 Task: Research Airbnb properties in Al Jubayl, Saudi Arabia from 7th December, 2023 to 14th December, 2023 for 1 adult. Place can be shared room with 1  bedroom having 1 bed and 1 bathroom. Property type can be hotel. Amenities needed are: washing machine. Booking option can be shelf check-in. Look for 3 properties as per requirement.
Action: Mouse moved to (479, 196)
Screenshot: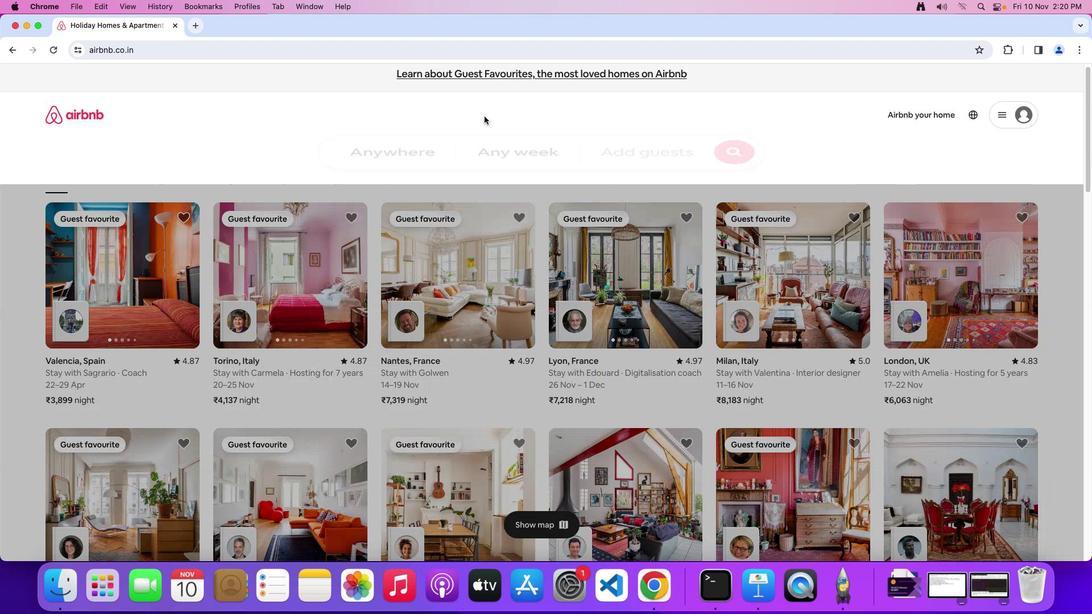 
Action: Mouse pressed left at (479, 196)
Screenshot: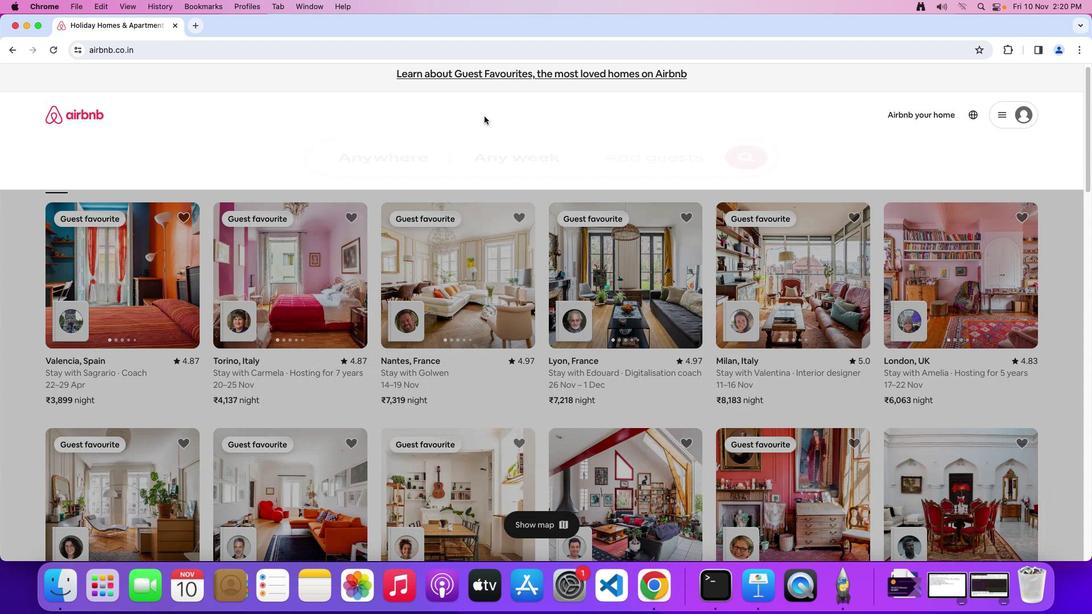 
Action: Mouse moved to (411, 223)
Screenshot: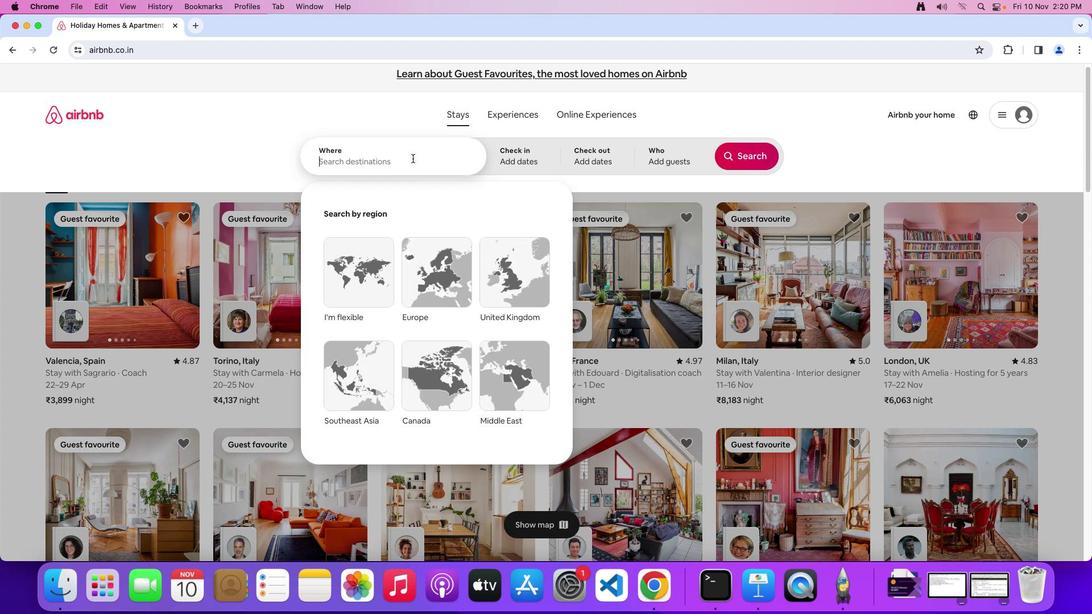 
Action: Mouse pressed left at (411, 223)
Screenshot: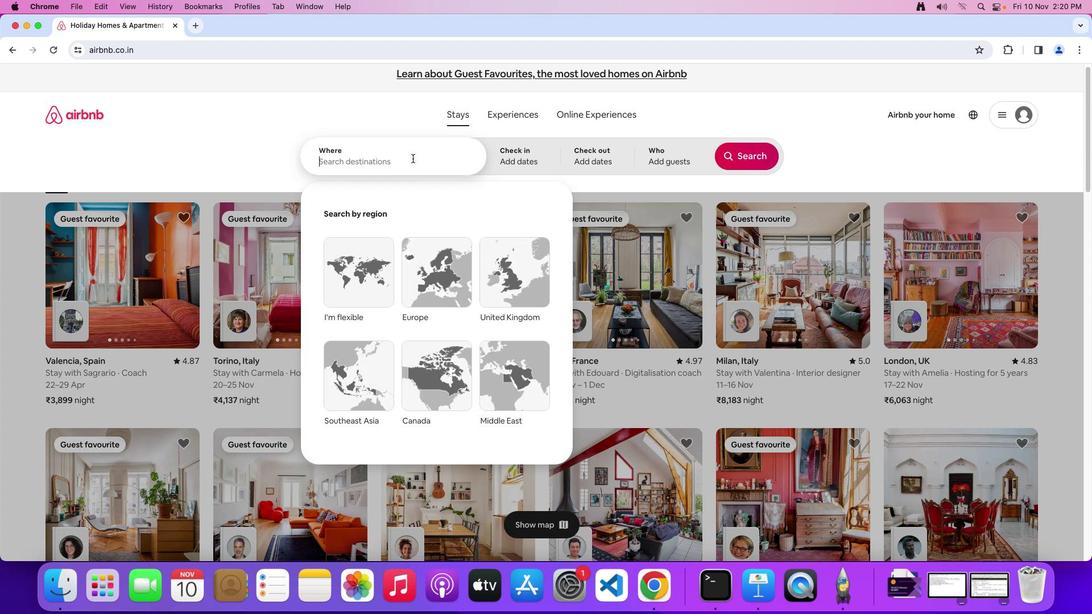 
Action: Mouse moved to (401, 226)
Screenshot: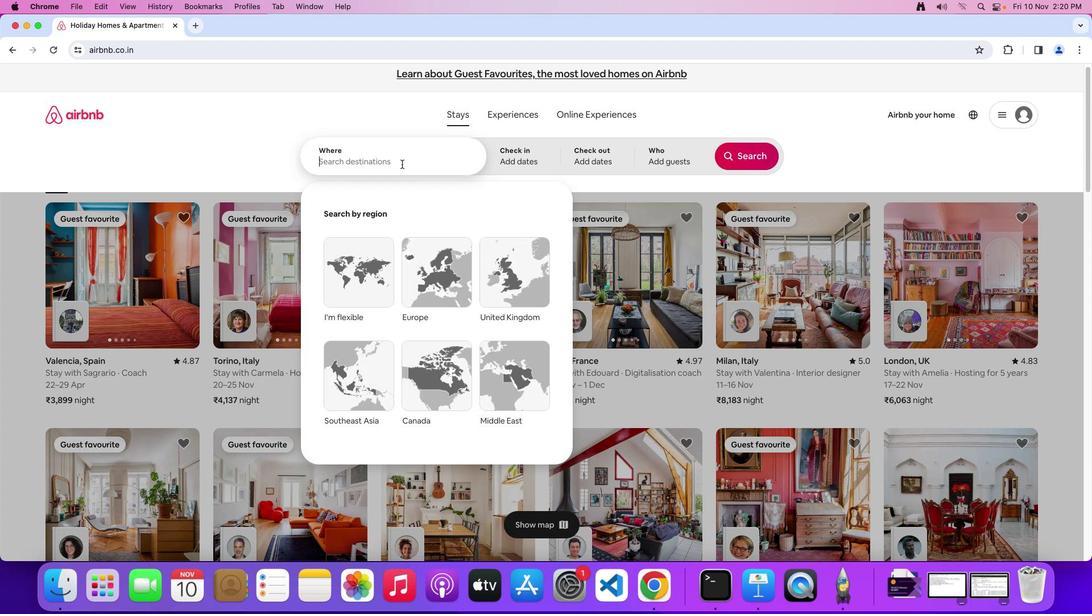 
Action: Key pressed Key.shift'A'Key.shift'I'
Screenshot: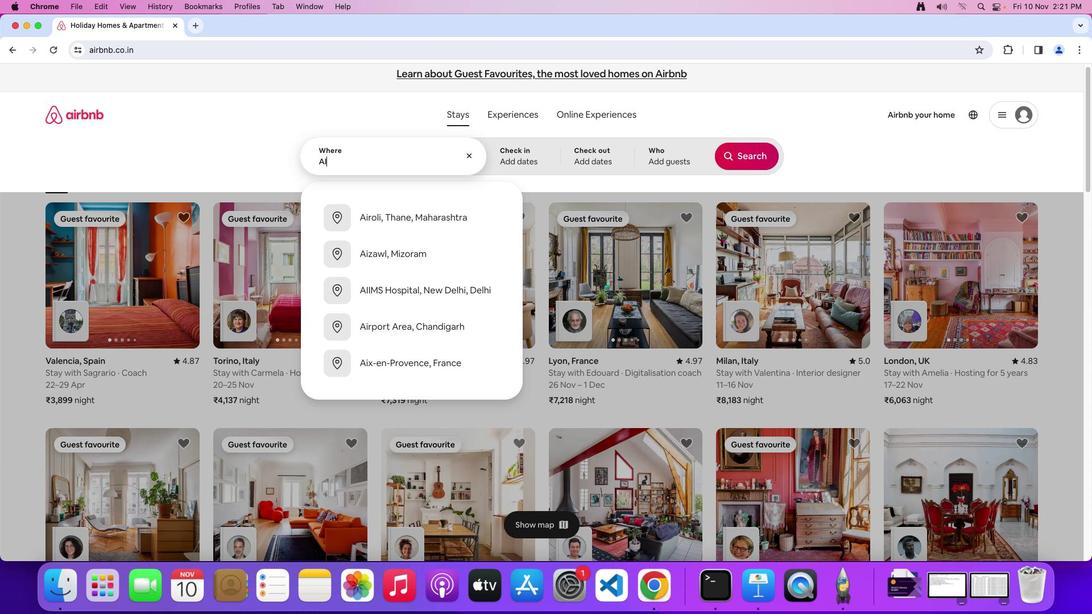 
Action: Mouse moved to (427, 218)
Screenshot: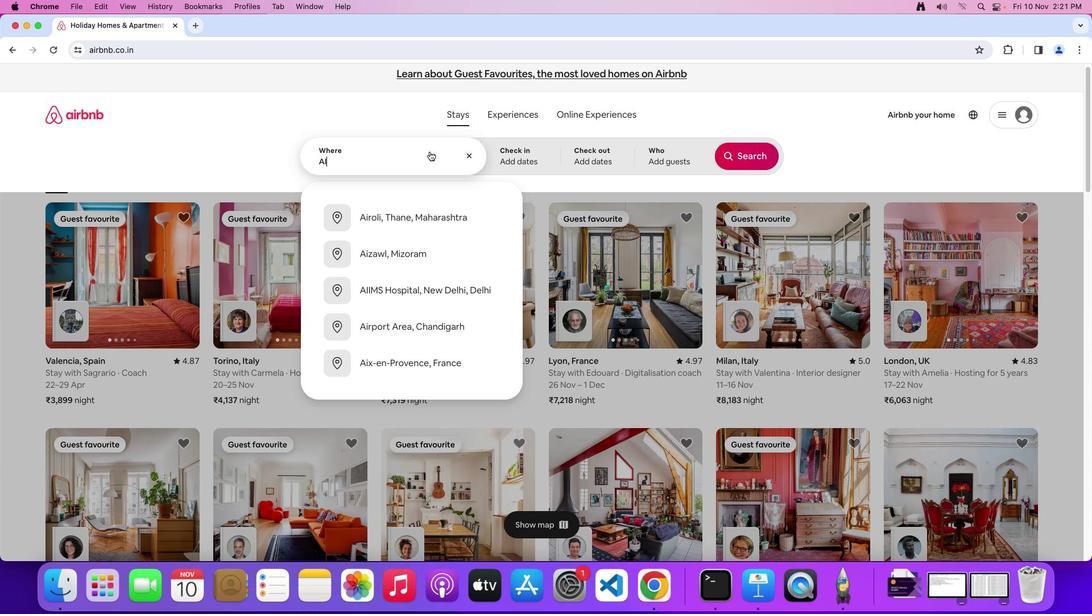 
Action: Key pressed Key.spaceKey.shift'J''u''b''a''y'
Screenshot: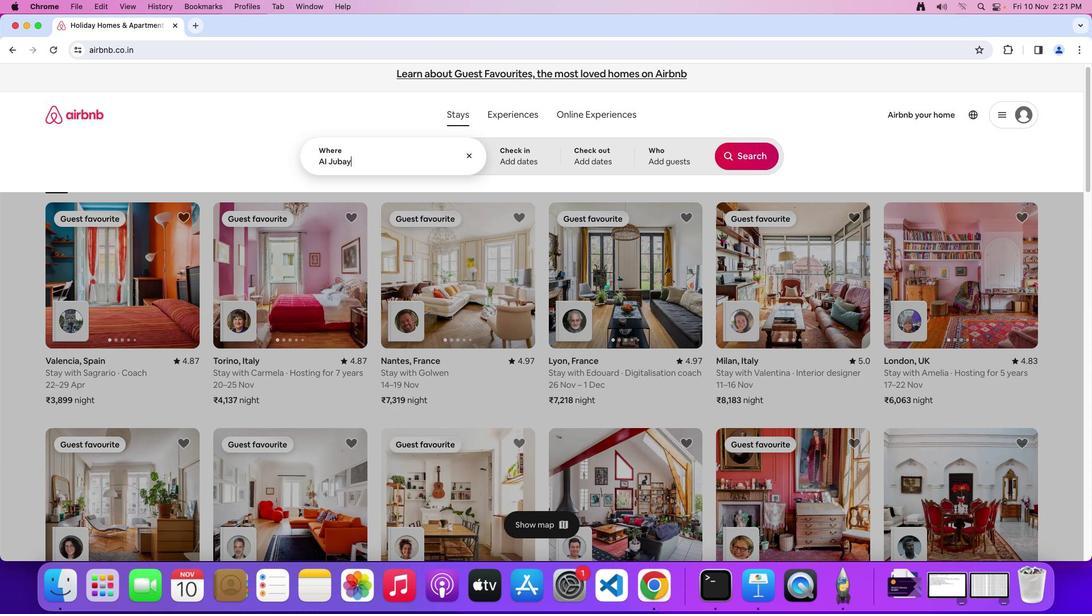 
Action: Mouse moved to (429, 217)
Screenshot: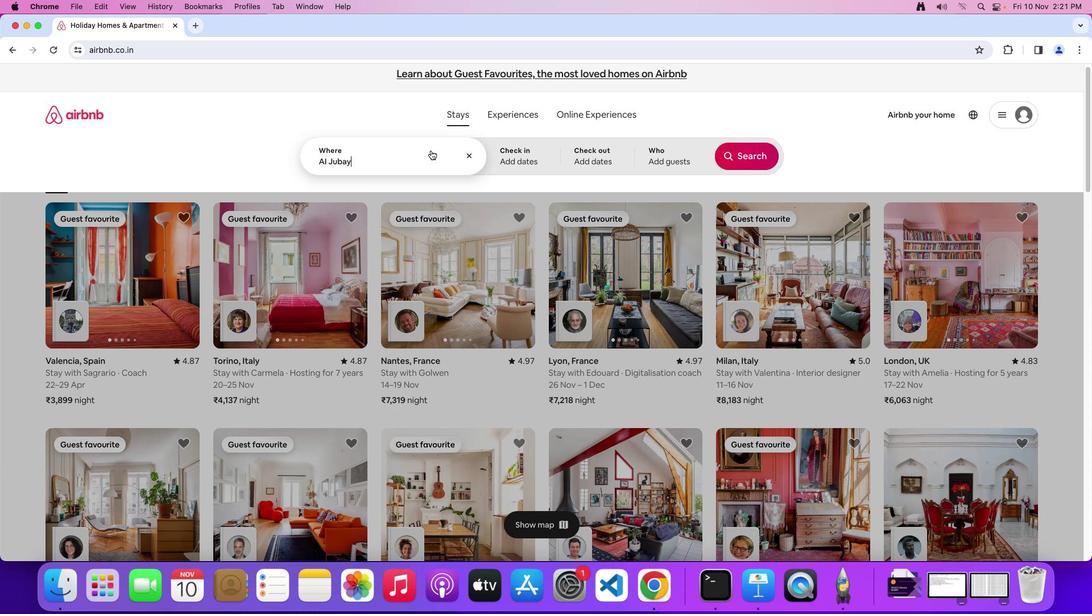
Action: Key pressed 'l'
Screenshot: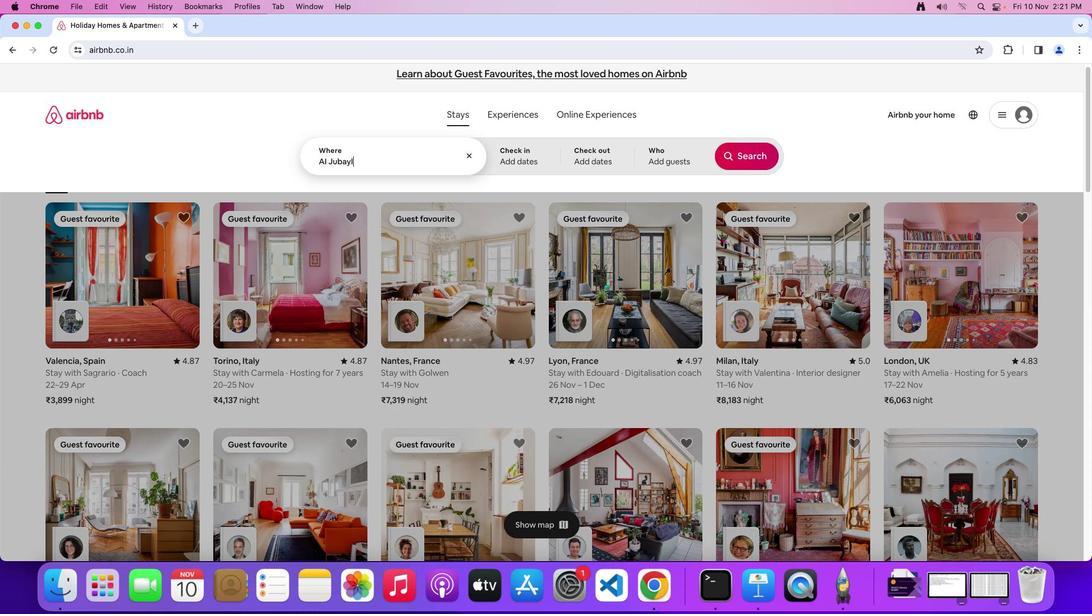 
Action: Mouse moved to (438, 215)
Screenshot: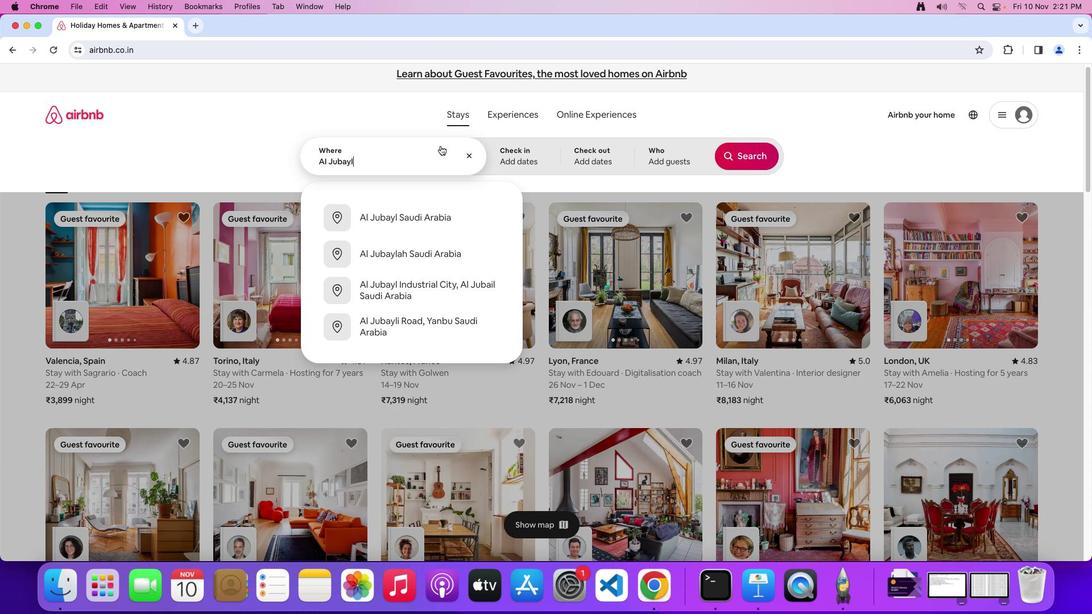 
Action: Key pressed ','Key.spaceKey.shift_r'S''a''u''d''i'Key.spaceKey.shift_r'A''r''a''b''i''a'
Screenshot: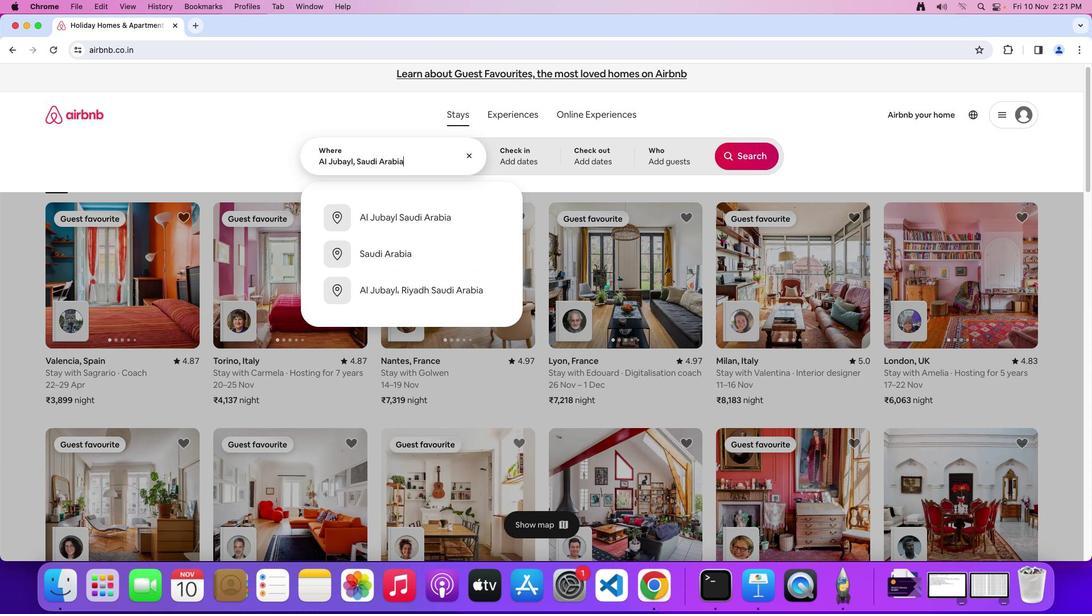 
Action: Mouse moved to (519, 219)
Screenshot: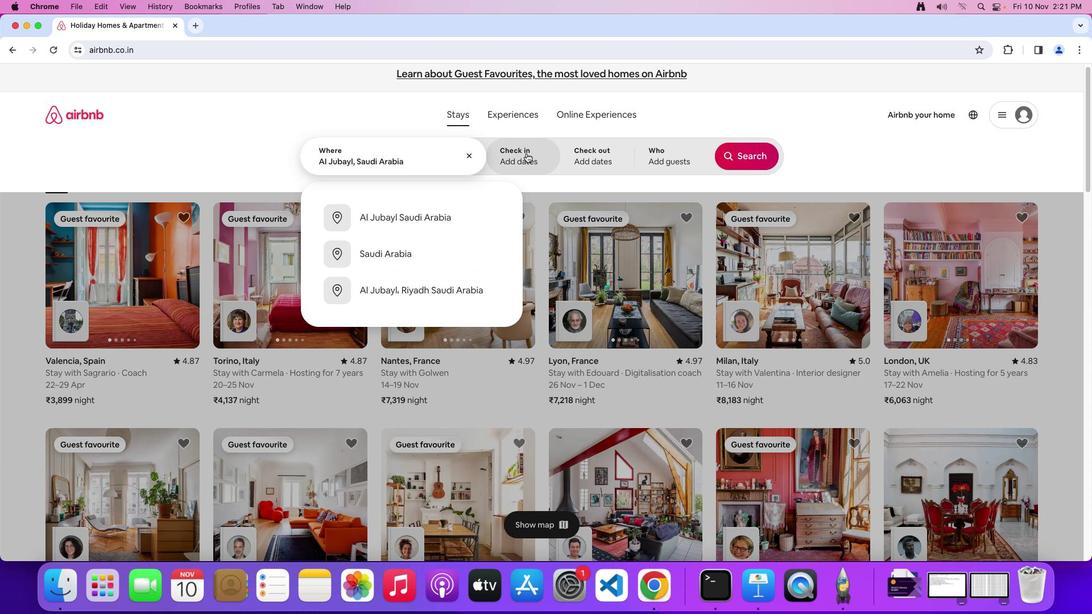
Action: Mouse pressed left at (519, 219)
Screenshot: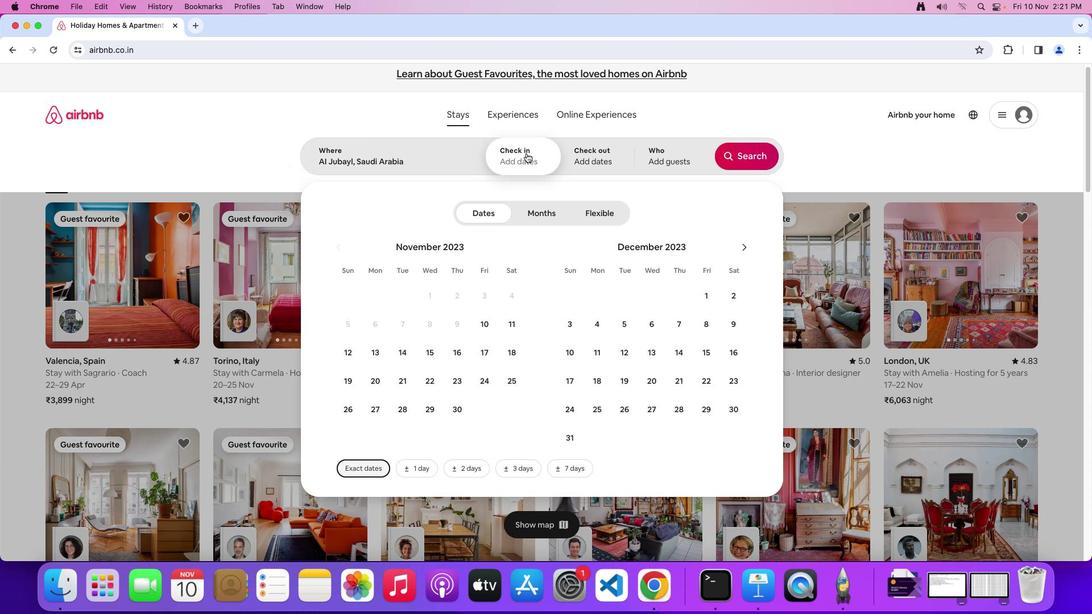 
Action: Mouse moved to (660, 330)
Screenshot: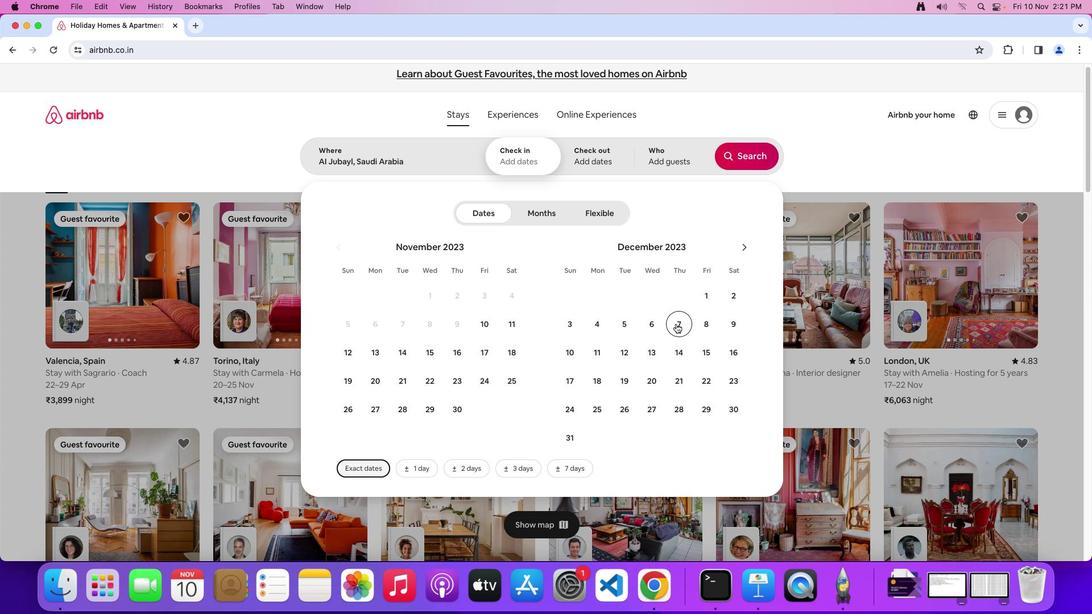 
Action: Mouse pressed left at (660, 330)
Screenshot: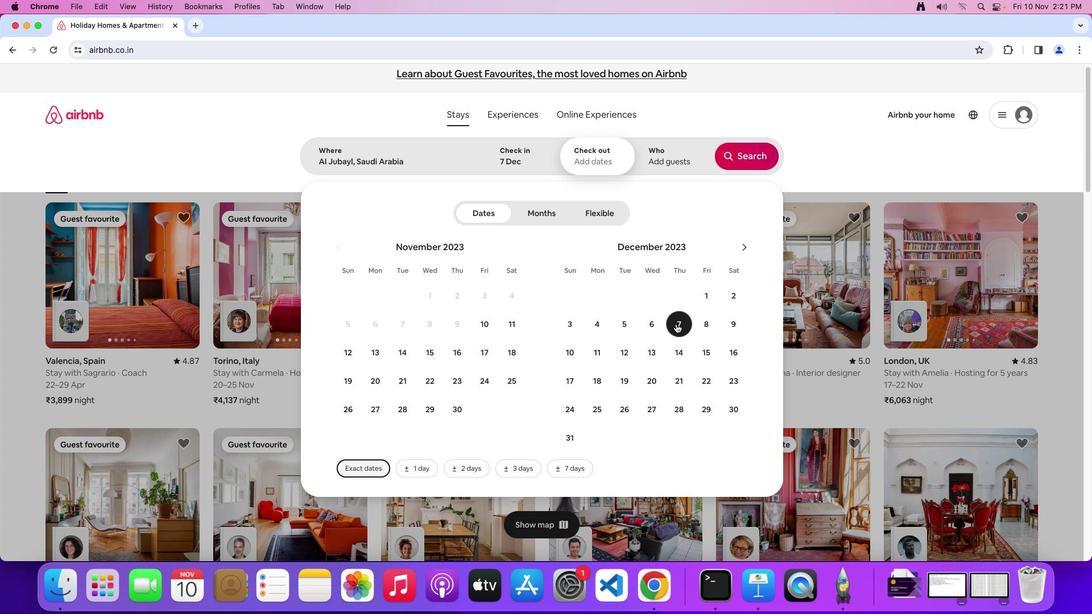 
Action: Mouse moved to (656, 351)
Screenshot: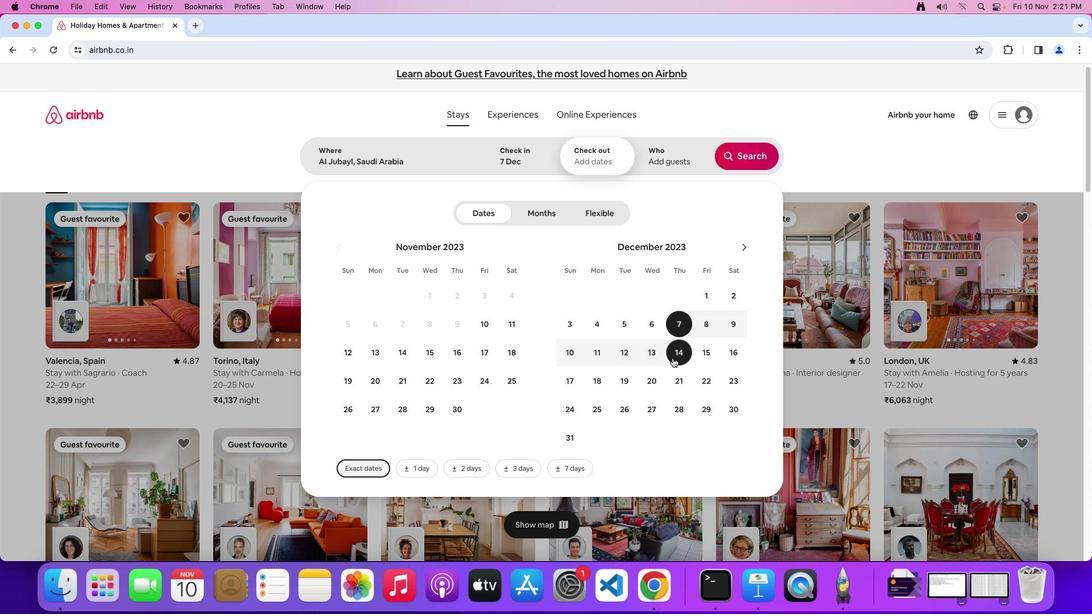 
Action: Mouse pressed left at (656, 351)
Screenshot: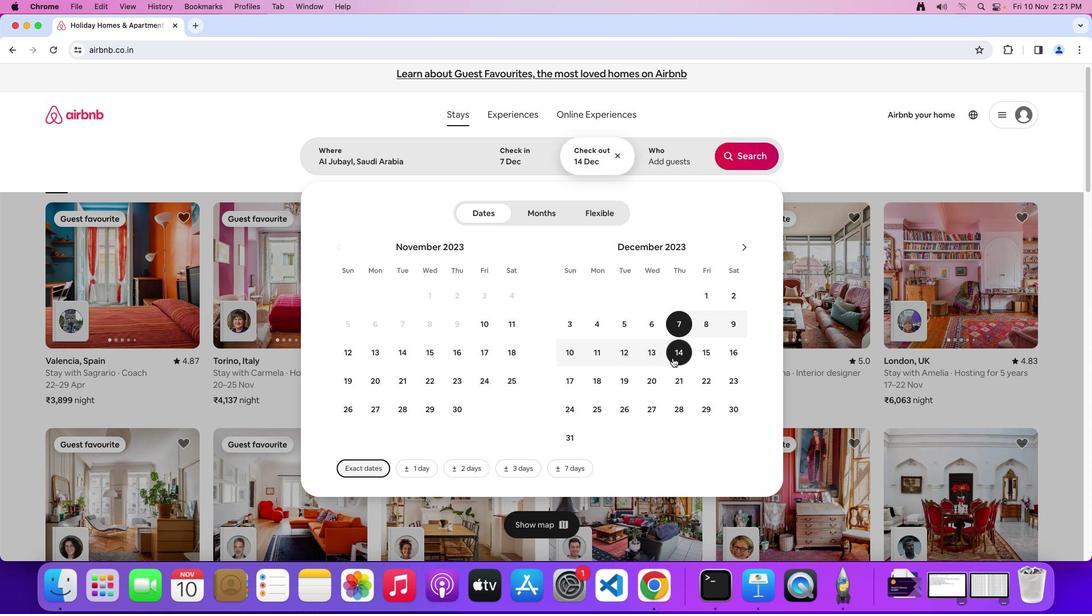 
Action: Mouse moved to (653, 221)
Screenshot: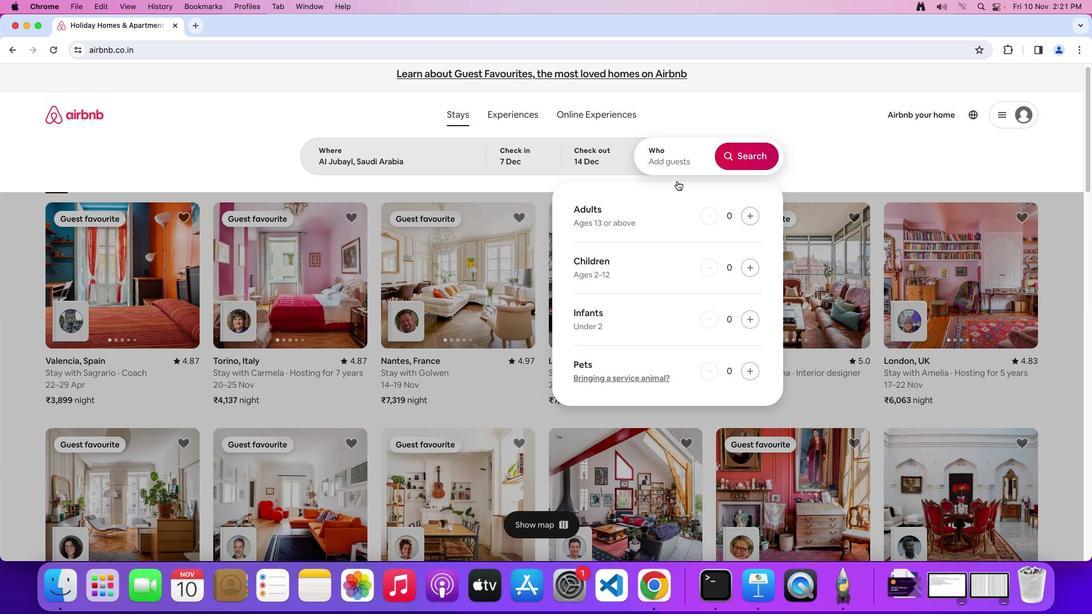 
Action: Mouse pressed left at (653, 221)
Screenshot: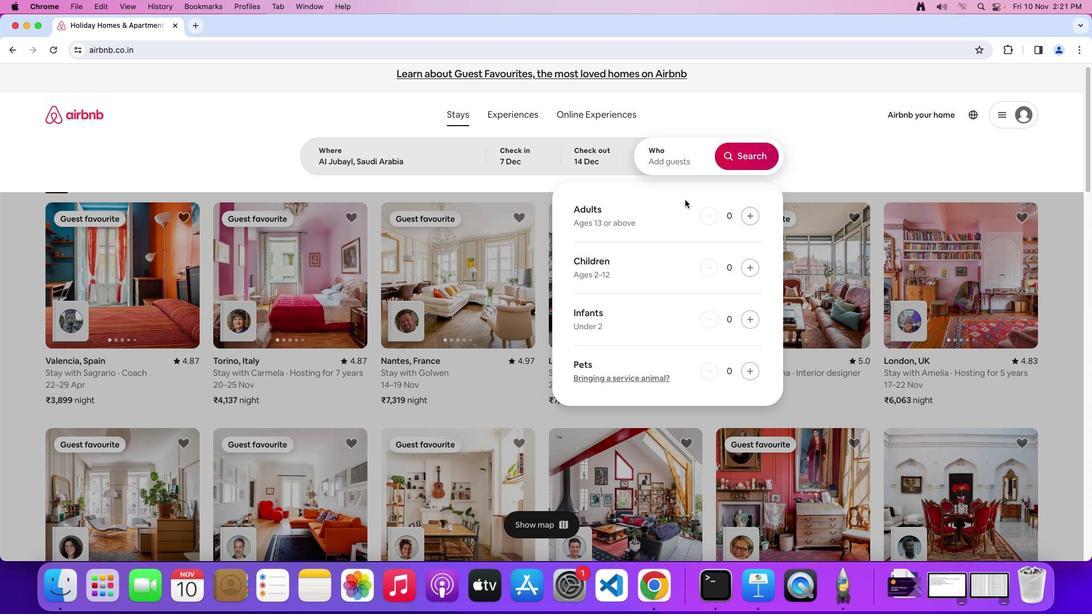 
Action: Mouse moved to (728, 260)
Screenshot: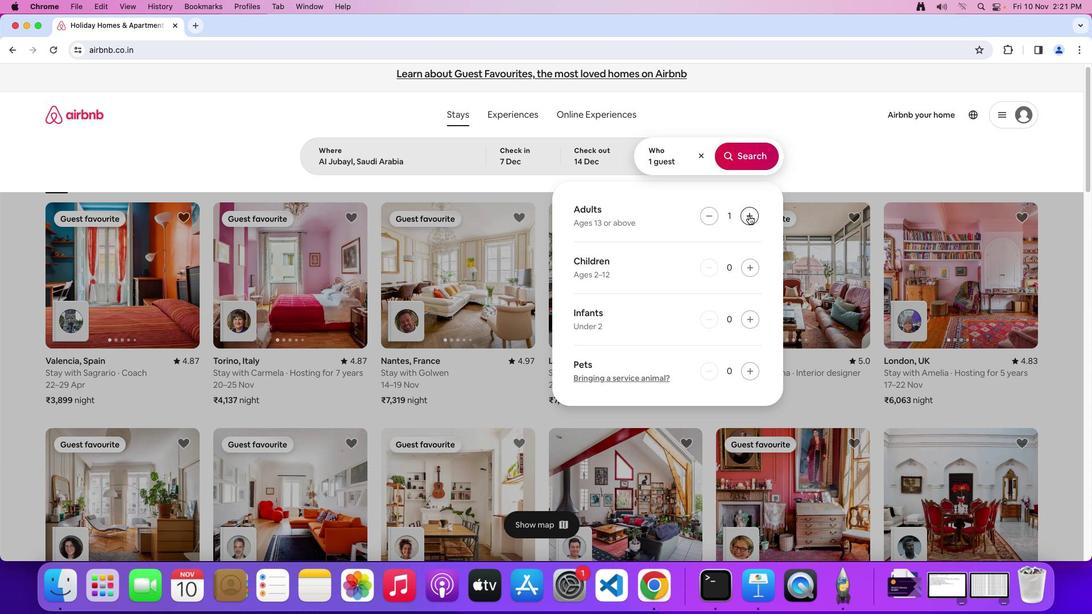 
Action: Mouse pressed left at (728, 260)
Screenshot: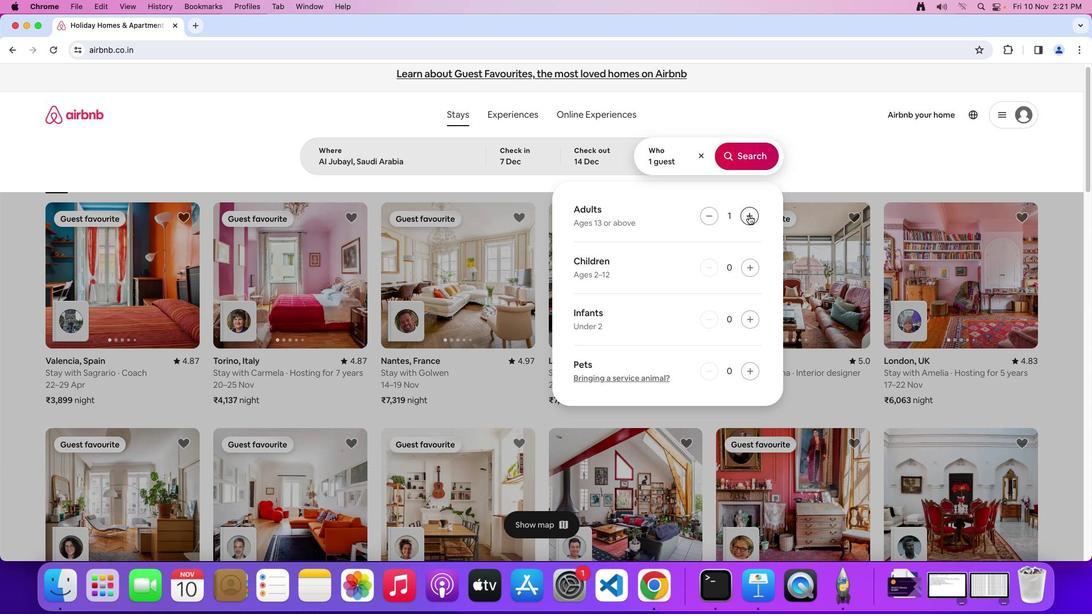 
Action: Mouse moved to (722, 221)
Screenshot: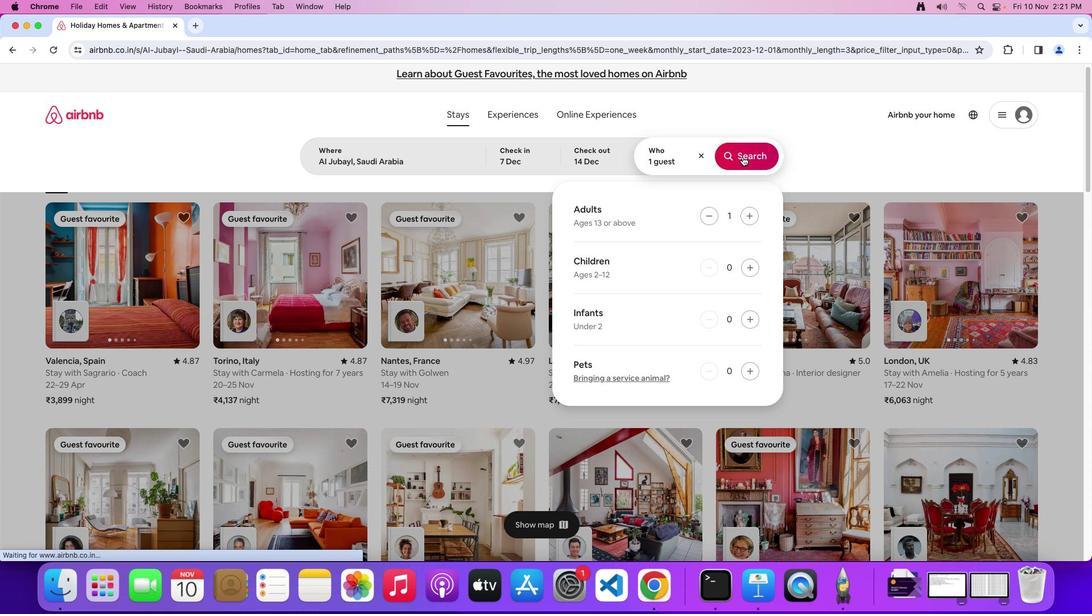 
Action: Mouse pressed left at (722, 221)
Screenshot: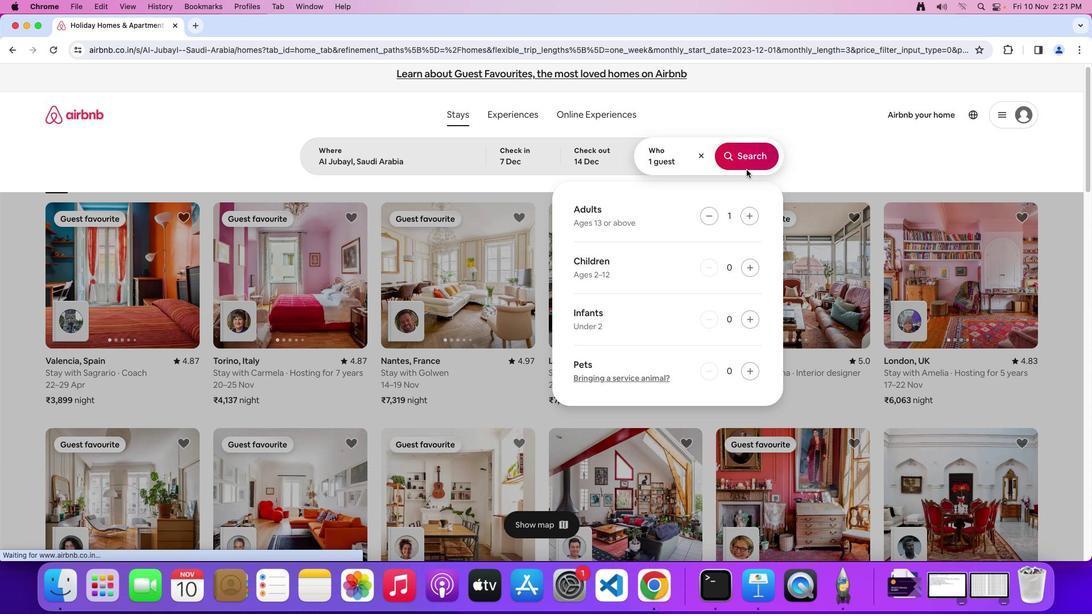 
Action: Mouse moved to (875, 207)
Screenshot: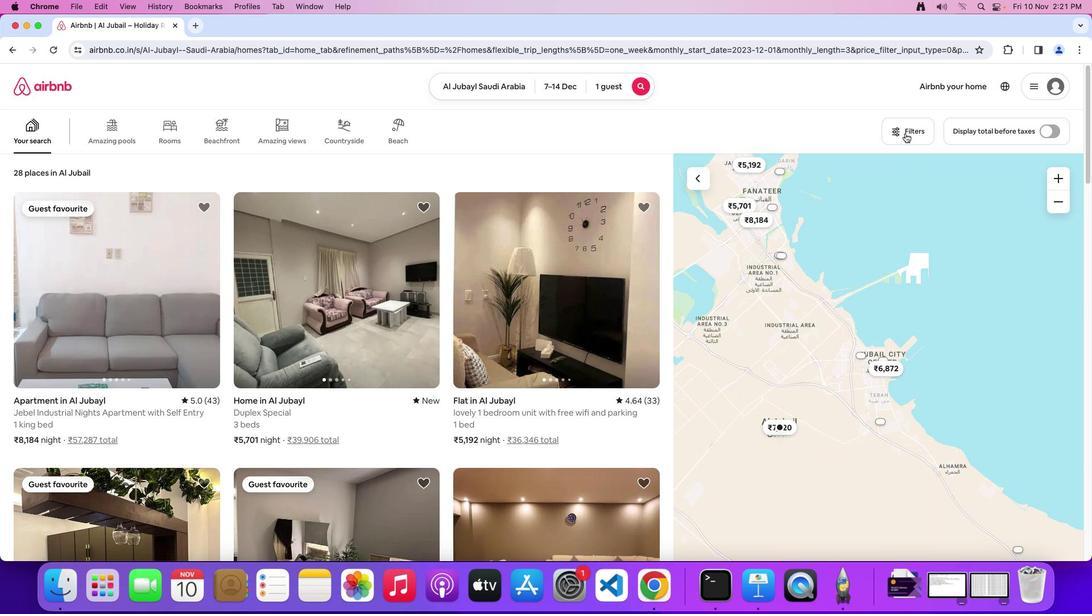 
Action: Mouse pressed left at (875, 207)
Screenshot: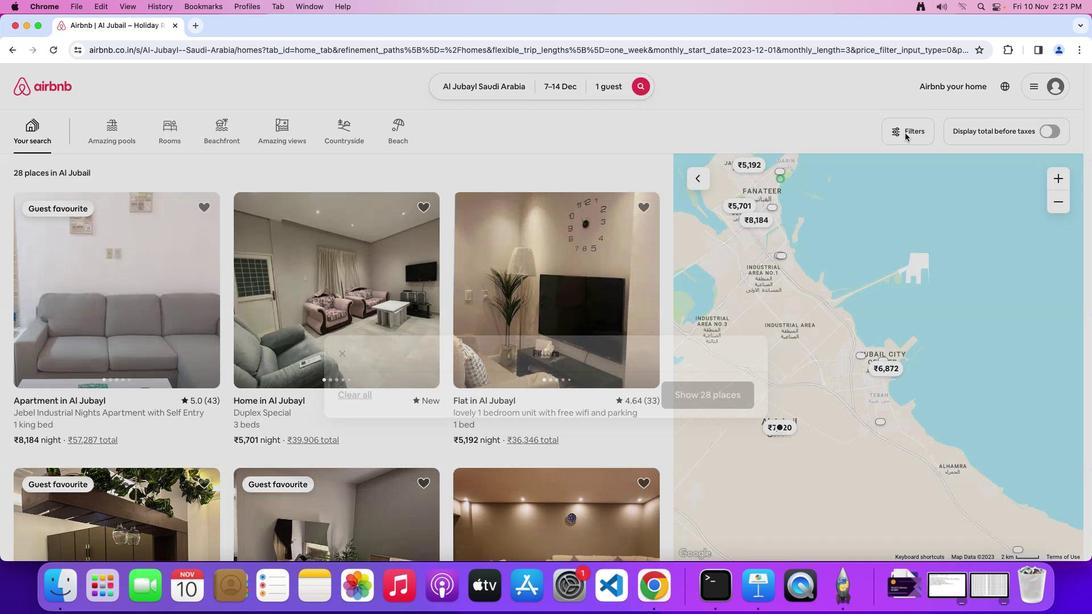 
Action: Mouse moved to (472, 313)
Screenshot: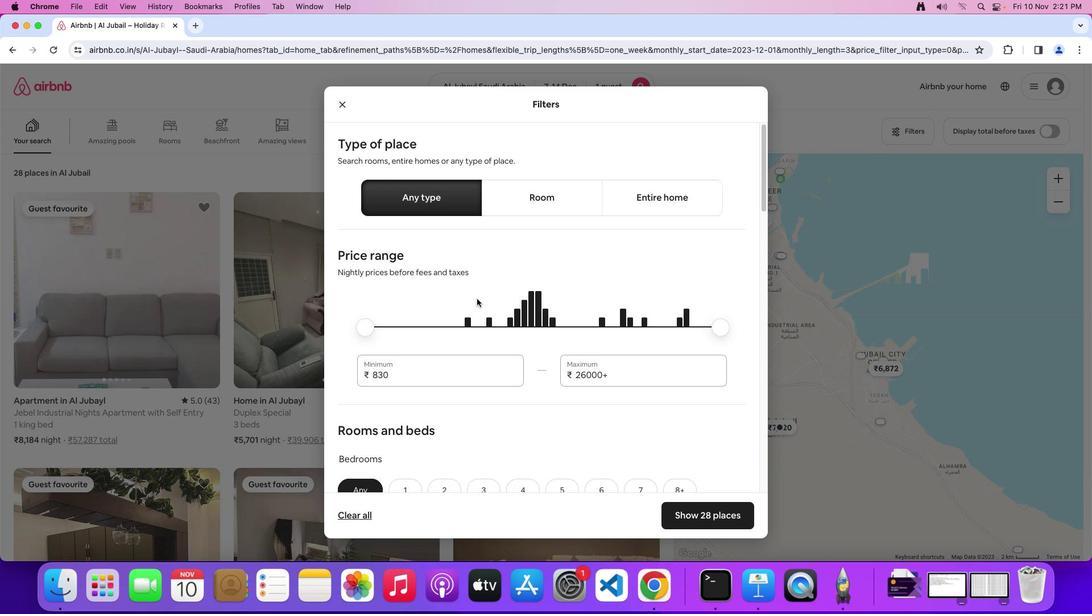 
Action: Mouse scrolled (472, 313) with delta (24, 120)
Screenshot: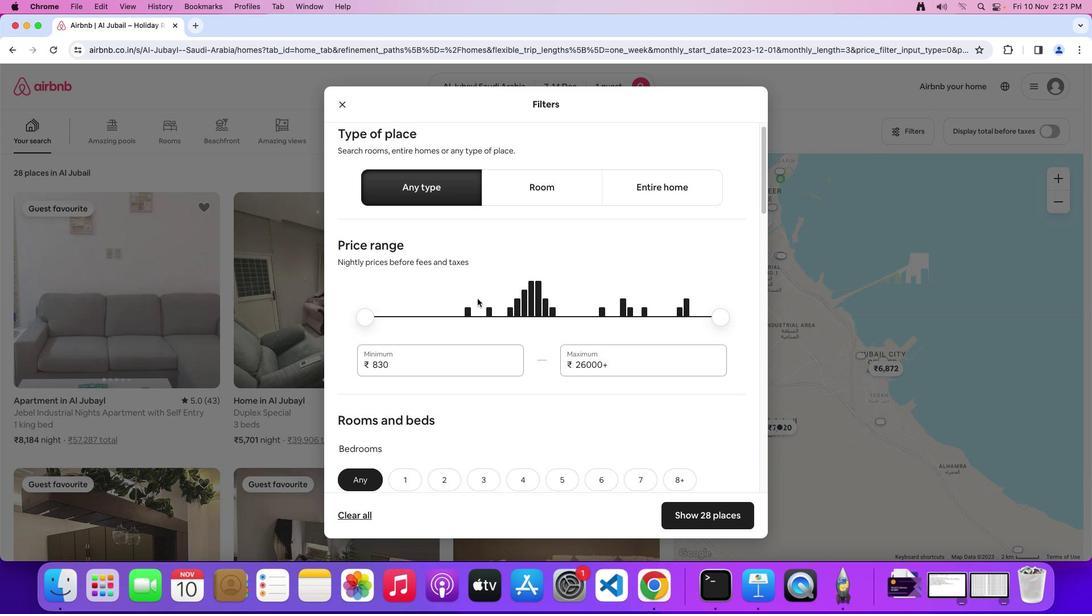 
Action: Mouse moved to (472, 313)
Screenshot: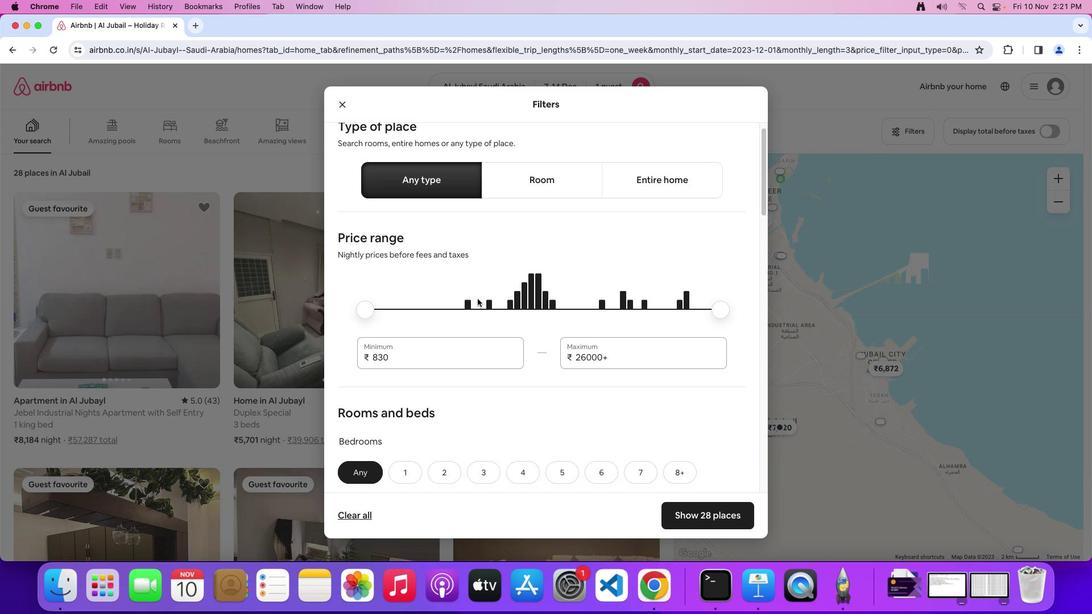 
Action: Mouse scrolled (472, 313) with delta (24, 120)
Screenshot: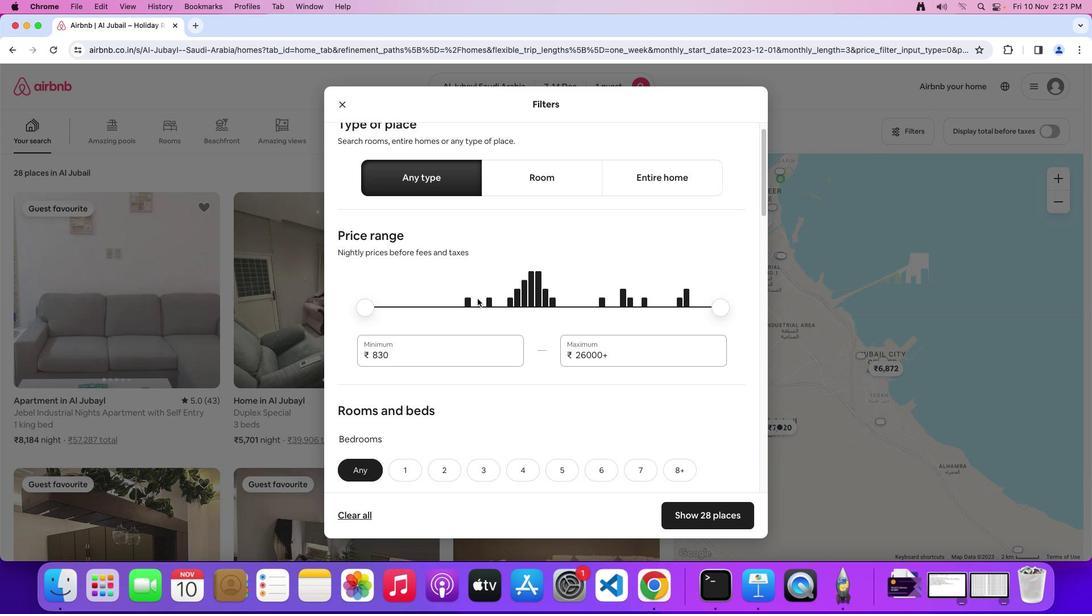 
Action: Mouse moved to (473, 313)
Screenshot: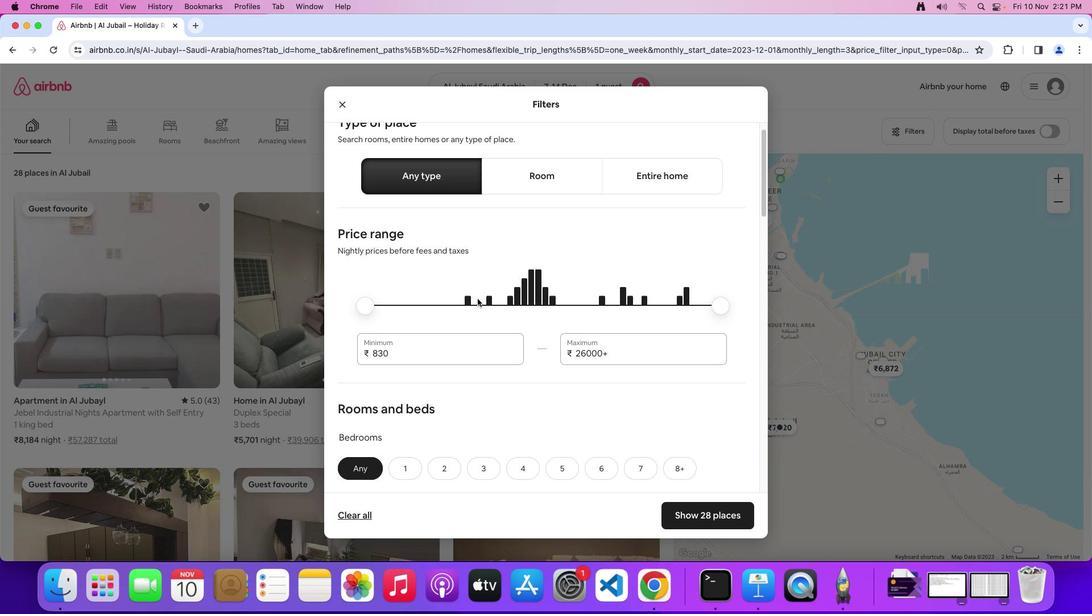 
Action: Mouse scrolled (473, 313) with delta (24, 120)
Screenshot: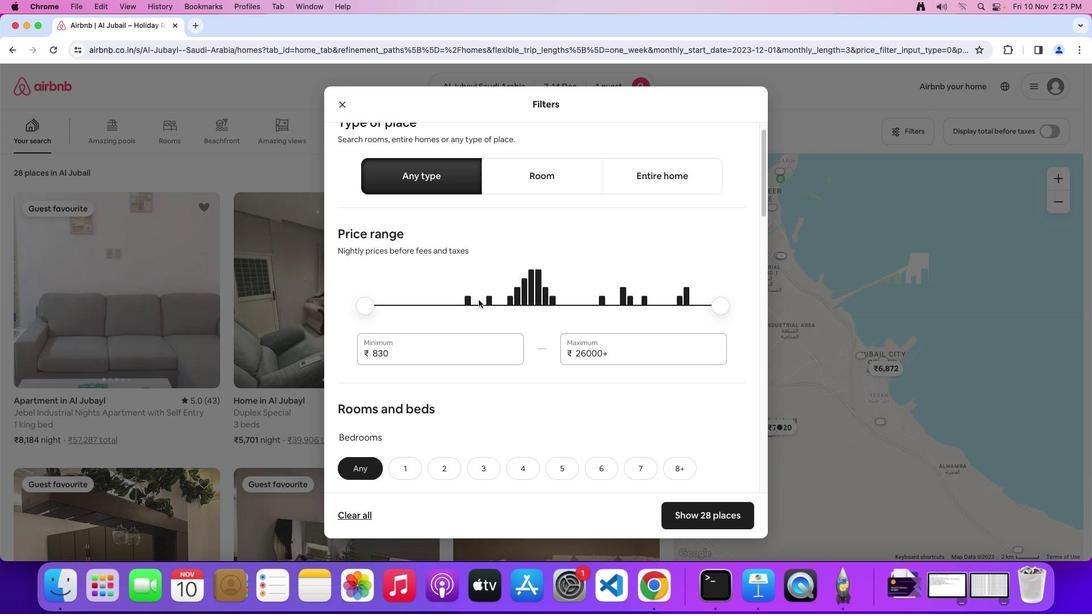 
Action: Mouse moved to (474, 314)
Screenshot: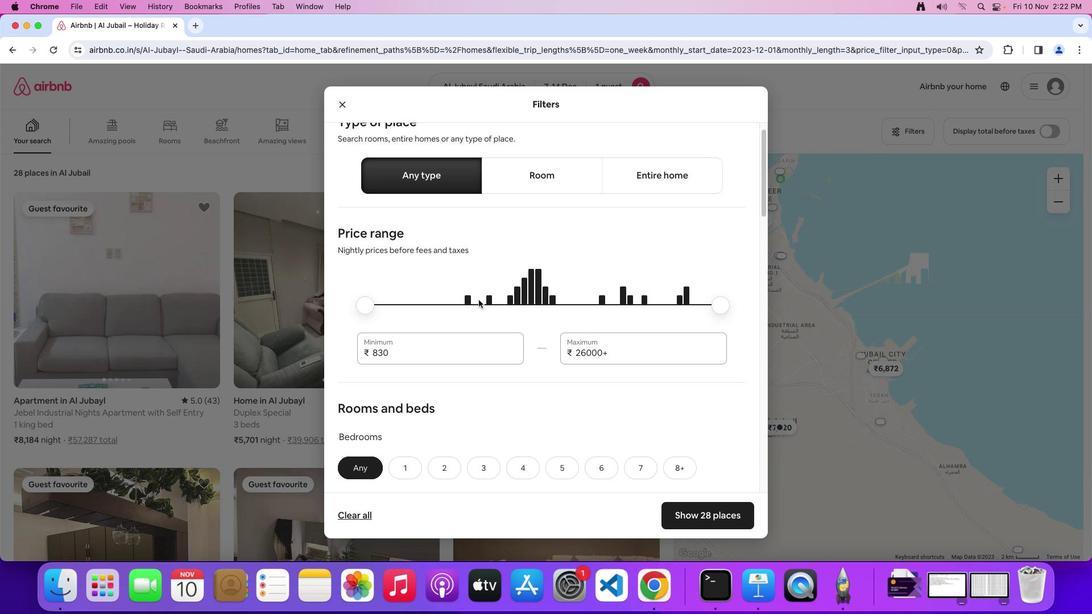 
Action: Mouse scrolled (474, 314) with delta (24, 120)
Screenshot: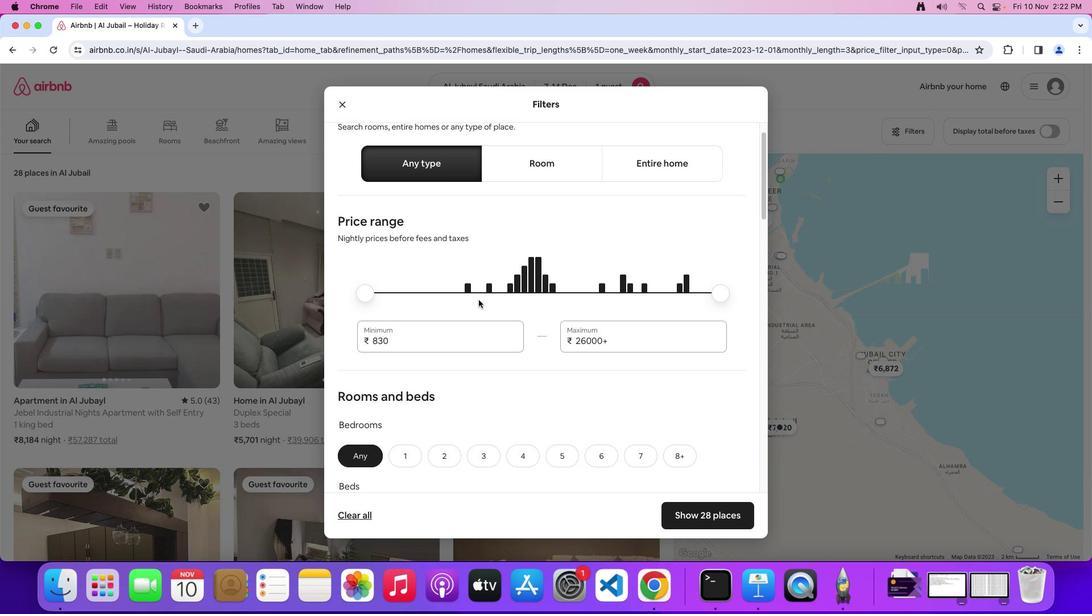 
Action: Mouse moved to (474, 314)
Screenshot: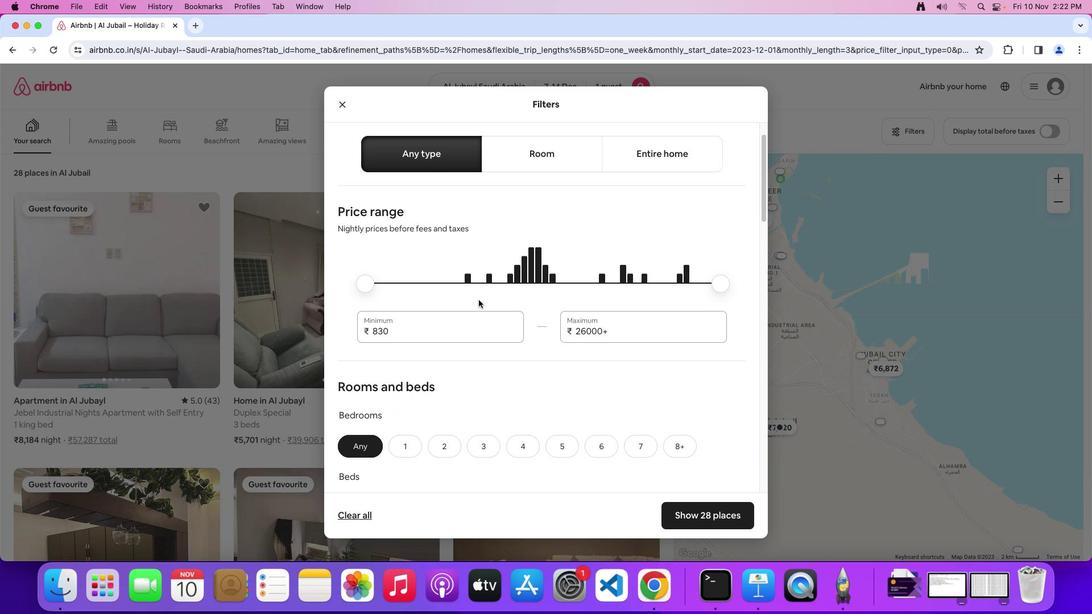 
Action: Mouse scrolled (474, 314) with delta (24, 120)
Screenshot: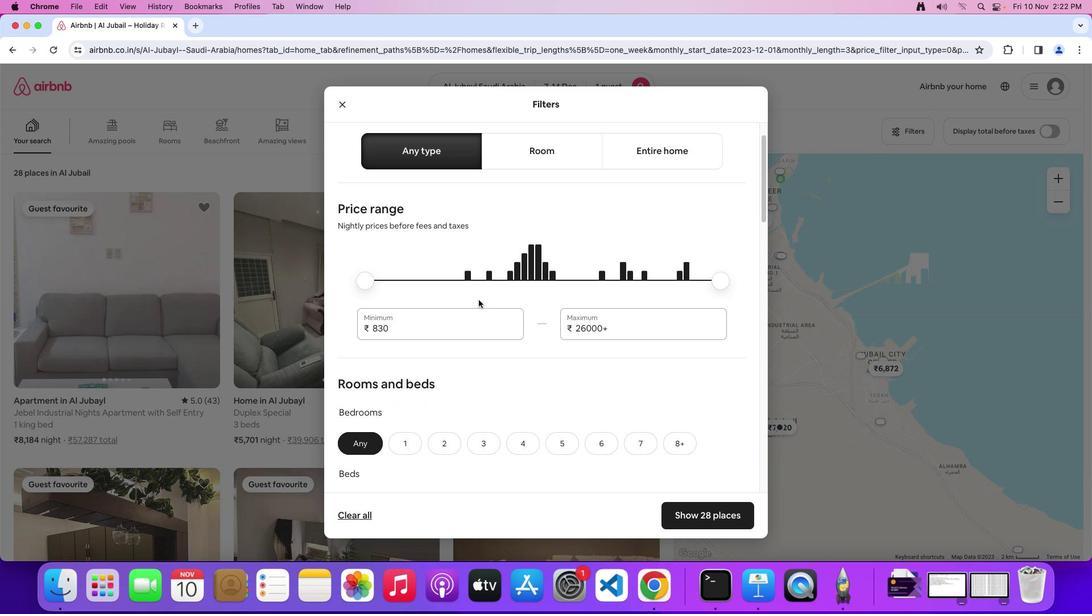 
Action: Mouse scrolled (474, 314) with delta (24, 120)
Screenshot: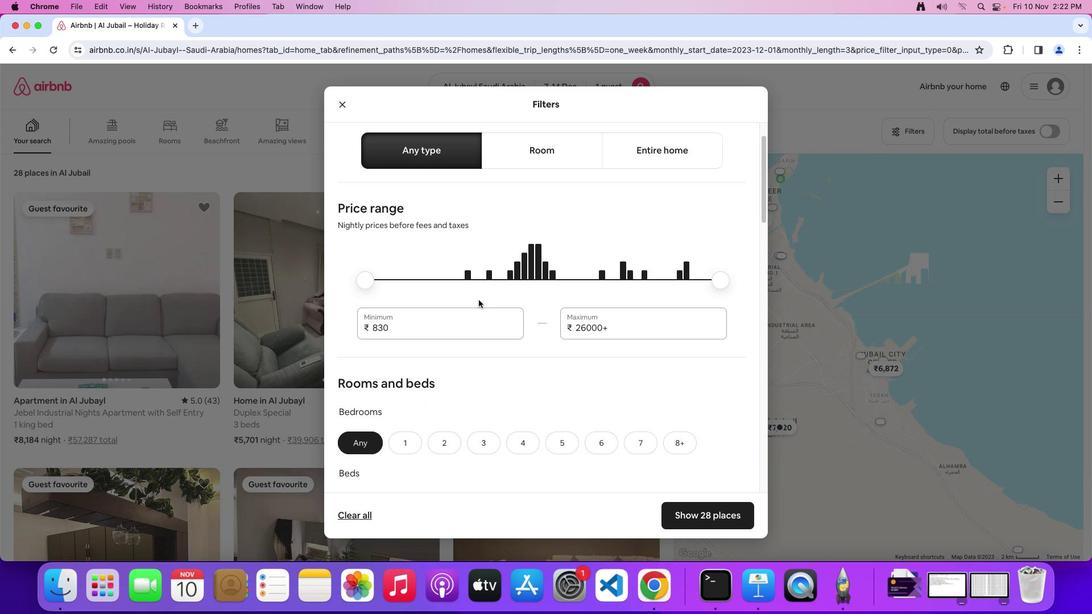
Action: Mouse moved to (475, 314)
Screenshot: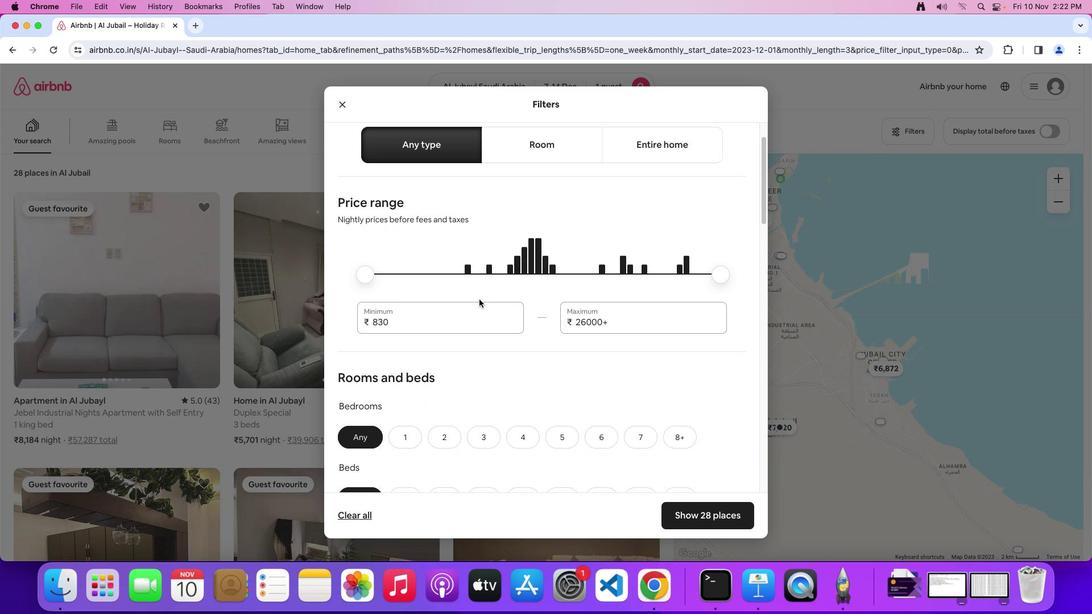 
Action: Mouse scrolled (475, 314) with delta (24, 120)
Screenshot: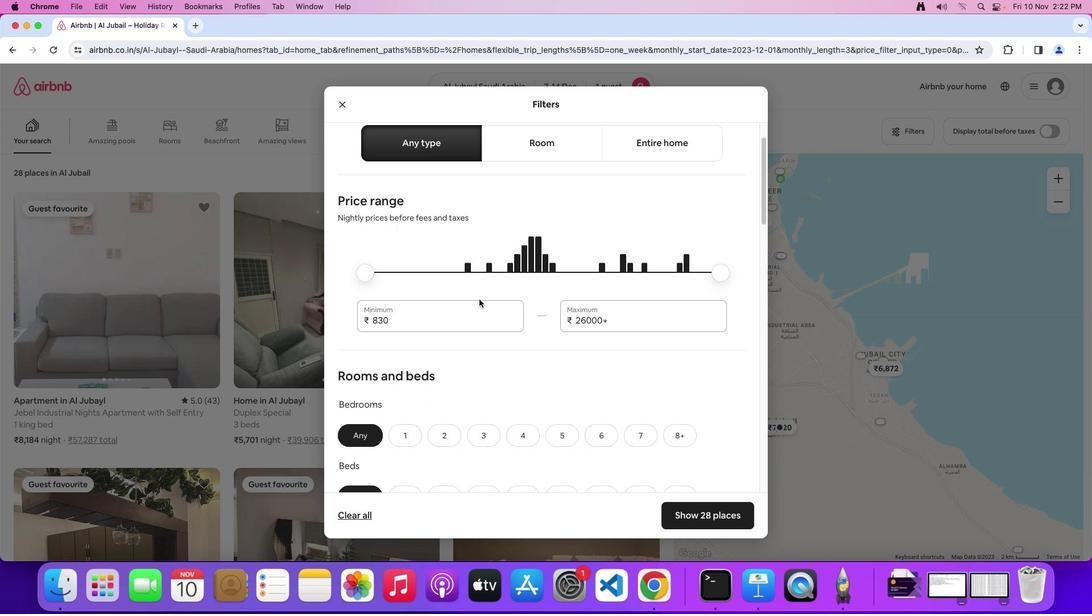 
Action: Mouse scrolled (475, 314) with delta (24, 120)
Screenshot: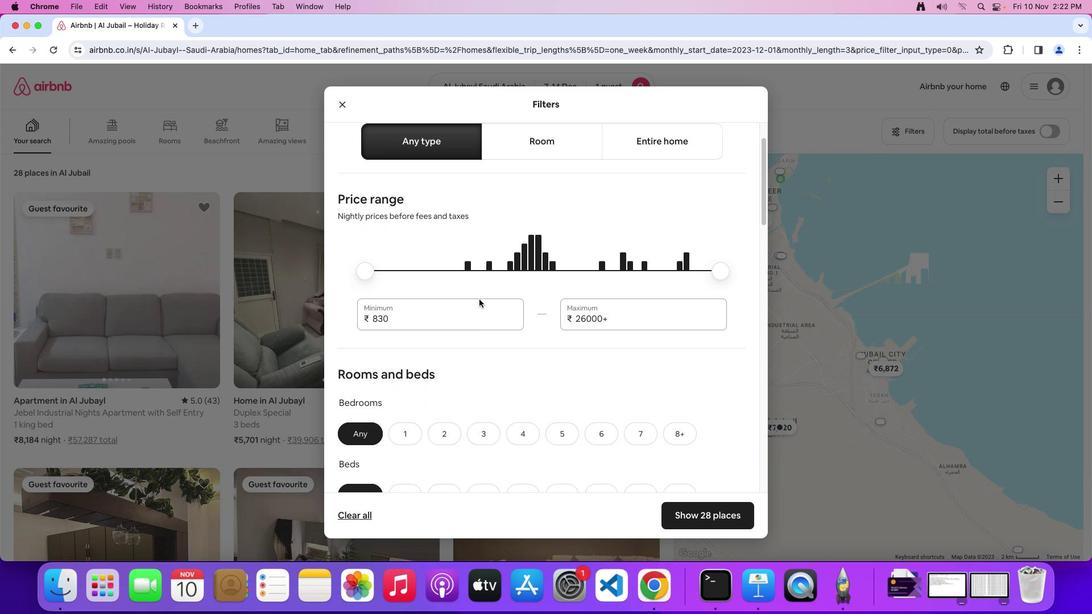 
Action: Mouse scrolled (475, 314) with delta (24, 120)
Screenshot: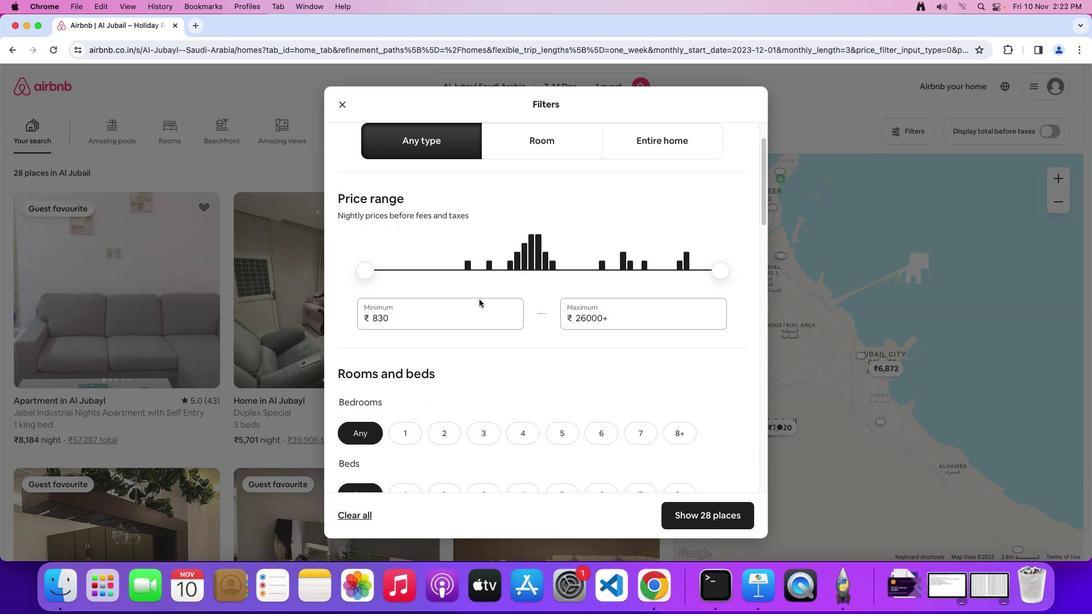 
Action: Mouse moved to (392, 348)
Screenshot: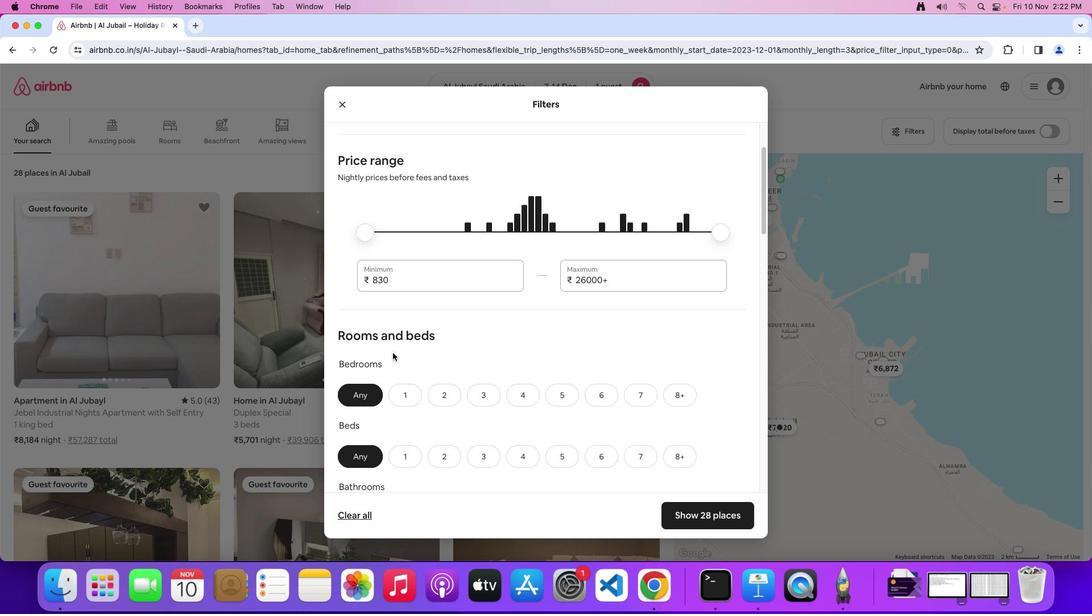 
Action: Mouse scrolled (392, 348) with delta (24, 120)
Screenshot: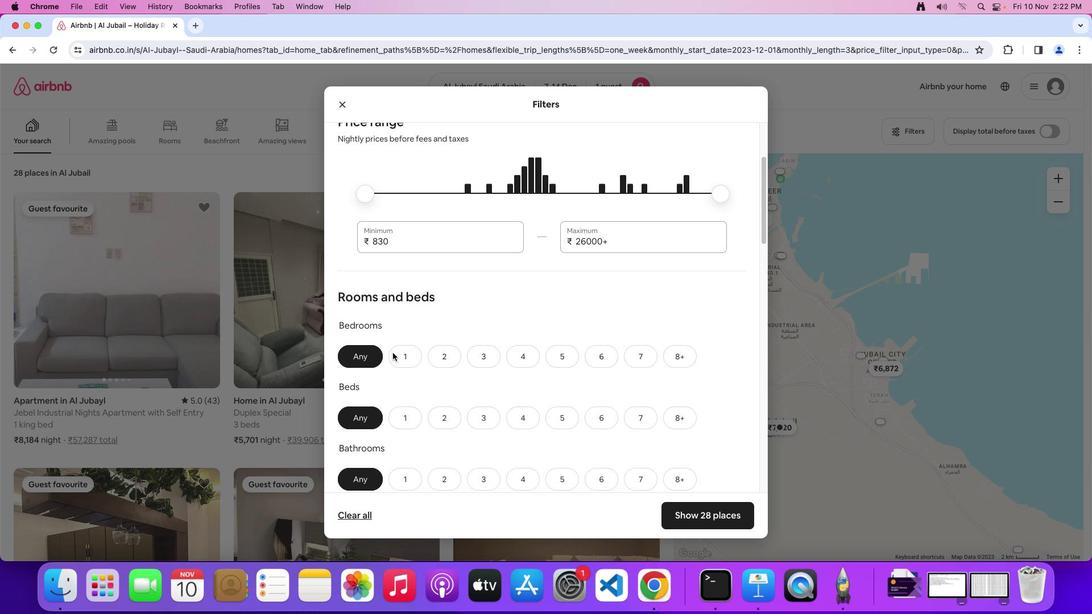 
Action: Mouse moved to (392, 348)
Screenshot: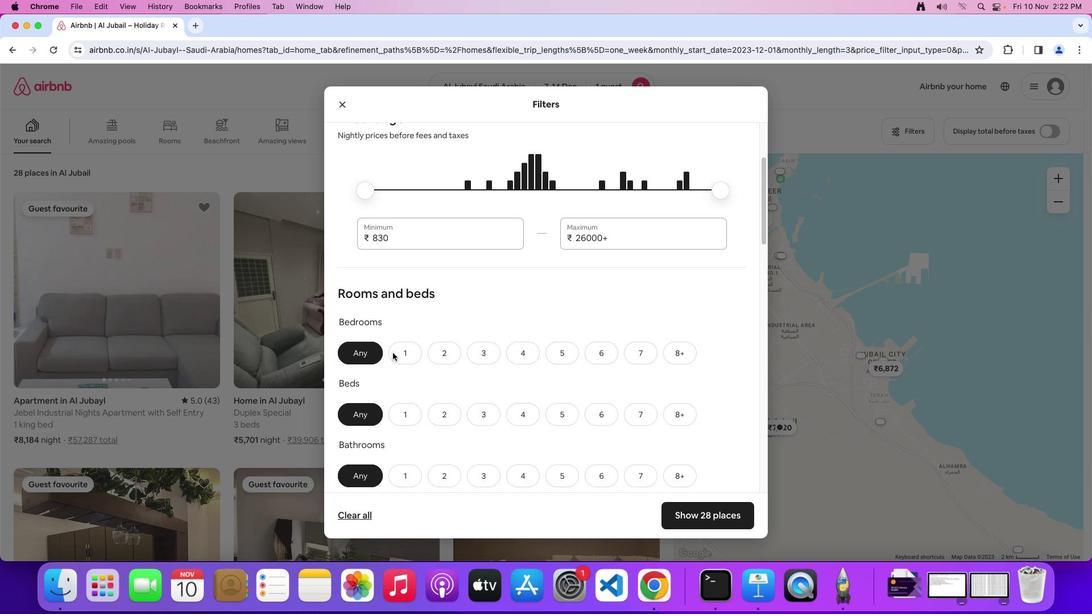 
Action: Mouse scrolled (392, 348) with delta (24, 120)
Screenshot: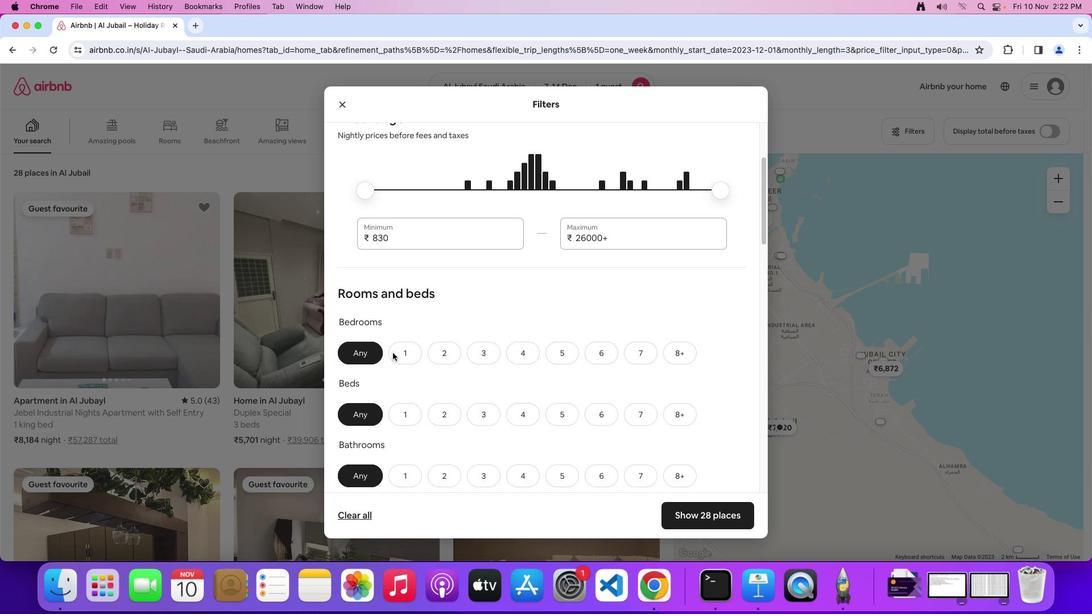 
Action: Mouse moved to (393, 348)
Screenshot: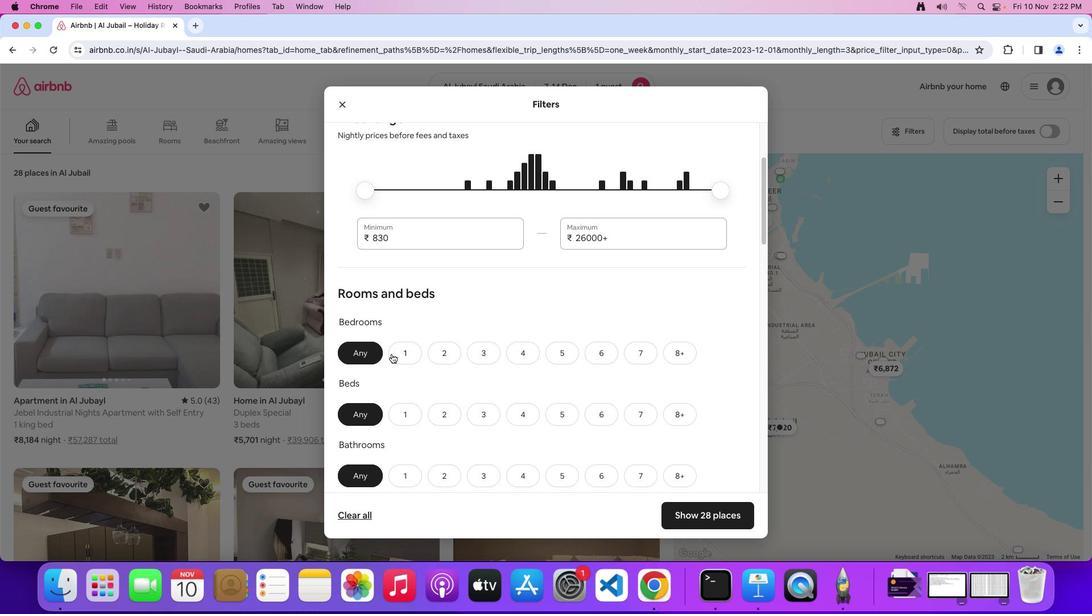 
Action: Mouse scrolled (393, 348) with delta (24, 120)
Screenshot: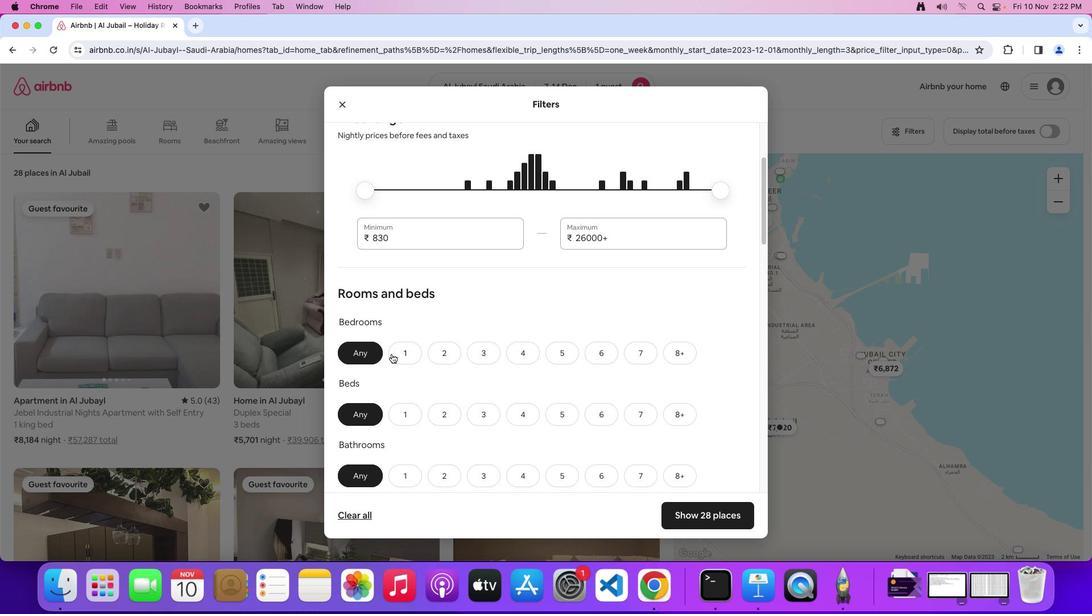 
Action: Mouse moved to (403, 348)
Screenshot: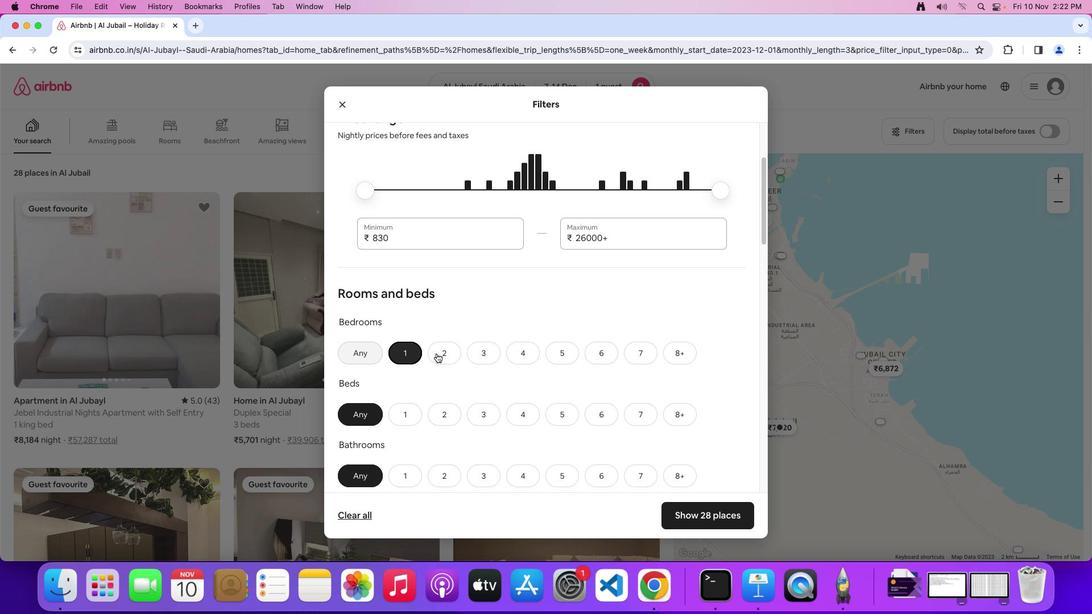 
Action: Mouse pressed left at (403, 348)
Screenshot: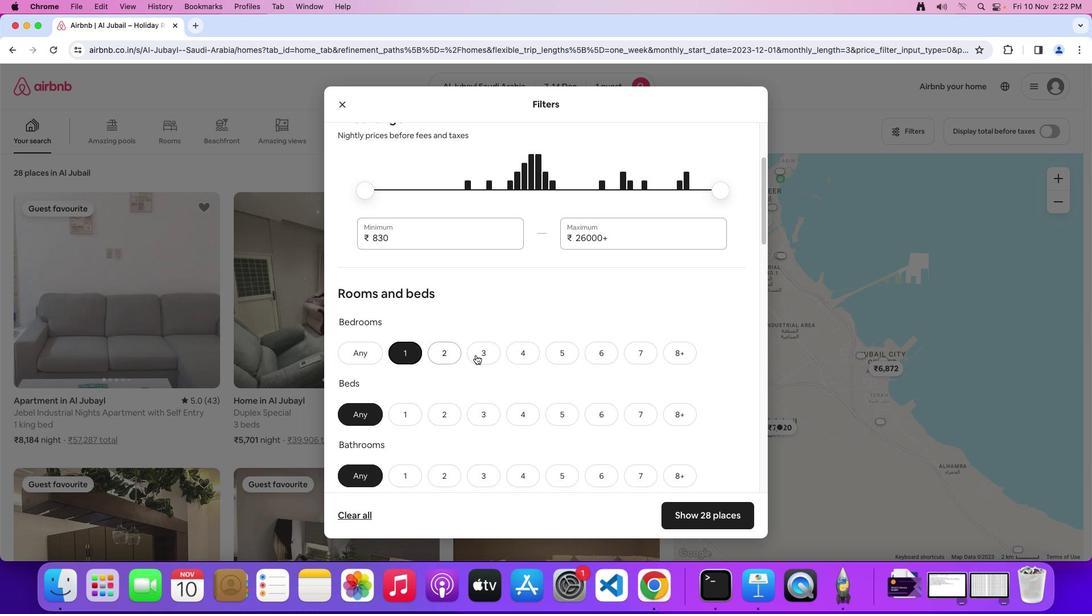 
Action: Mouse moved to (482, 350)
Screenshot: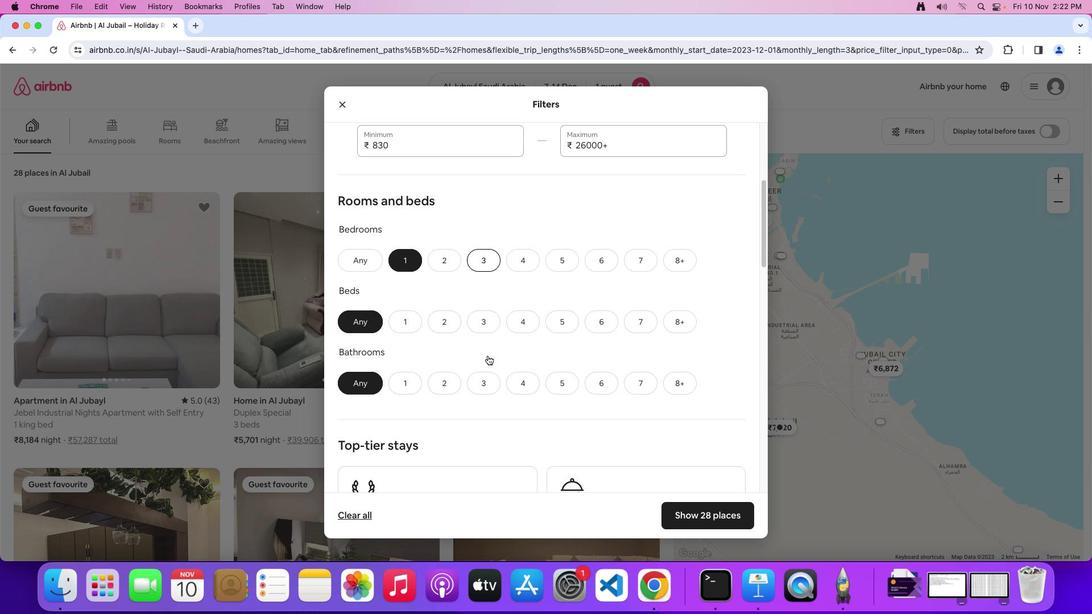
Action: Mouse scrolled (482, 350) with delta (24, 120)
Screenshot: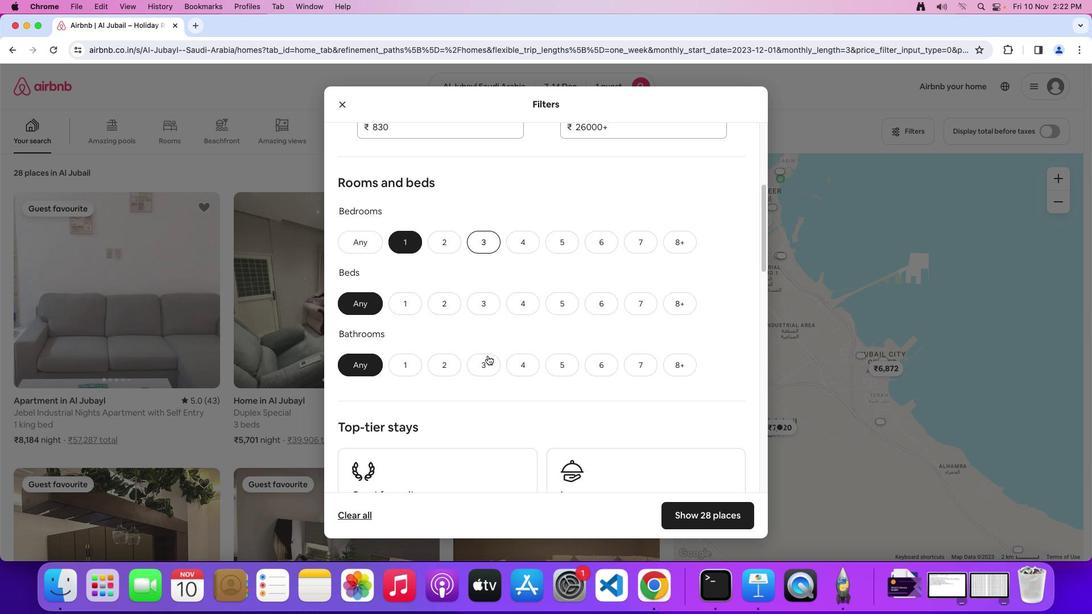 
Action: Mouse scrolled (482, 350) with delta (24, 120)
Screenshot: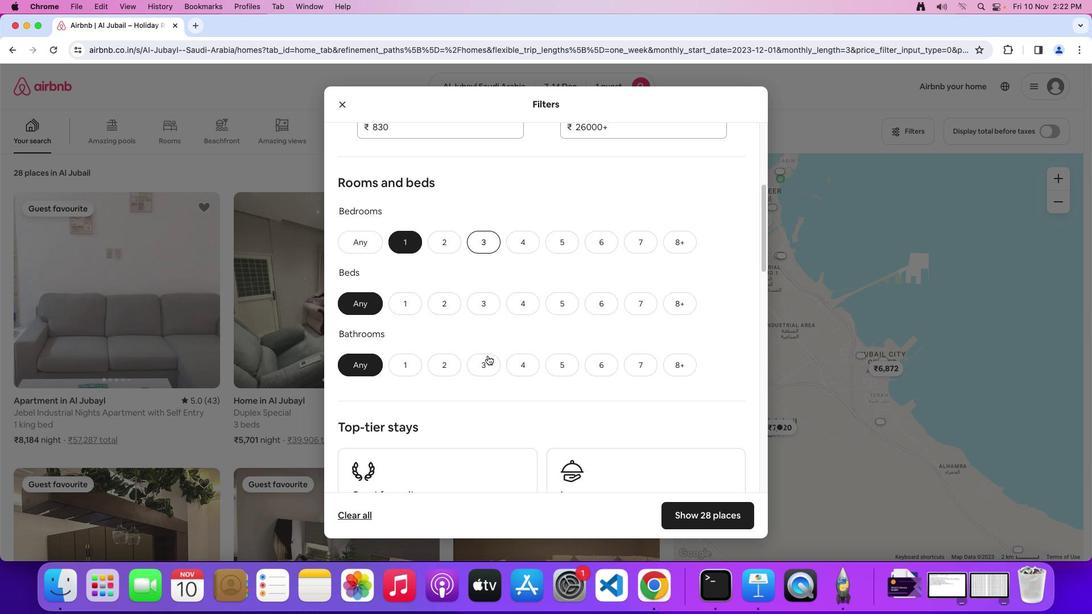 
Action: Mouse scrolled (482, 350) with delta (24, 119)
Screenshot: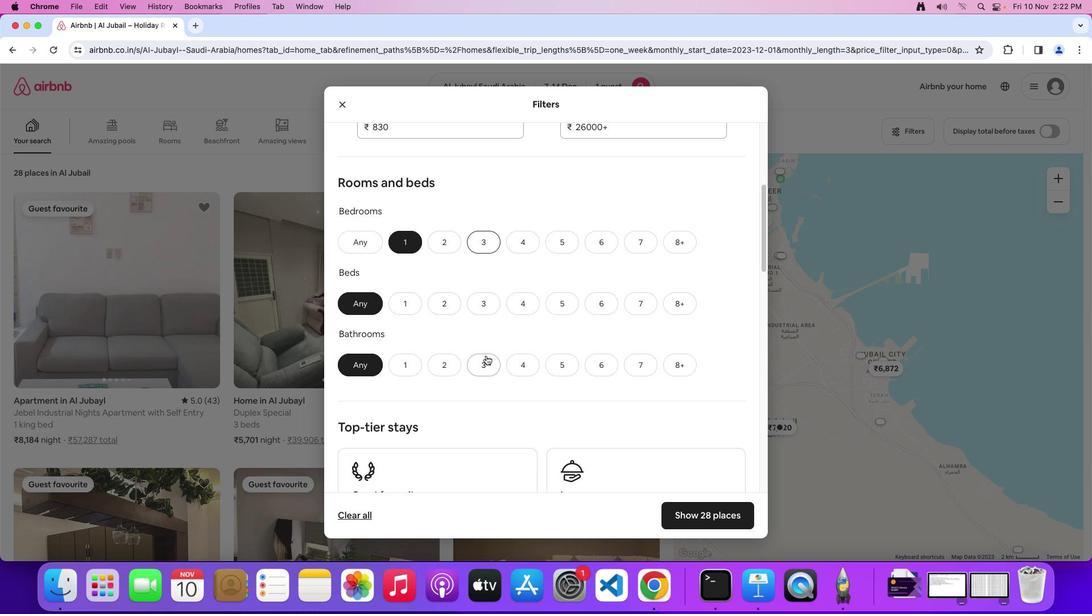 
Action: Mouse moved to (400, 354)
Screenshot: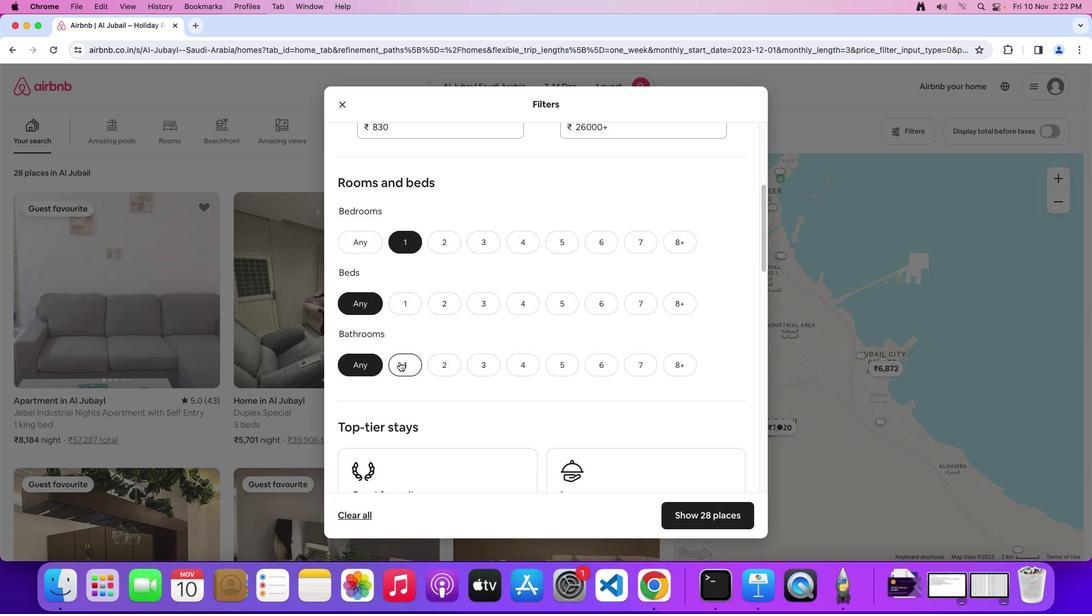 
Action: Mouse pressed left at (400, 354)
Screenshot: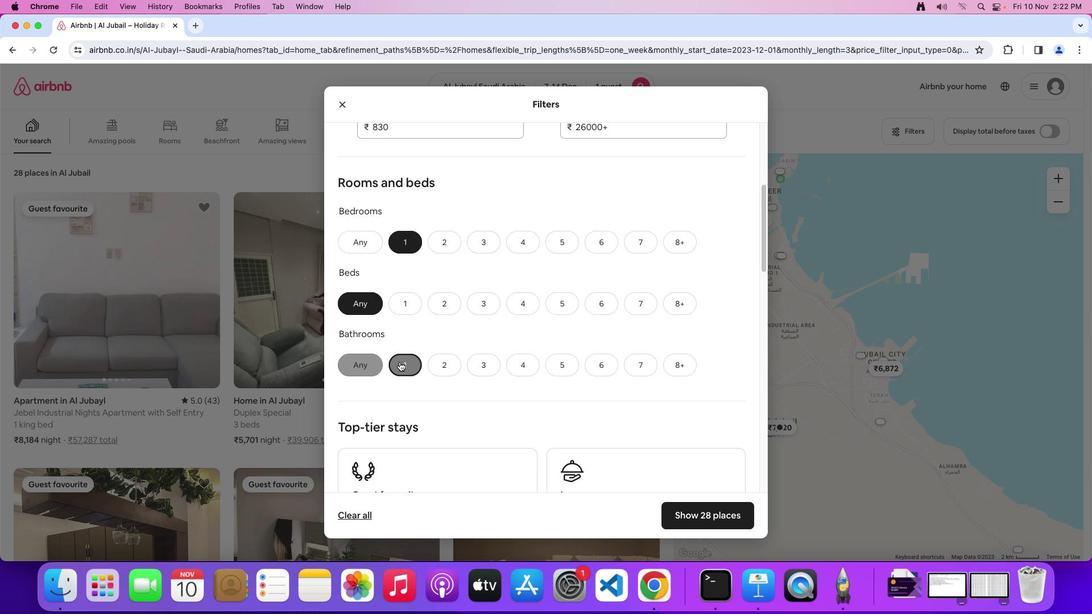 
Action: Mouse moved to (412, 314)
Screenshot: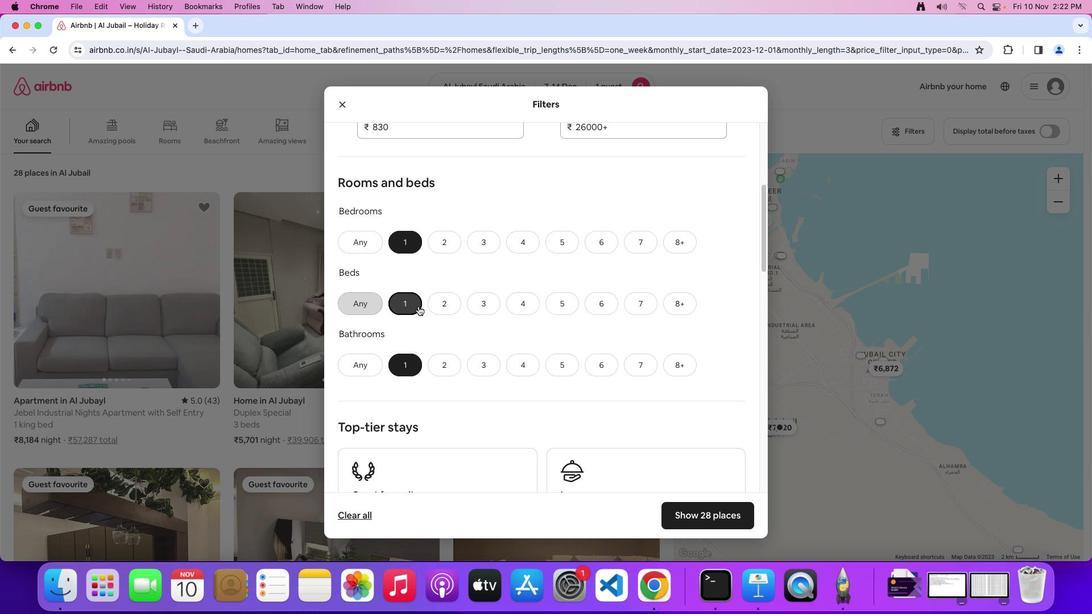
Action: Mouse pressed left at (412, 314)
Screenshot: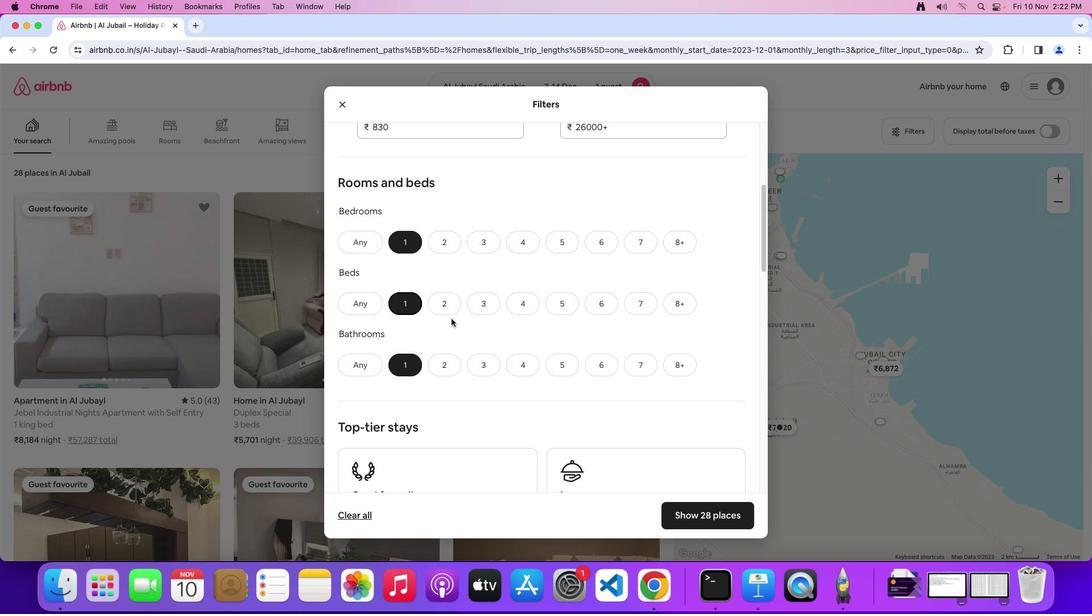 
Action: Mouse moved to (575, 368)
Screenshot: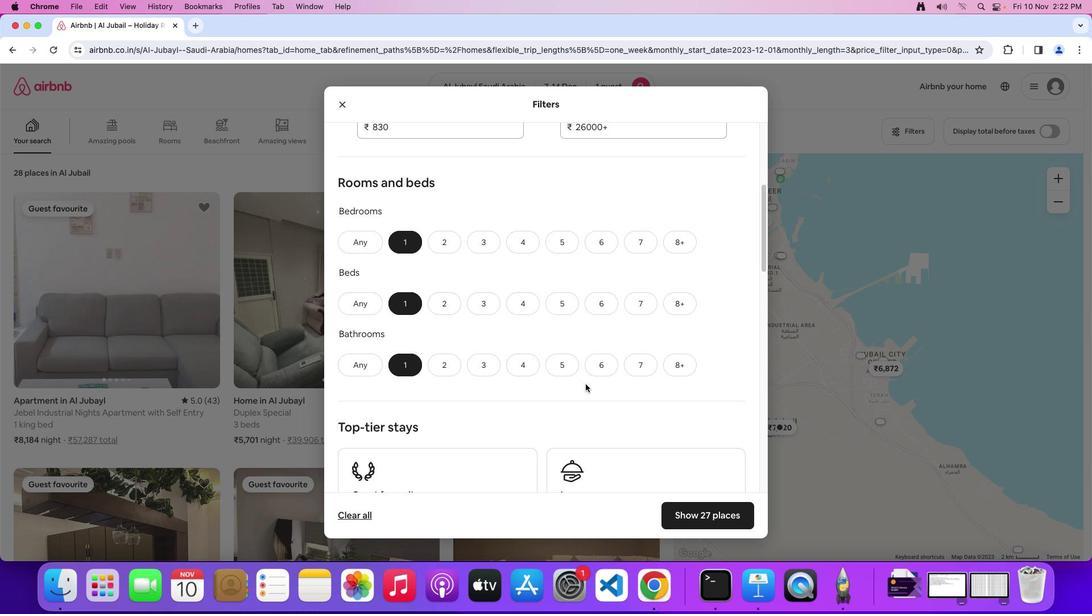 
Action: Mouse scrolled (575, 368) with delta (24, 120)
Screenshot: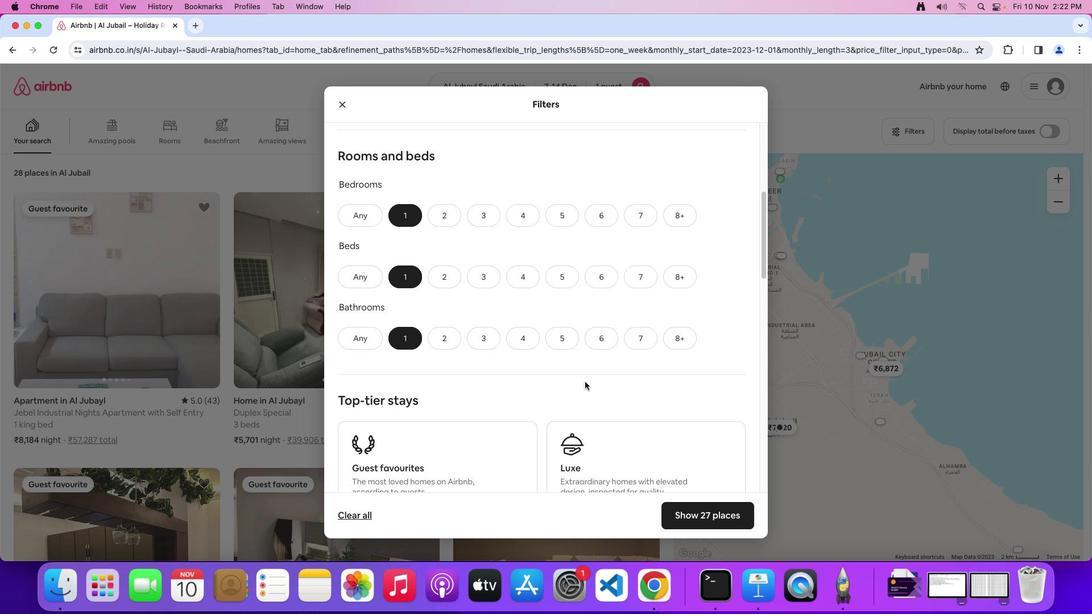 
Action: Mouse moved to (575, 367)
Screenshot: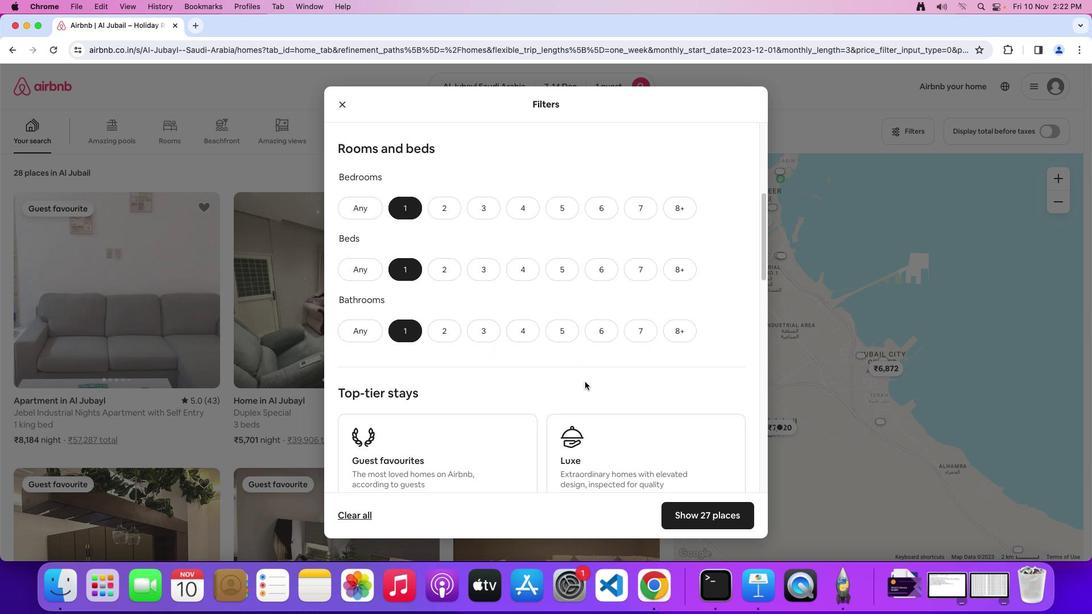 
Action: Mouse scrolled (575, 367) with delta (24, 120)
Screenshot: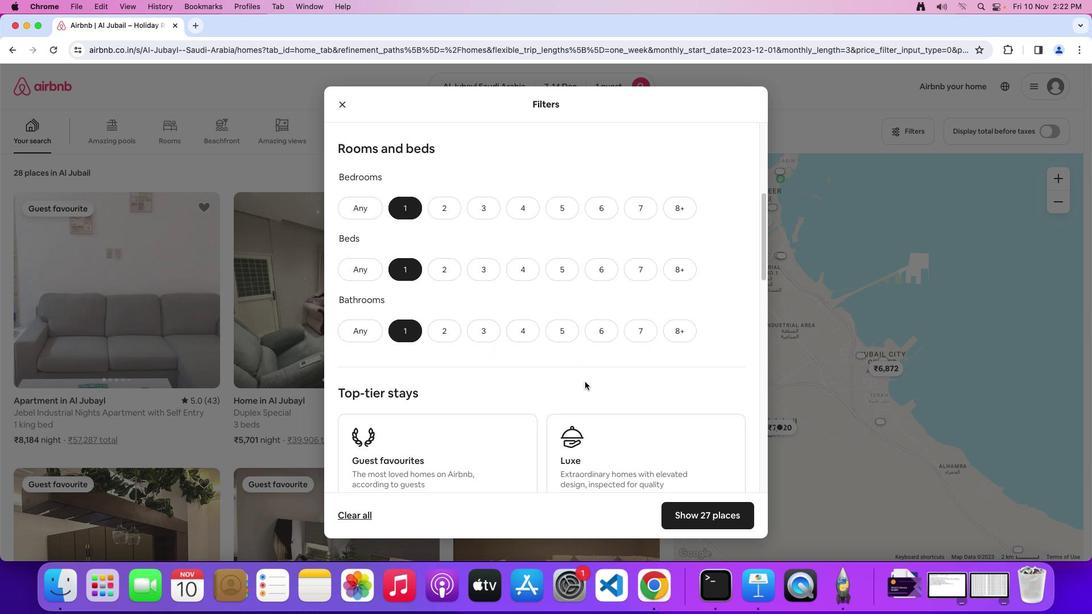 
Action: Mouse moved to (574, 367)
Screenshot: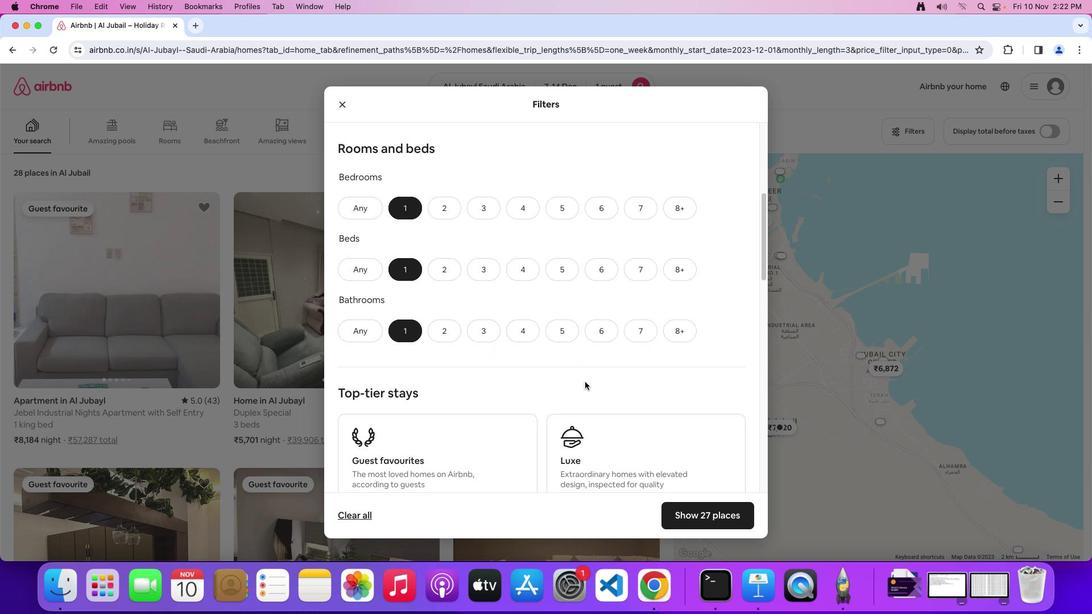 
Action: Mouse scrolled (574, 367) with delta (24, 120)
Screenshot: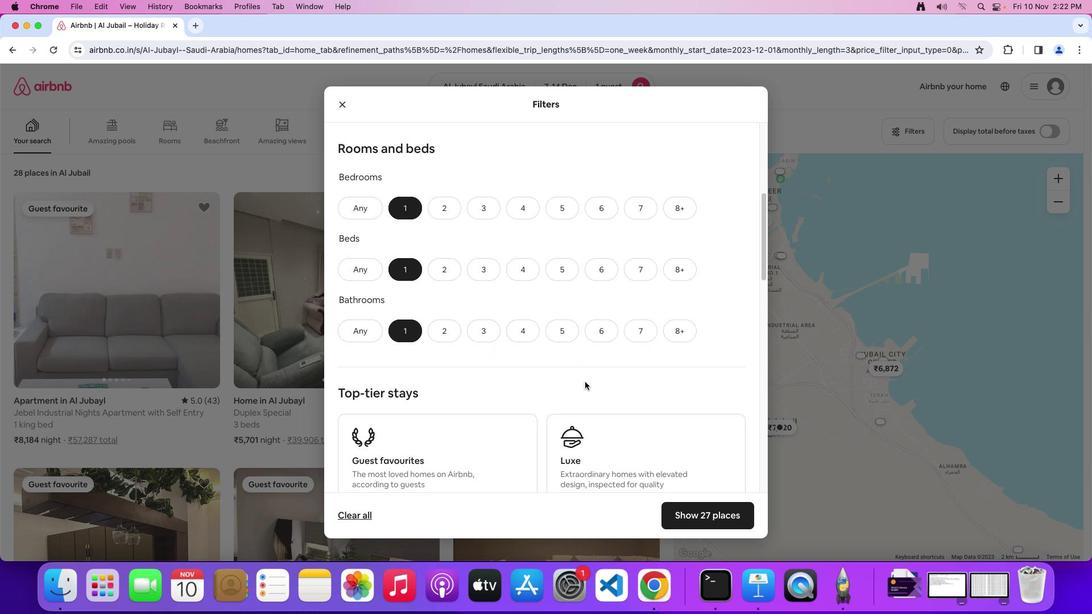 
Action: Mouse scrolled (574, 367) with delta (24, 120)
Screenshot: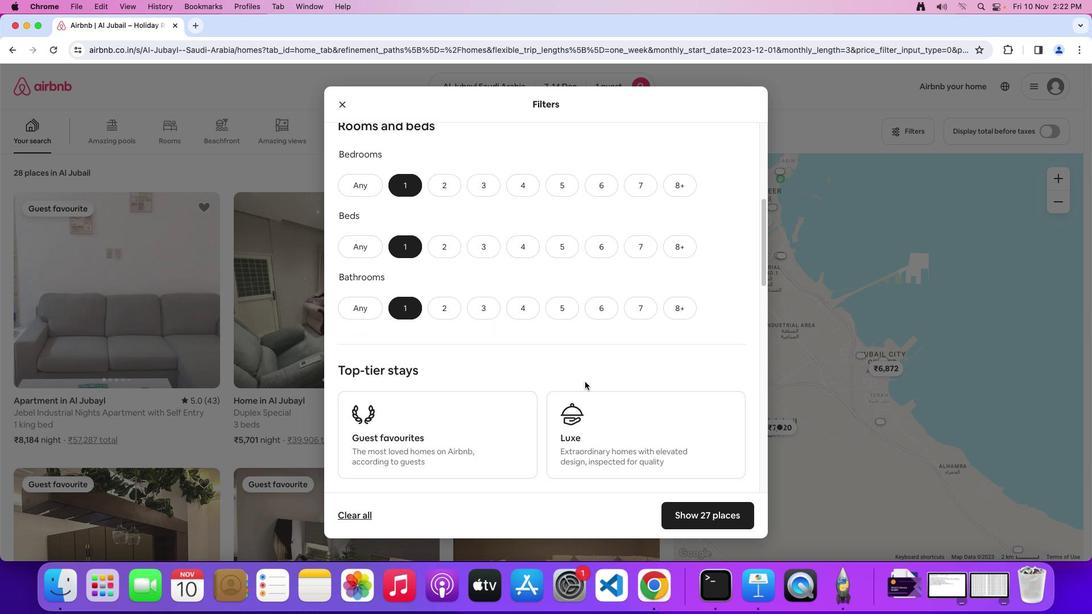 
Action: Mouse scrolled (574, 367) with delta (24, 120)
Screenshot: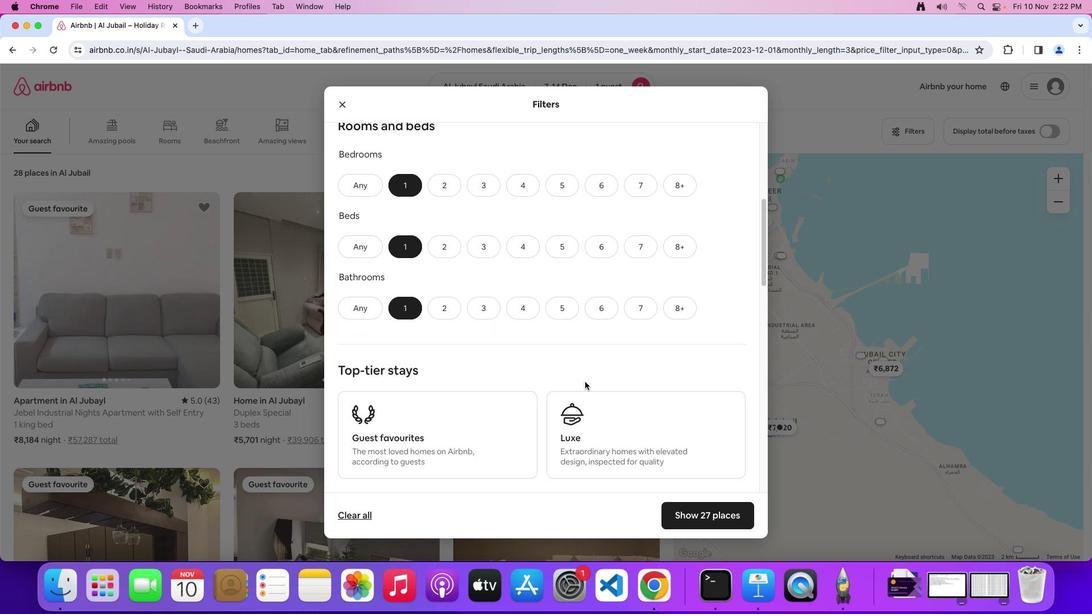 
Action: Mouse scrolled (574, 367) with delta (24, 120)
Screenshot: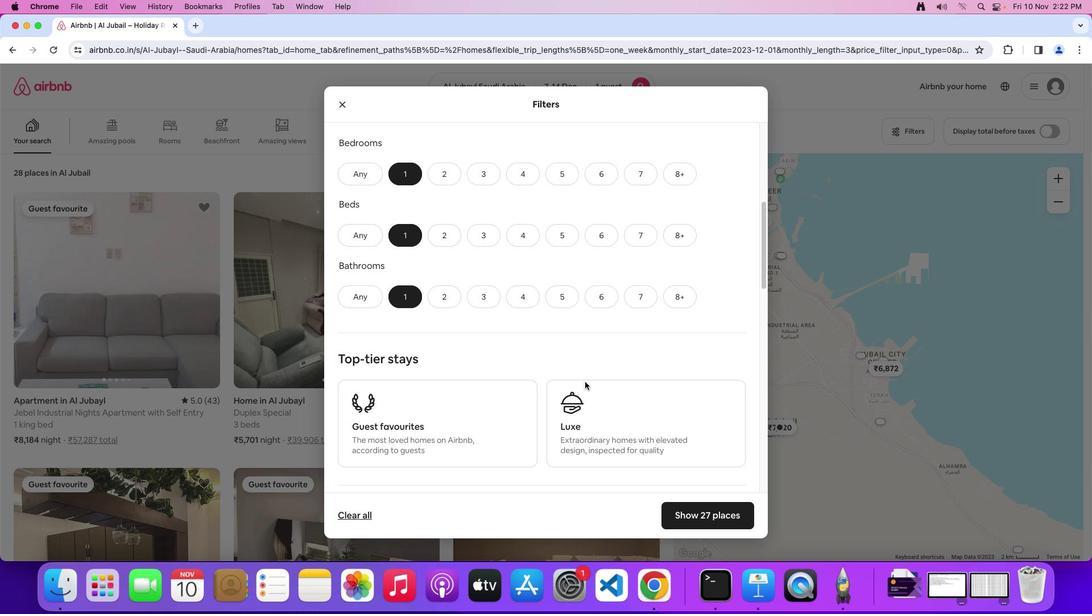 
Action: Mouse scrolled (574, 367) with delta (24, 120)
Screenshot: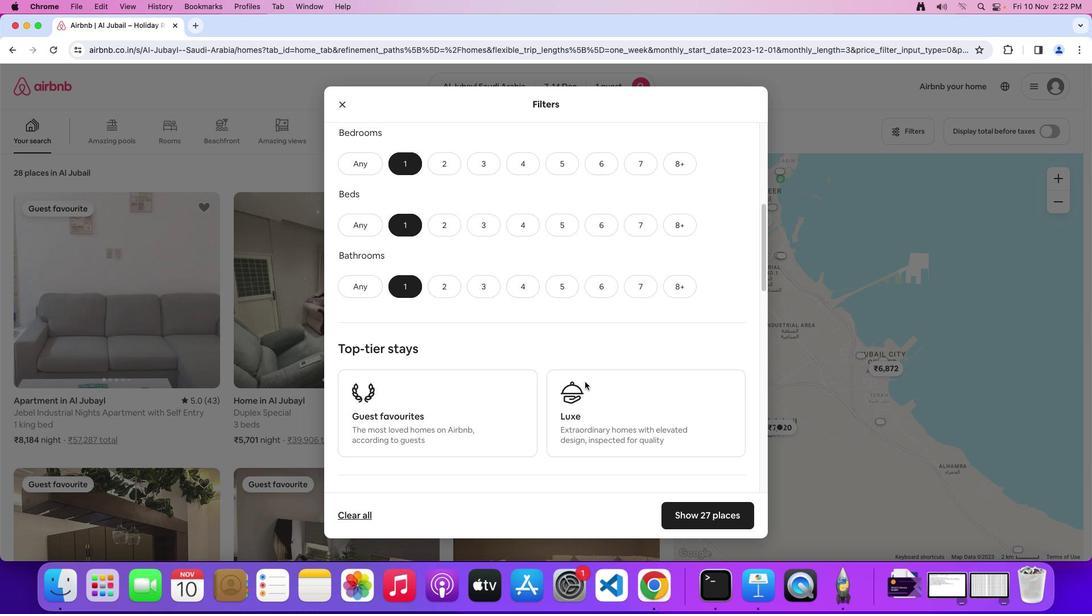 
Action: Mouse scrolled (574, 367) with delta (24, 120)
Screenshot: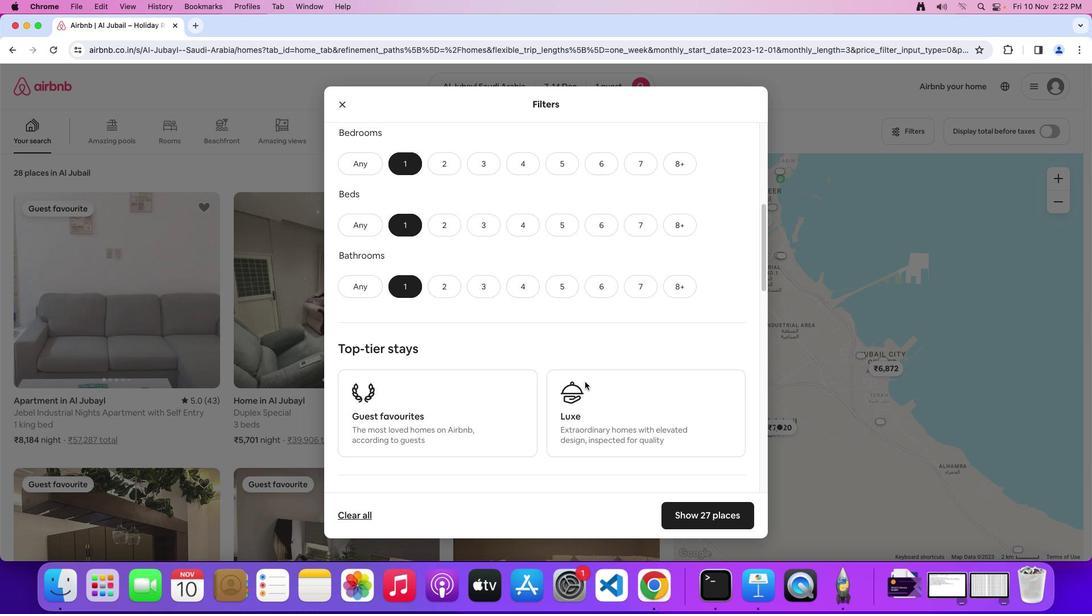 
Action: Mouse scrolled (574, 367) with delta (24, 120)
Screenshot: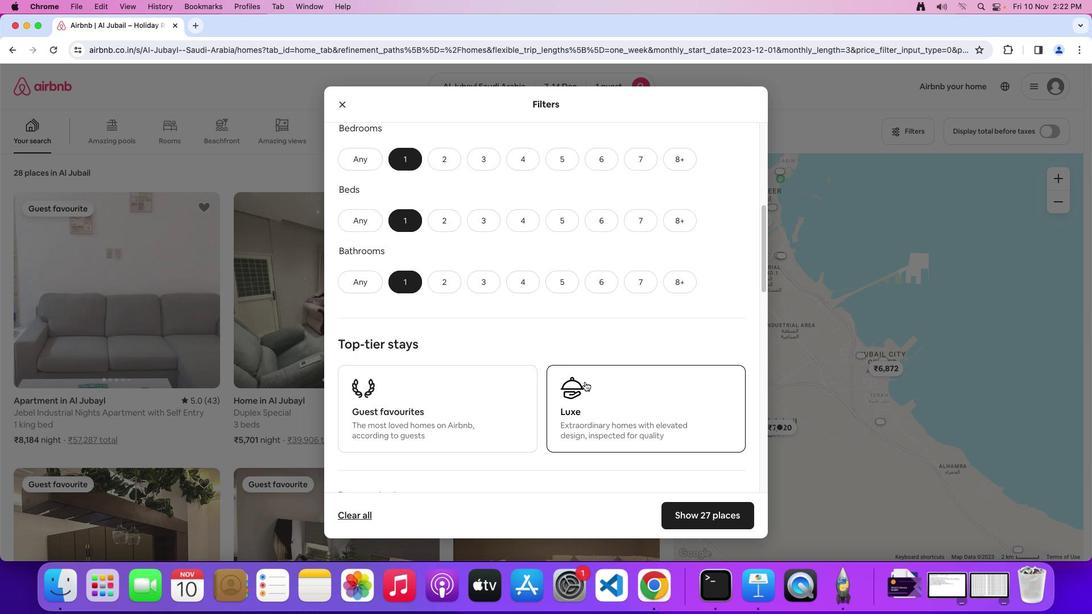 
Action: Mouse scrolled (574, 367) with delta (24, 120)
Screenshot: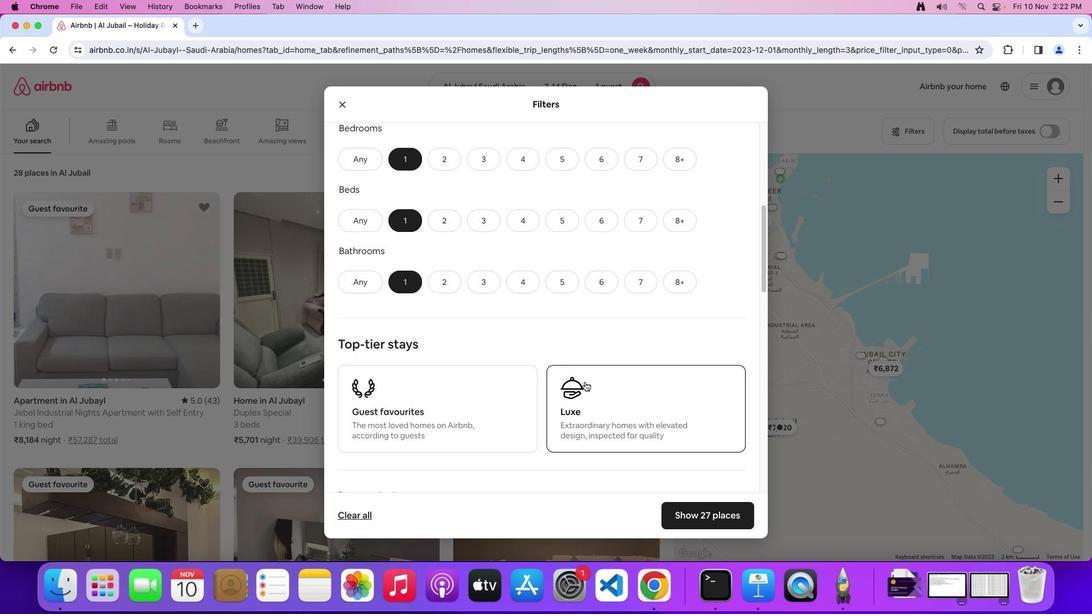 
Action: Mouse scrolled (574, 367) with delta (24, 120)
Screenshot: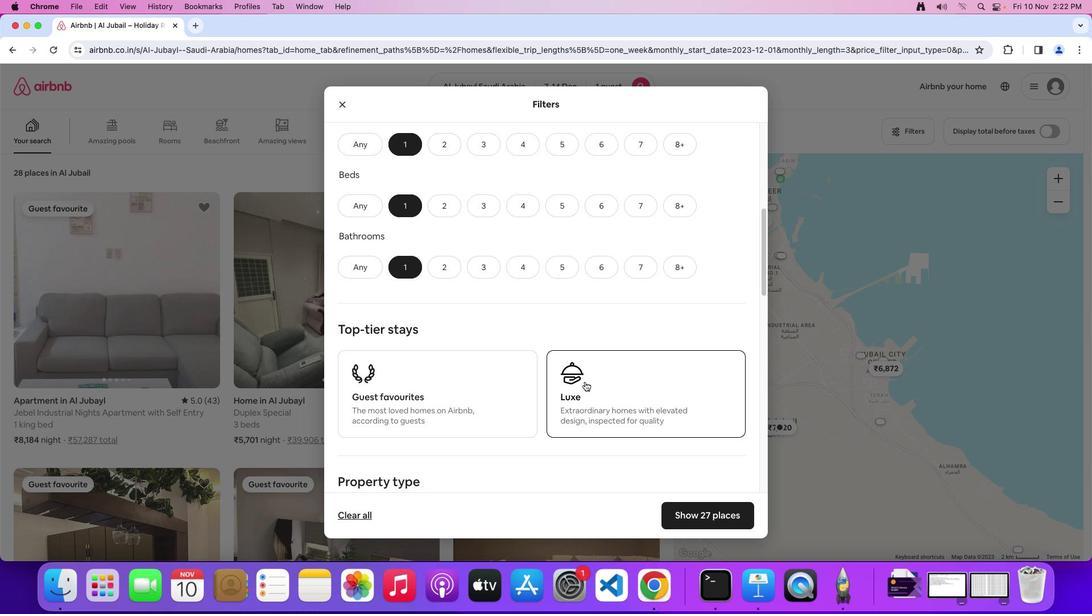 
Action: Mouse scrolled (574, 367) with delta (24, 120)
Screenshot: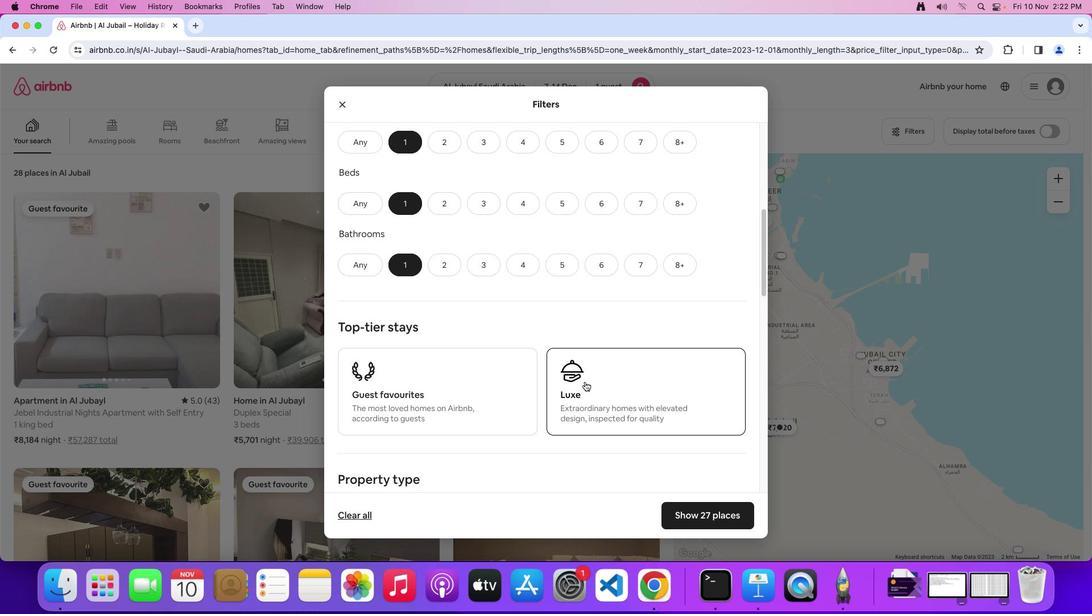 
Action: Mouse scrolled (574, 367) with delta (24, 120)
Screenshot: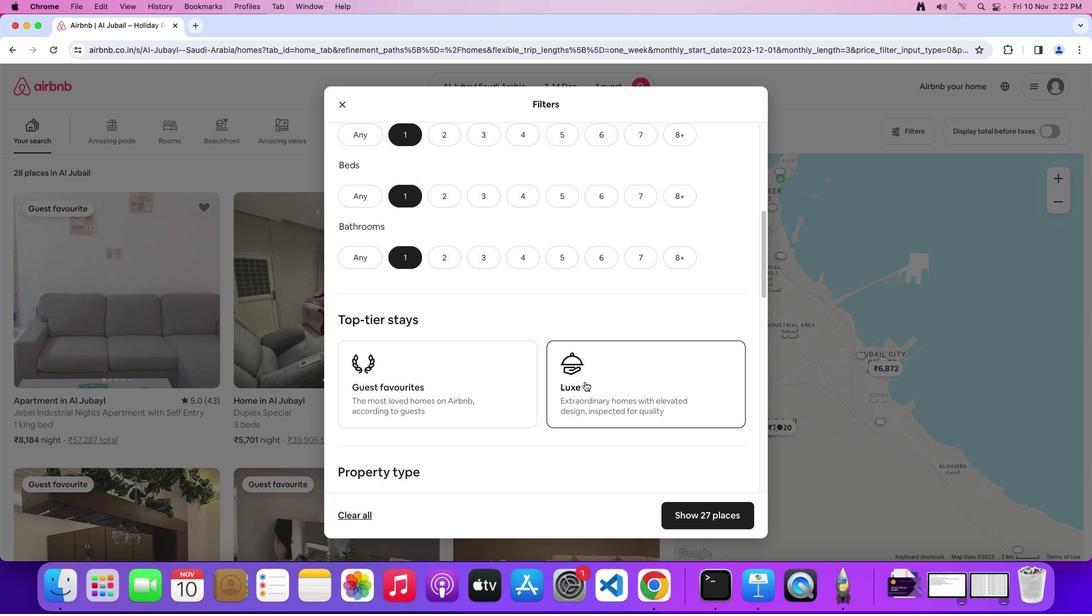 
Action: Mouse moved to (575, 363)
Screenshot: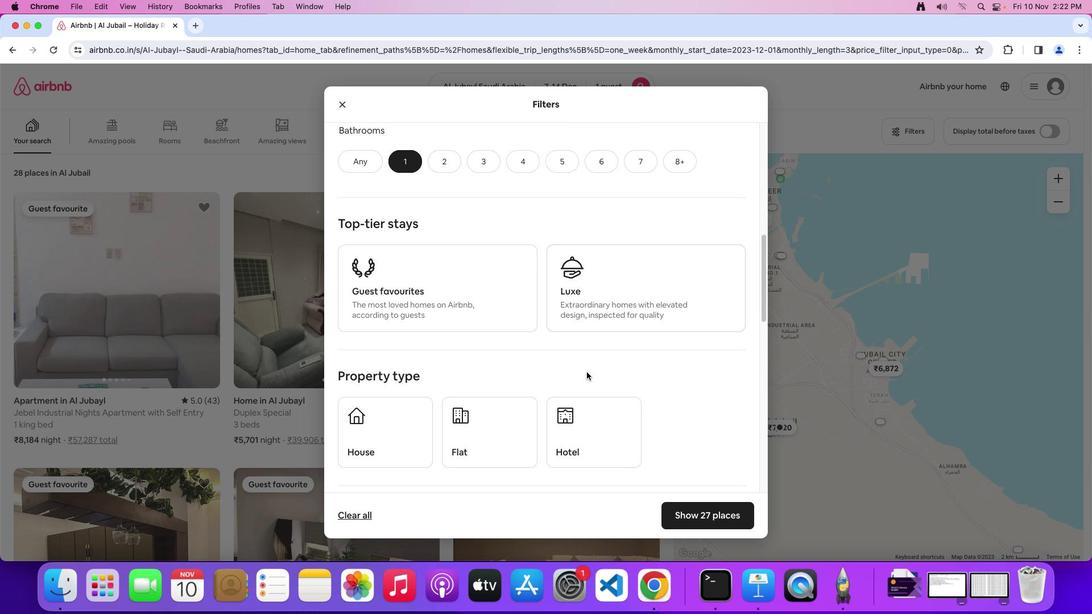 
Action: Mouse scrolled (575, 363) with delta (24, 120)
Screenshot: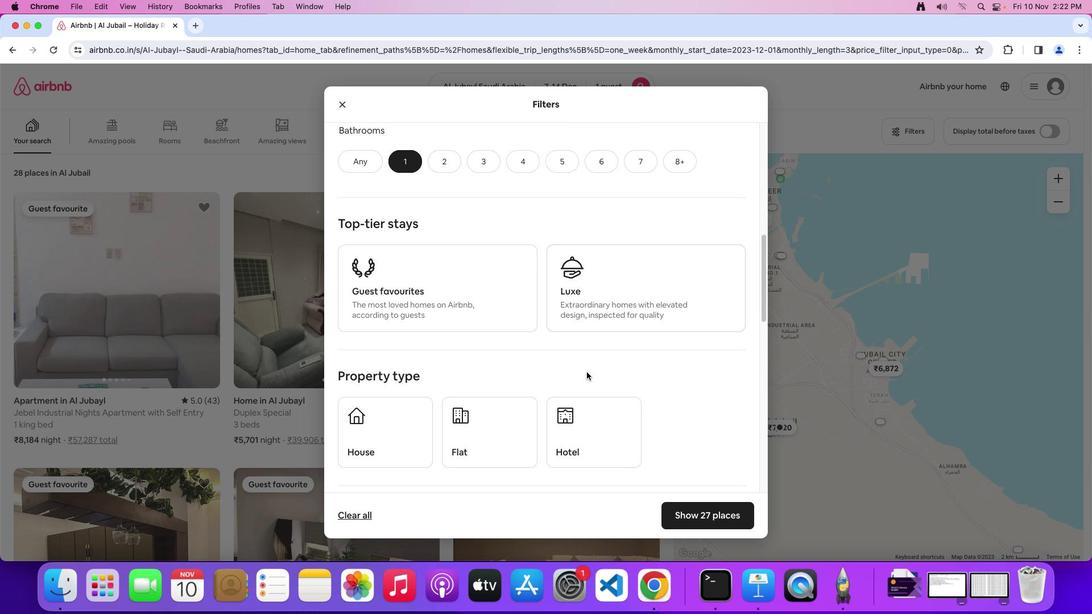 
Action: Mouse moved to (575, 362)
Screenshot: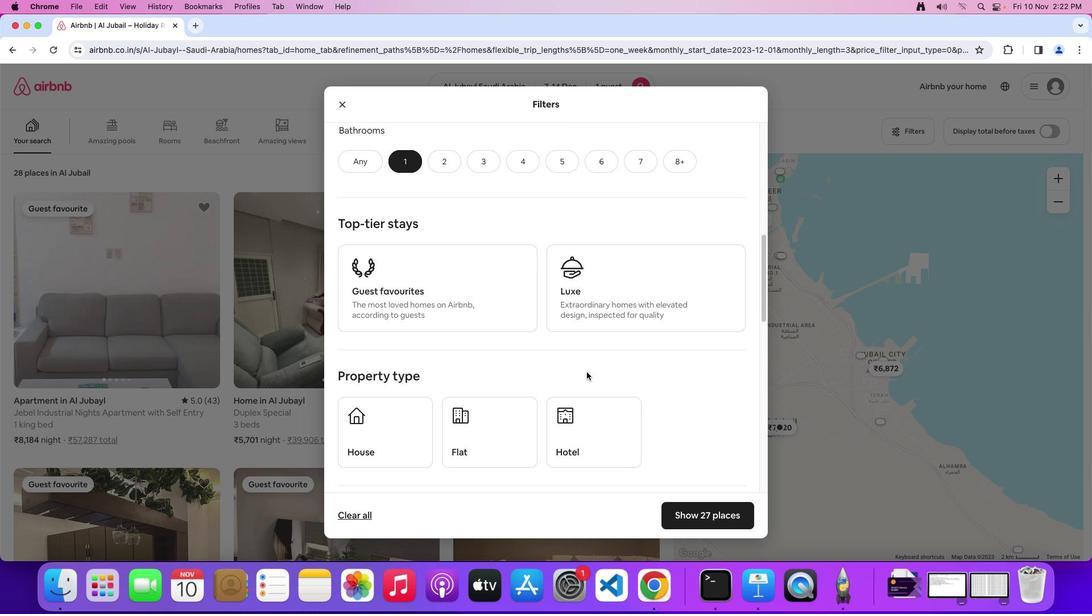
Action: Mouse scrolled (575, 362) with delta (24, 120)
Screenshot: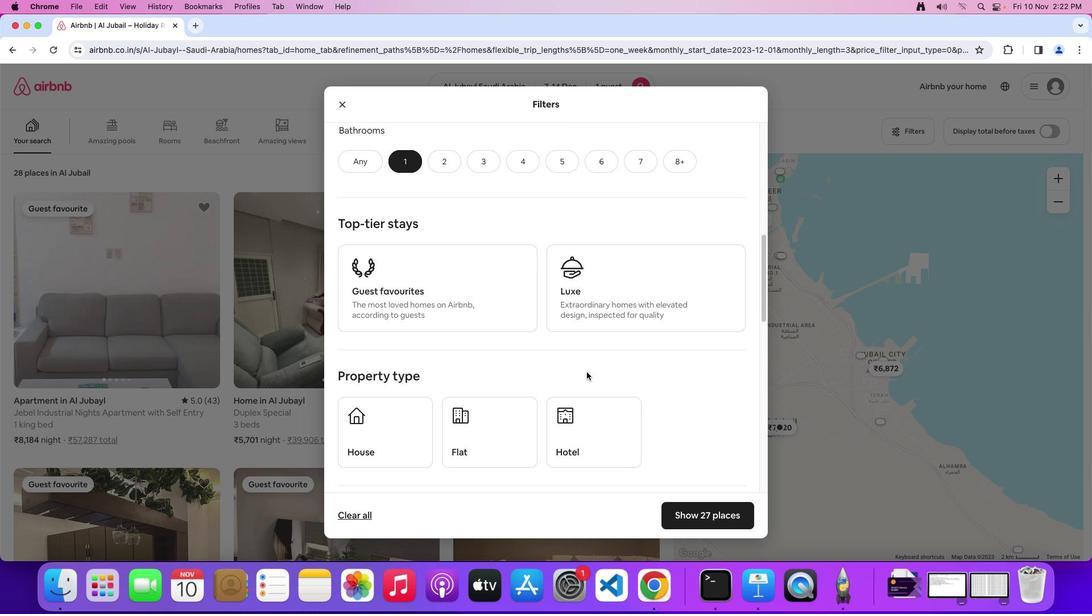 
Action: Mouse moved to (575, 362)
Screenshot: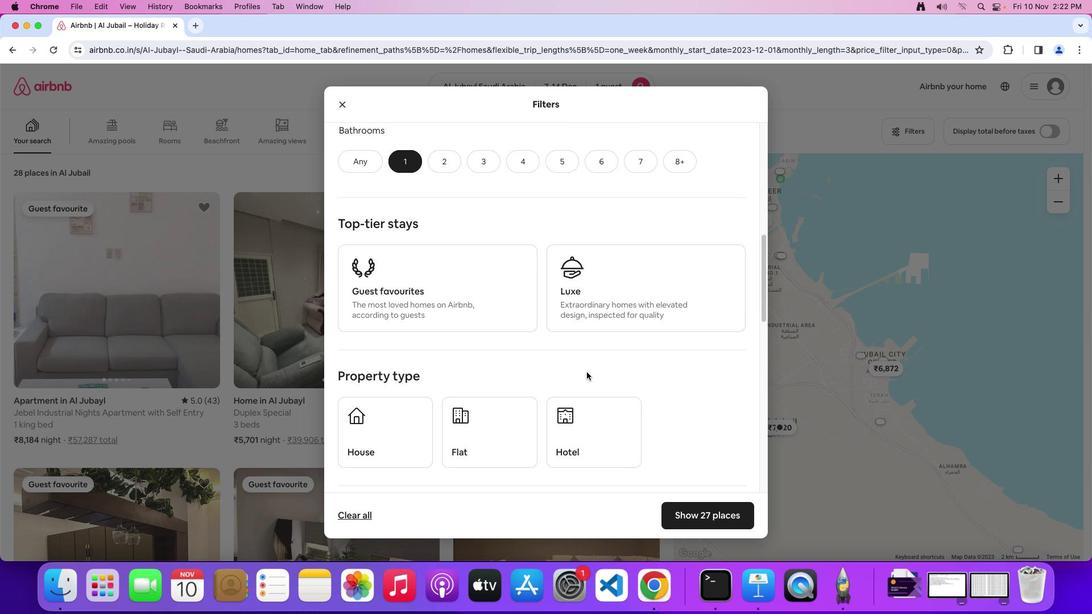 
Action: Mouse scrolled (575, 362) with delta (24, 119)
Screenshot: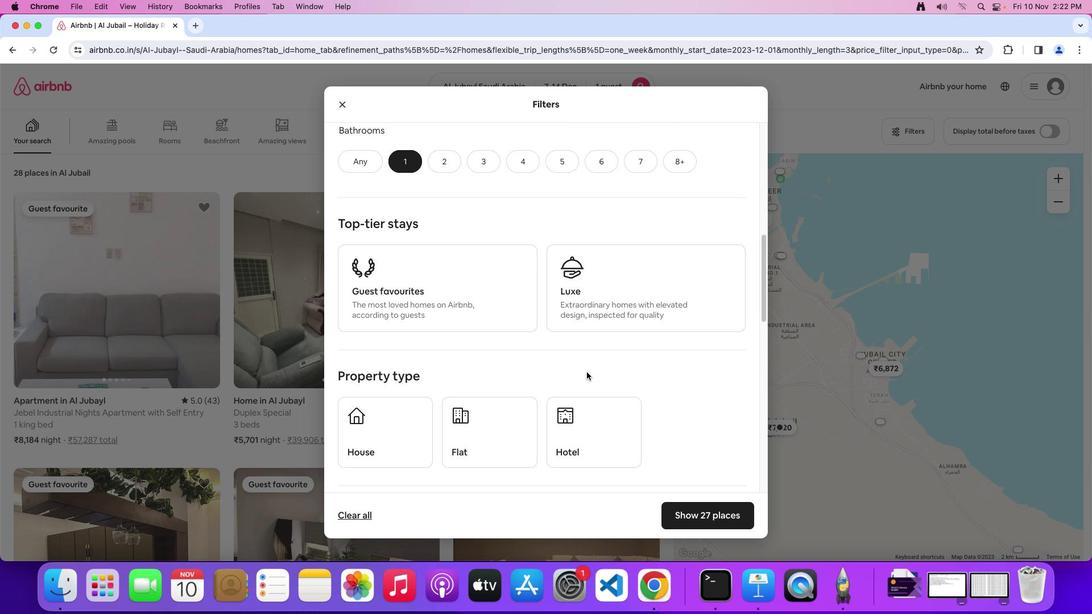 
Action: Mouse moved to (575, 361)
Screenshot: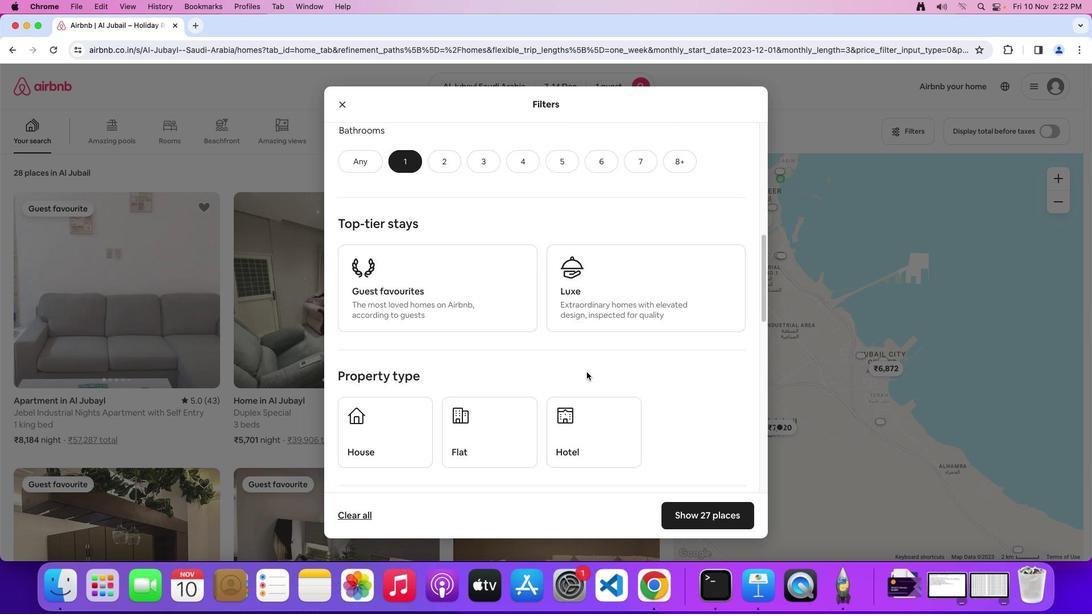 
Action: Mouse scrolled (575, 361) with delta (24, 120)
Screenshot: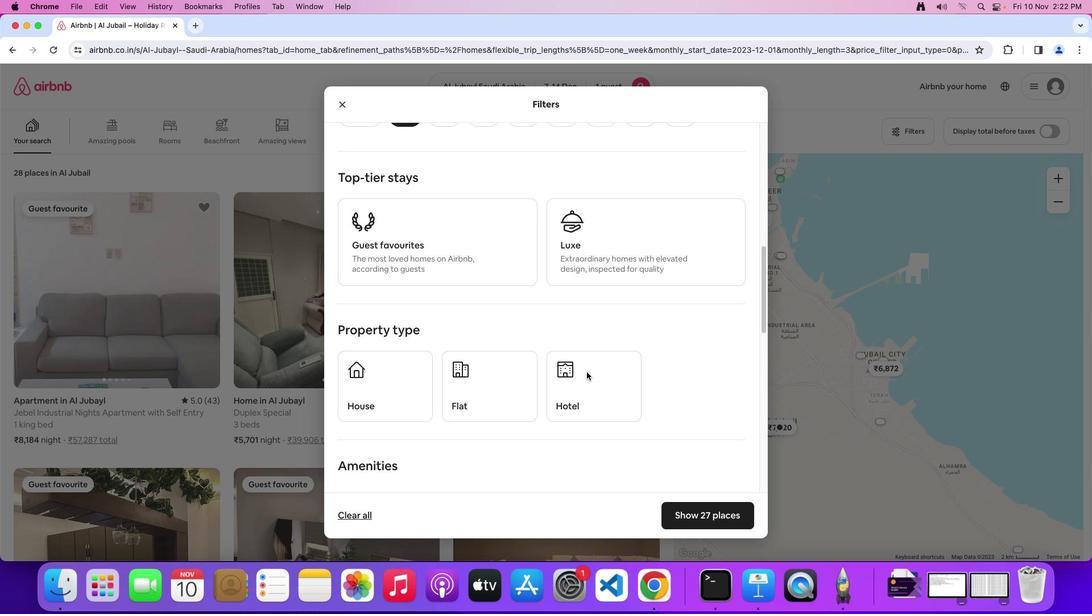 
Action: Mouse scrolled (575, 361) with delta (24, 120)
Screenshot: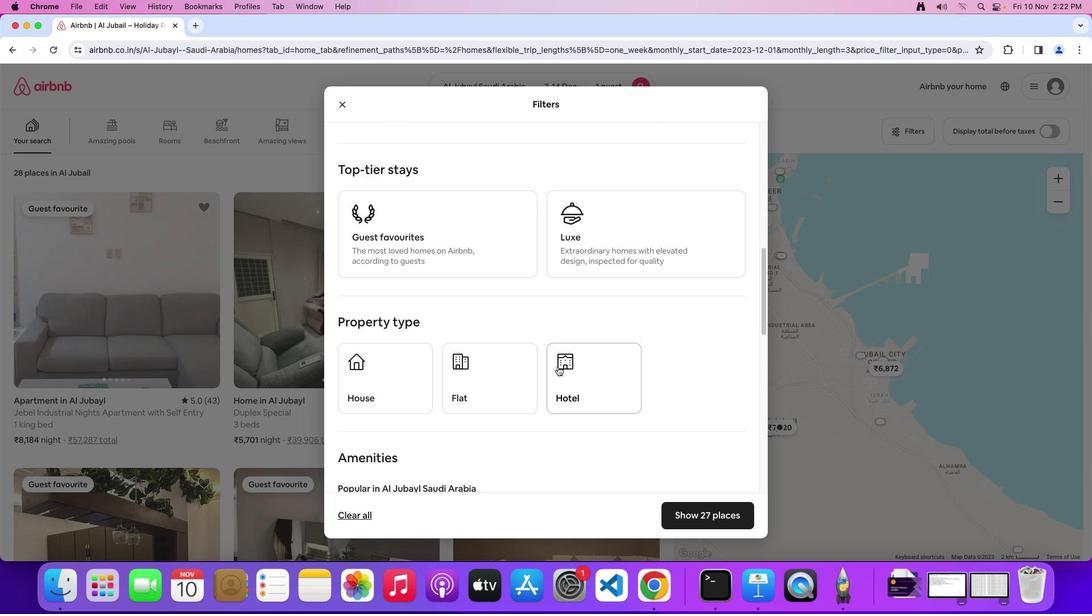 
Action: Mouse scrolled (575, 361) with delta (24, 120)
Screenshot: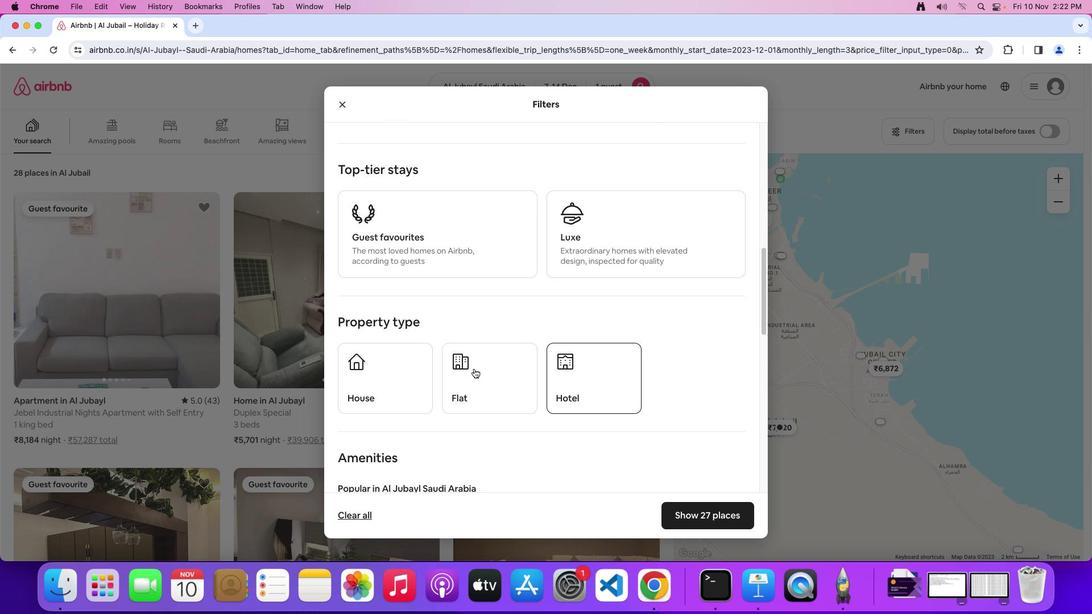 
Action: Mouse moved to (578, 363)
Screenshot: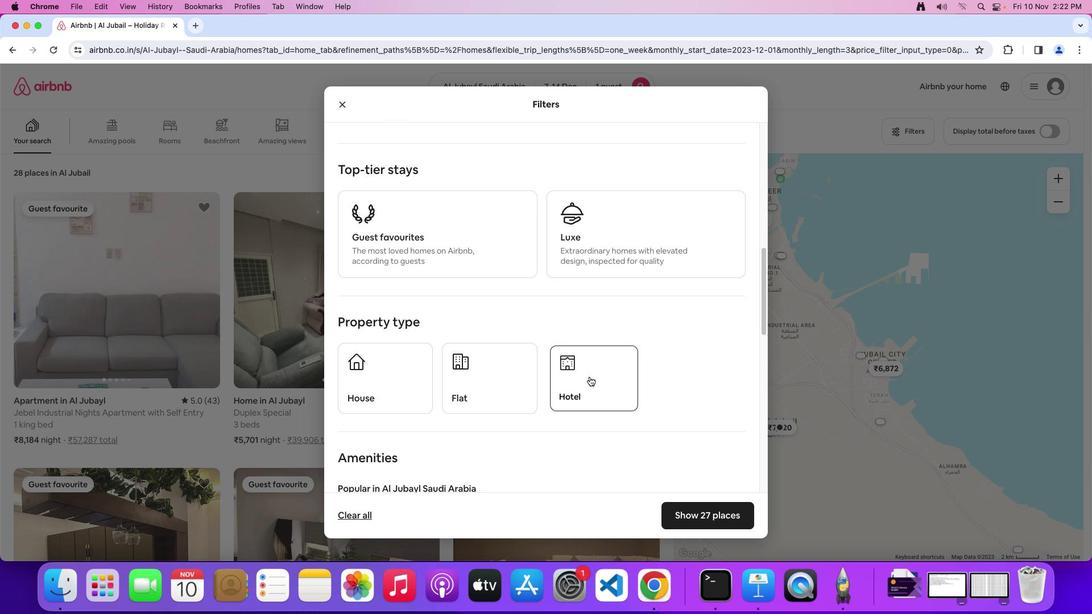 
Action: Mouse pressed left at (578, 363)
Screenshot: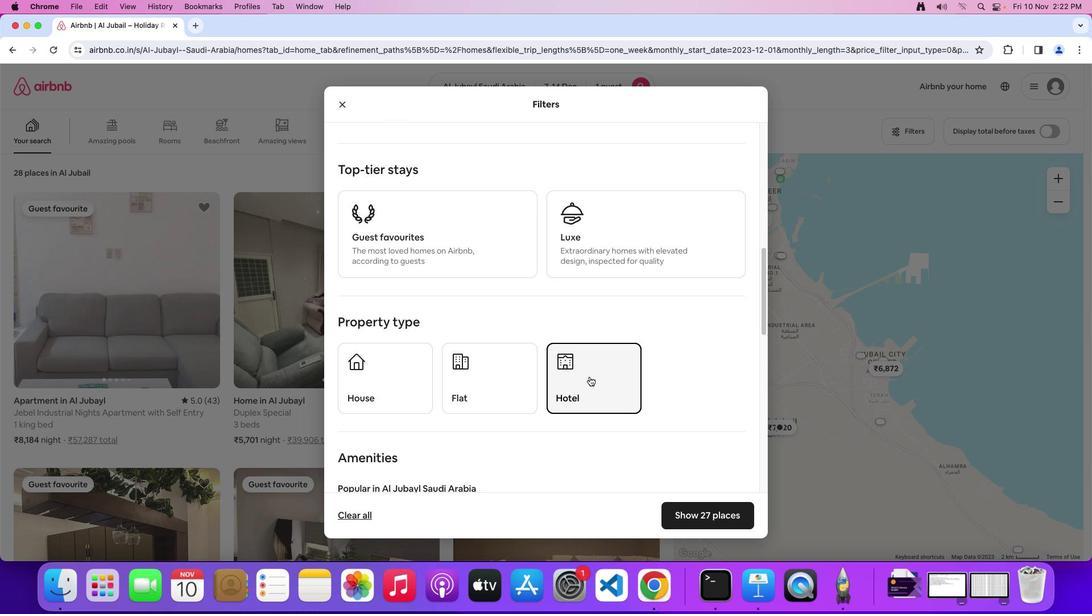 
Action: Mouse moved to (580, 363)
Screenshot: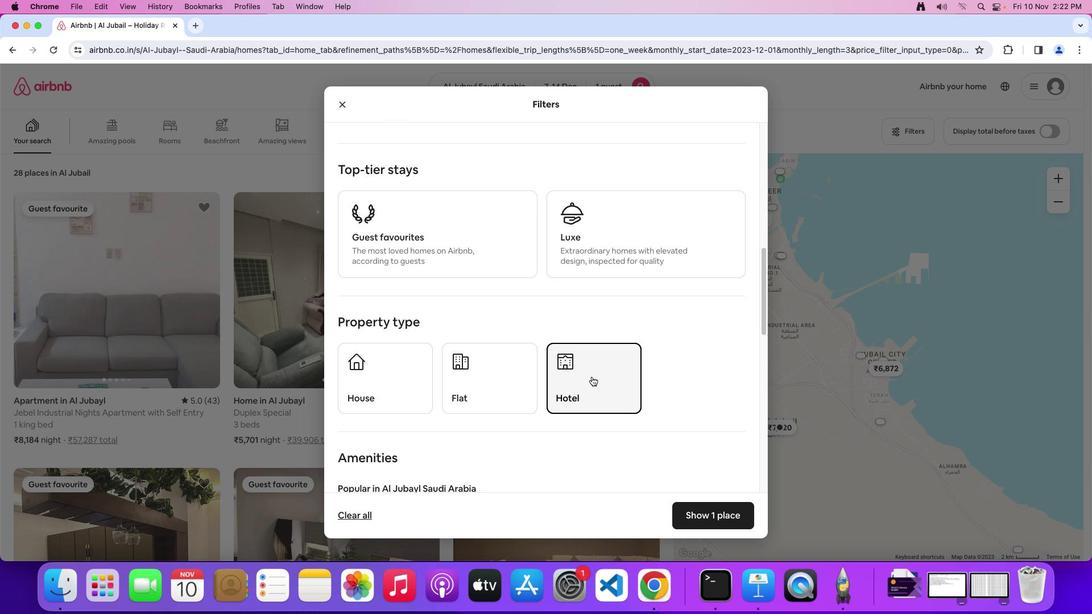 
Action: Mouse scrolled (580, 363) with delta (24, 120)
Screenshot: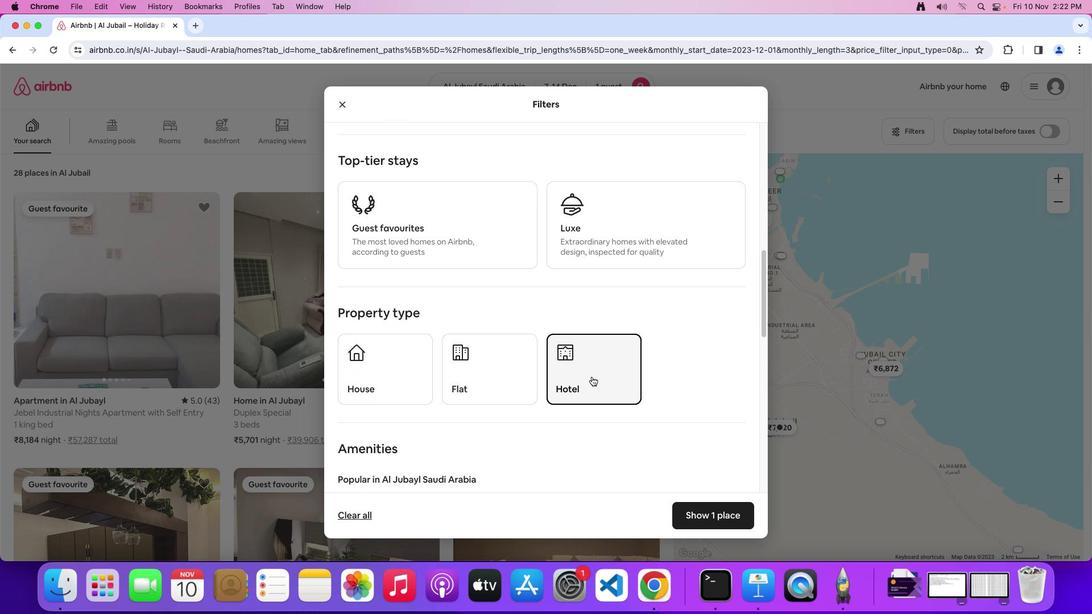 
Action: Mouse scrolled (580, 363) with delta (24, 120)
Screenshot: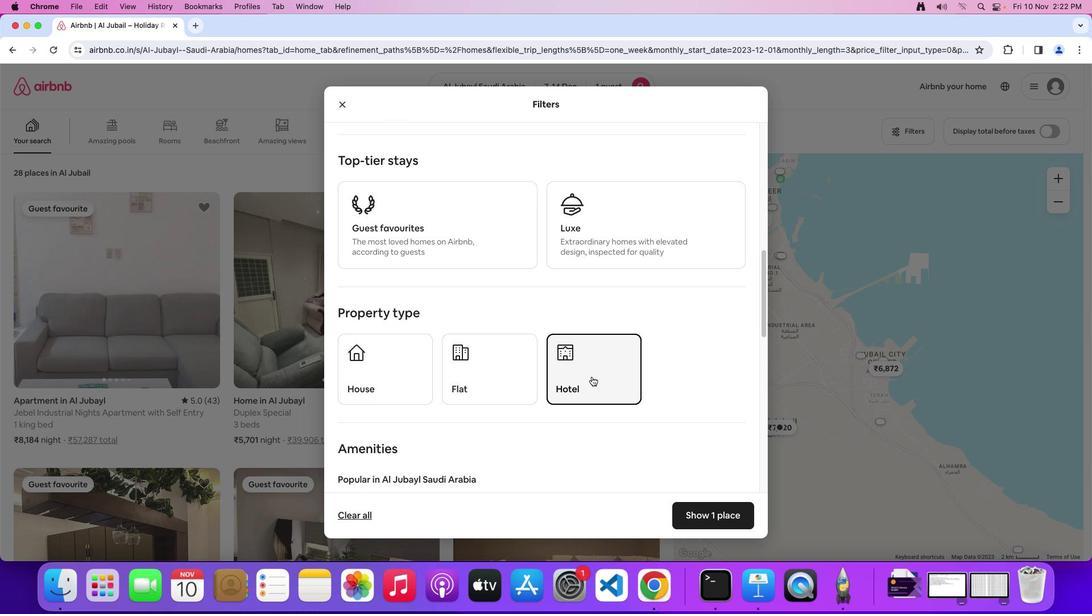 
Action: Mouse moved to (582, 364)
Screenshot: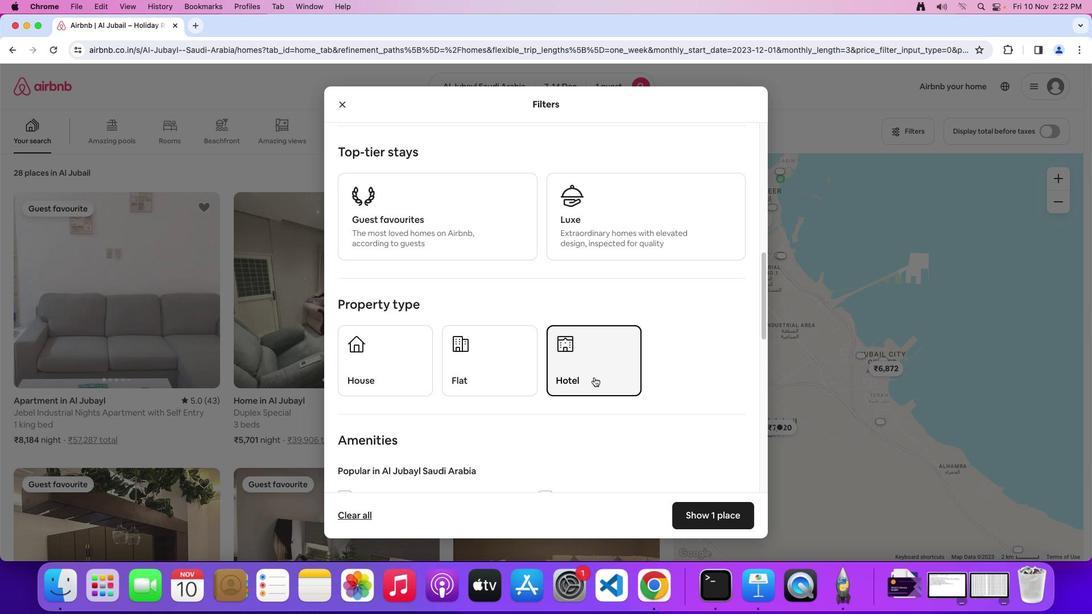 
Action: Mouse scrolled (582, 364) with delta (24, 120)
Screenshot: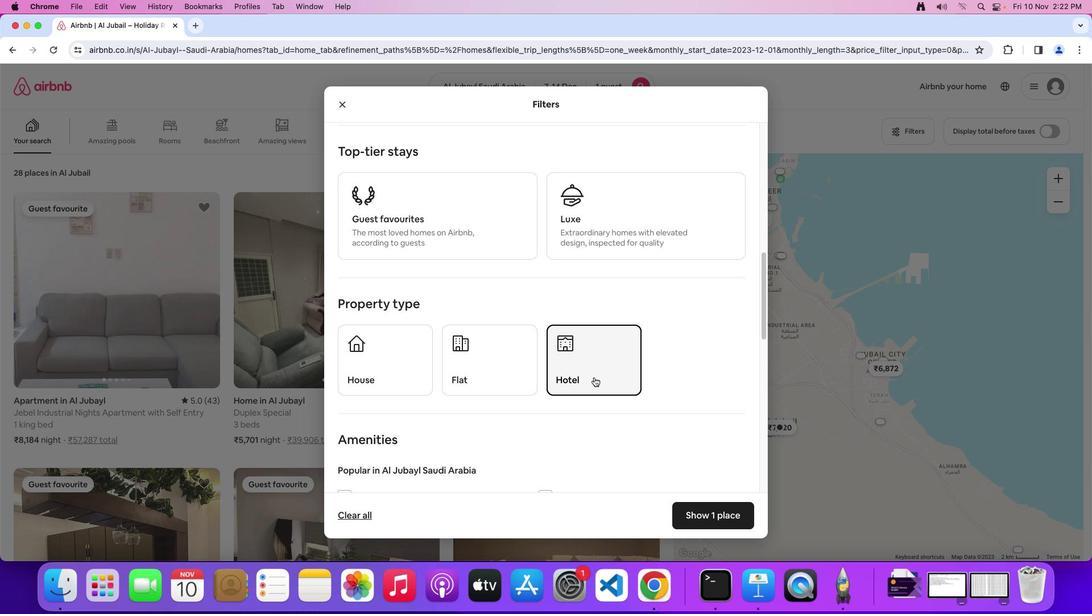 
Action: Mouse scrolled (582, 364) with delta (24, 120)
Screenshot: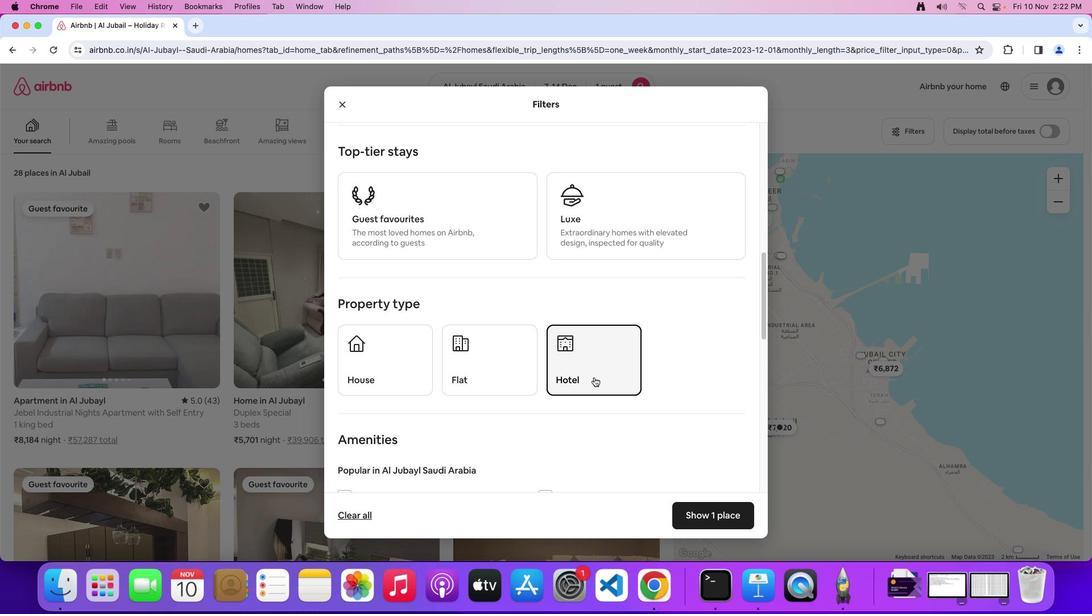 
Action: Mouse moved to (584, 364)
Screenshot: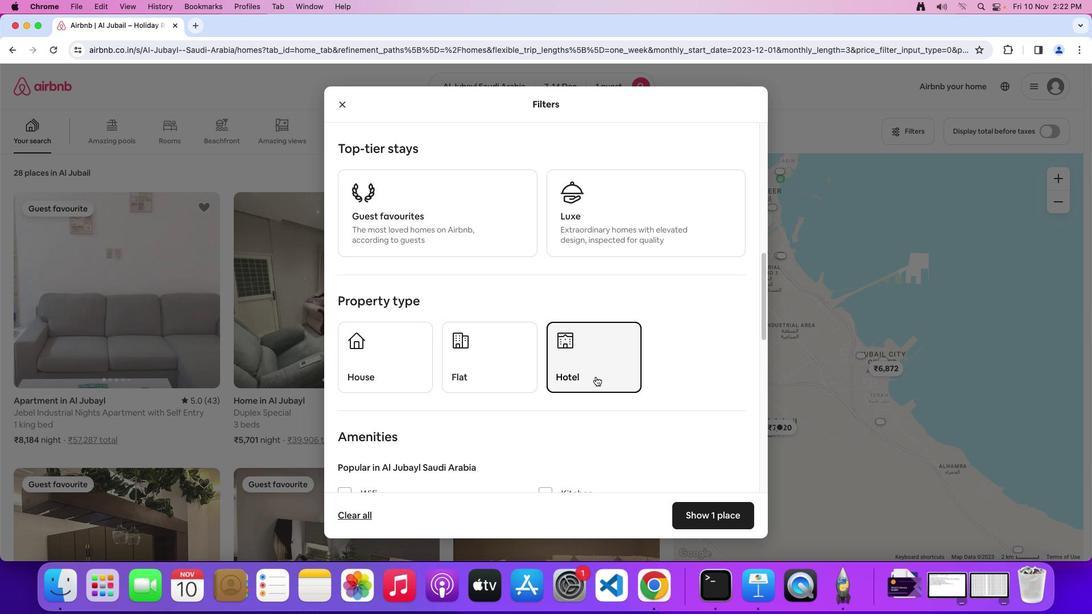 
Action: Mouse scrolled (584, 364) with delta (24, 120)
Screenshot: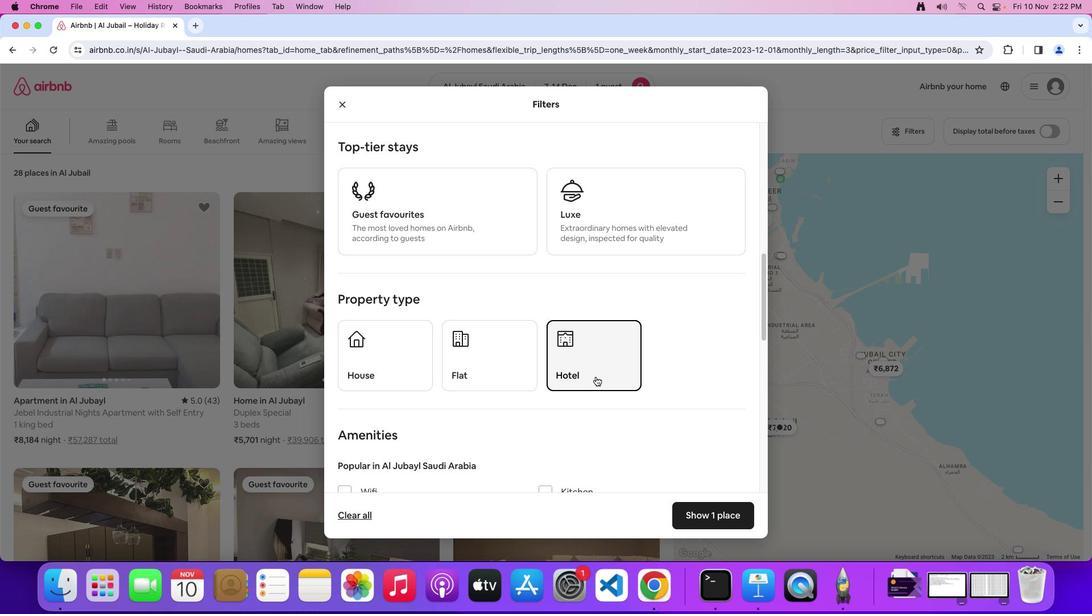 
Action: Mouse moved to (584, 364)
Screenshot: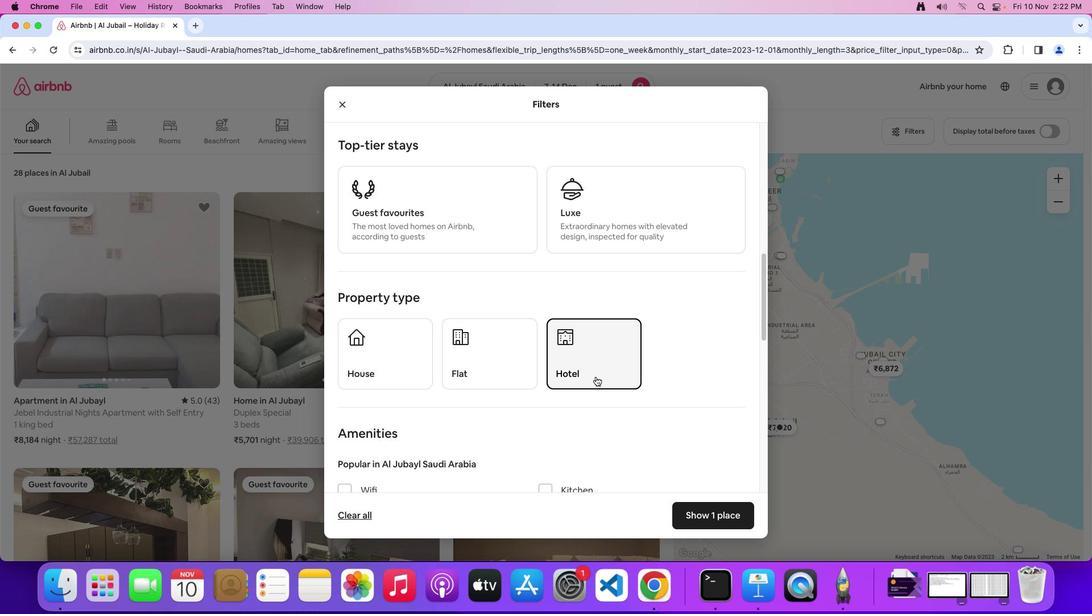 
Action: Mouse scrolled (584, 364) with delta (24, 120)
Screenshot: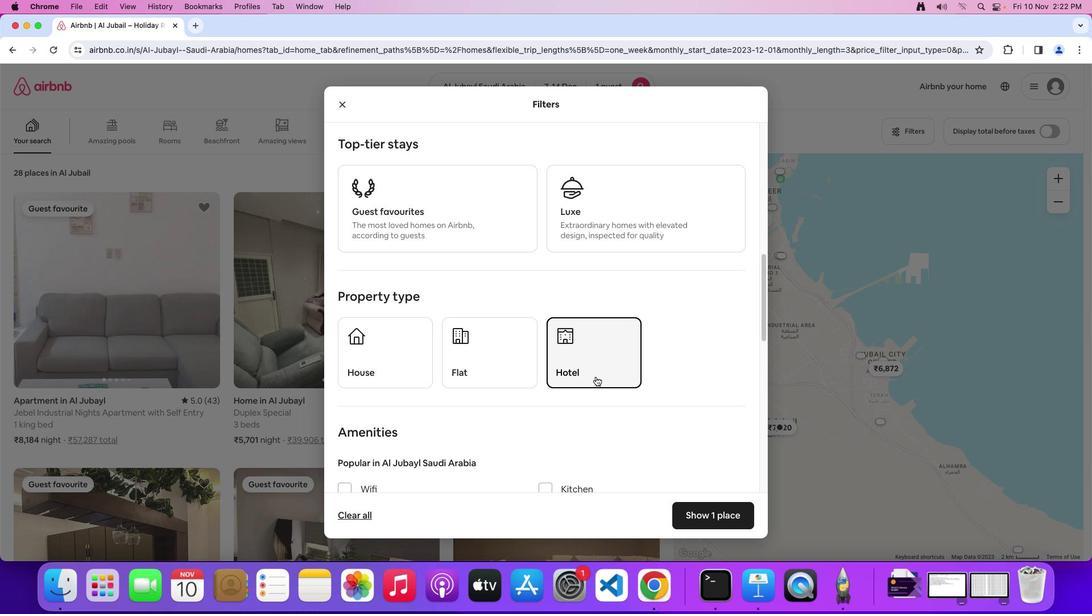 
Action: Mouse scrolled (584, 364) with delta (24, 120)
Screenshot: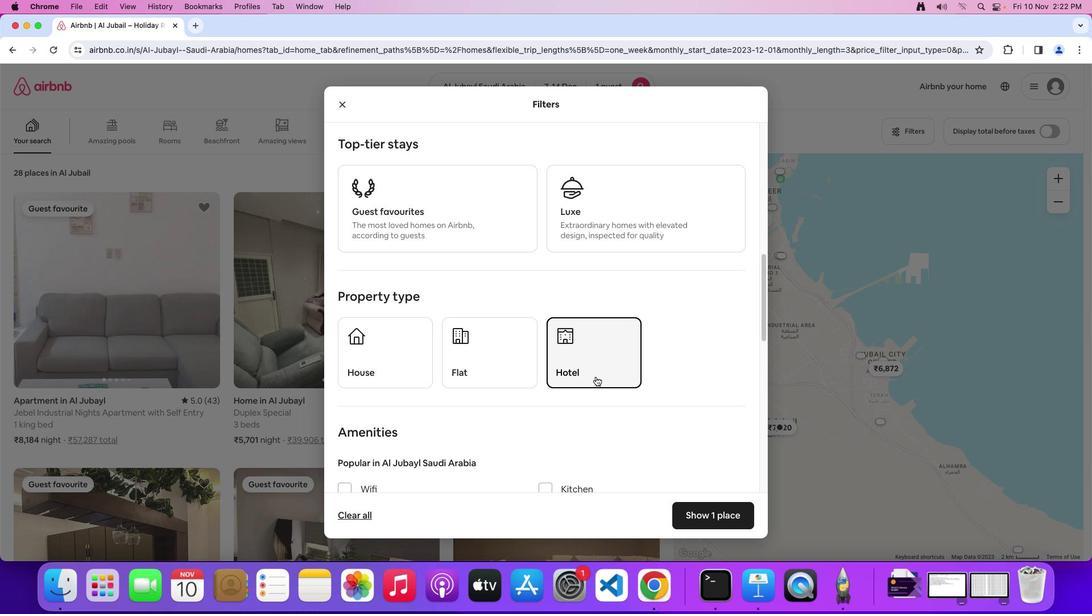 
Action: Mouse moved to (583, 364)
Screenshot: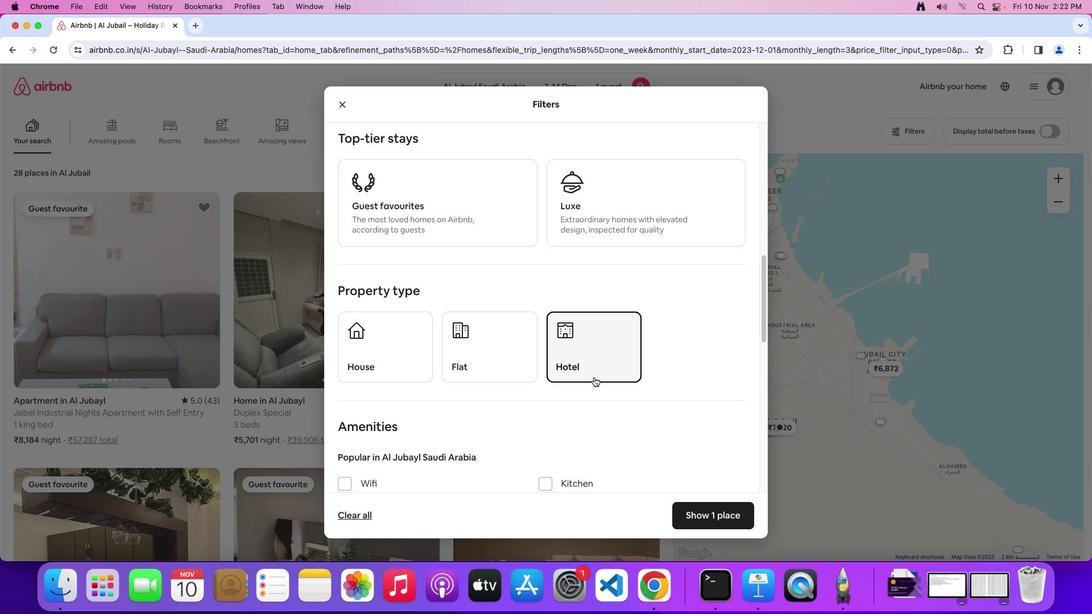 
Action: Mouse scrolled (583, 364) with delta (24, 120)
Screenshot: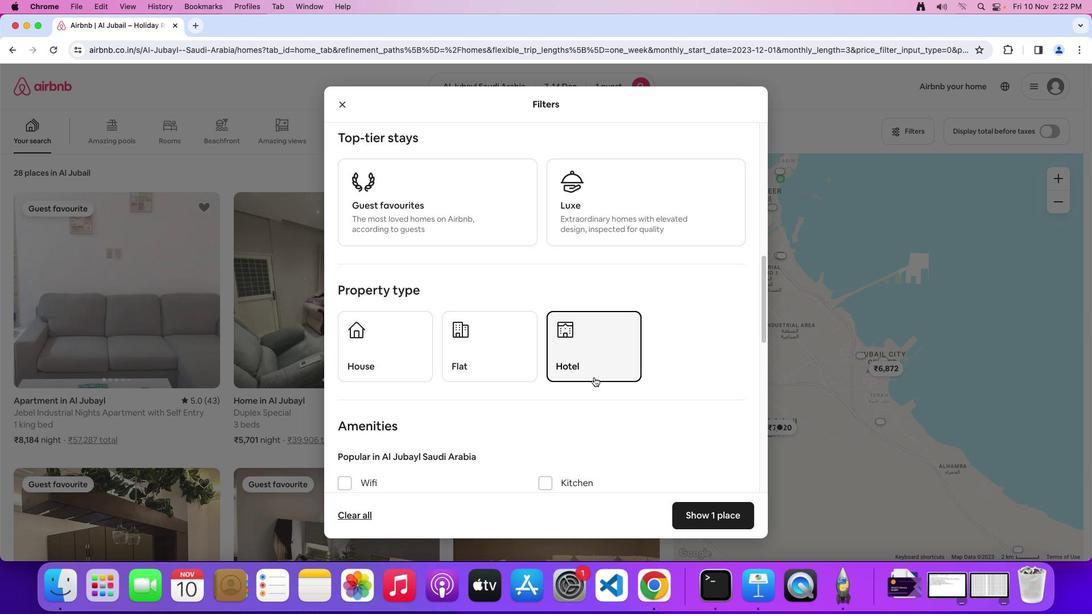 
Action: Mouse moved to (583, 364)
Screenshot: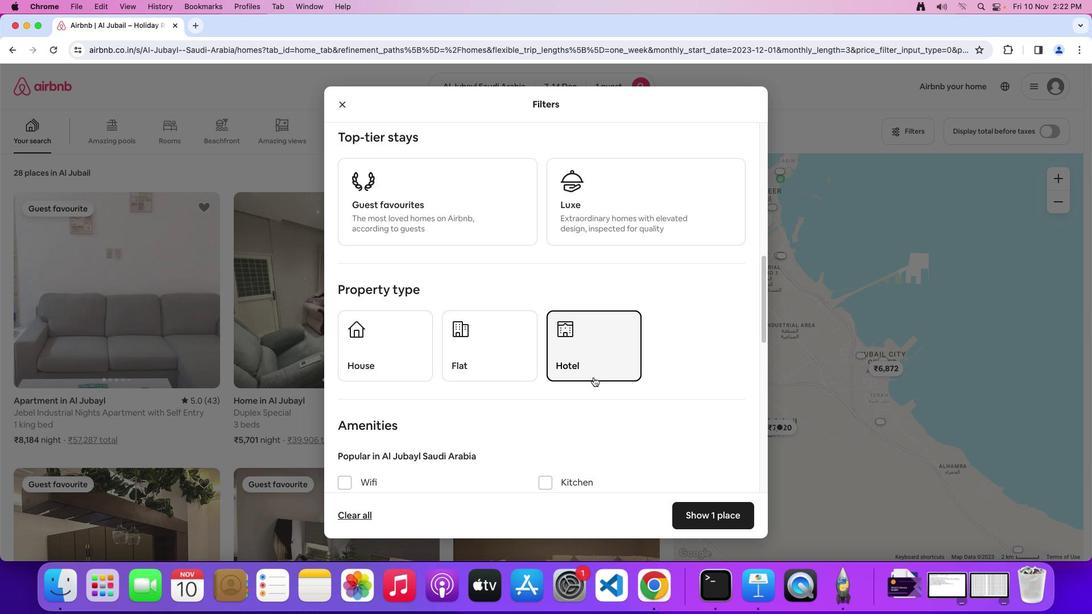 
Action: Mouse scrolled (583, 364) with delta (24, 120)
Screenshot: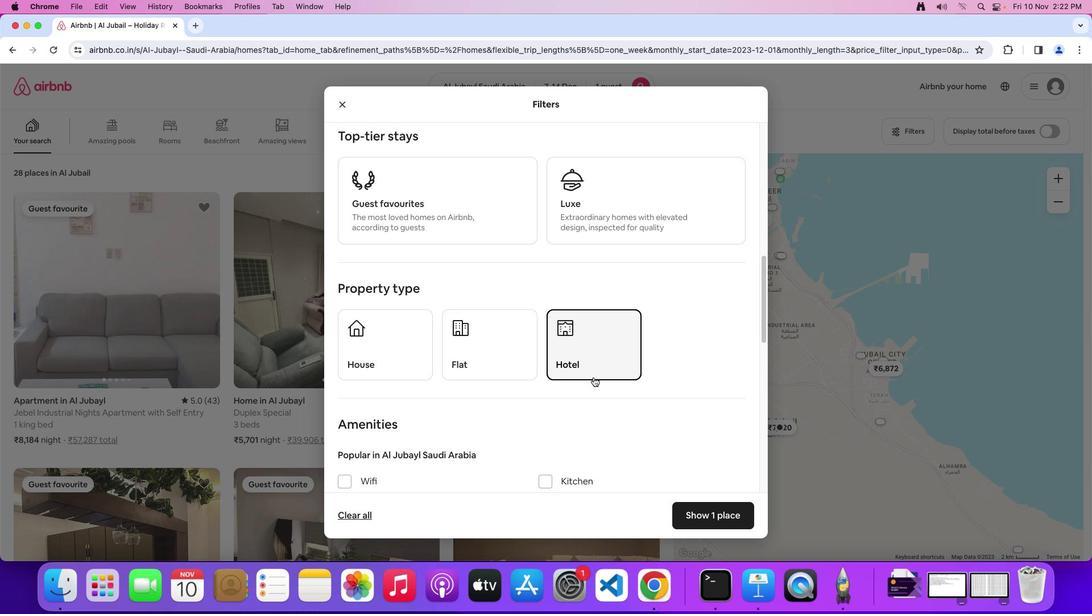 
Action: Mouse moved to (583, 364)
Screenshot: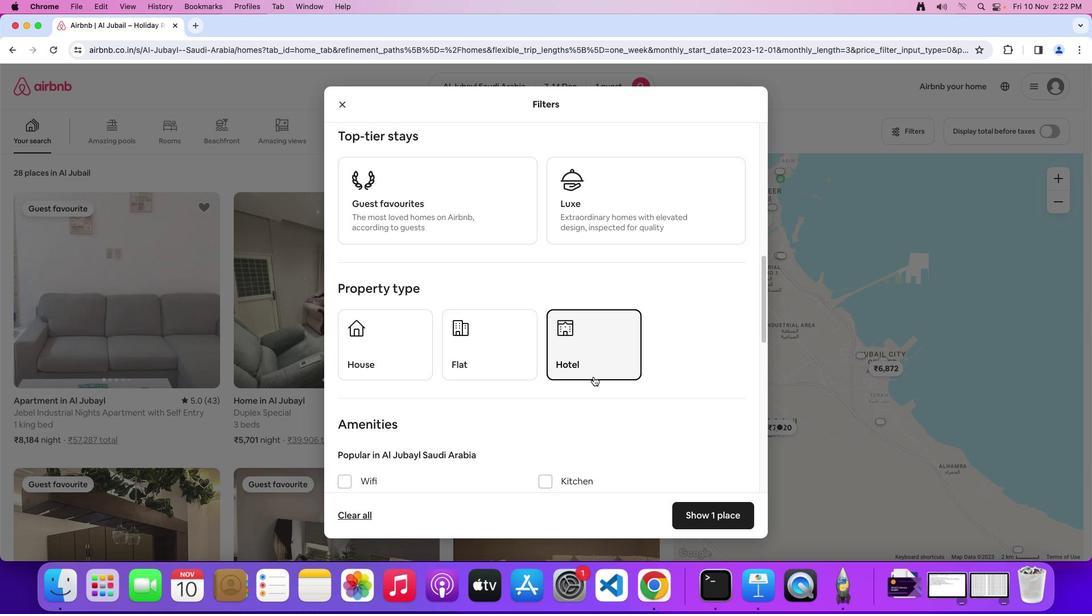 
Action: Mouse scrolled (583, 364) with delta (24, 120)
Screenshot: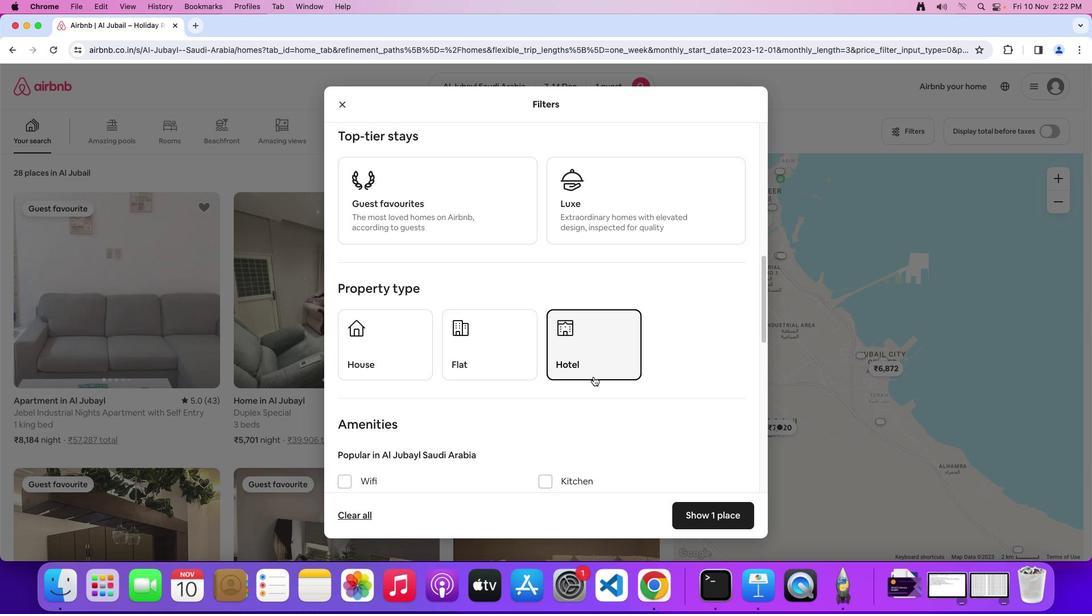 
Action: Mouse moved to (582, 364)
Screenshot: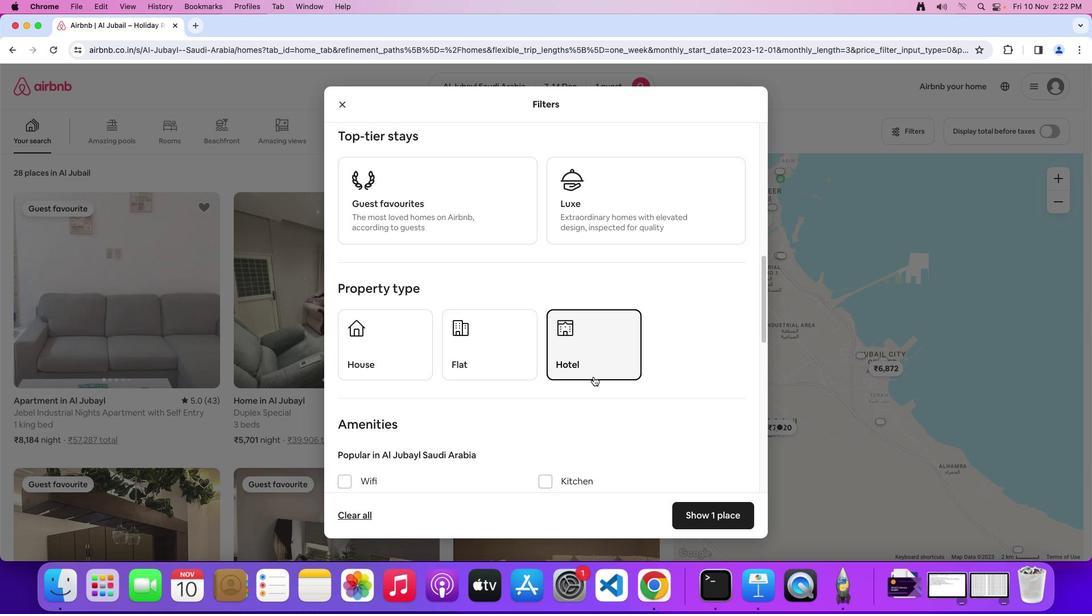 
Action: Mouse scrolled (582, 364) with delta (24, 120)
Screenshot: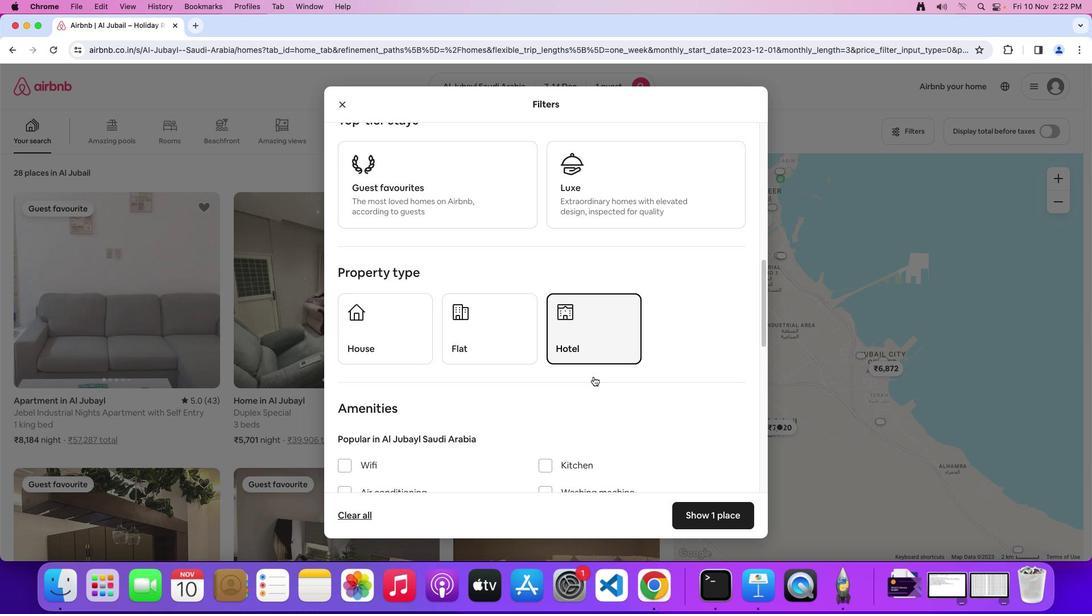
Action: Mouse scrolled (582, 364) with delta (24, 120)
Screenshot: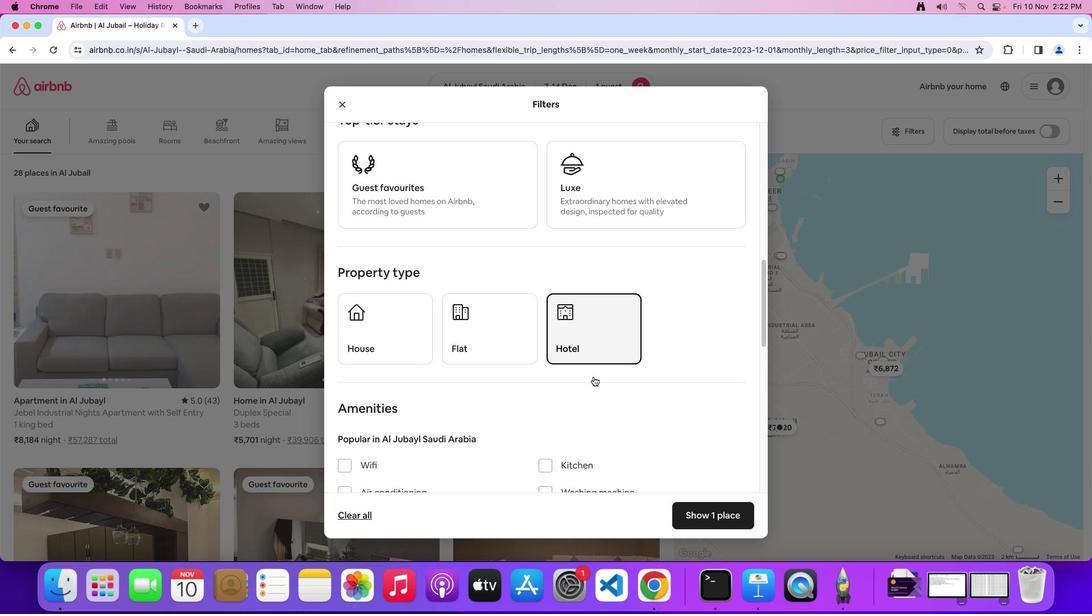 
Action: Mouse moved to (582, 363)
Screenshot: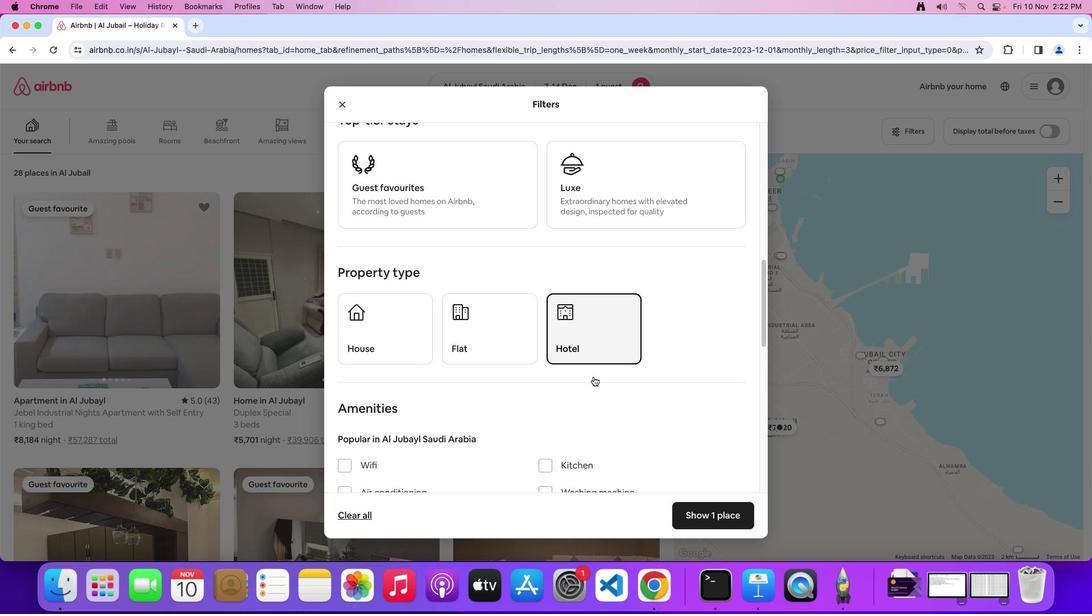 
Action: Mouse scrolled (582, 363) with delta (24, 120)
Screenshot: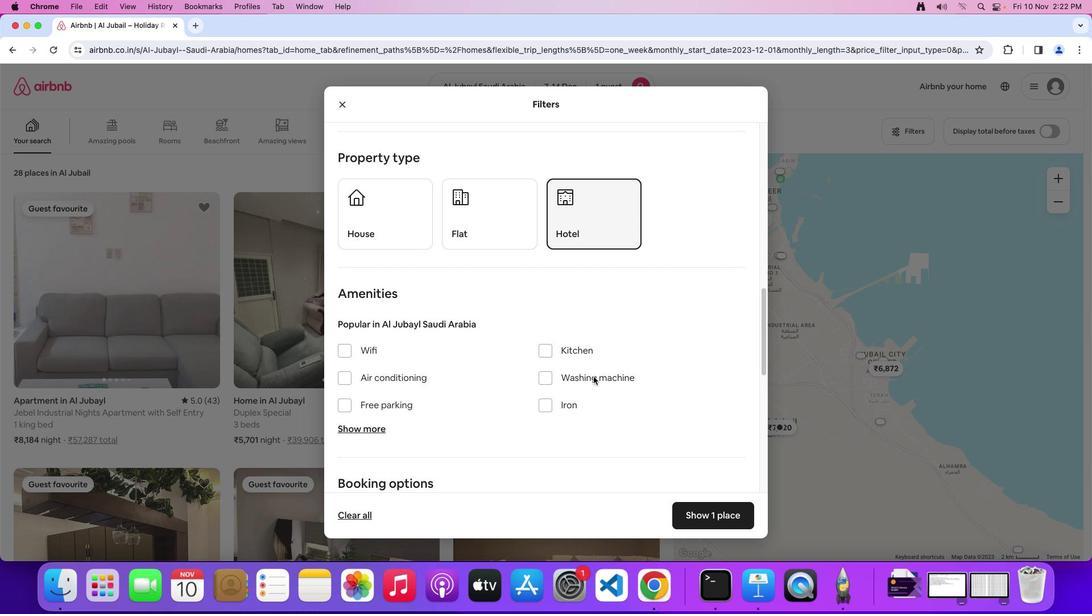 
Action: Mouse scrolled (582, 363) with delta (24, 120)
Screenshot: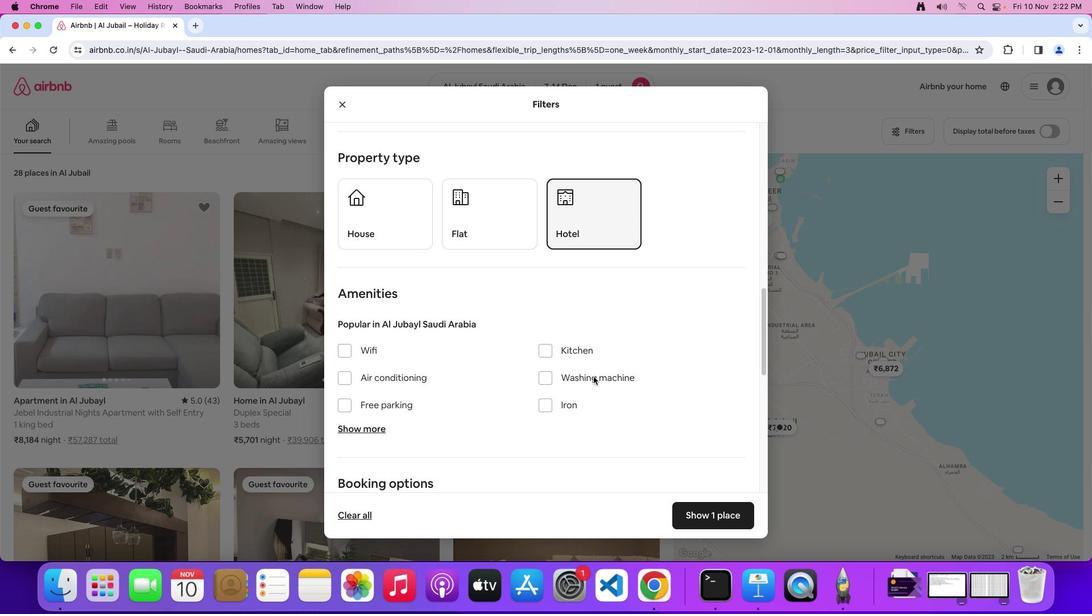 
Action: Mouse scrolled (582, 363) with delta (24, 119)
Screenshot: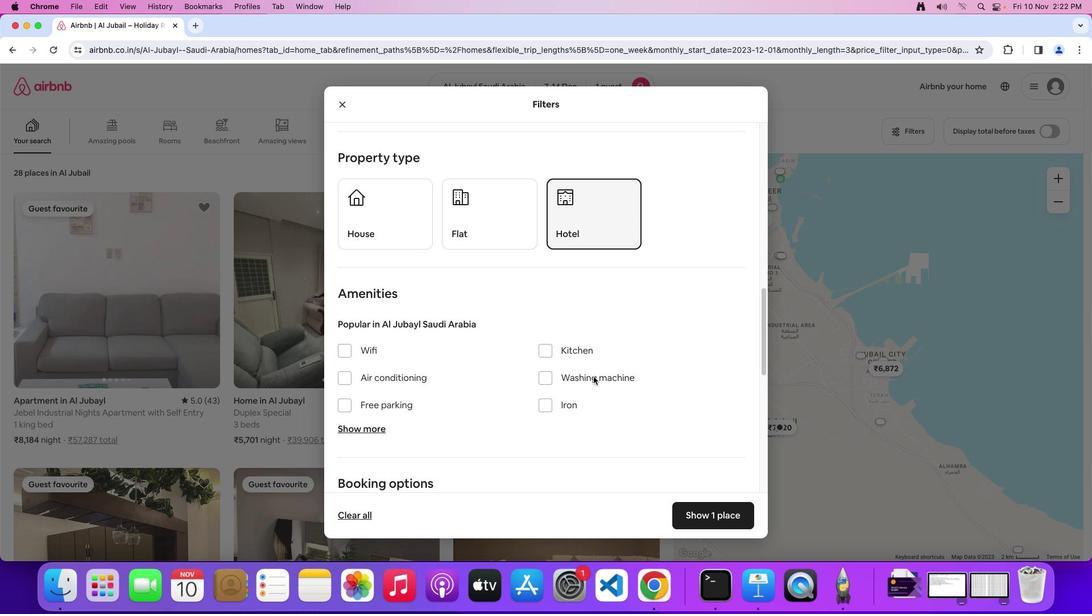 
Action: Mouse scrolled (582, 363) with delta (24, 120)
Screenshot: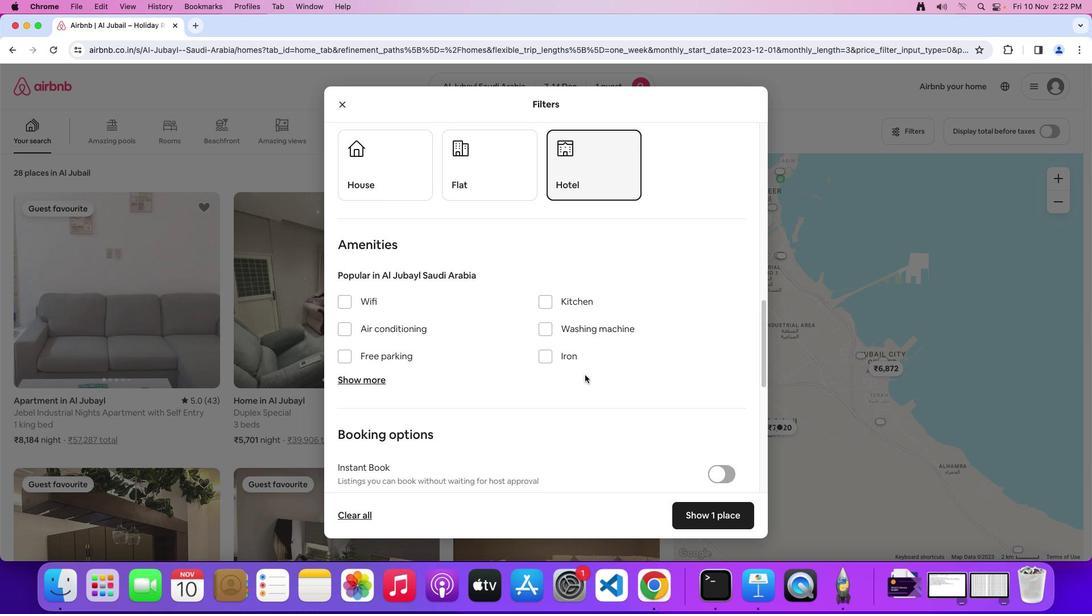 
Action: Mouse scrolled (582, 363) with delta (24, 120)
Screenshot: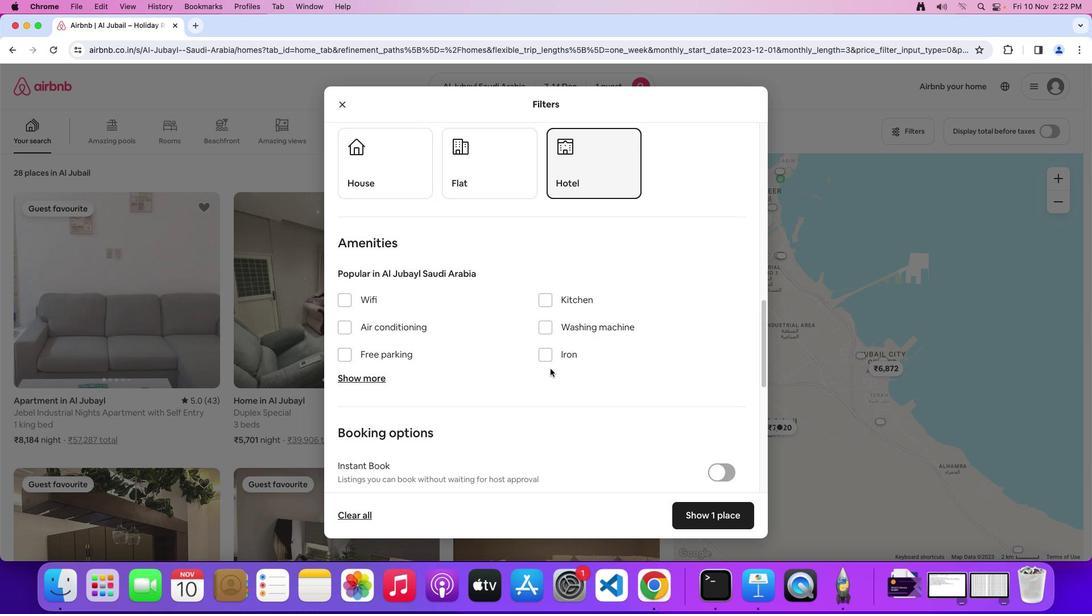 
Action: Mouse scrolled (582, 363) with delta (24, 120)
Screenshot: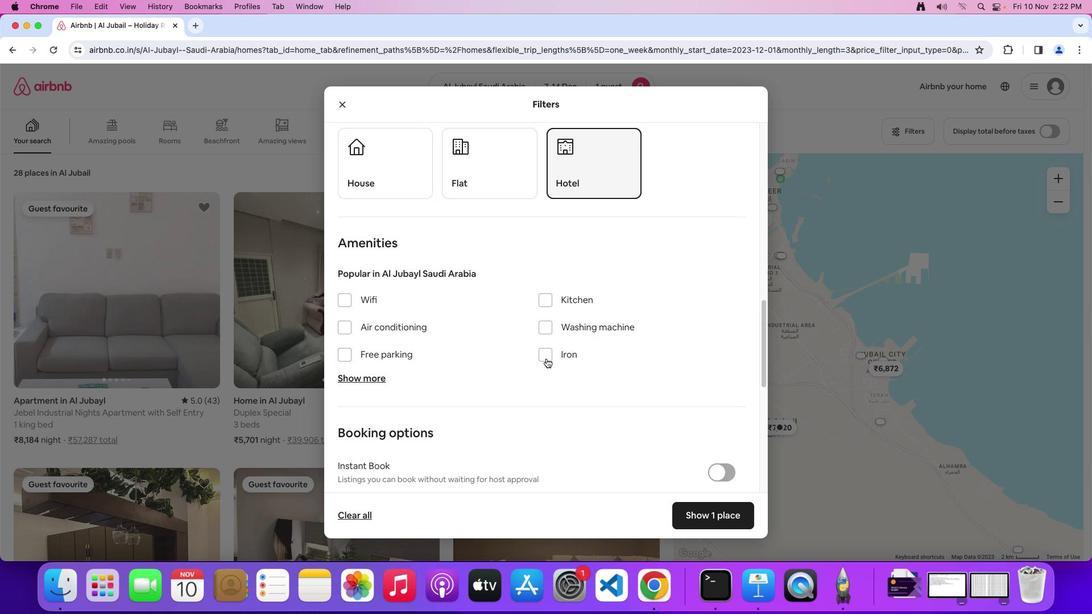 
Action: Mouse moved to (539, 332)
Screenshot: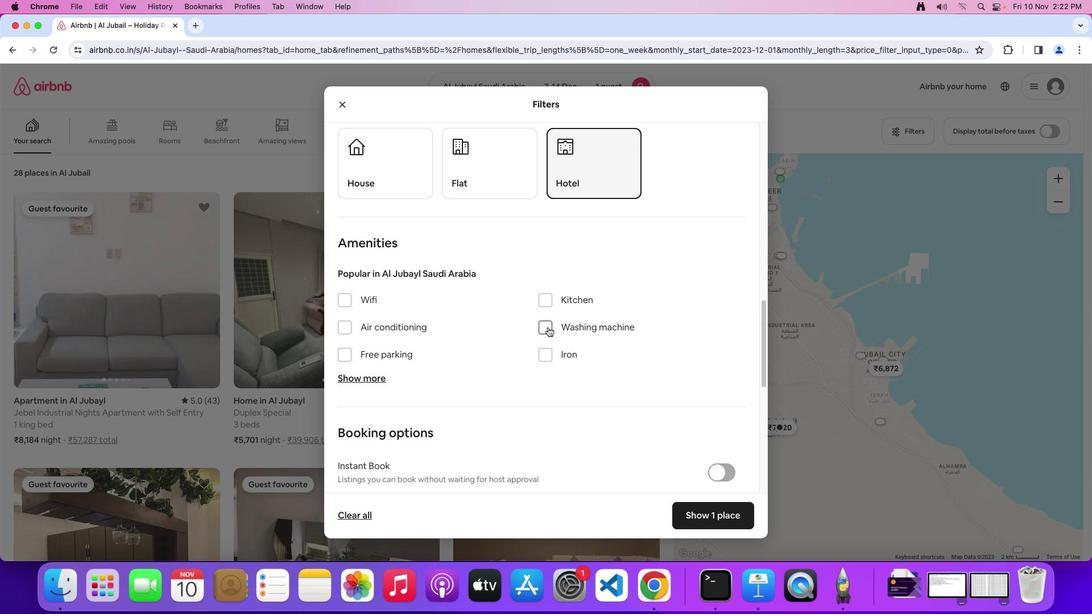
Action: Mouse pressed left at (539, 332)
Screenshot: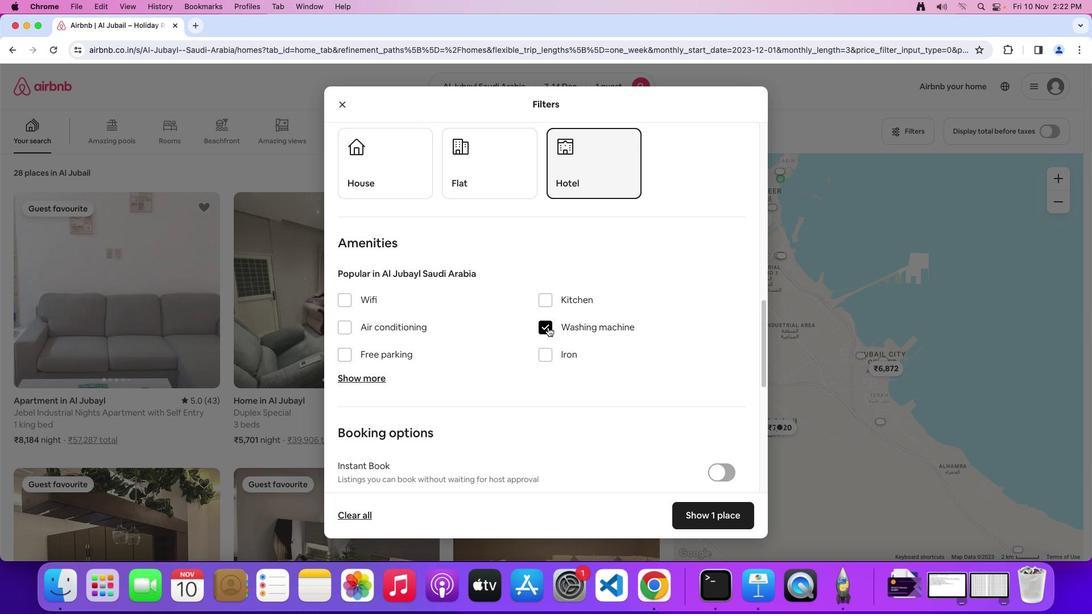 
Action: Mouse moved to (550, 341)
Screenshot: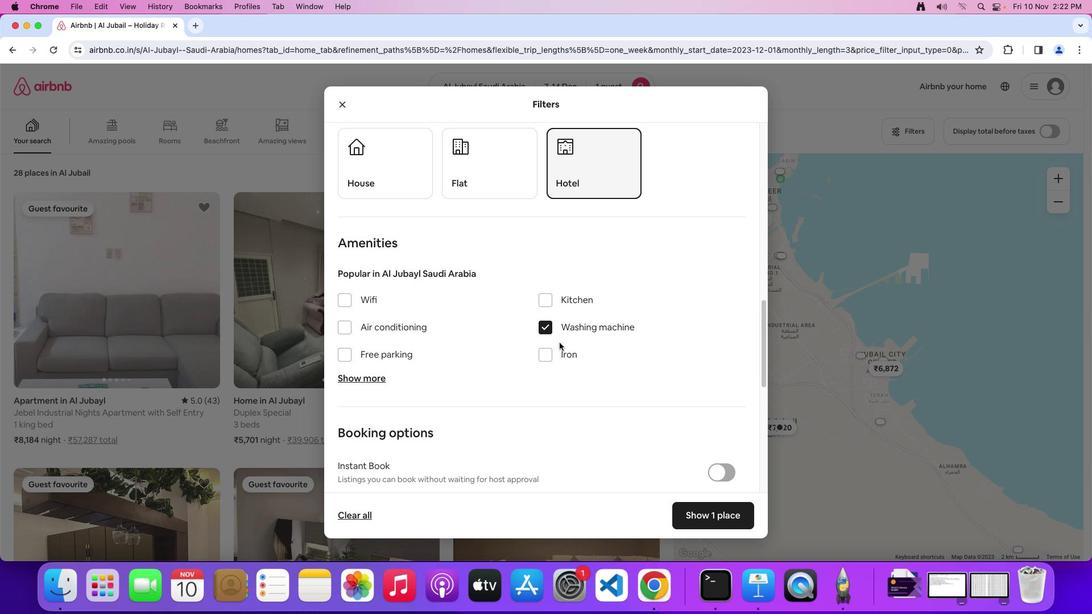 
Action: Mouse scrolled (550, 341) with delta (24, 120)
Screenshot: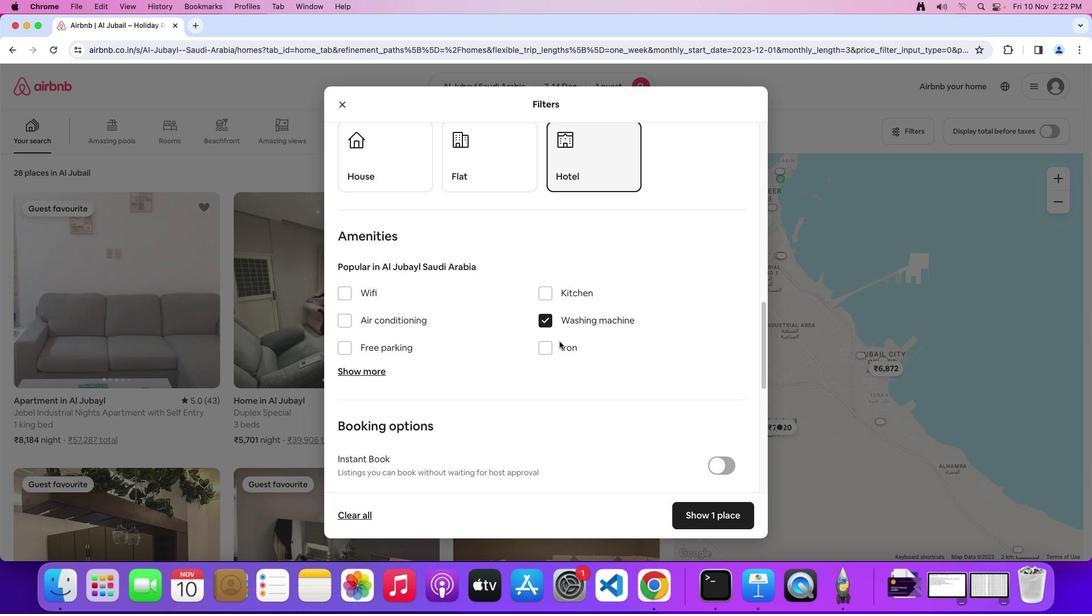 
Action: Mouse scrolled (550, 341) with delta (24, 120)
Screenshot: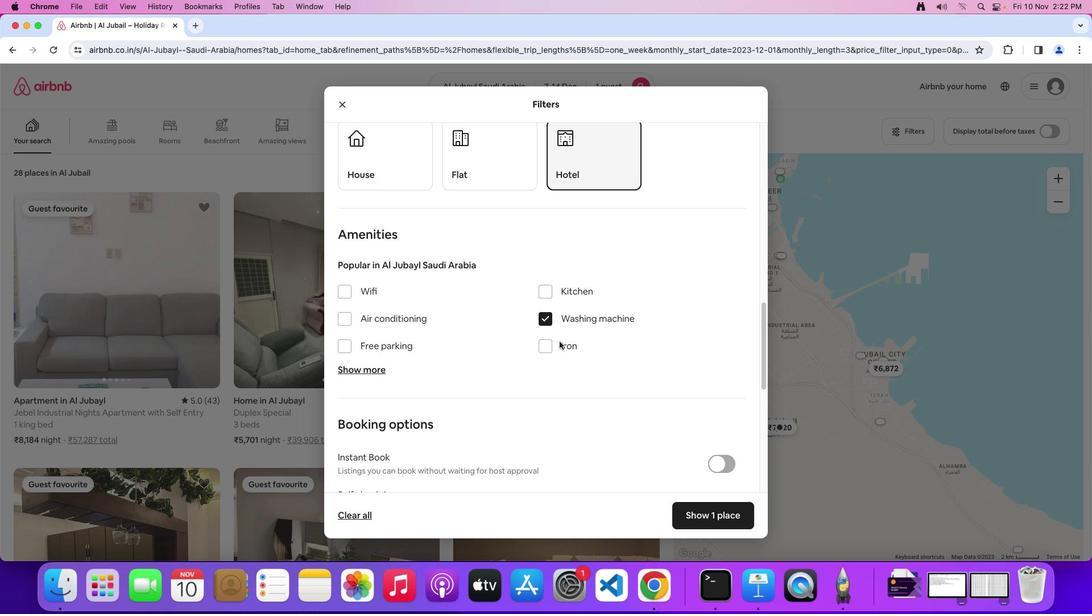 
Action: Mouse moved to (550, 341)
Screenshot: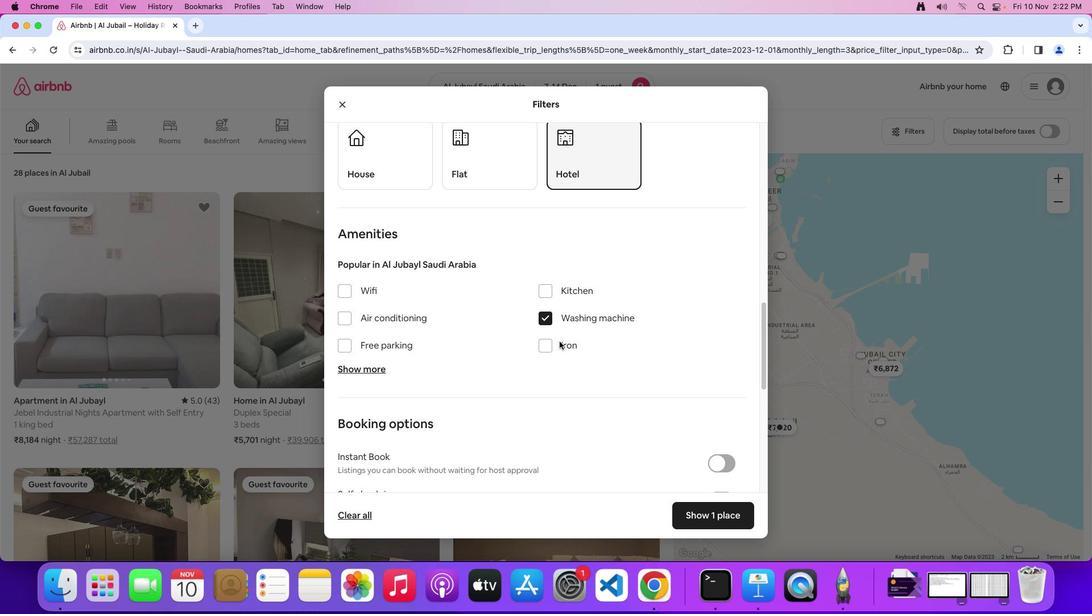 
Action: Mouse scrolled (550, 341) with delta (24, 120)
Screenshot: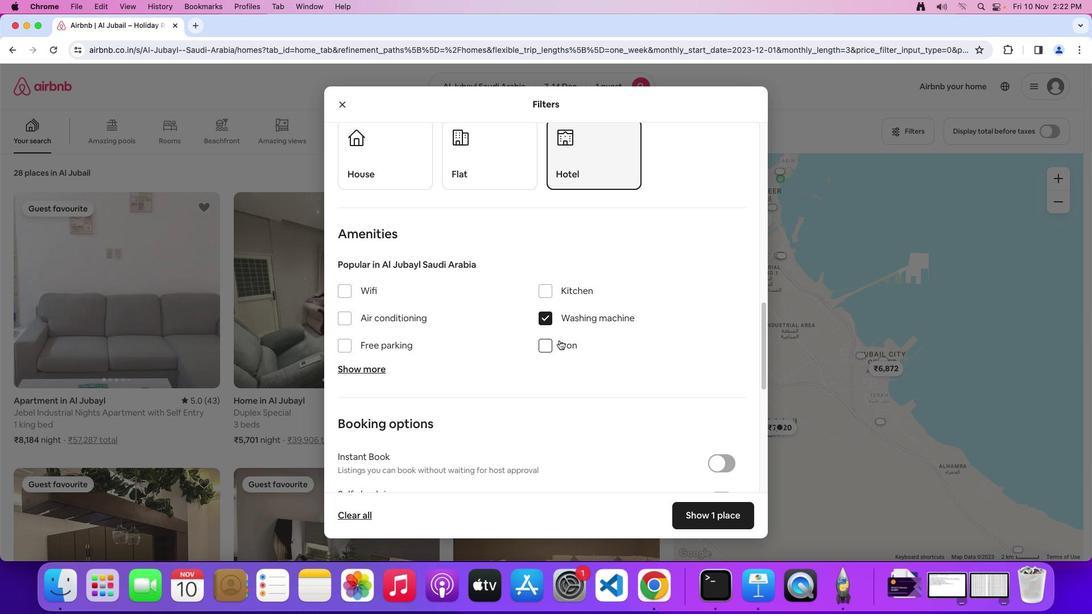 
Action: Mouse moved to (550, 339)
Screenshot: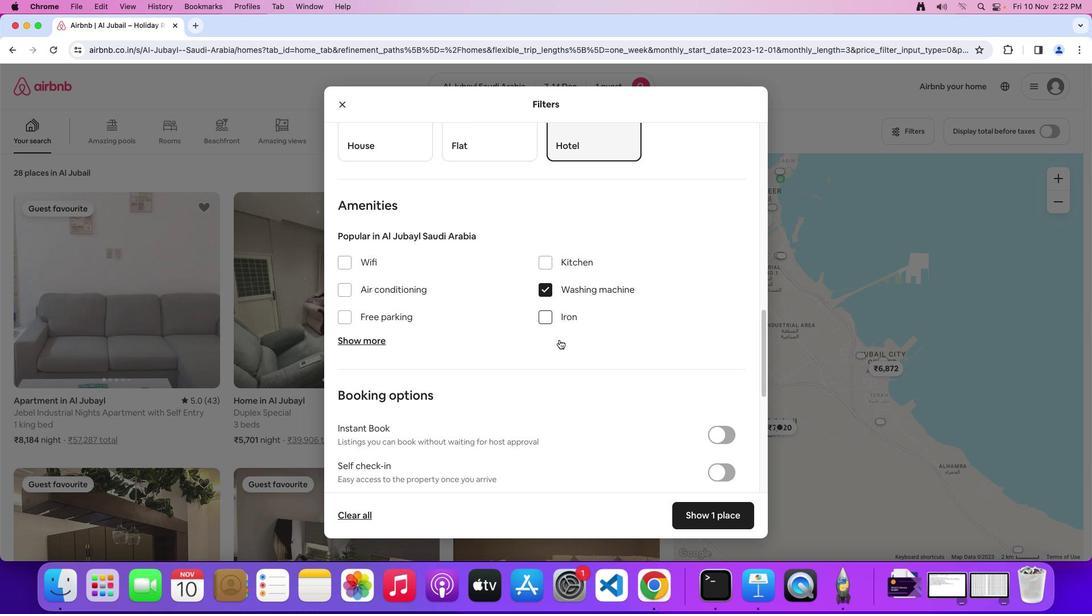 
Action: Mouse scrolled (550, 339) with delta (24, 120)
Screenshot: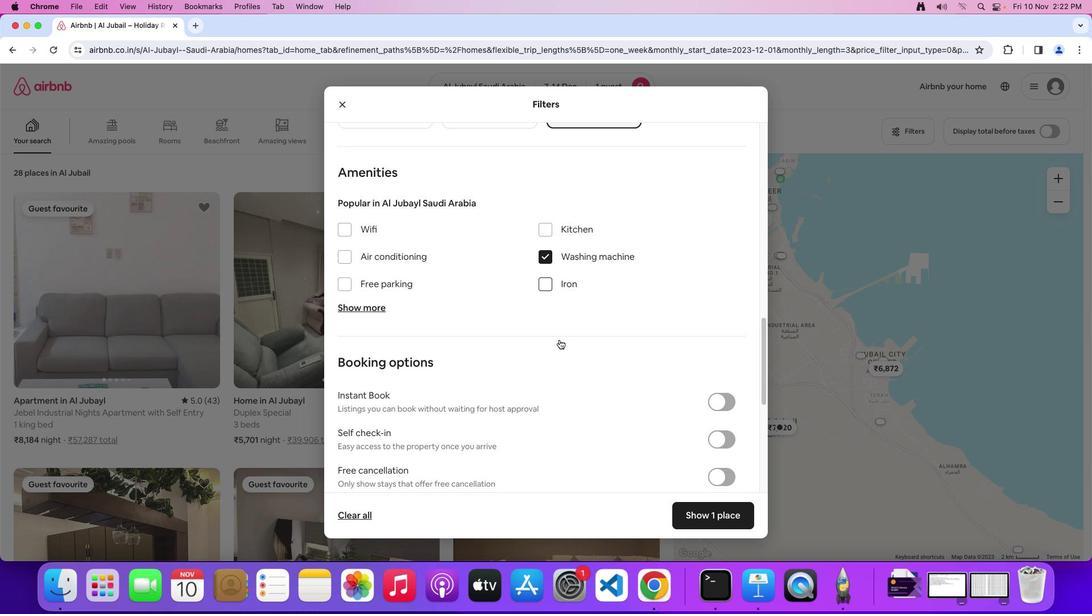 
Action: Mouse scrolled (550, 339) with delta (24, 120)
Screenshot: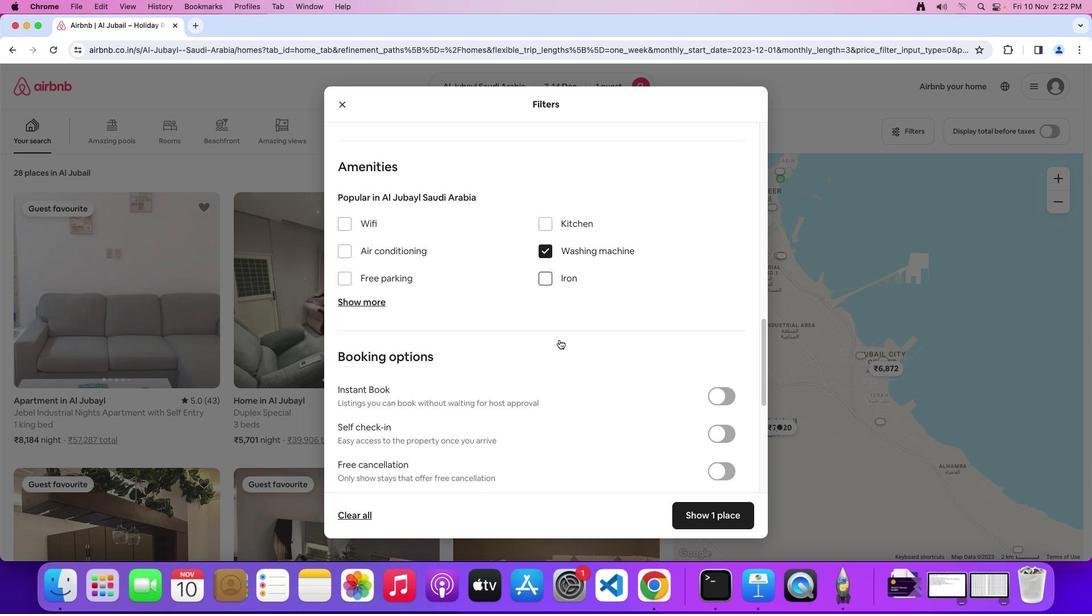 
Action: Mouse scrolled (550, 339) with delta (24, 120)
Screenshot: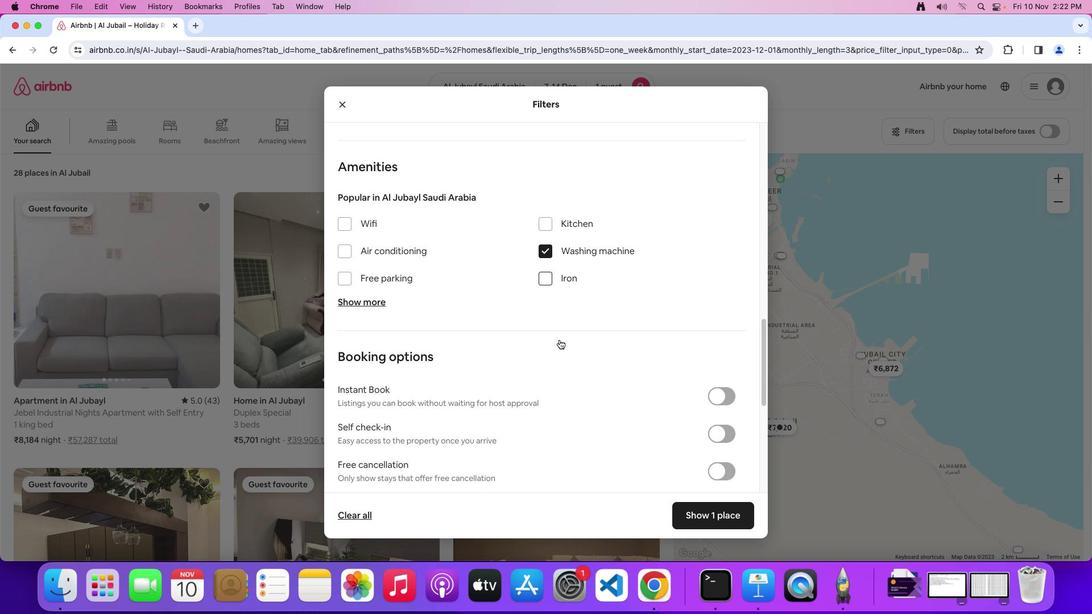 
Action: Mouse scrolled (550, 339) with delta (24, 120)
Screenshot: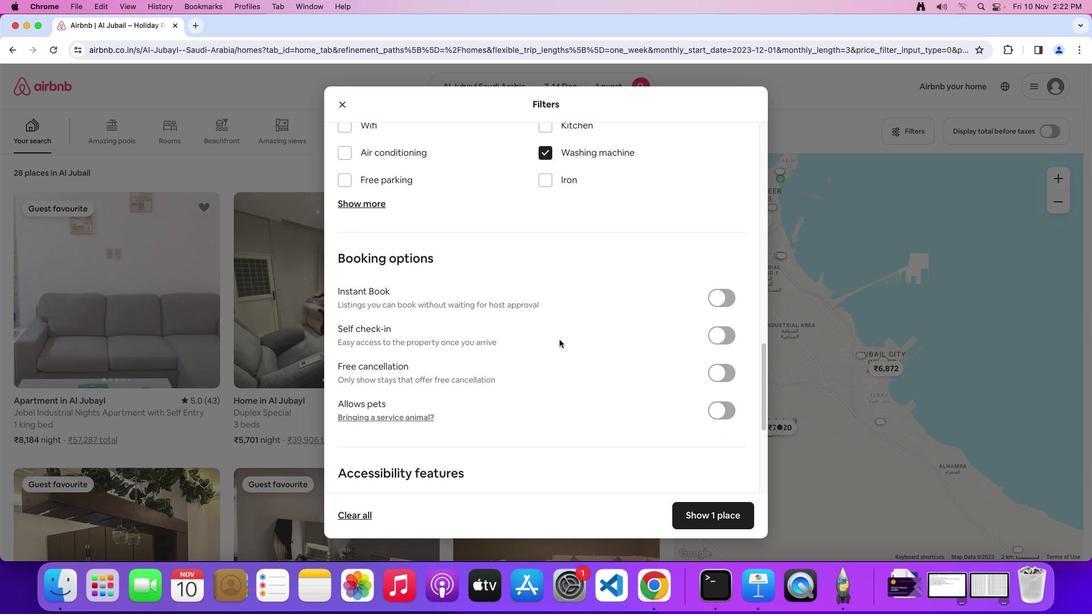 
Action: Mouse scrolled (550, 339) with delta (24, 120)
Screenshot: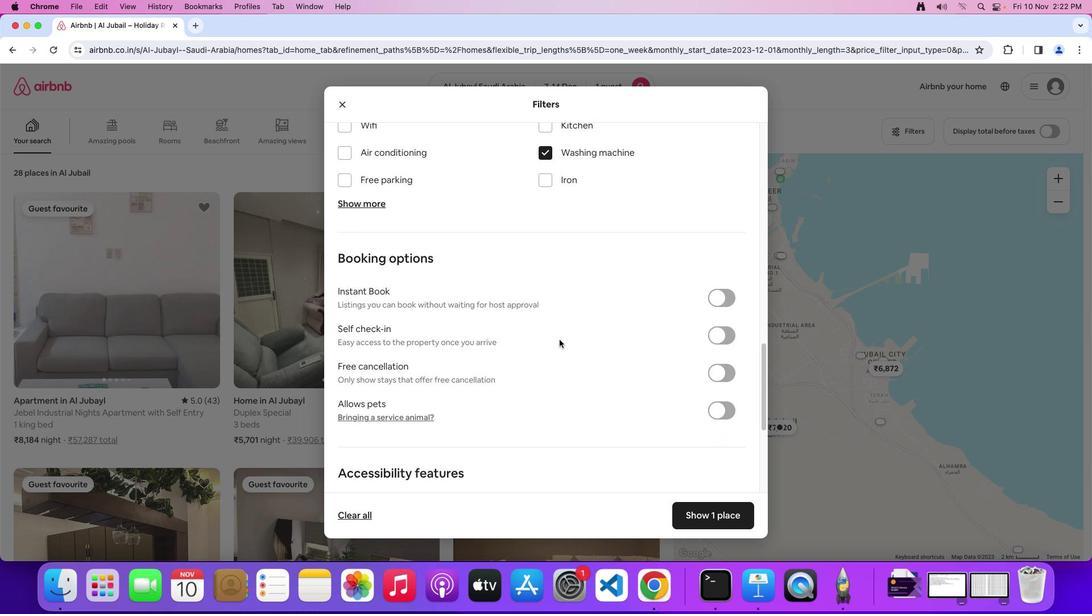 
Action: Mouse scrolled (550, 339) with delta (24, 119)
Screenshot: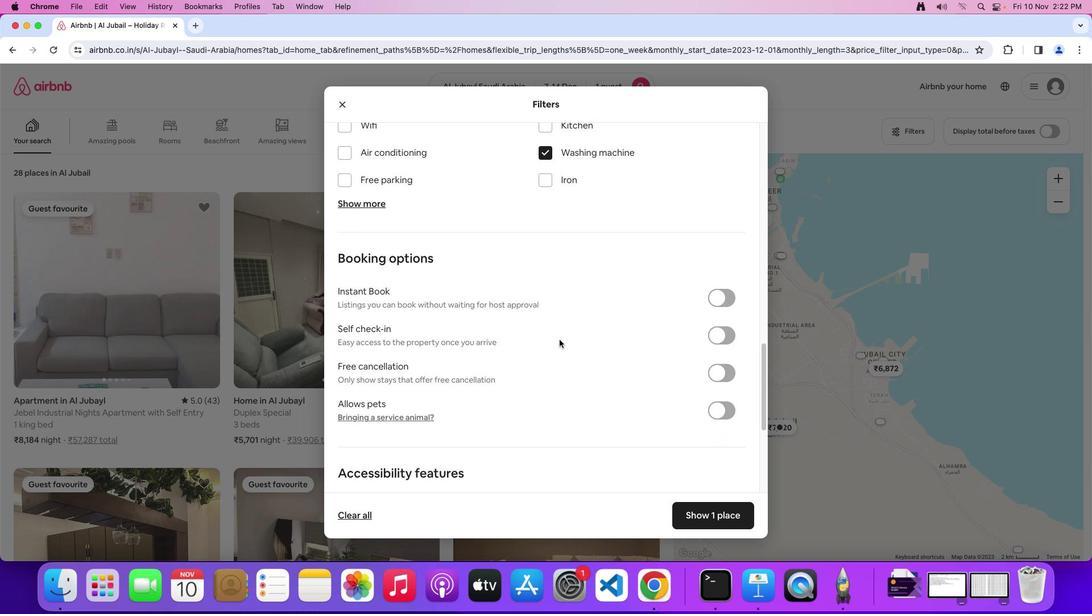 
Action: Mouse moved to (695, 339)
Screenshot: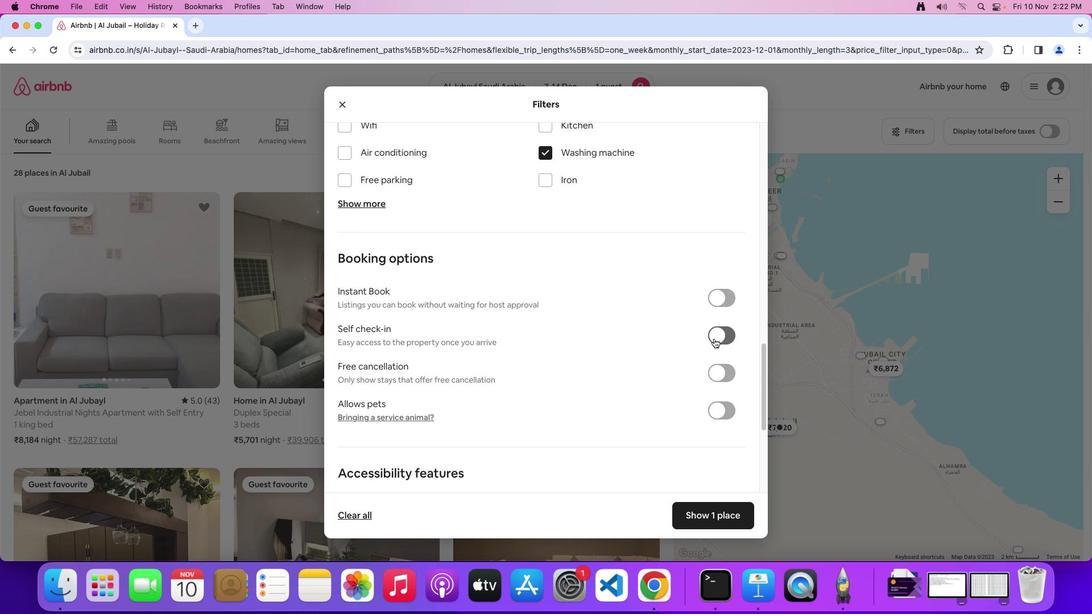 
Action: Mouse pressed left at (695, 339)
Screenshot: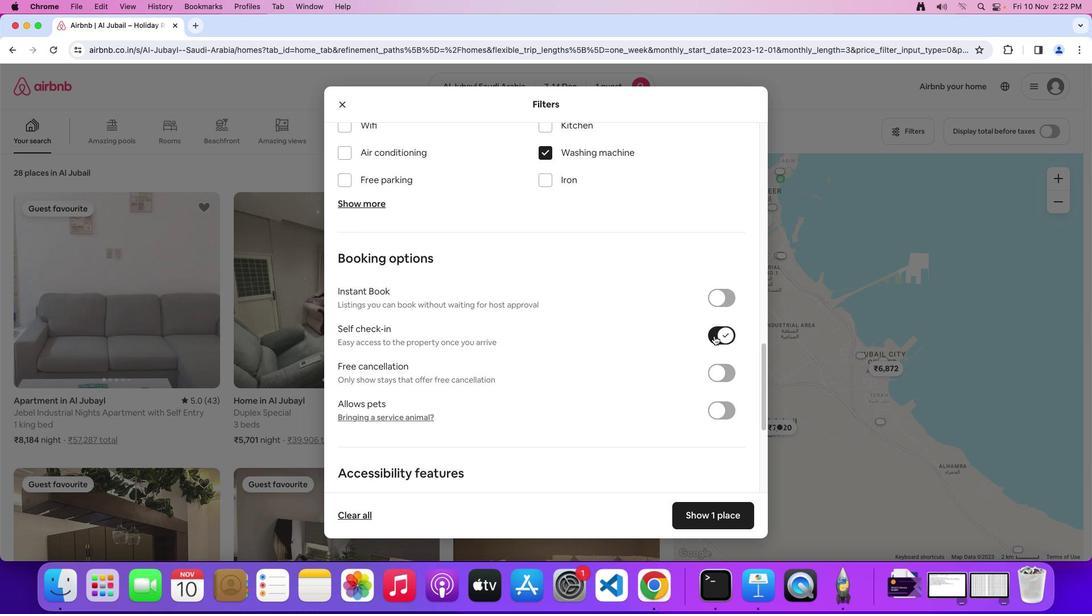 
Action: Mouse moved to (616, 345)
Screenshot: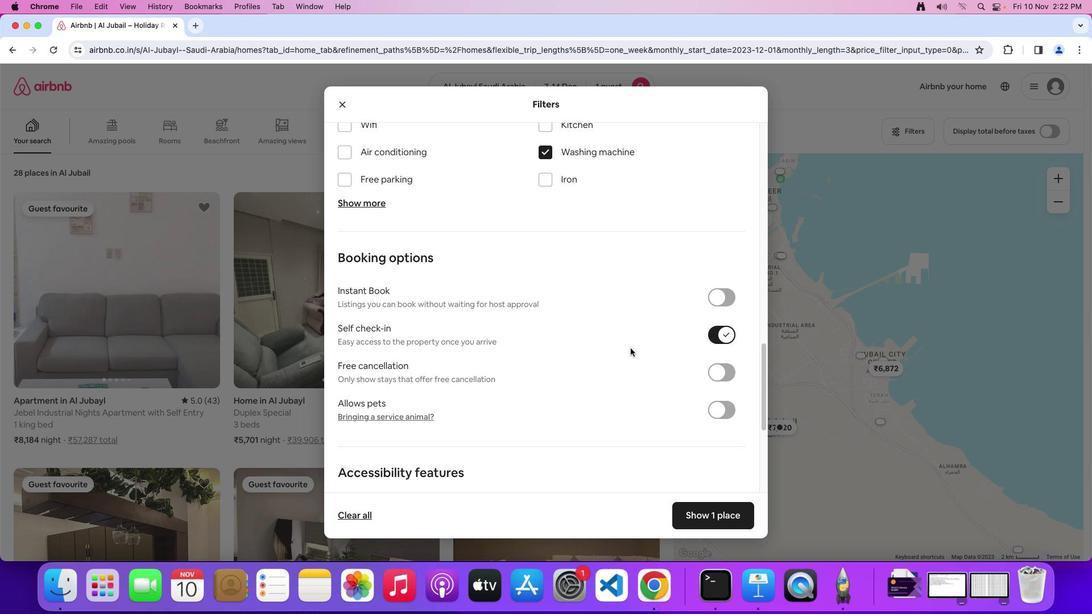 
Action: Mouse scrolled (616, 345) with delta (24, 120)
Screenshot: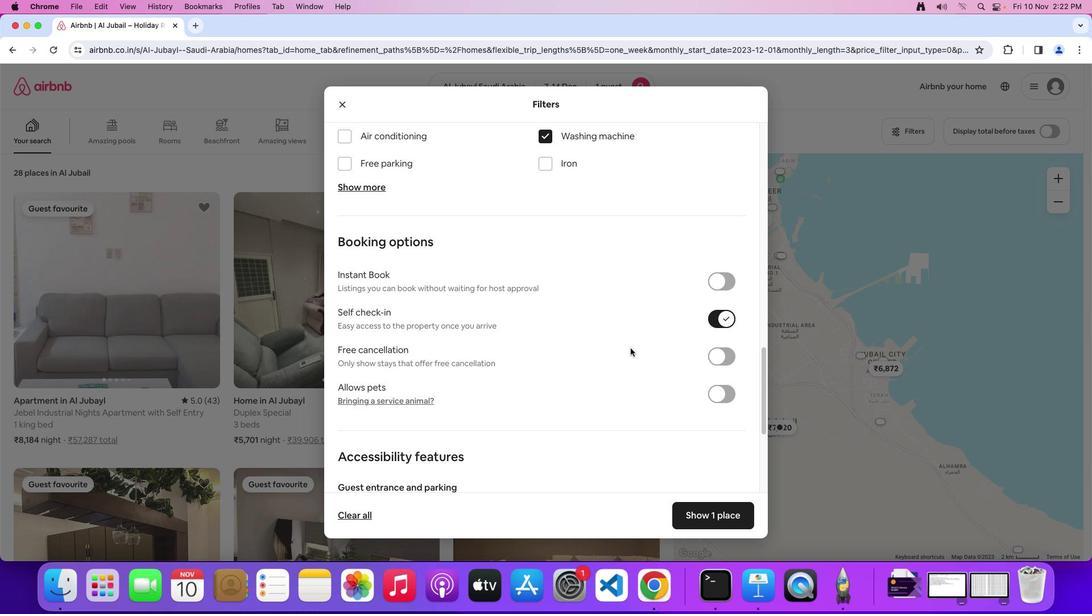 
Action: Mouse scrolled (616, 345) with delta (24, 120)
Screenshot: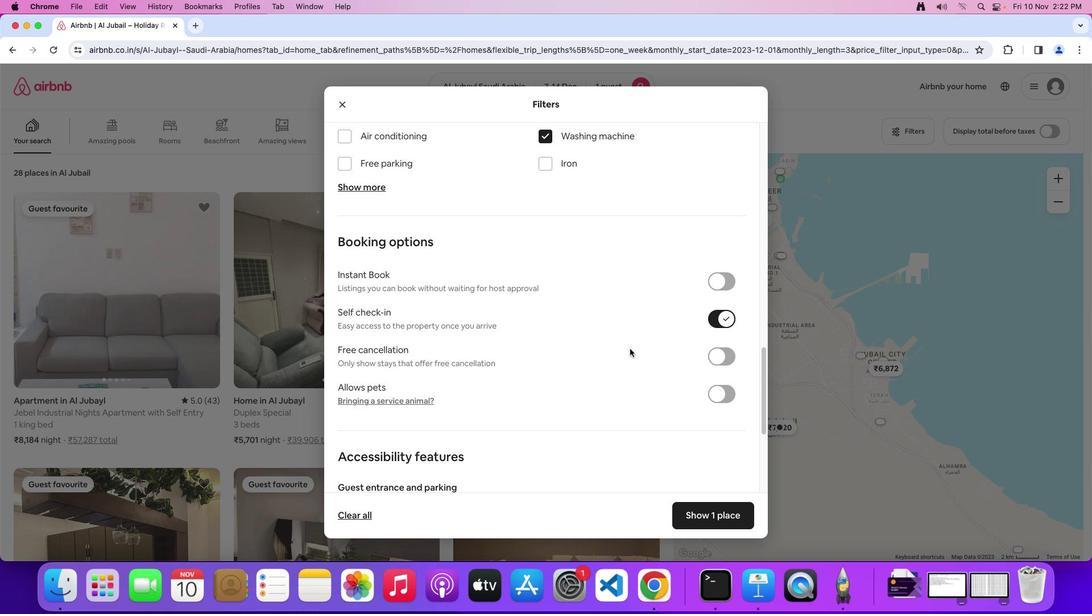 
Action: Mouse moved to (616, 347)
Screenshot: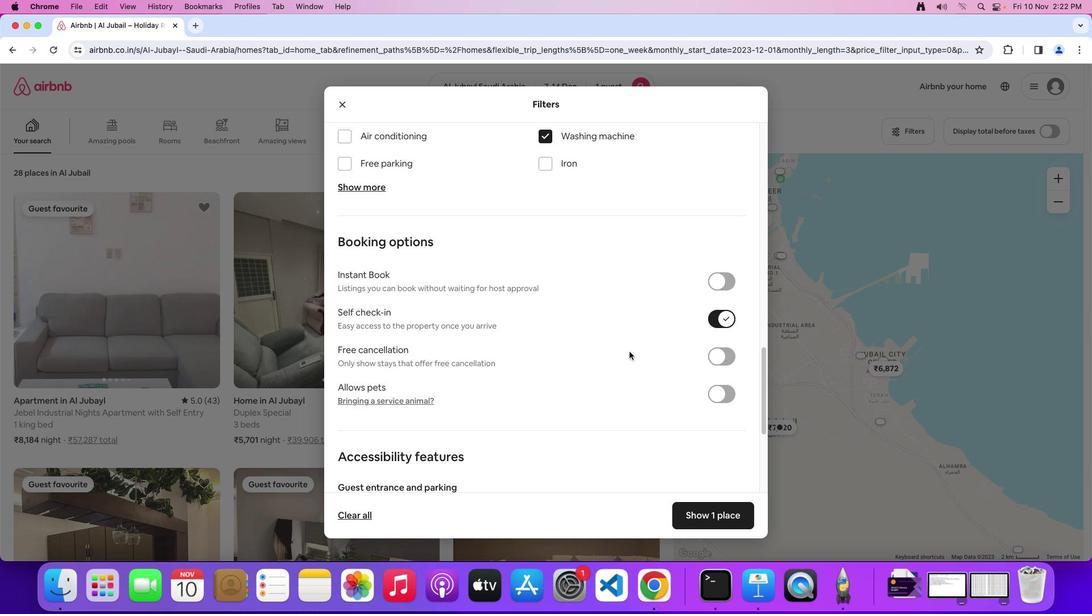 
Action: Mouse scrolled (616, 347) with delta (24, 120)
Screenshot: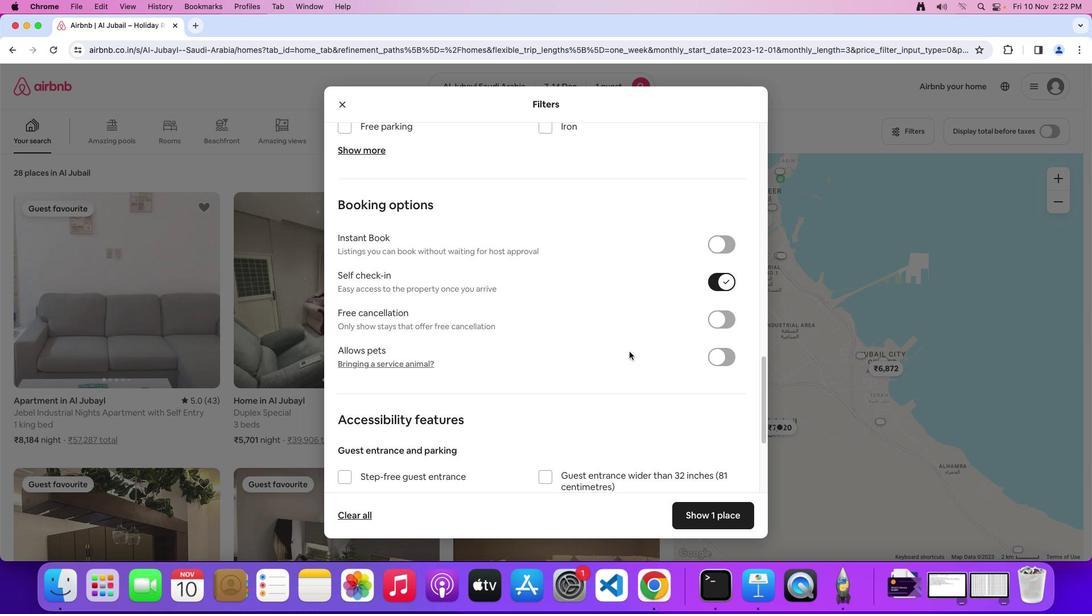 
Action: Mouse scrolled (616, 347) with delta (24, 120)
Screenshot: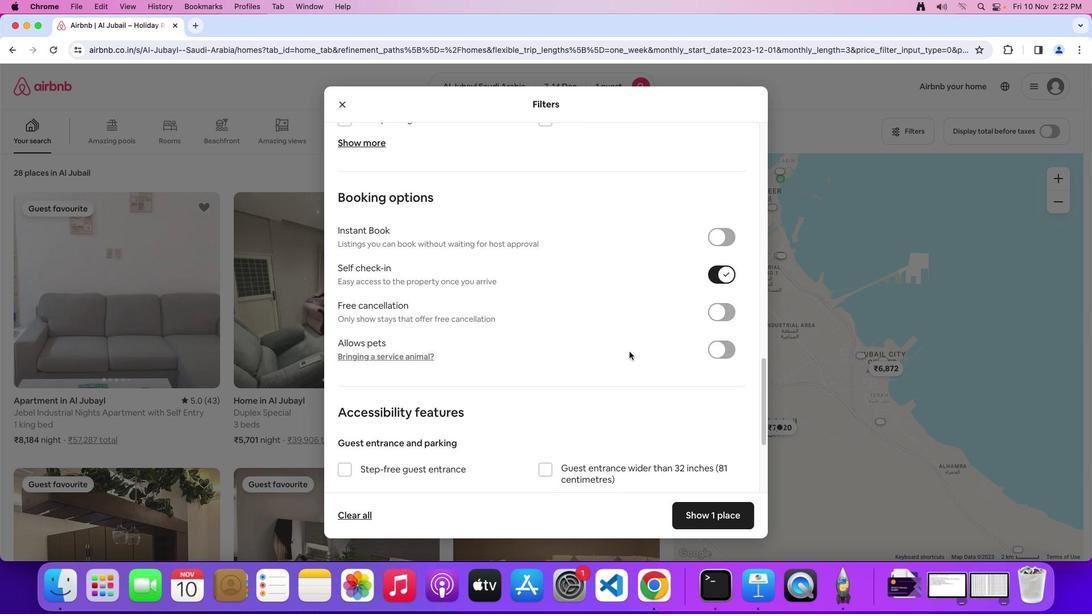 
Action: Mouse scrolled (616, 347) with delta (24, 120)
Screenshot: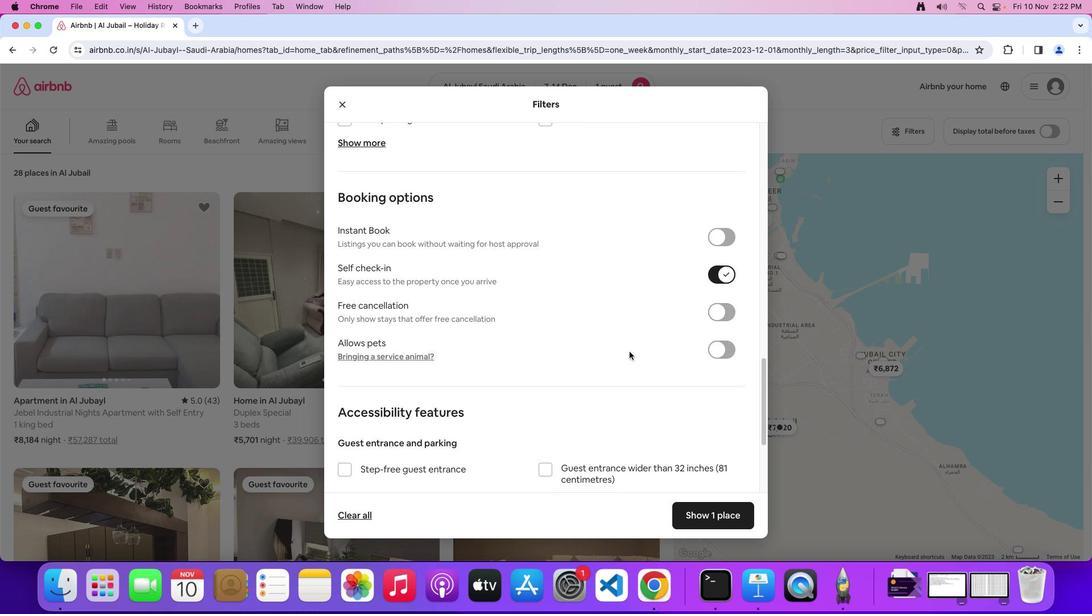 
Action: Mouse scrolled (616, 347) with delta (24, 120)
Screenshot: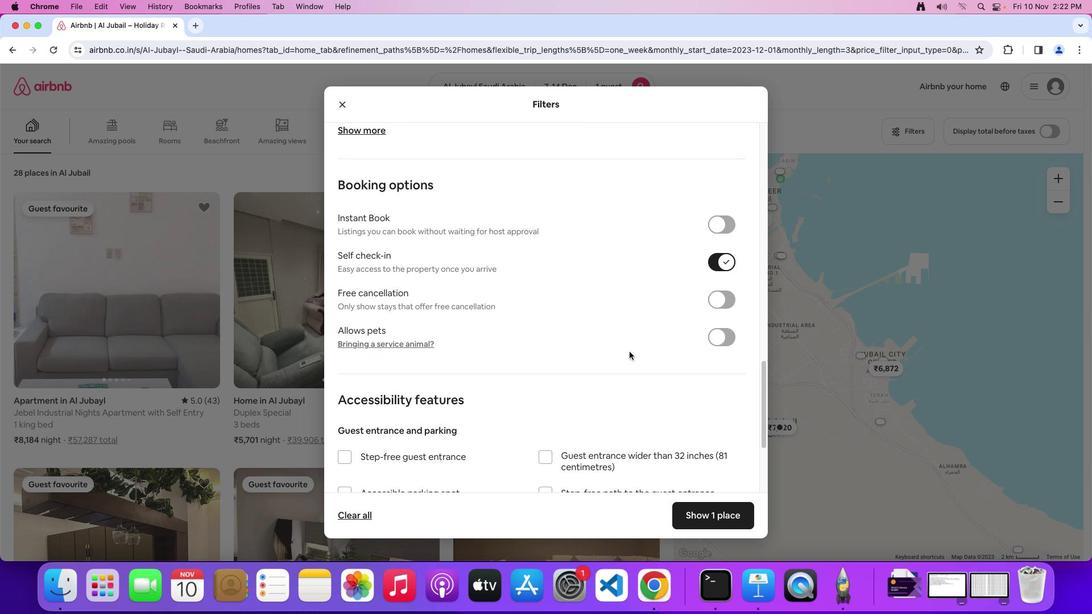 
Action: Mouse scrolled (616, 347) with delta (24, 120)
Screenshot: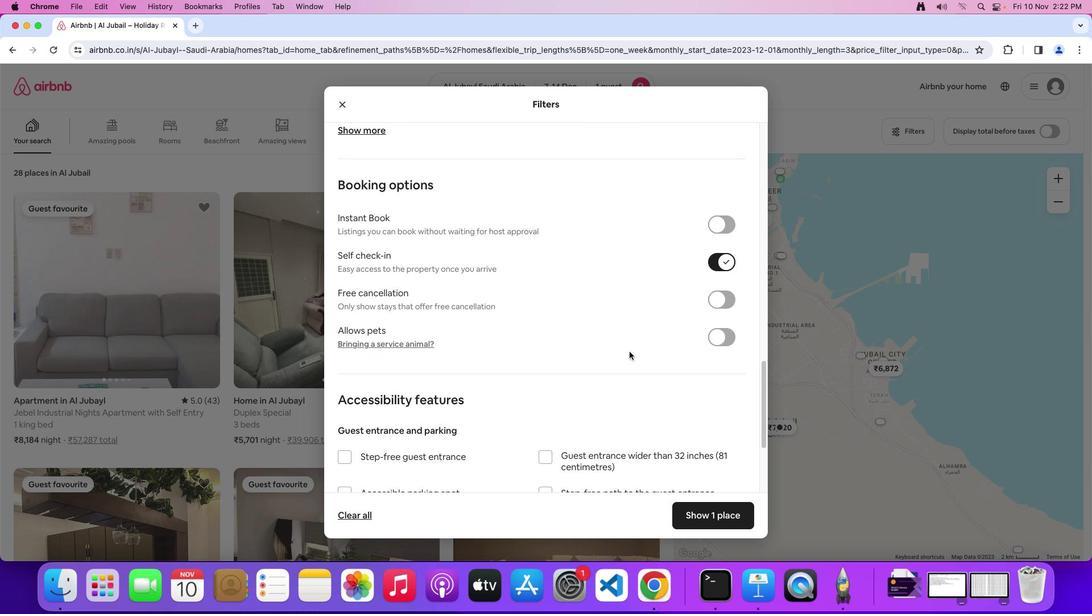 
Action: Mouse moved to (603, 348)
Screenshot: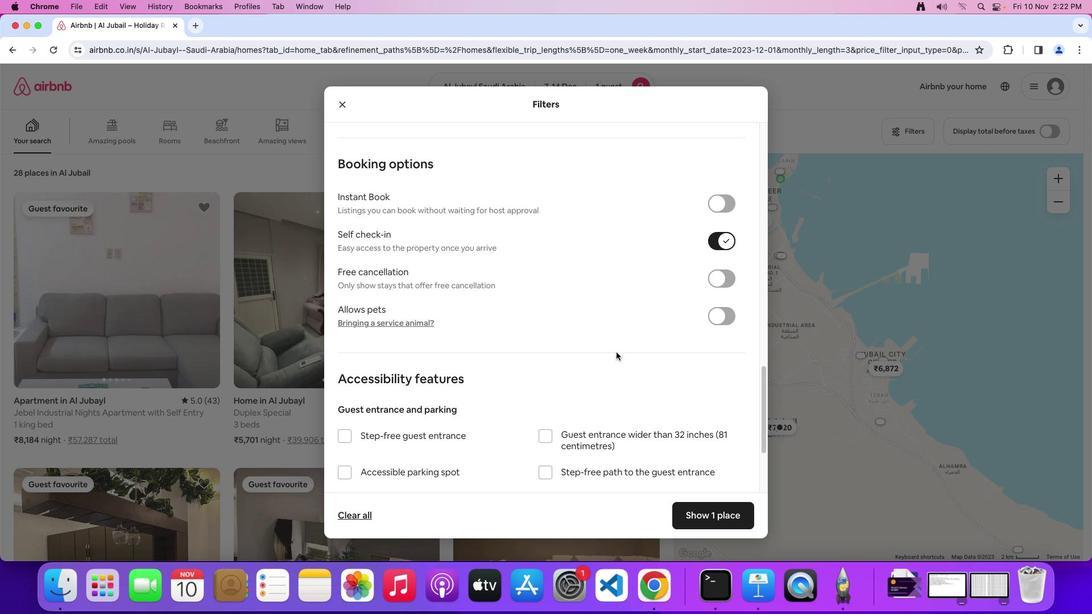 
Action: Mouse scrolled (603, 348) with delta (24, 120)
Screenshot: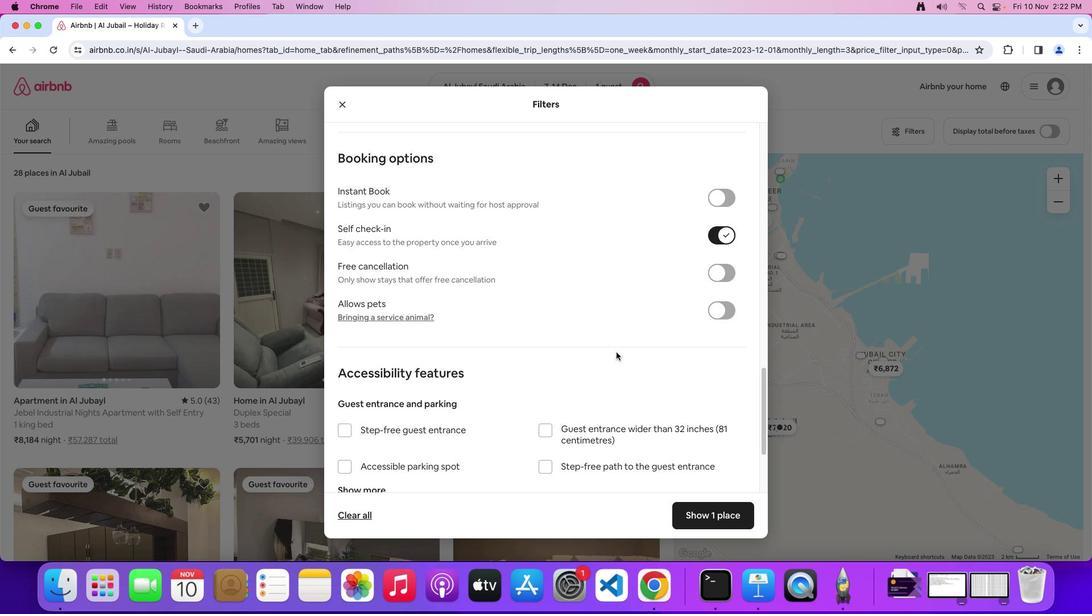 
Action: Mouse scrolled (603, 348) with delta (24, 120)
Screenshot: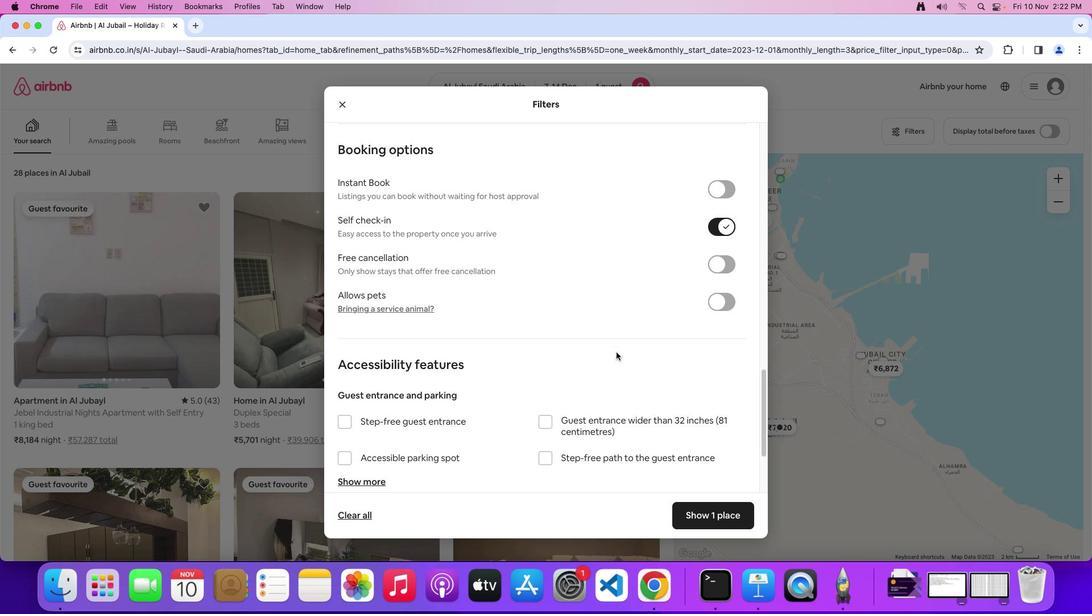 
Action: Mouse moved to (603, 348)
Screenshot: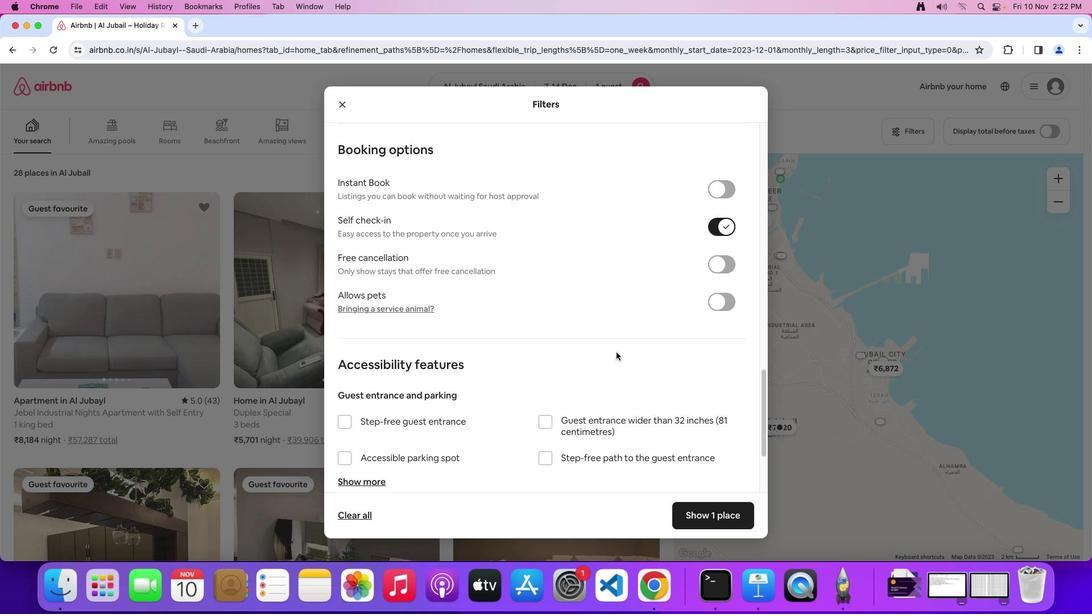 
Action: Mouse scrolled (603, 348) with delta (24, 120)
Screenshot: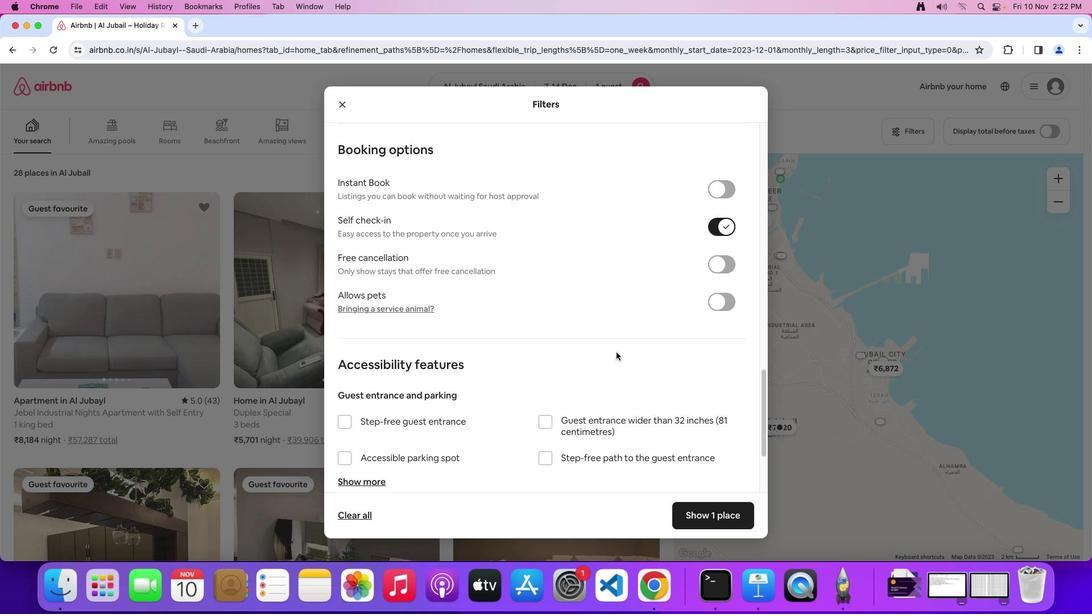 
Action: Mouse moved to (603, 348)
Screenshot: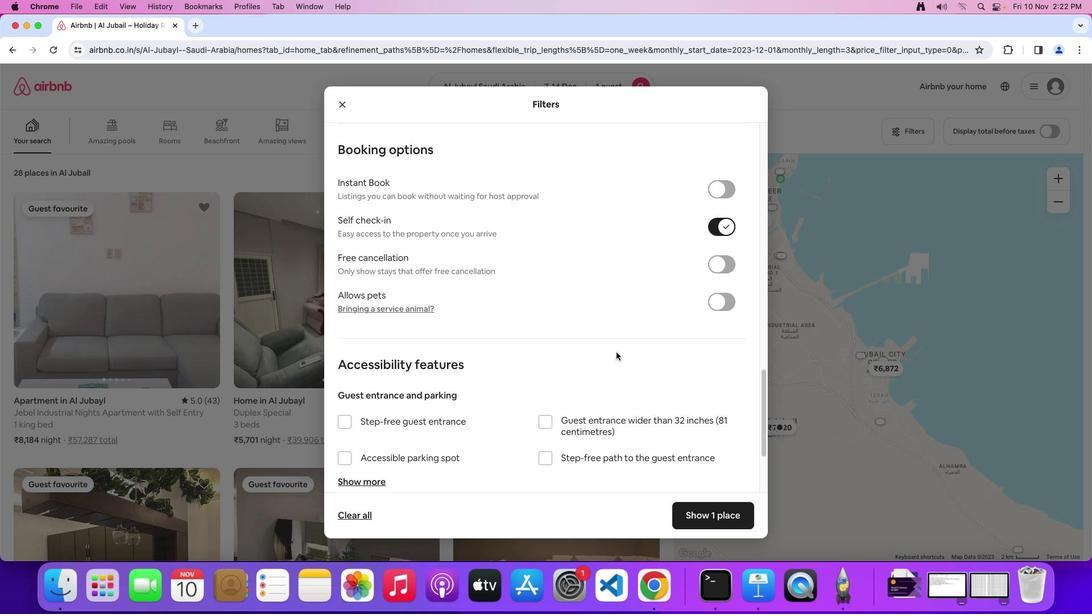 
Action: Mouse scrolled (603, 348) with delta (24, 120)
Screenshot: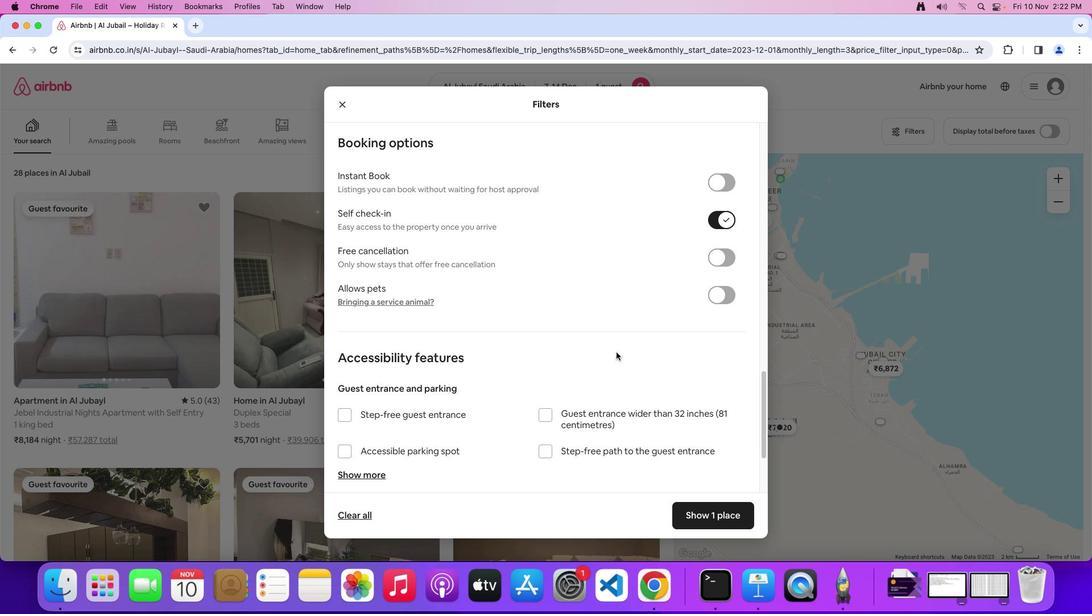 
Action: Mouse scrolled (603, 348) with delta (24, 120)
Screenshot: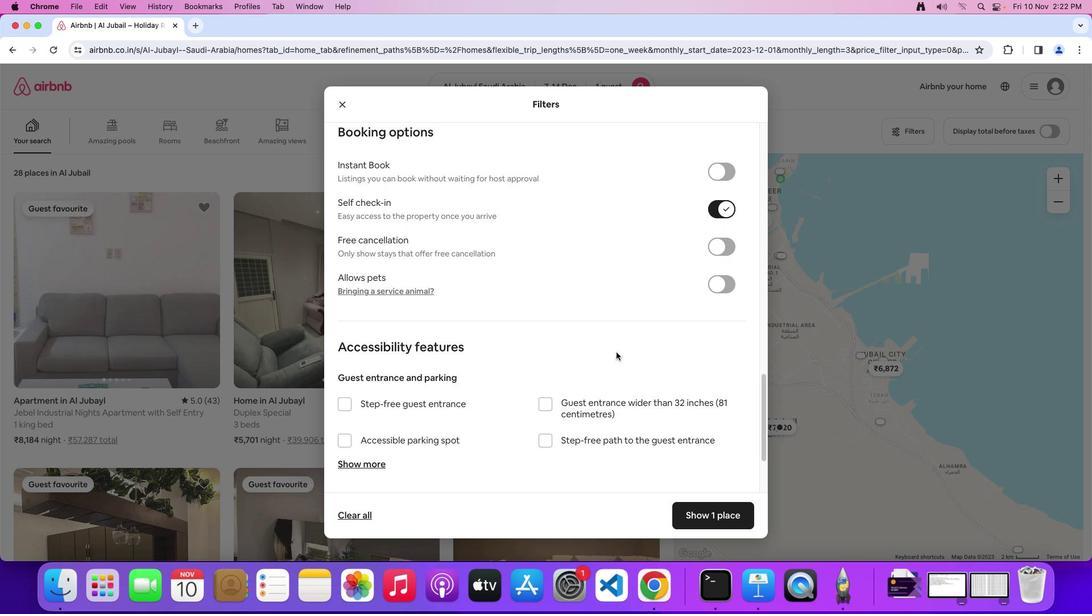 
Action: Mouse scrolled (603, 348) with delta (24, 120)
Screenshot: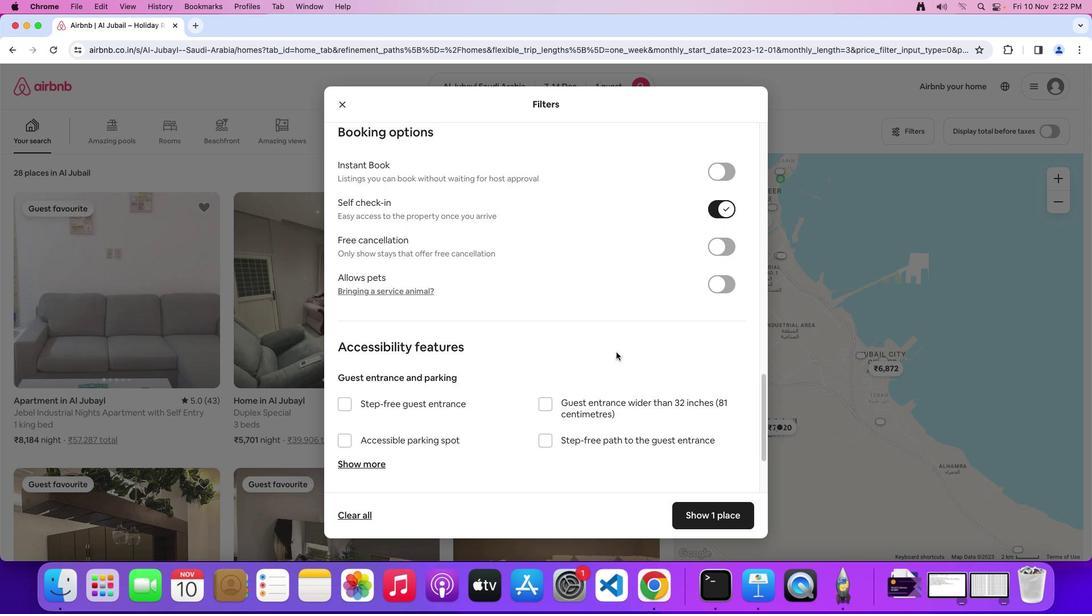 
Action: Mouse moved to (685, 454)
Screenshot: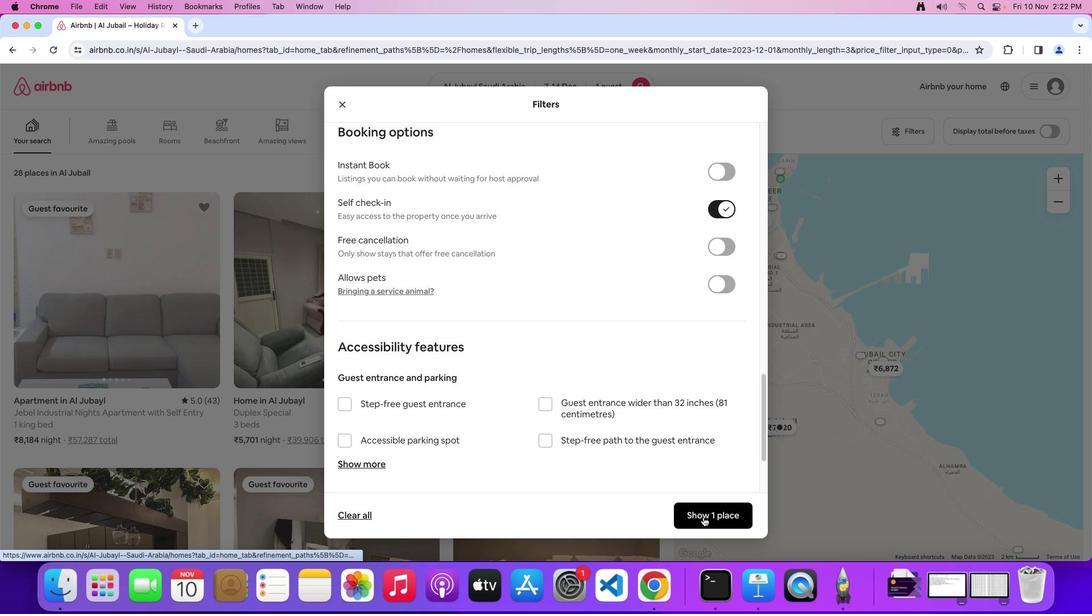 
Action: Mouse pressed left at (685, 454)
Screenshot: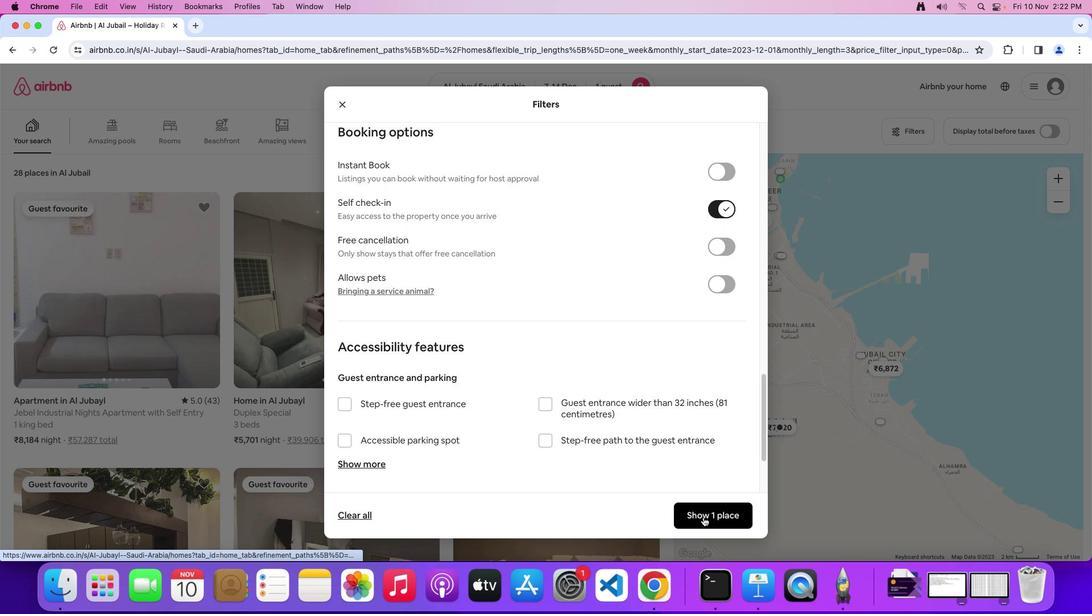 
Action: Mouse moved to (188, 322)
Screenshot: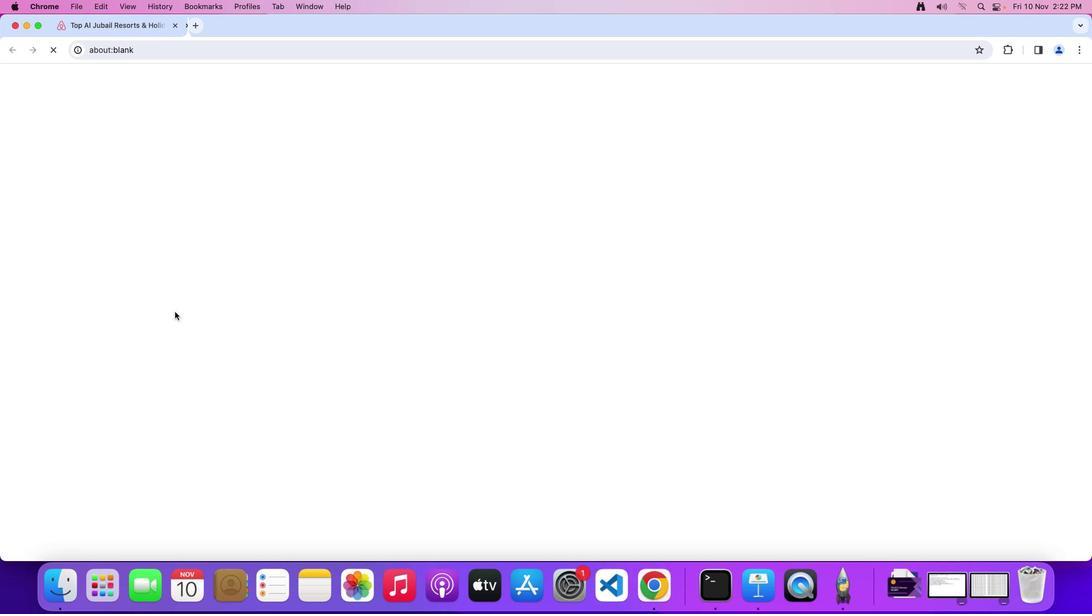 
Action: Mouse pressed left at (188, 322)
Screenshot: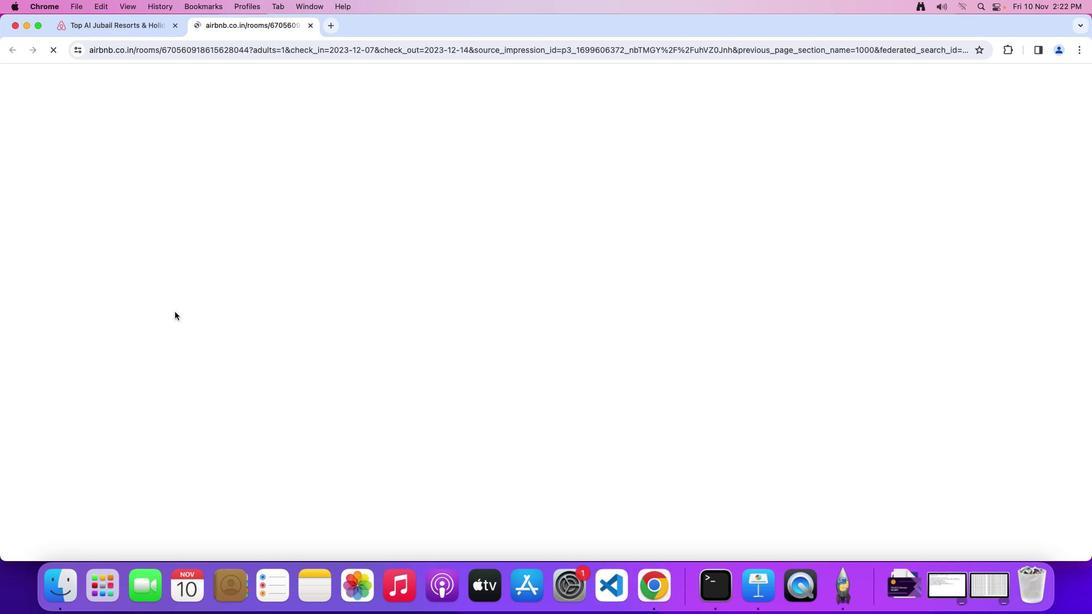
Action: Mouse moved to (627, 327)
Screenshot: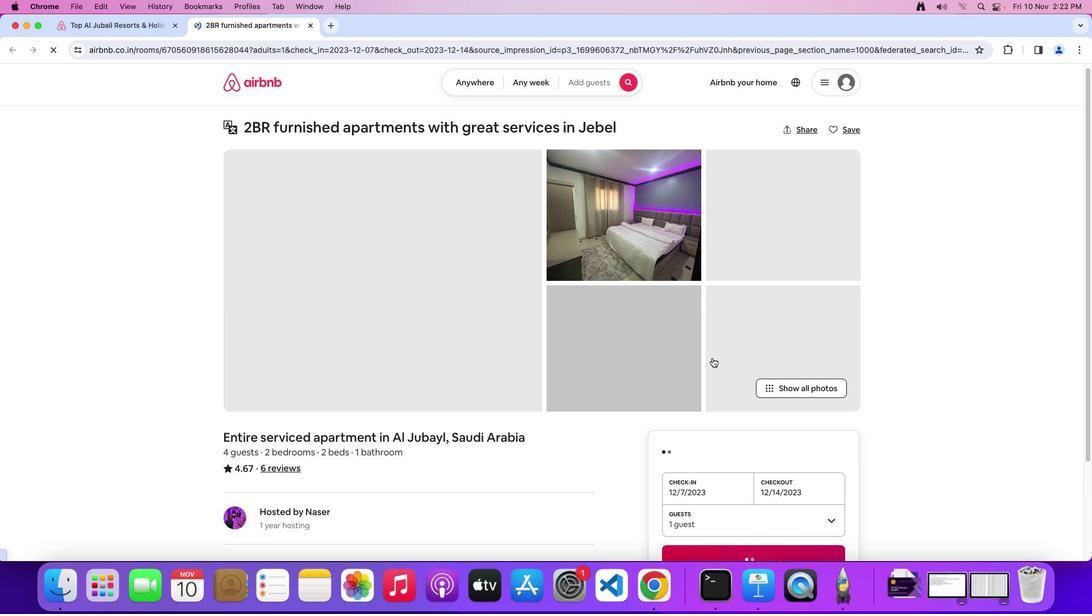
Action: Mouse scrolled (627, 327) with delta (24, 120)
Screenshot: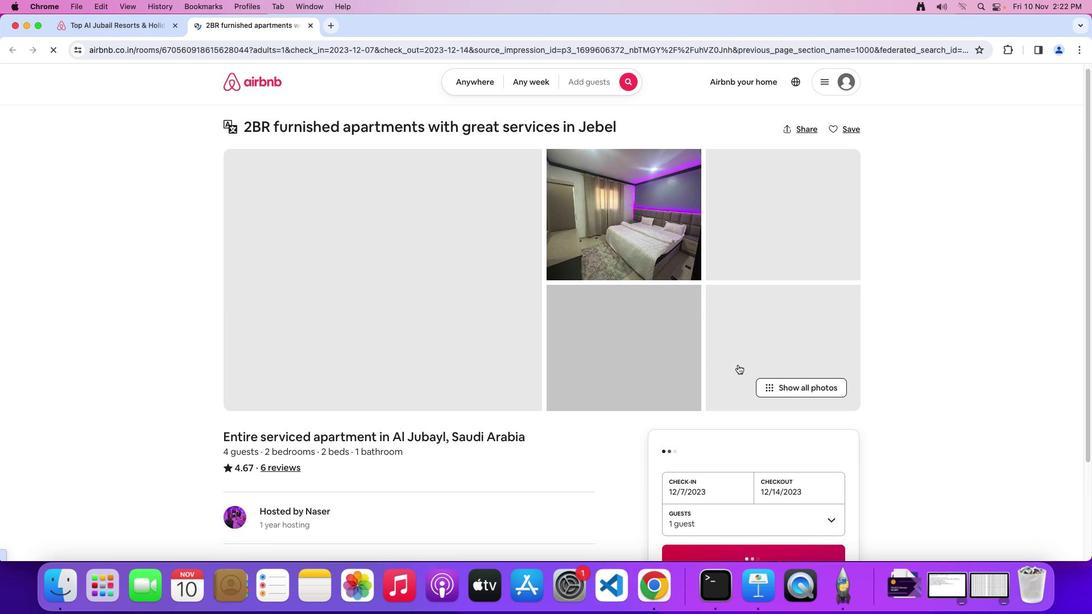 
Action: Mouse scrolled (627, 327) with delta (24, 120)
Screenshot: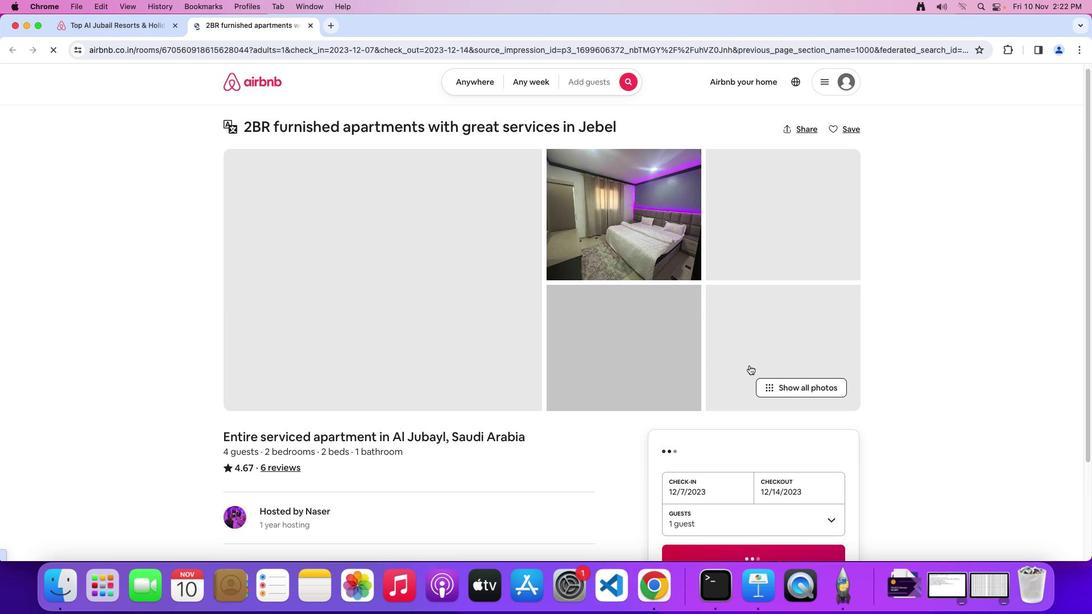 
Action: Mouse moved to (747, 373)
Screenshot: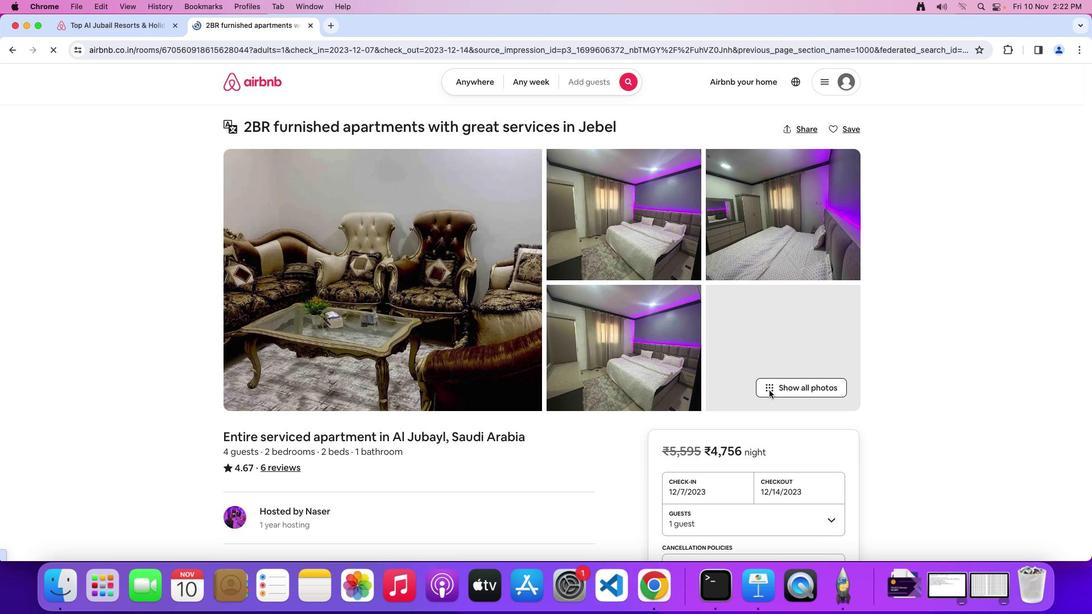 
Action: Mouse pressed left at (747, 373)
Screenshot: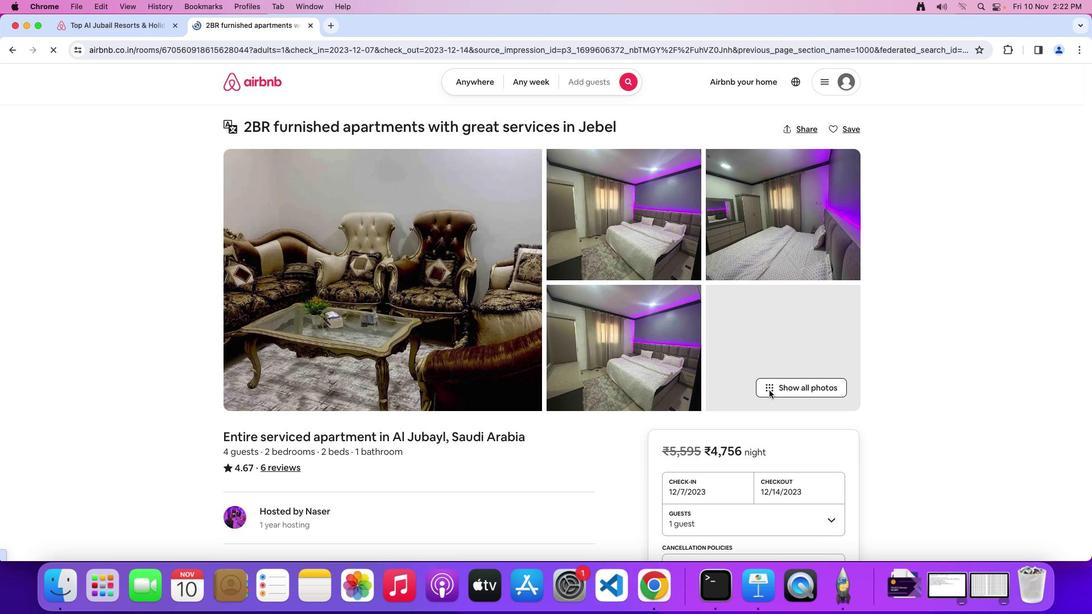 
Action: Mouse moved to (574, 334)
Screenshot: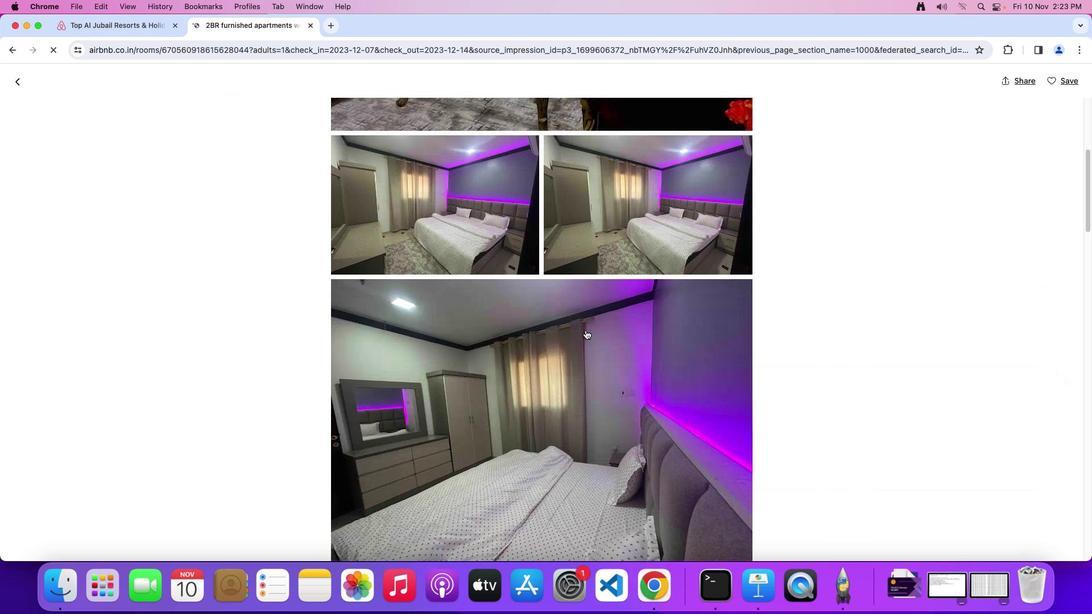 
Action: Mouse scrolled (574, 334) with delta (24, 120)
Screenshot: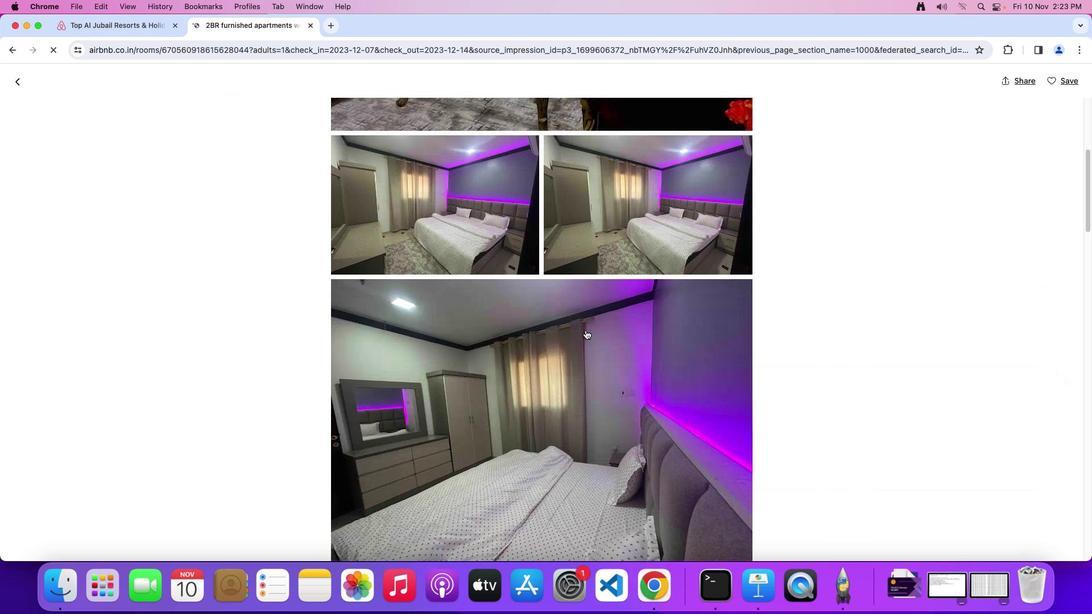 
Action: Mouse scrolled (574, 334) with delta (24, 120)
Screenshot: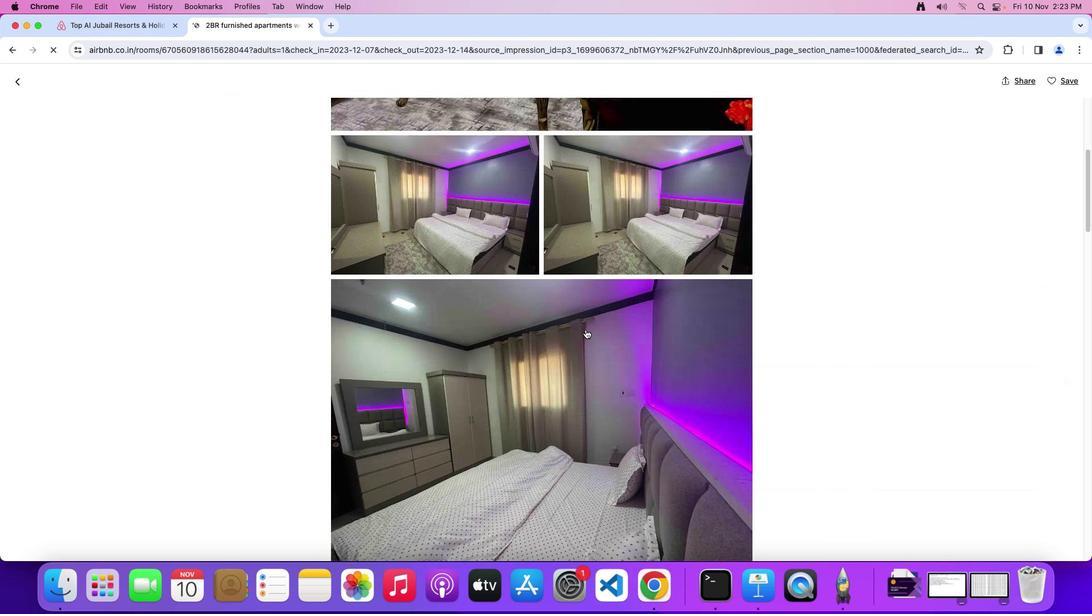
Action: Mouse scrolled (574, 334) with delta (24, 119)
Screenshot: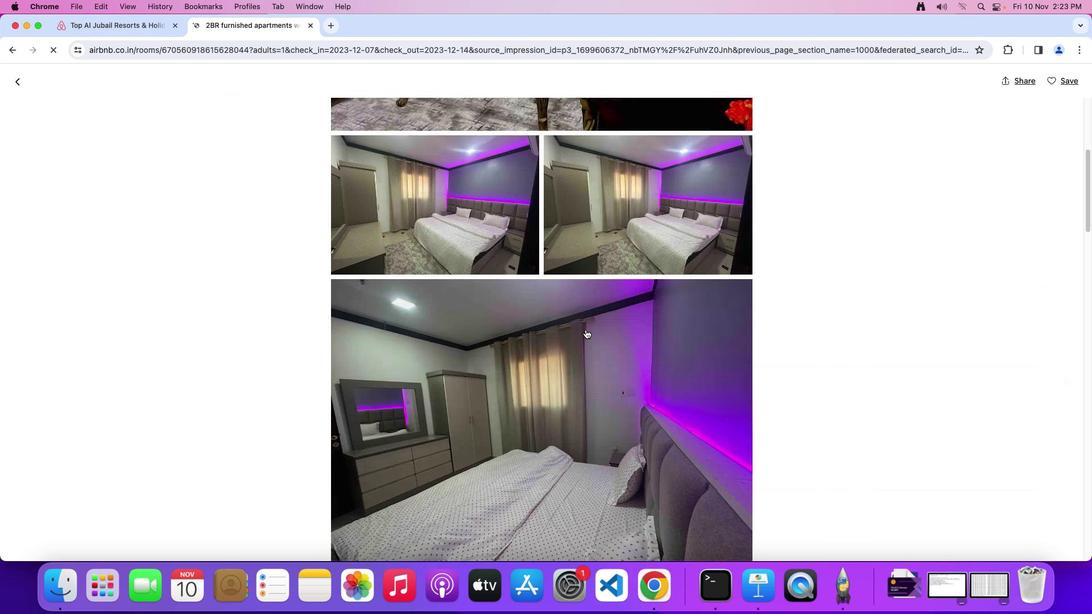 
Action: Mouse scrolled (574, 334) with delta (24, 118)
Screenshot: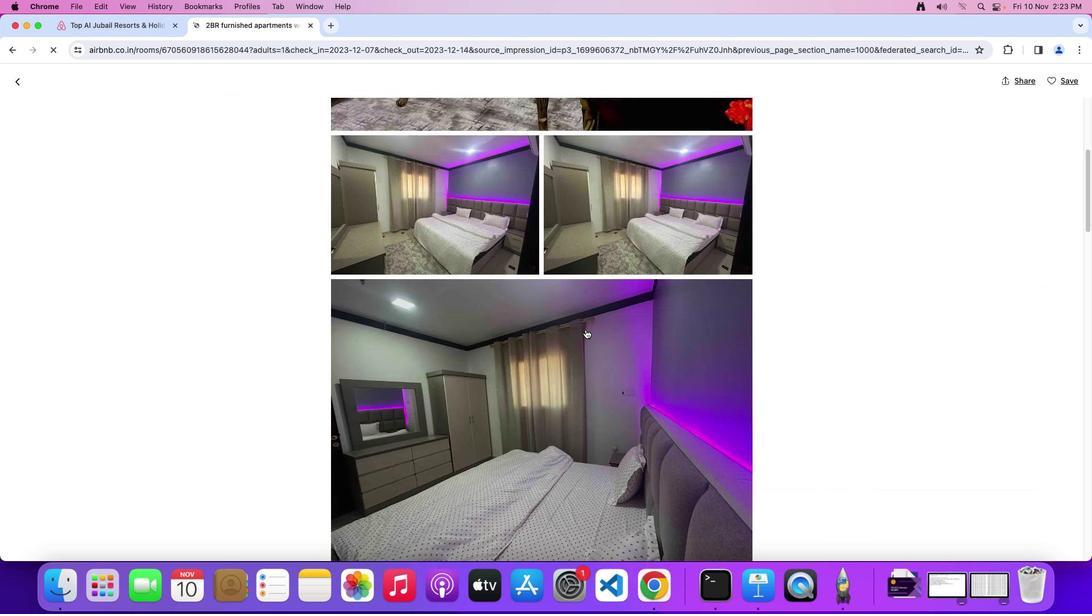 
Action: Mouse moved to (574, 333)
Screenshot: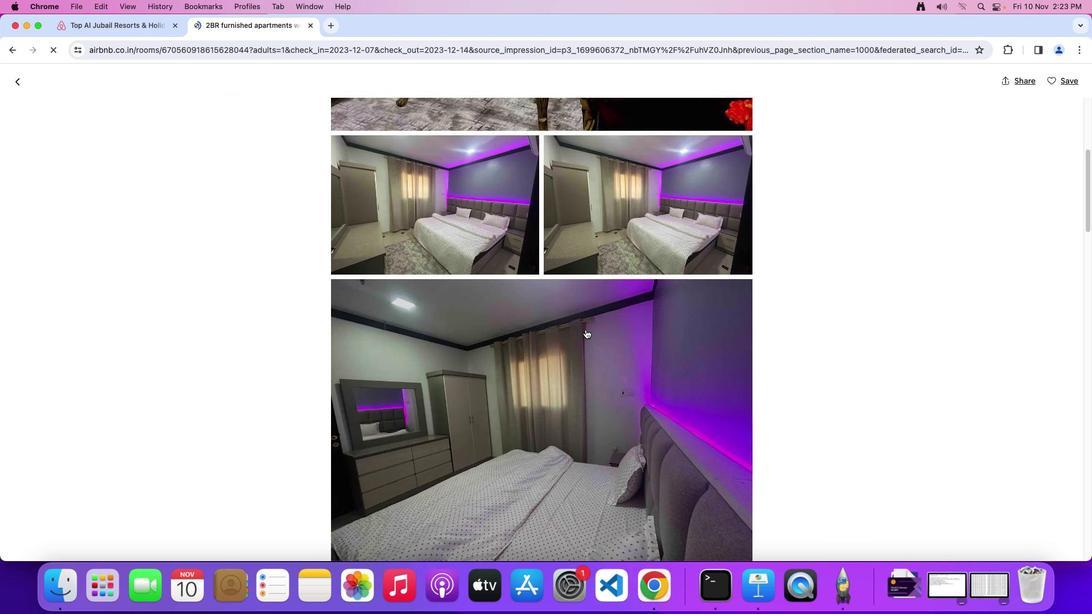 
Action: Mouse scrolled (574, 333) with delta (24, 120)
Screenshot: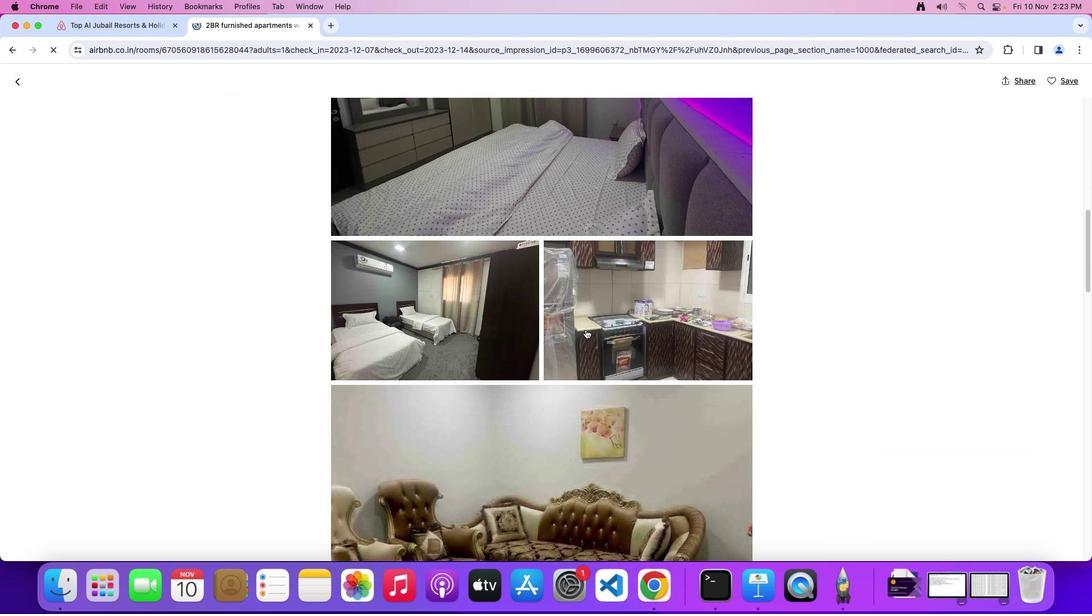 
Action: Mouse scrolled (574, 333) with delta (24, 120)
Screenshot: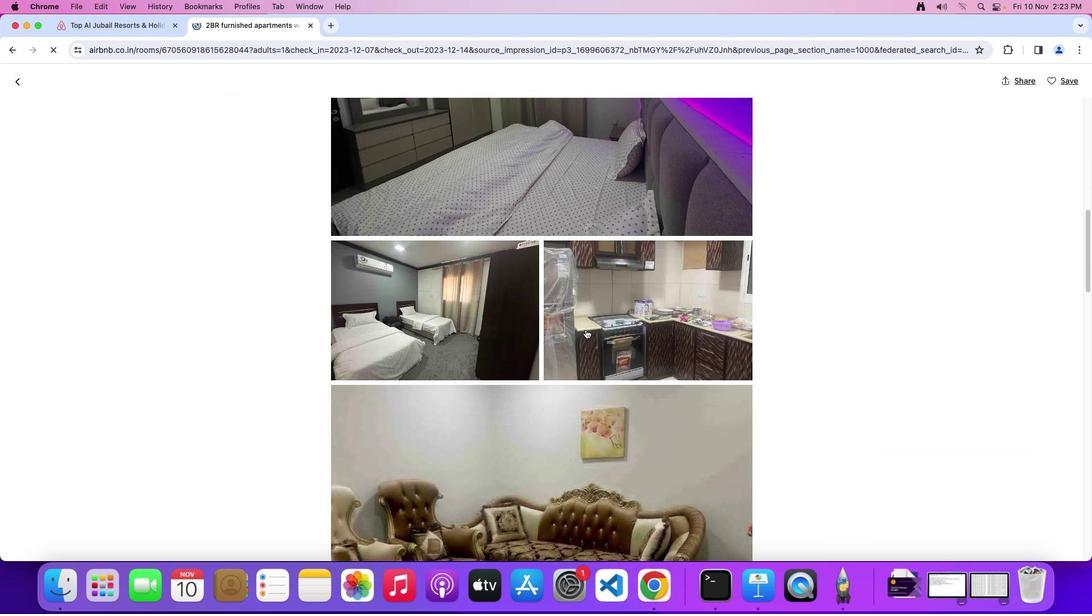 
Action: Mouse scrolled (574, 333) with delta (24, 118)
Screenshot: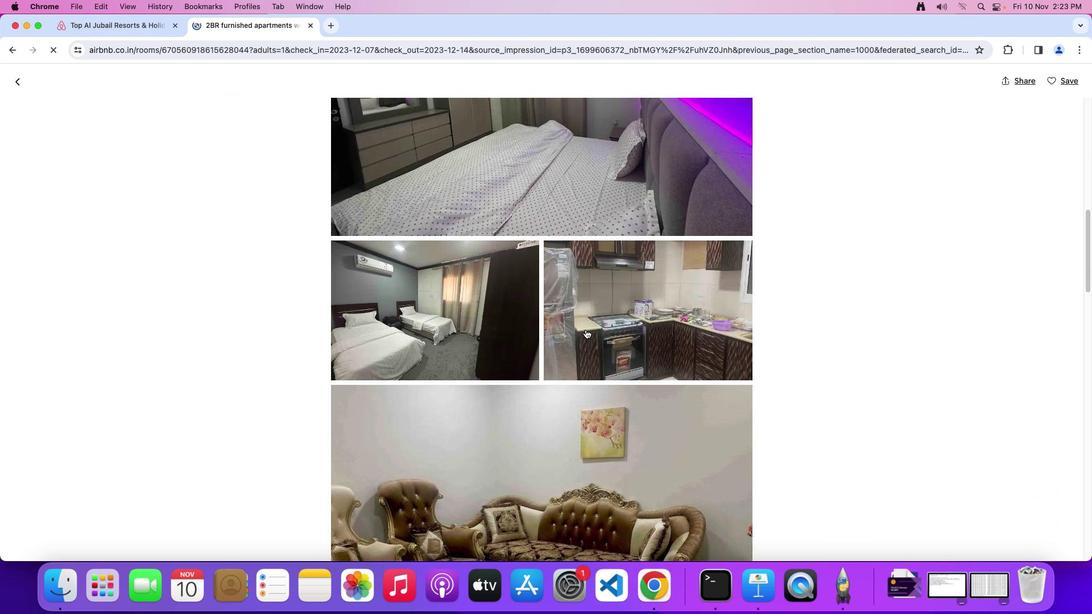 
Action: Mouse scrolled (574, 333) with delta (24, 118)
Screenshot: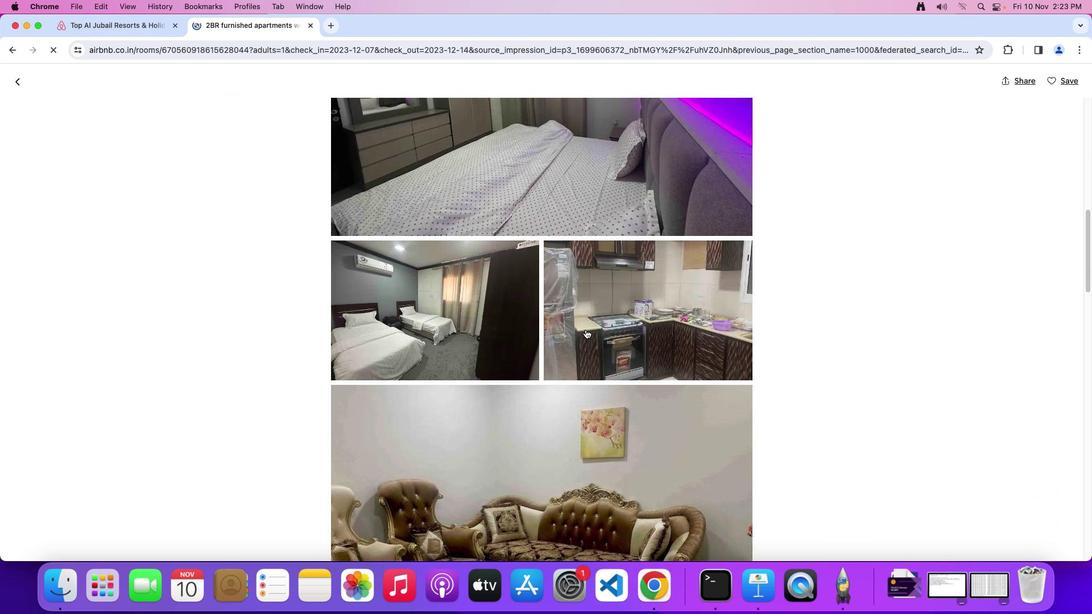 
Action: Mouse scrolled (574, 333) with delta (24, 120)
Screenshot: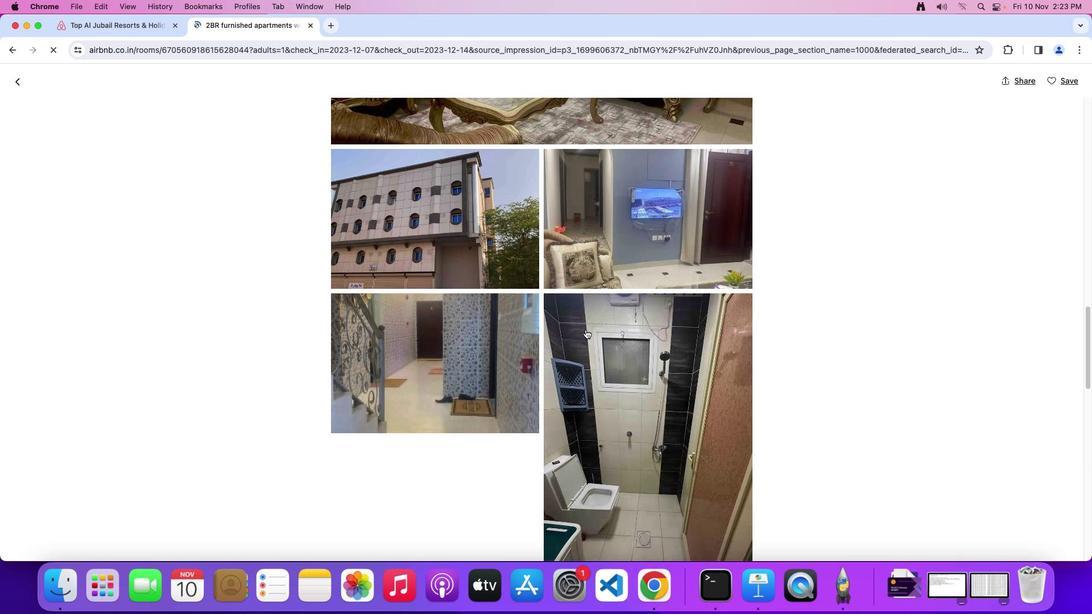 
Action: Mouse scrolled (574, 333) with delta (24, 120)
Screenshot: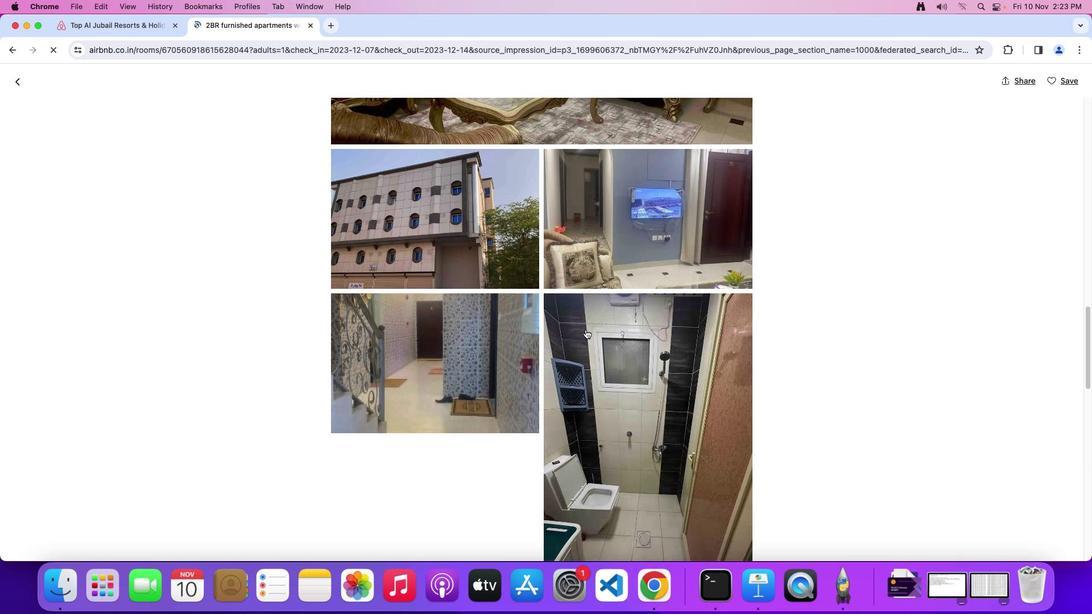
Action: Mouse scrolled (574, 333) with delta (24, 118)
Screenshot: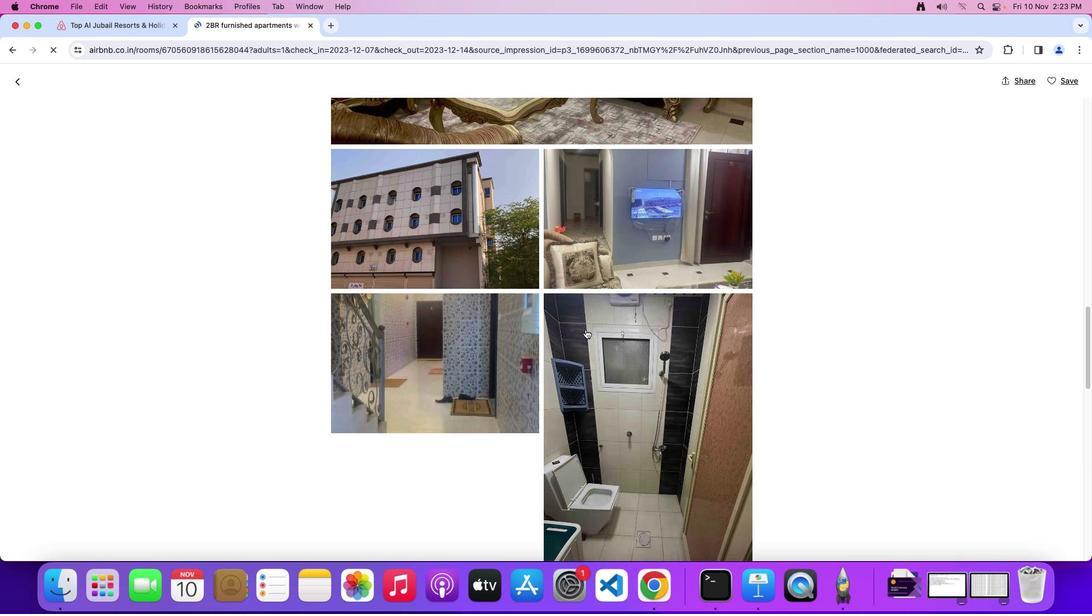 
Action: Mouse scrolled (574, 333) with delta (24, 118)
Screenshot: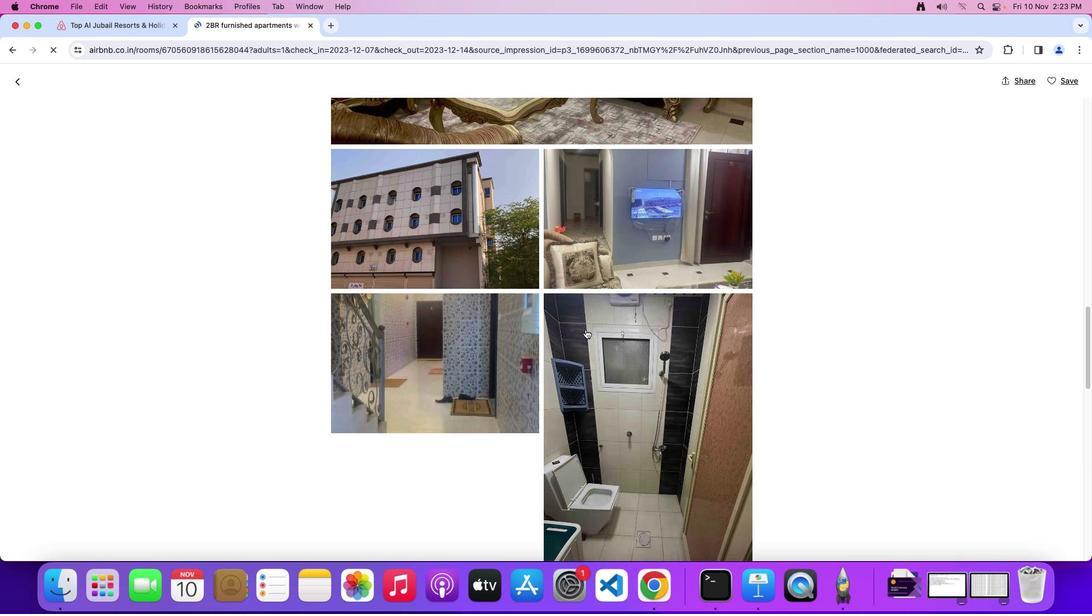
Action: Mouse scrolled (574, 333) with delta (24, 117)
Screenshot: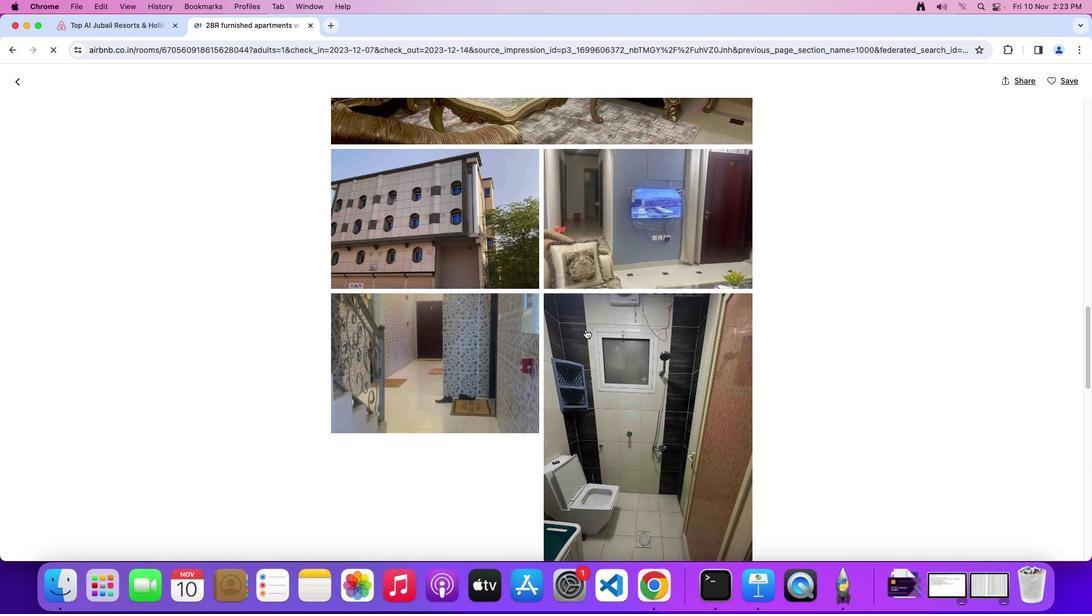 
Action: Mouse scrolled (574, 333) with delta (24, 120)
Screenshot: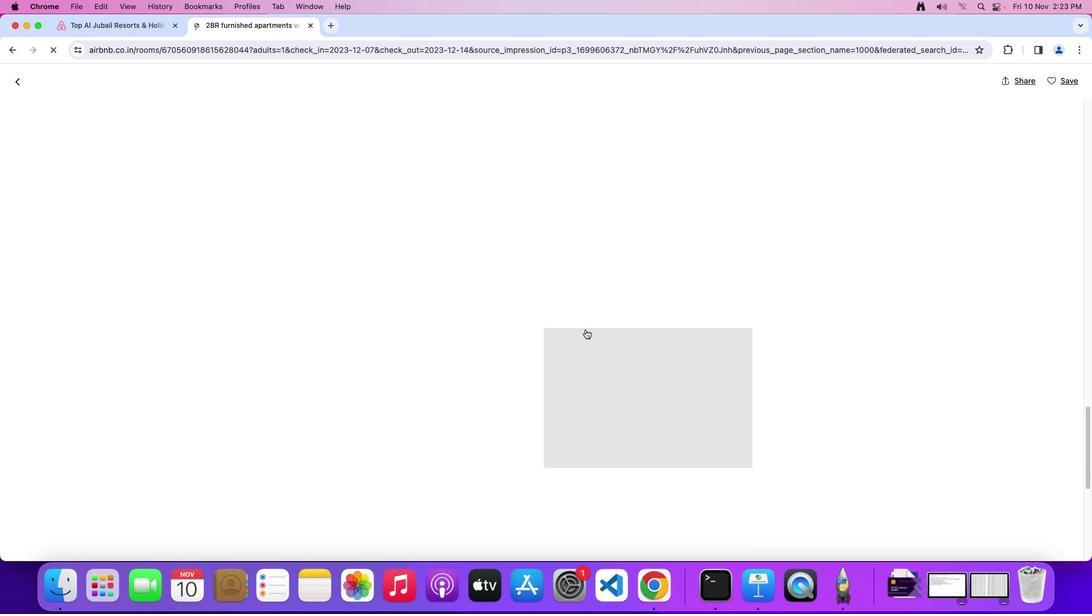 
Action: Mouse scrolled (574, 333) with delta (24, 120)
Screenshot: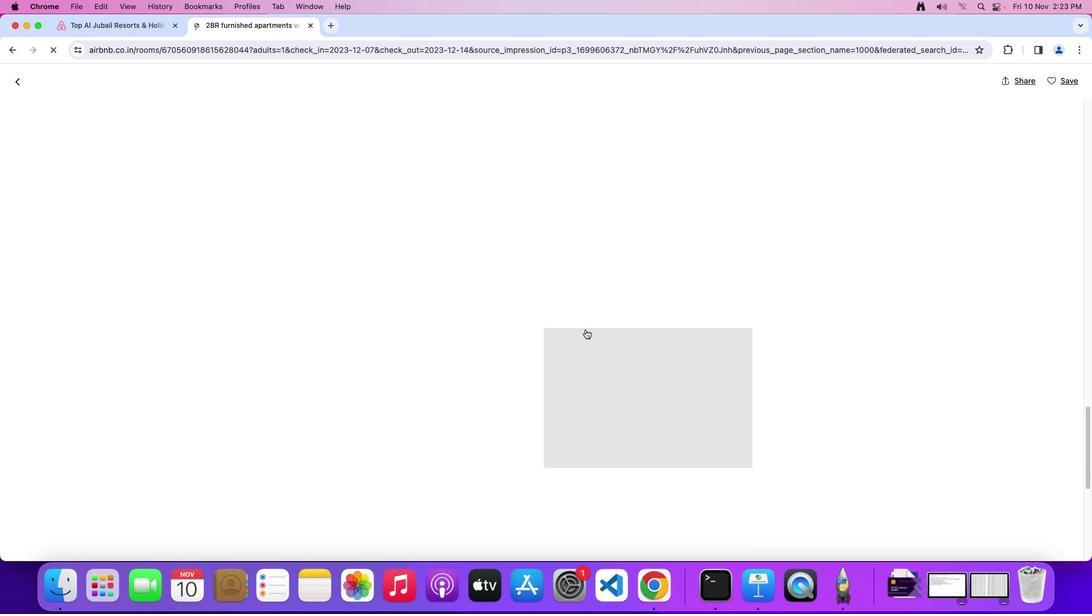 
Action: Mouse scrolled (574, 333) with delta (24, 118)
Screenshot: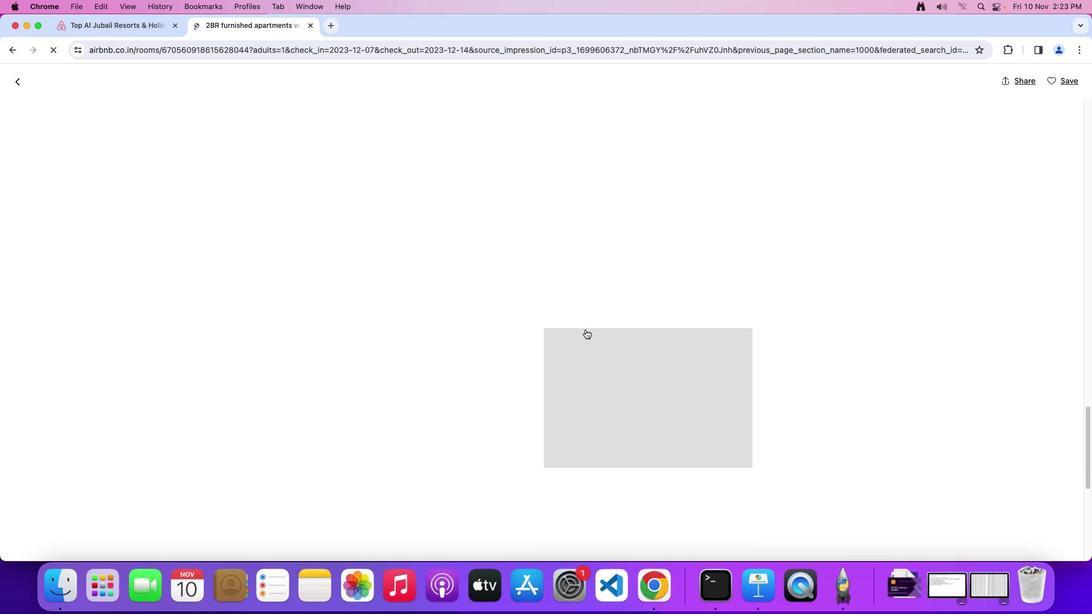 
Action: Mouse scrolled (574, 333) with delta (24, 118)
Screenshot: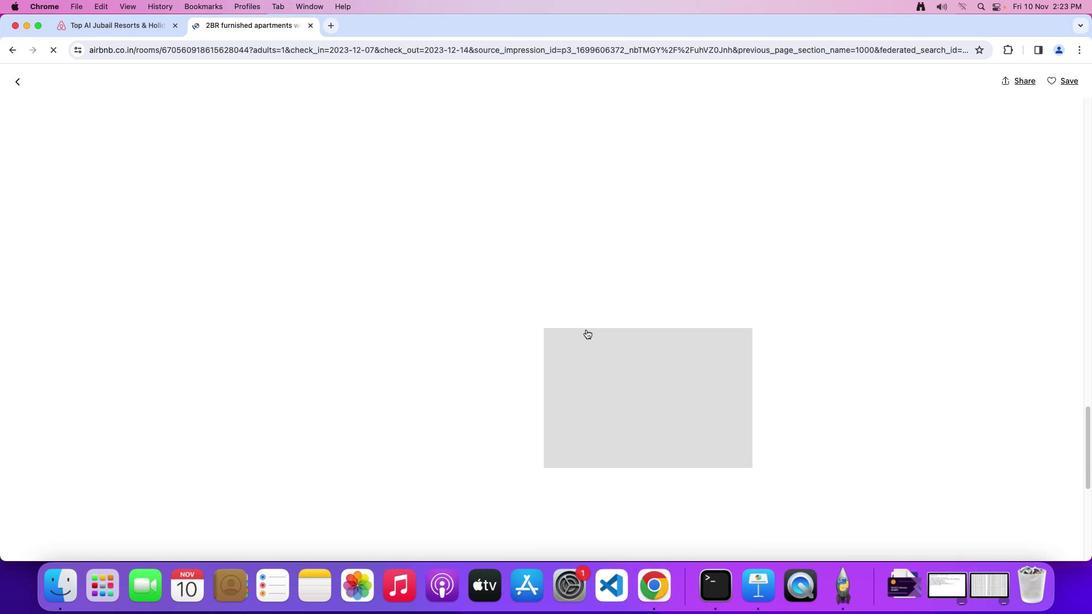 
Action: Mouse scrolled (574, 333) with delta (24, 117)
Screenshot: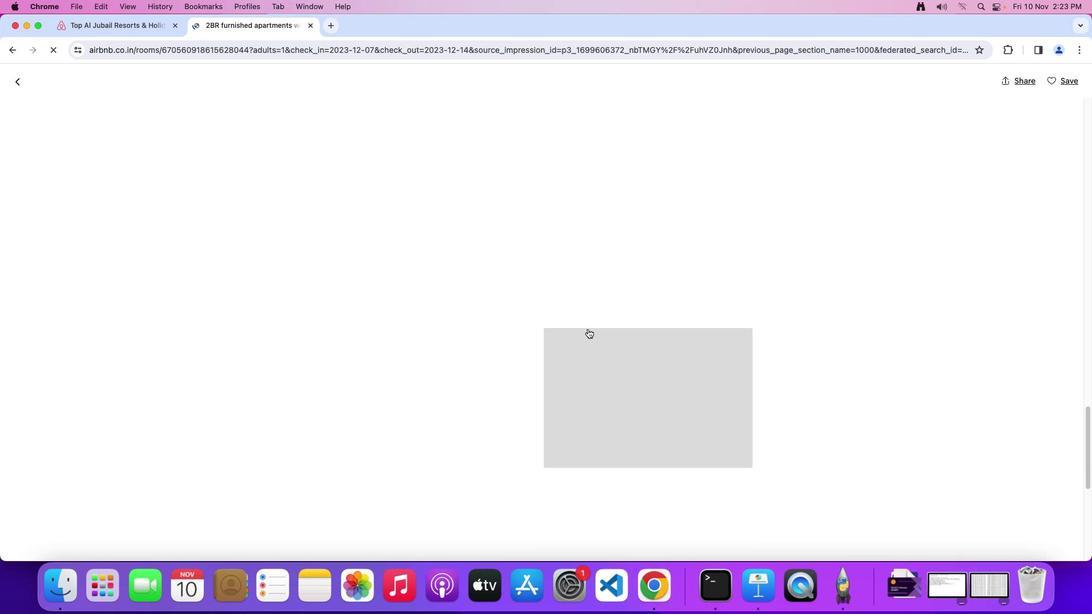 
Action: Mouse moved to (577, 332)
Screenshot: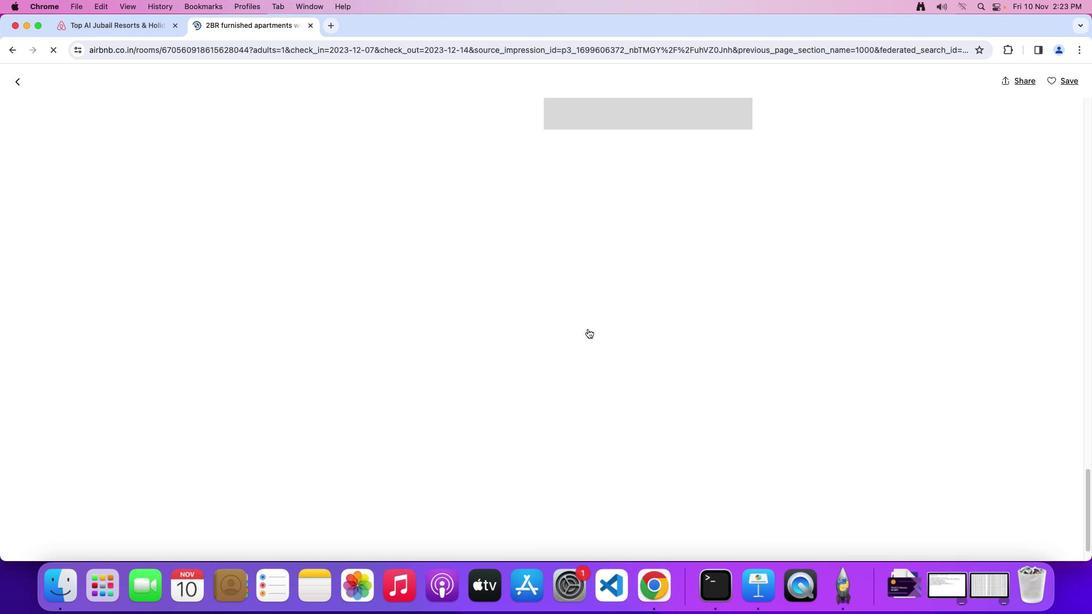 
Action: Mouse scrolled (577, 332) with delta (24, 120)
Screenshot: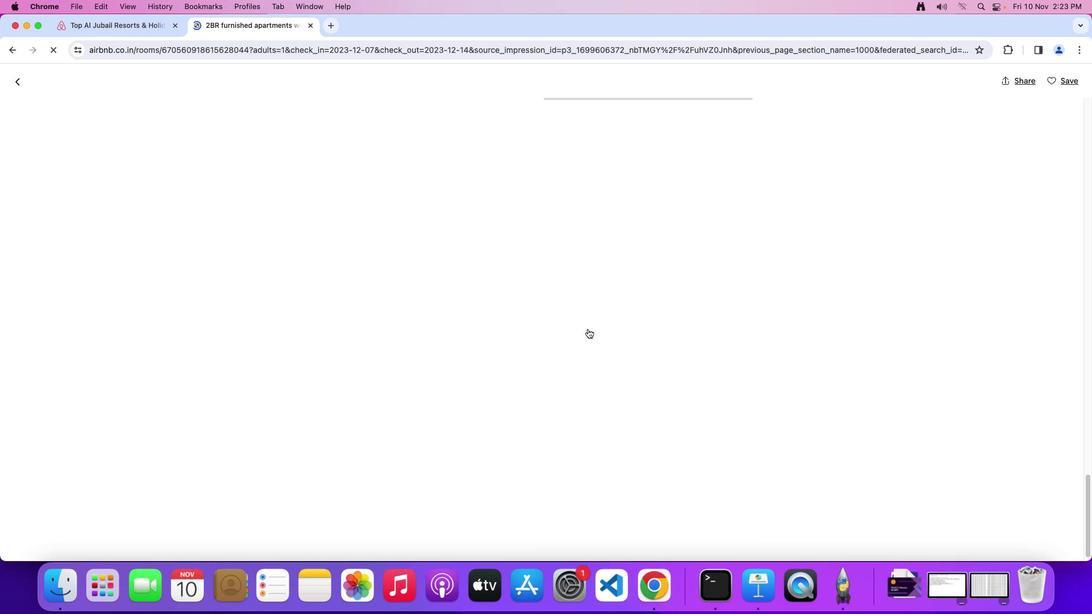 
Action: Mouse scrolled (577, 332) with delta (24, 120)
Screenshot: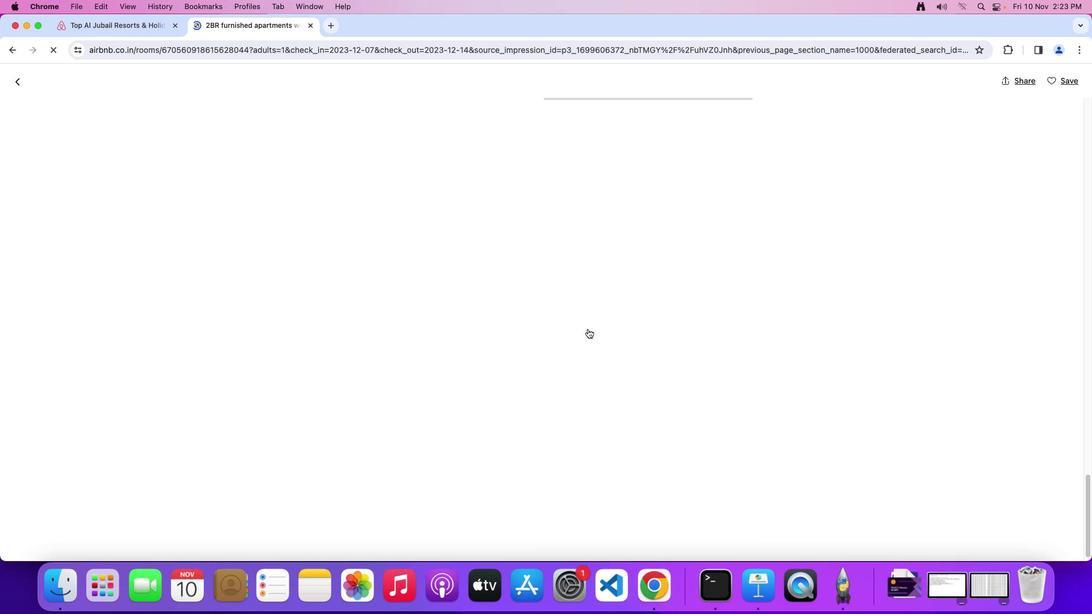 
Action: Mouse scrolled (577, 332) with delta (24, 118)
Screenshot: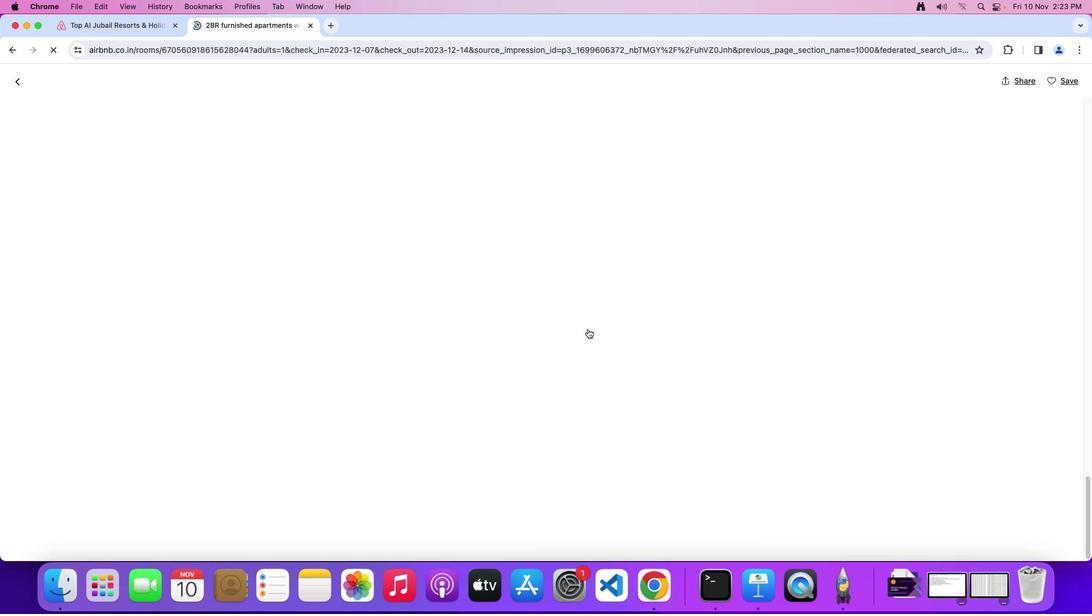 
Action: Mouse scrolled (577, 332) with delta (24, 118)
Screenshot: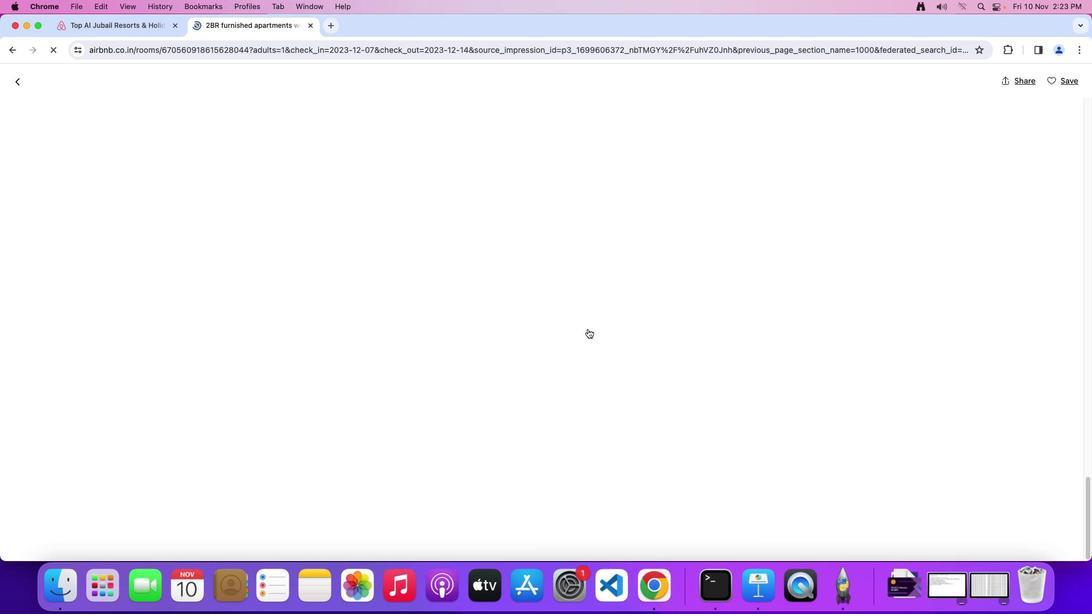 
Action: Mouse scrolled (577, 332) with delta (24, 118)
Screenshot: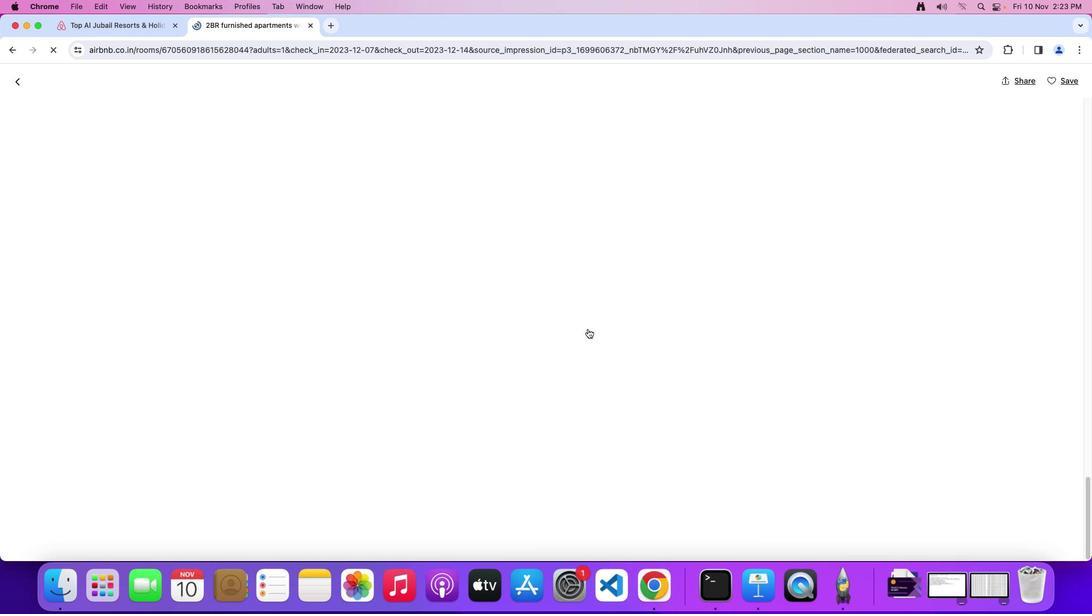 
Action: Mouse scrolled (577, 332) with delta (24, 120)
Screenshot: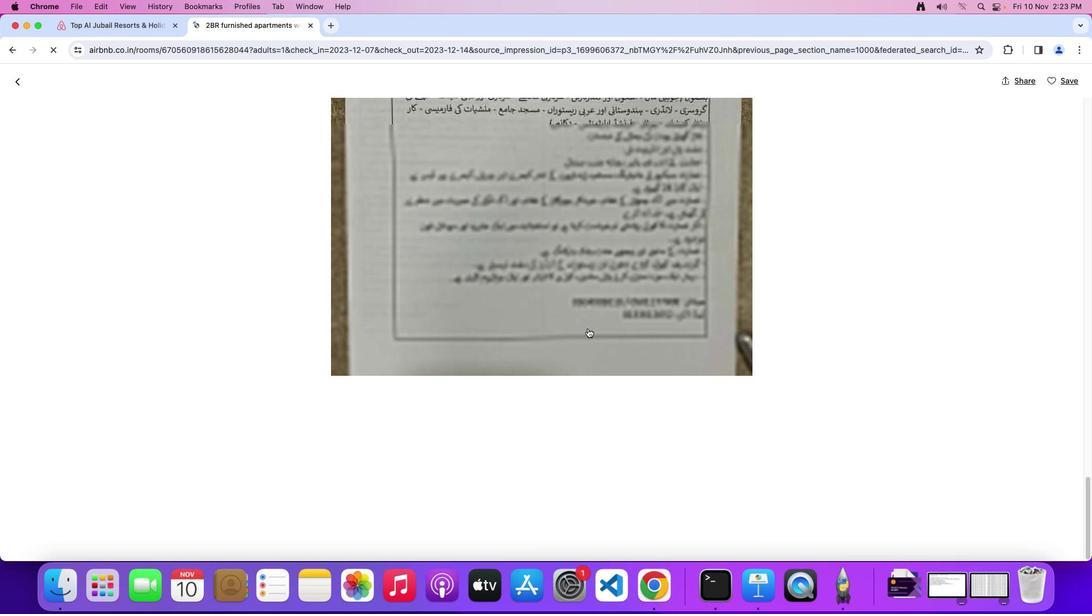 
Action: Mouse scrolled (577, 332) with delta (24, 120)
Screenshot: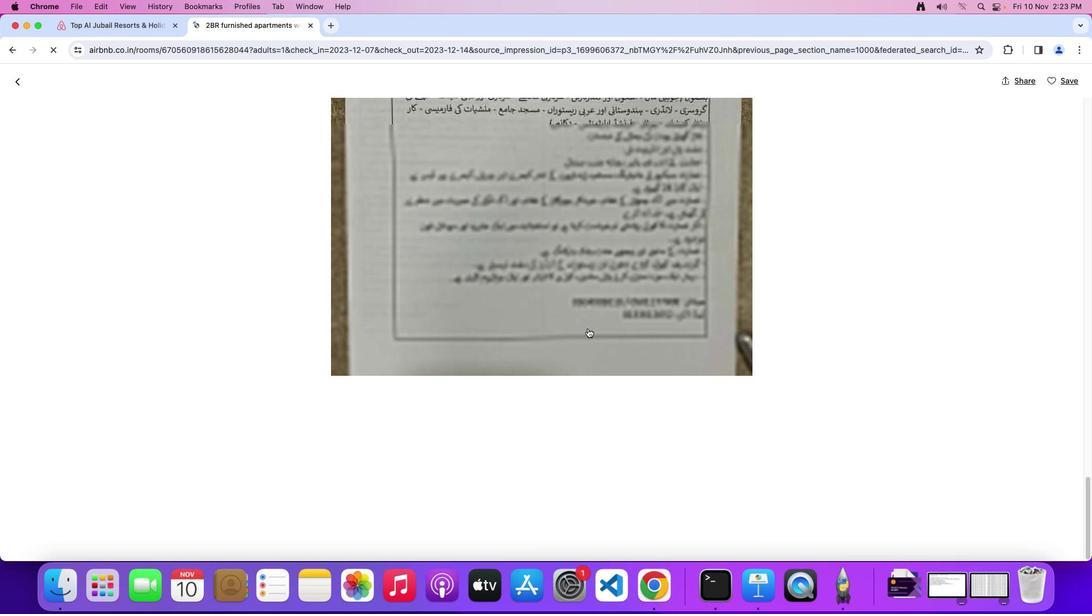 
Action: Mouse scrolled (577, 332) with delta (24, 118)
Screenshot: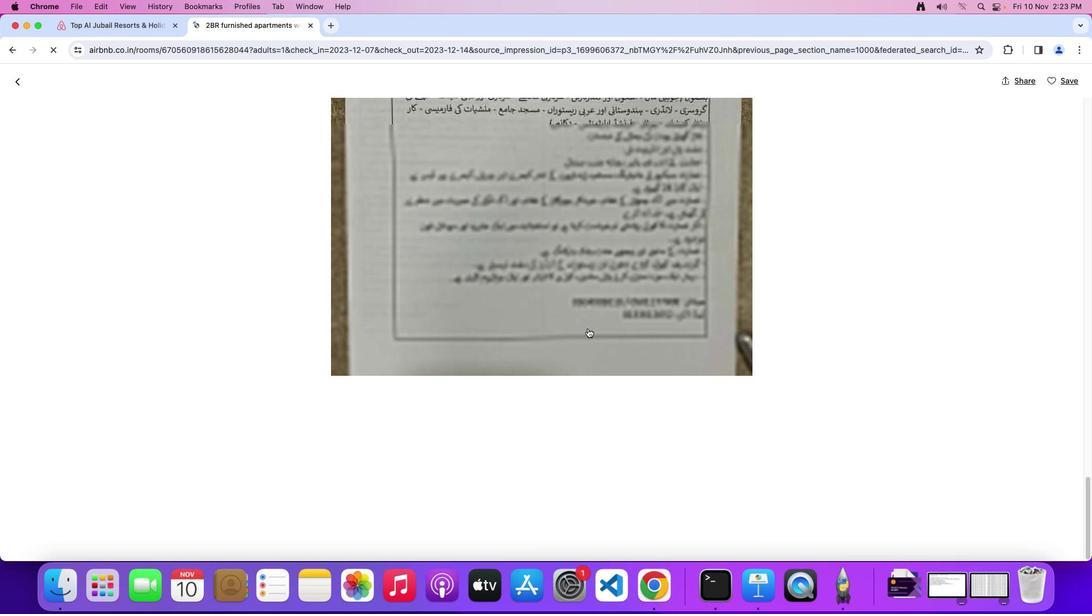 
Action: Mouse moved to (577, 332)
Screenshot: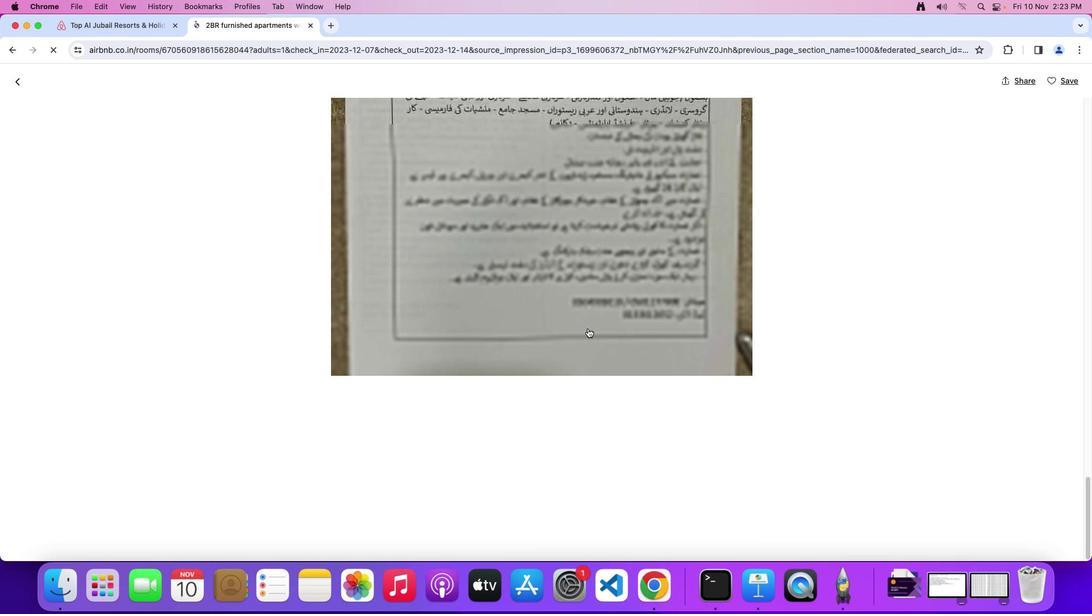 
Action: Mouse scrolled (577, 332) with delta (24, 118)
Screenshot: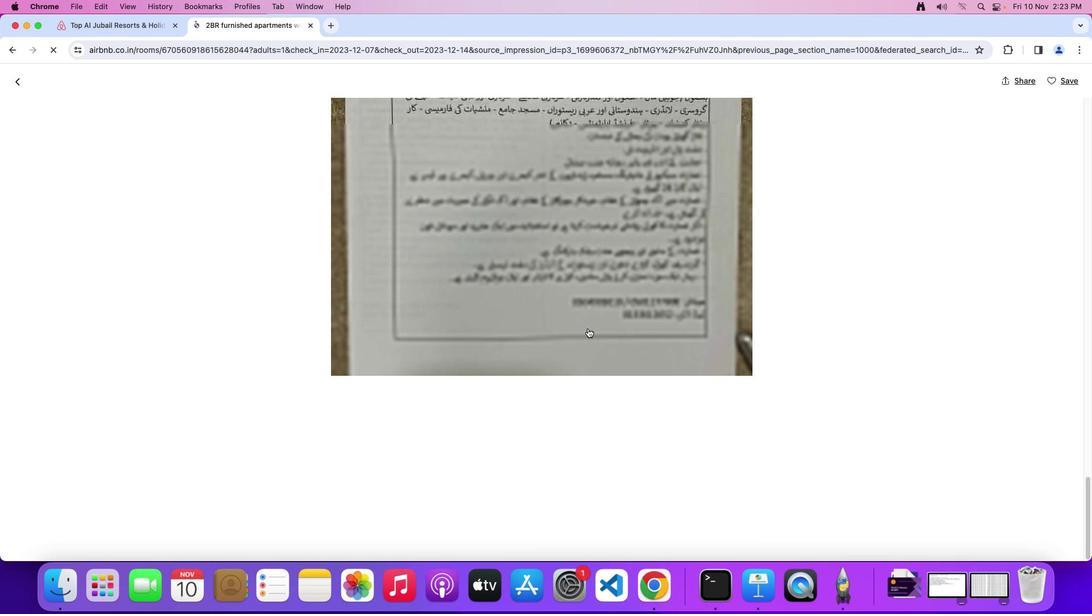 
Action: Mouse scrolled (577, 332) with delta (24, 120)
Screenshot: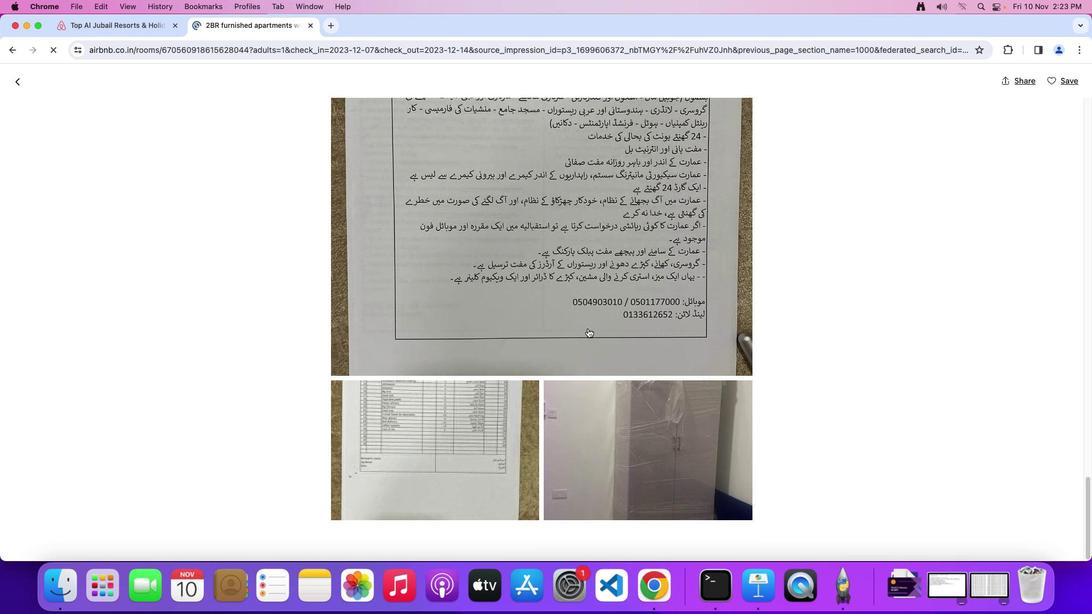 
Action: Mouse scrolled (577, 332) with delta (24, 120)
Screenshot: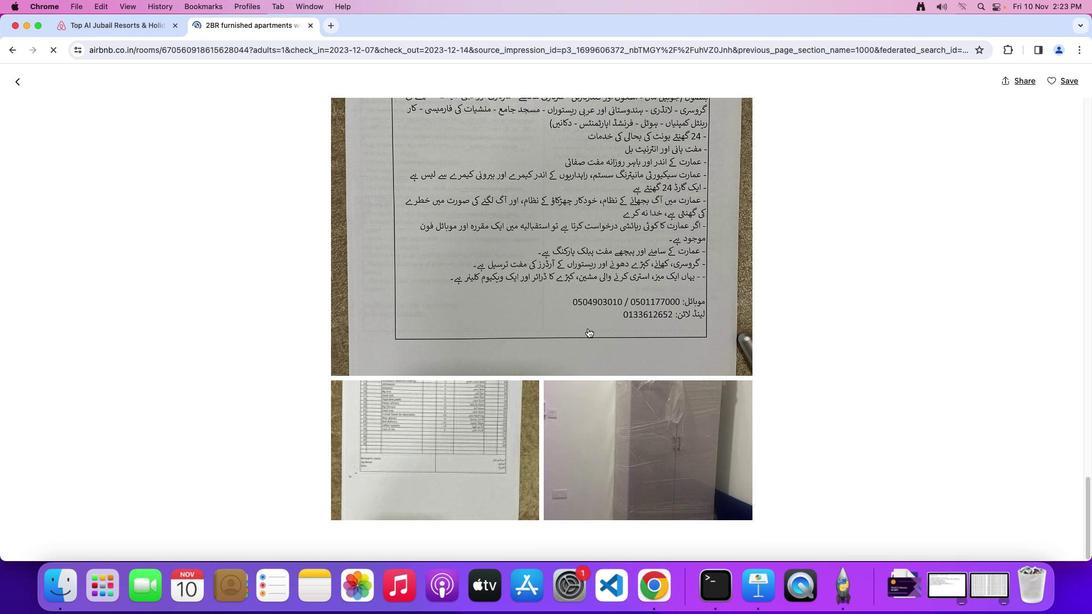 
Action: Mouse scrolled (577, 332) with delta (24, 120)
Screenshot: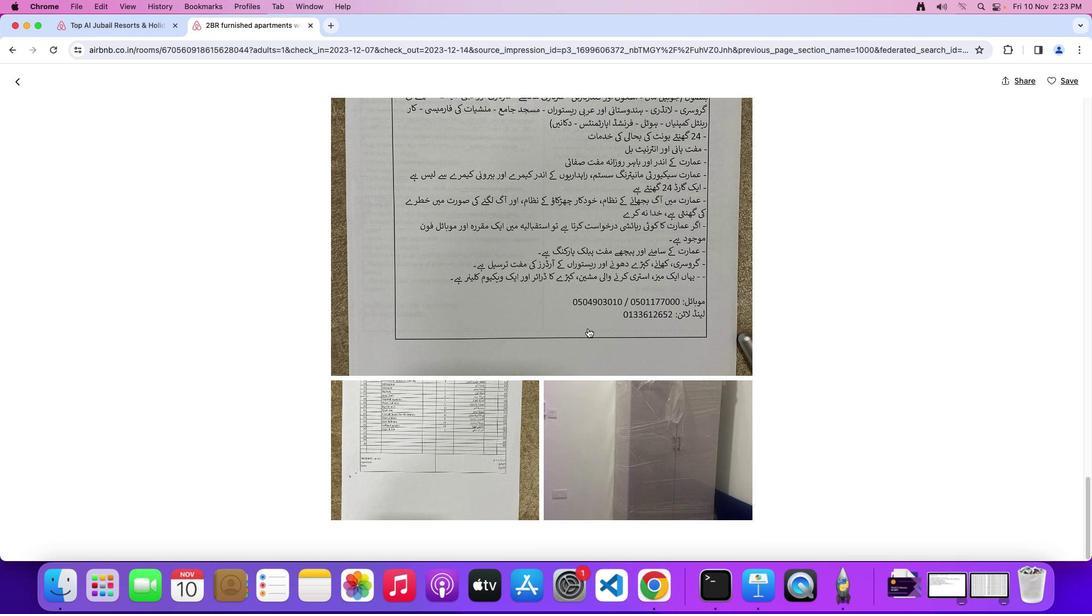 
Action: Mouse scrolled (577, 332) with delta (24, 120)
Screenshot: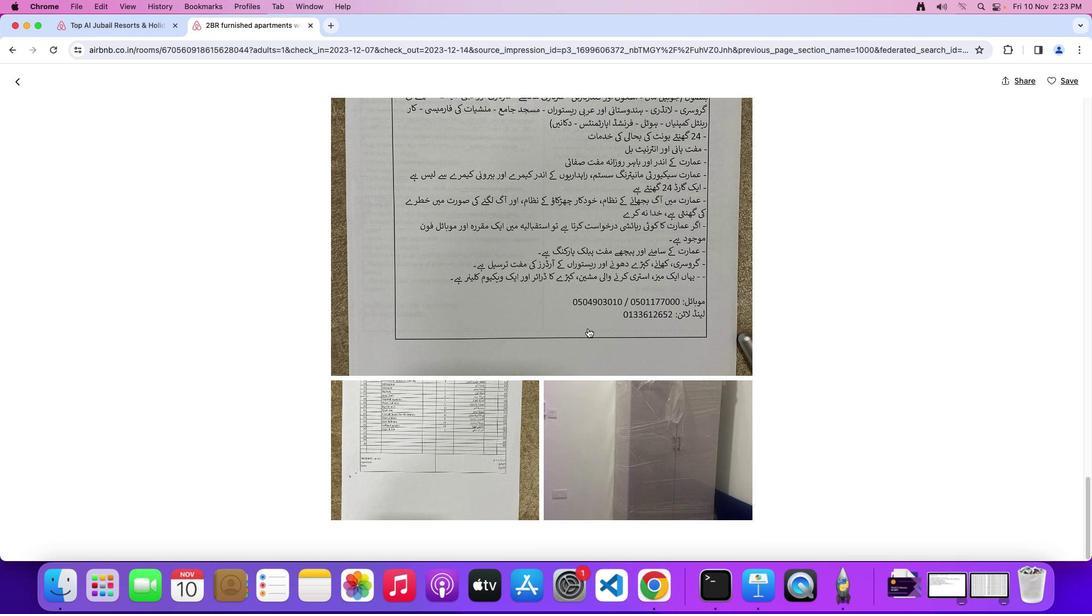 
Action: Mouse scrolled (577, 332) with delta (24, 118)
Screenshot: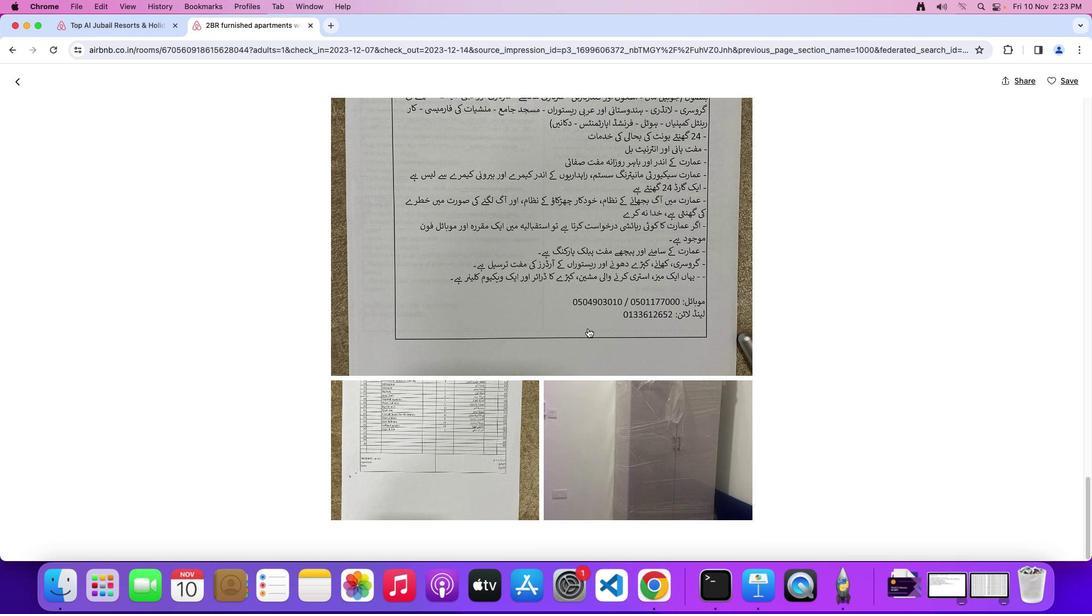 
Action: Mouse scrolled (577, 332) with delta (24, 118)
Screenshot: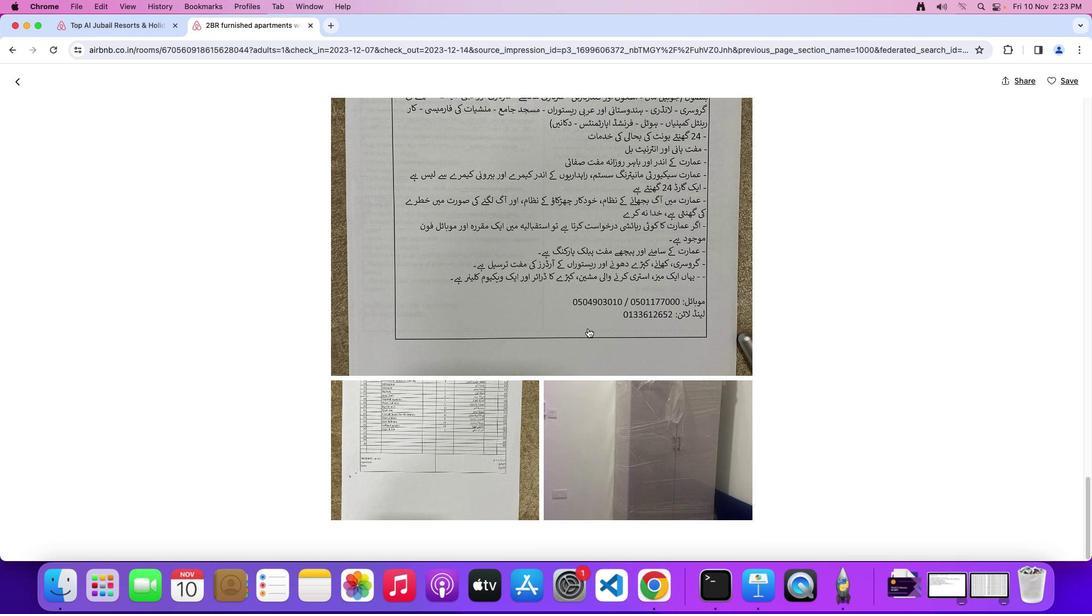 
Action: Mouse scrolled (577, 332) with delta (24, 117)
Screenshot: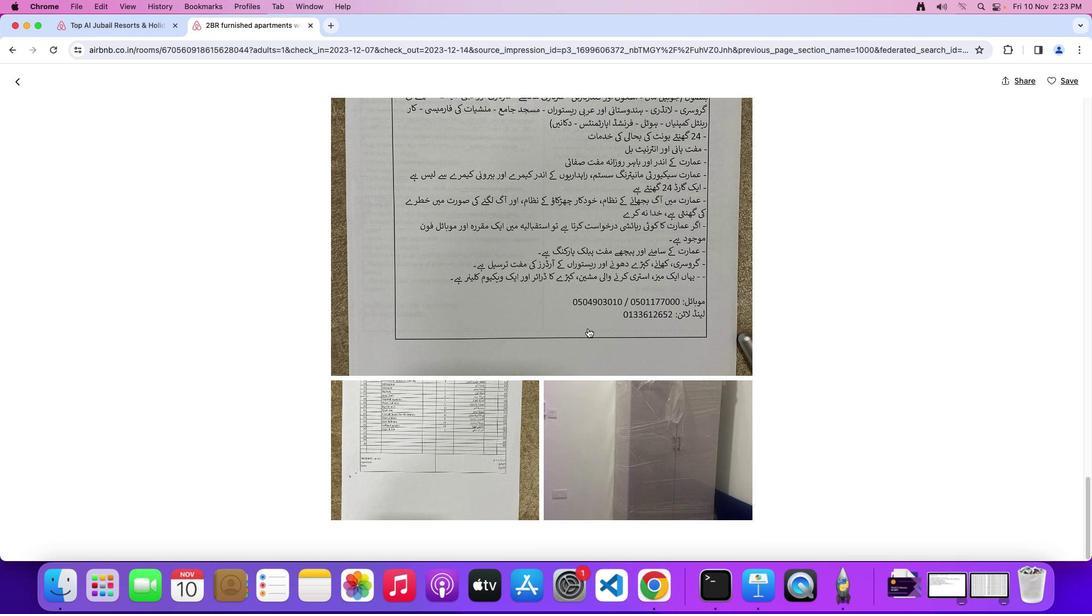 
Action: Mouse moved to (43, 172)
Screenshot: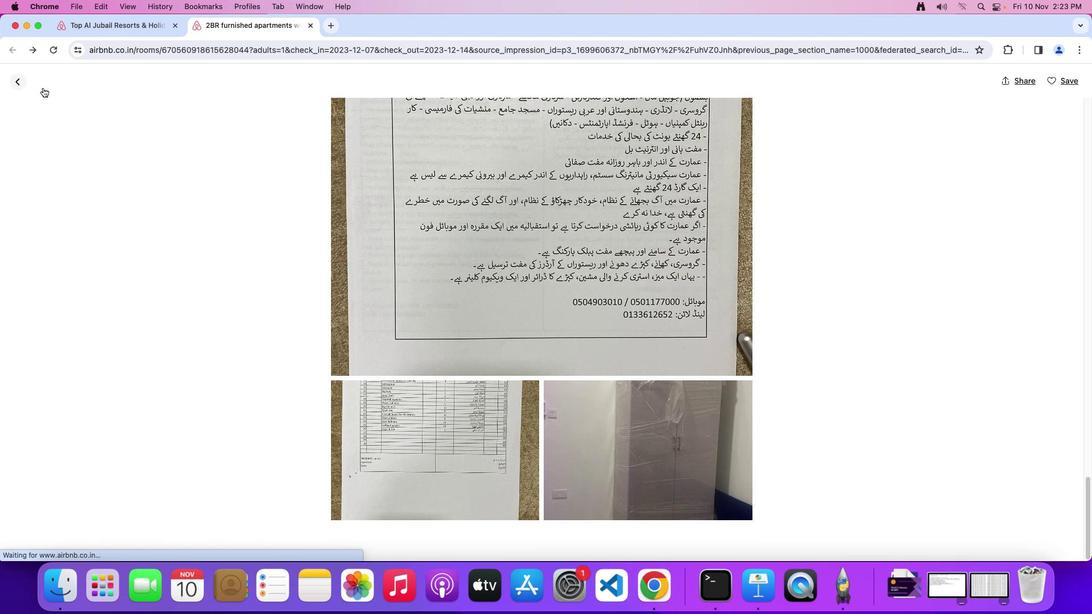 
Action: Mouse pressed left at (43, 172)
Screenshot: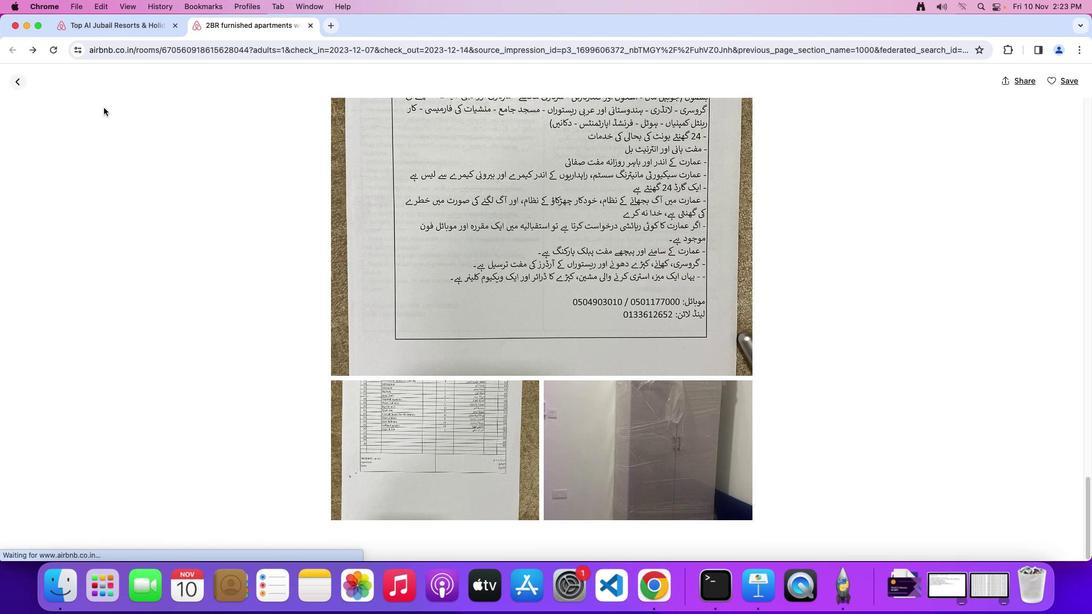 
Action: Mouse moved to (415, 289)
Screenshot: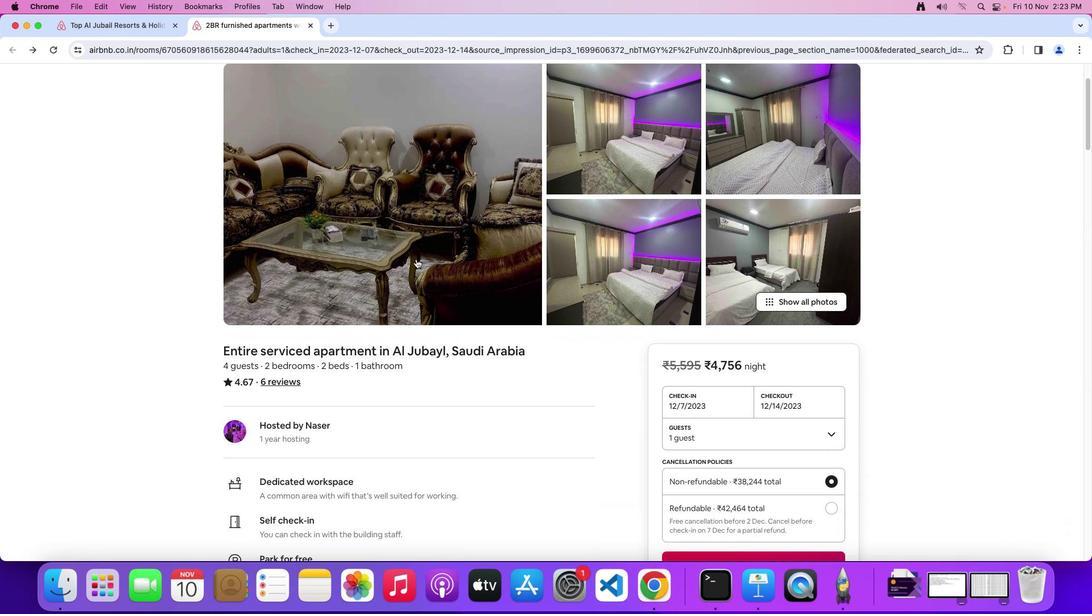 
Action: Mouse scrolled (415, 289) with delta (24, 120)
Screenshot: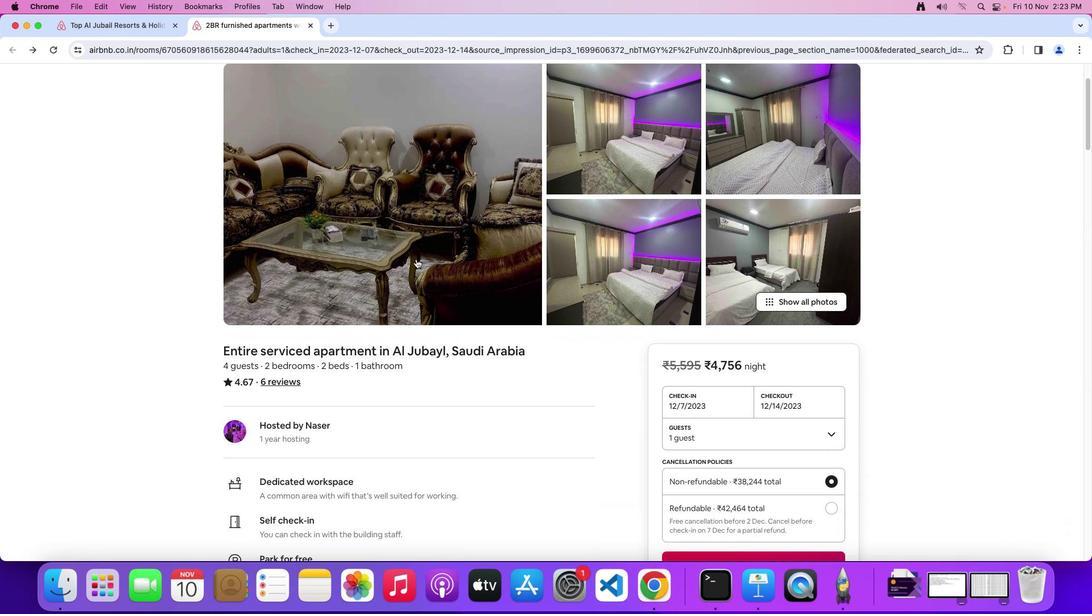 
Action: Mouse moved to (415, 287)
Screenshot: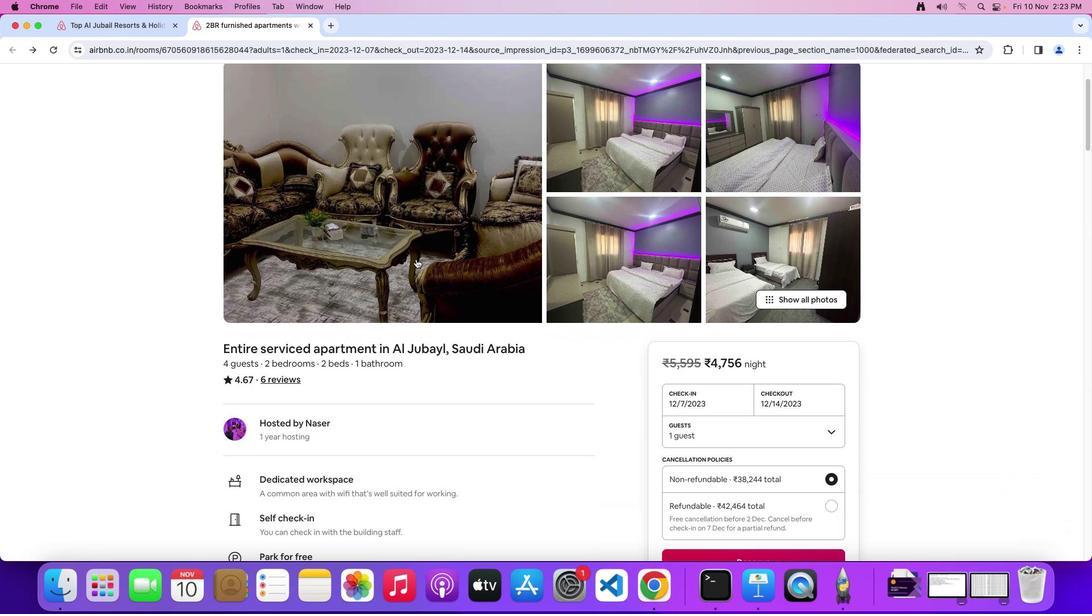 
Action: Mouse scrolled (415, 287) with delta (24, 120)
Screenshot: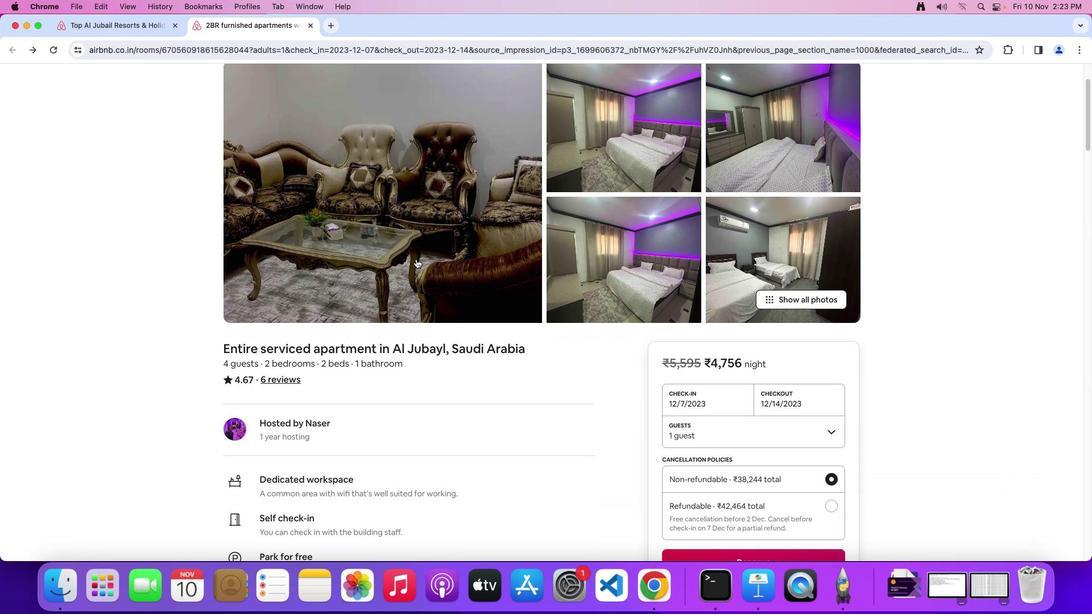 
Action: Mouse moved to (415, 287)
Screenshot: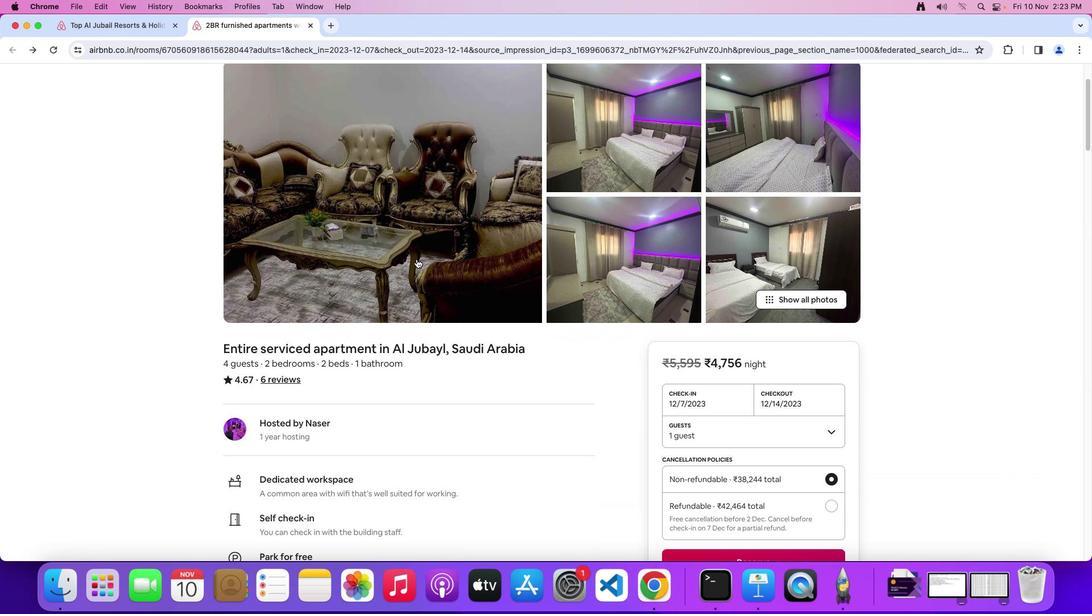 
Action: Mouse scrolled (415, 287) with delta (24, 120)
Screenshot: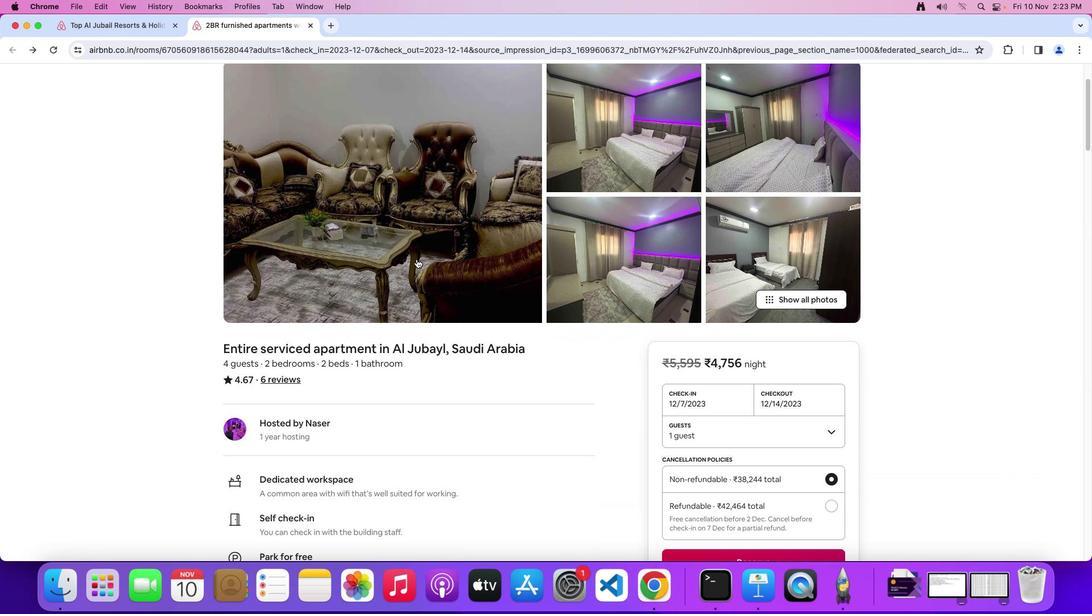 
Action: Mouse moved to (423, 287)
Screenshot: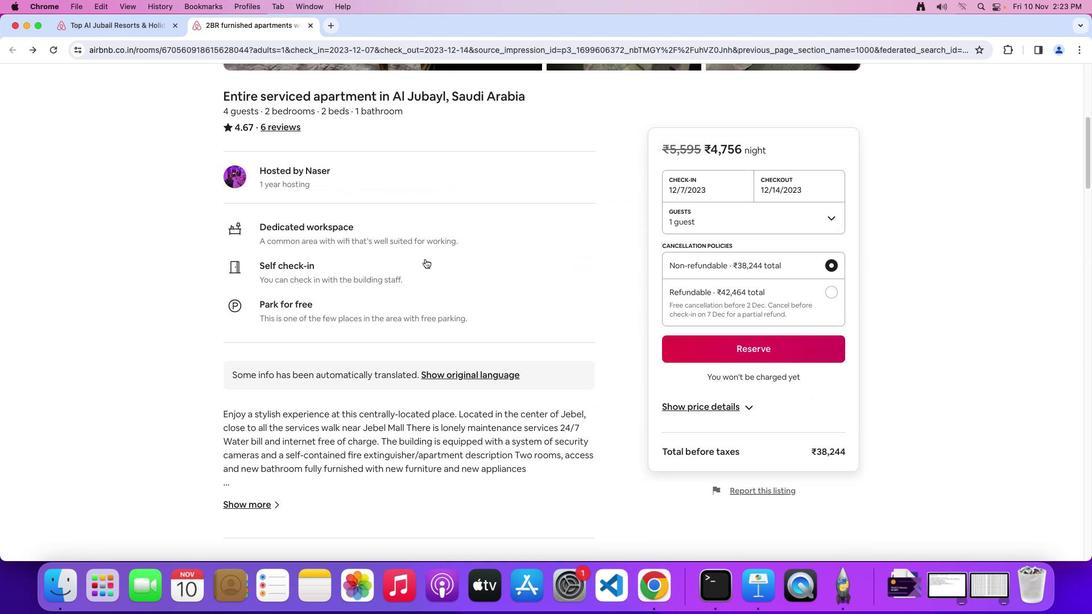 
Action: Mouse scrolled (423, 287) with delta (24, 120)
Screenshot: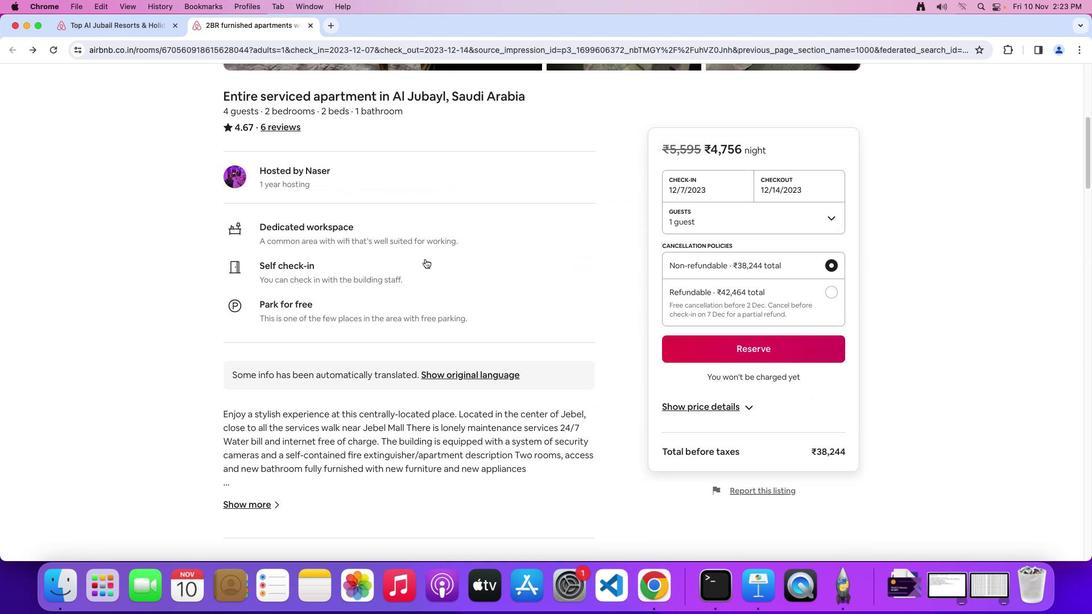 
Action: Mouse moved to (423, 287)
Screenshot: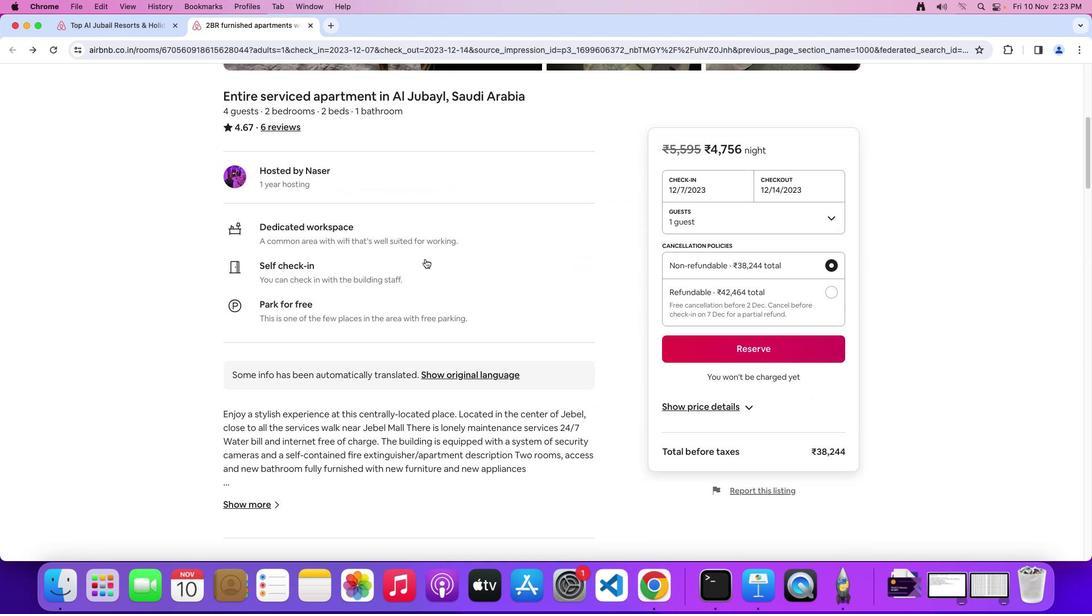 
Action: Mouse scrolled (423, 287) with delta (24, 120)
Screenshot: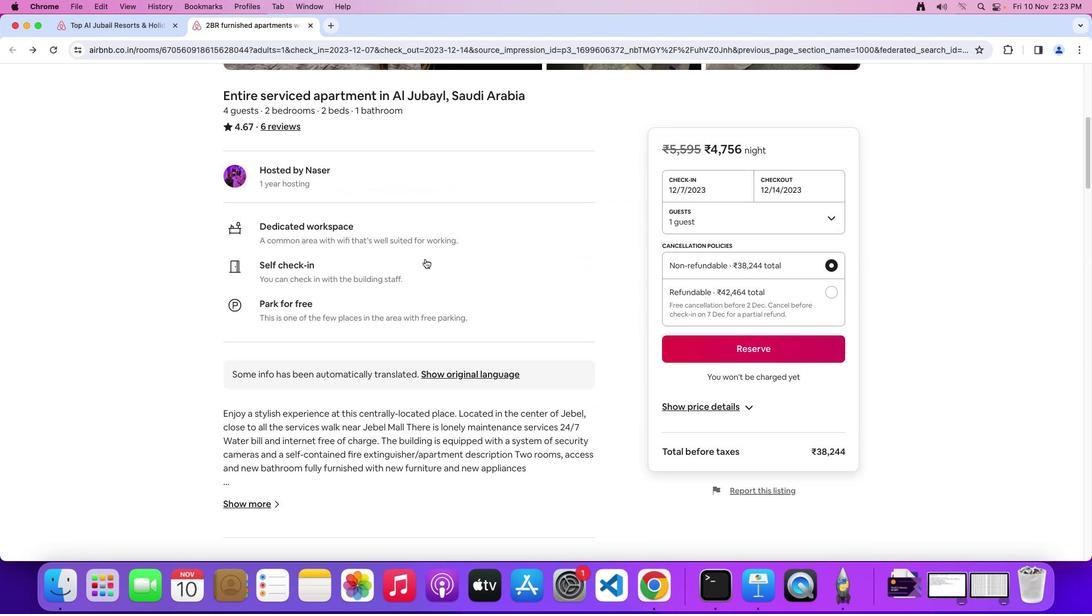 
Action: Mouse scrolled (423, 287) with delta (24, 119)
Screenshot: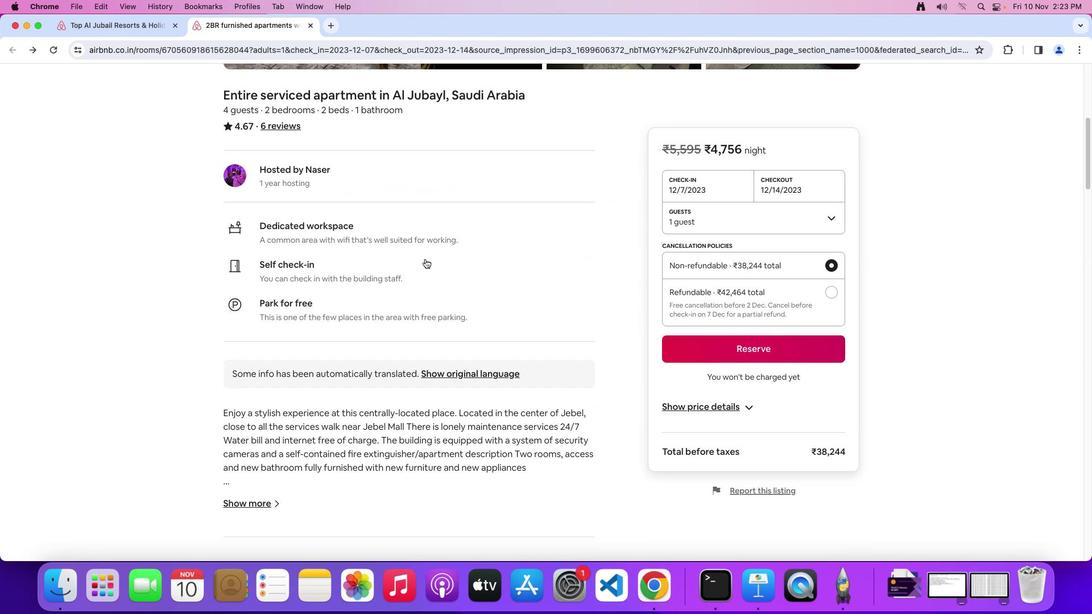 
Action: Mouse scrolled (423, 287) with delta (24, 118)
Screenshot: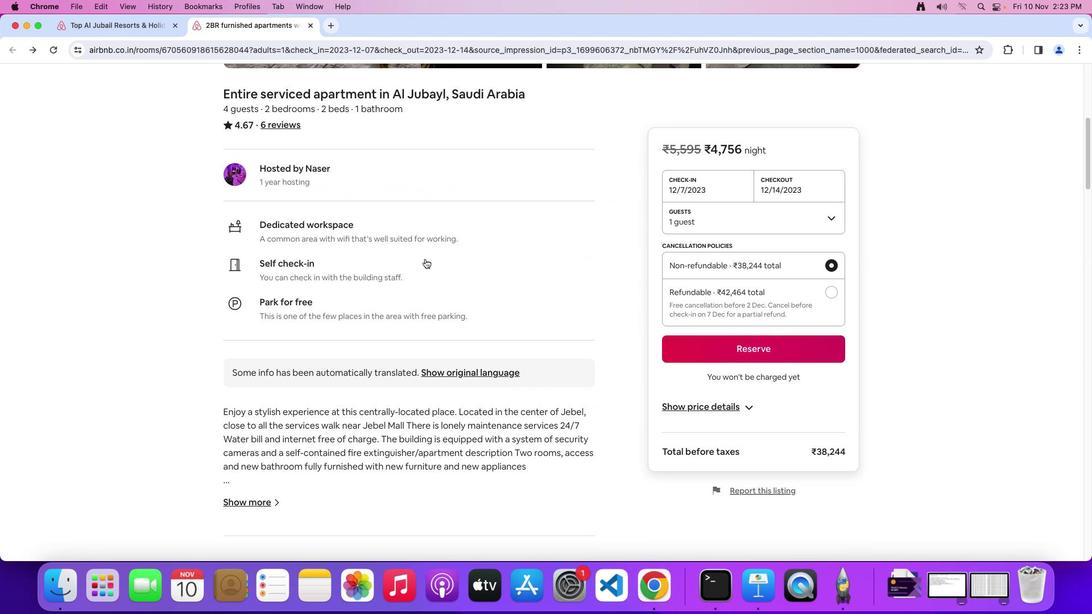 
Action: Mouse scrolled (423, 287) with delta (24, 120)
Screenshot: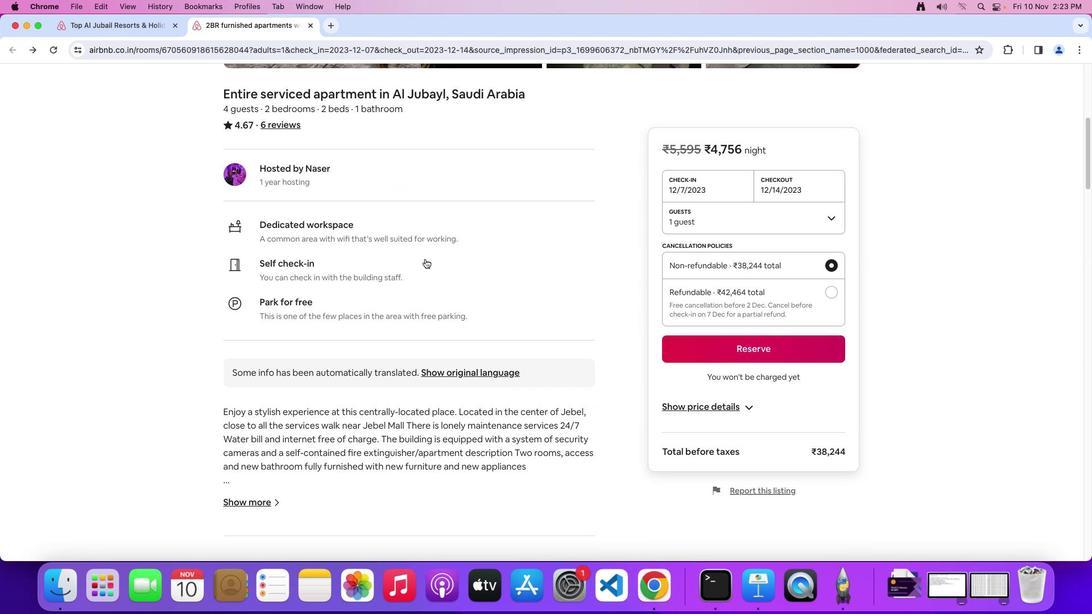 
Action: Mouse moved to (426, 287)
Screenshot: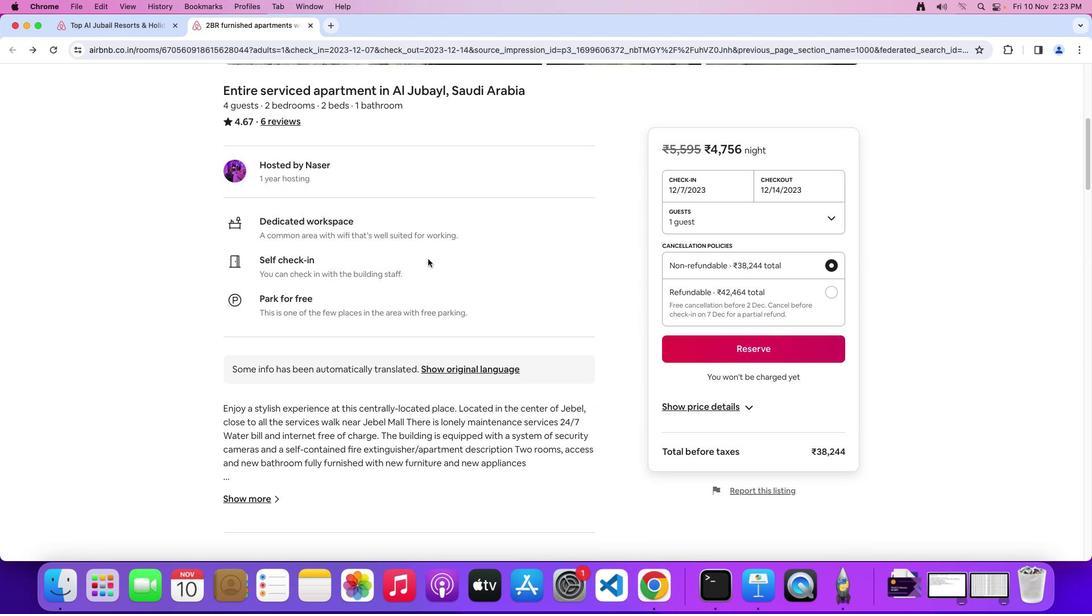 
Action: Mouse scrolled (426, 287) with delta (24, 120)
Screenshot: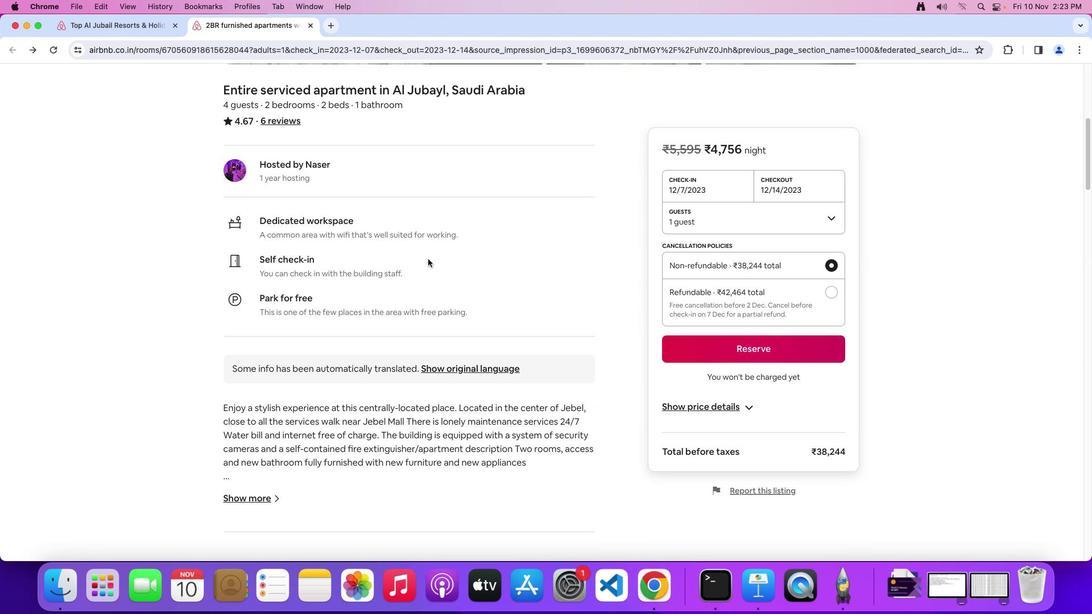 
Action: Mouse moved to (426, 287)
Screenshot: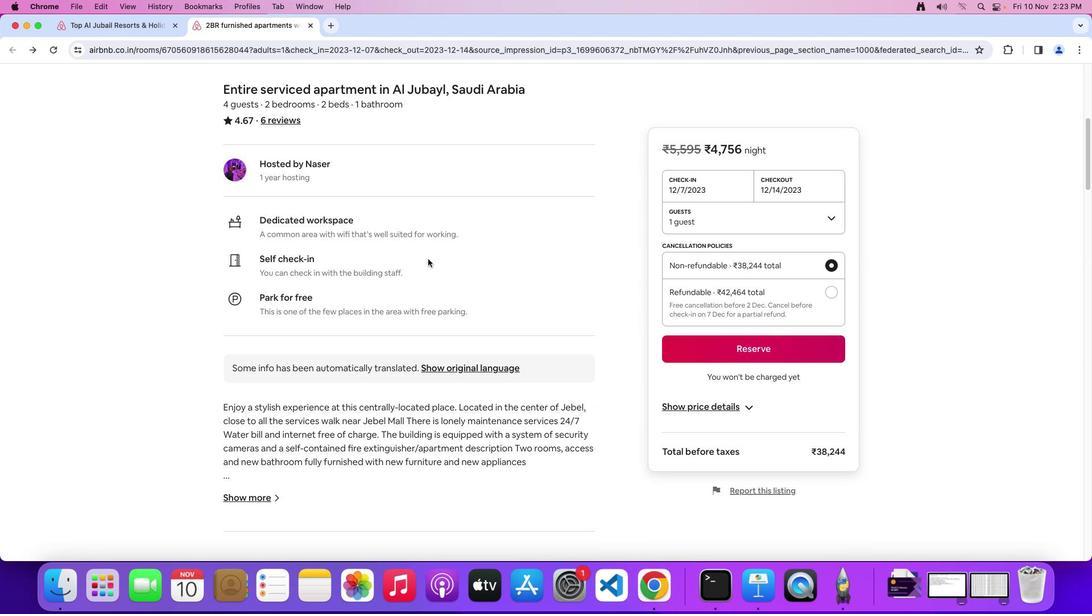 
Action: Mouse scrolled (426, 287) with delta (24, 120)
Screenshot: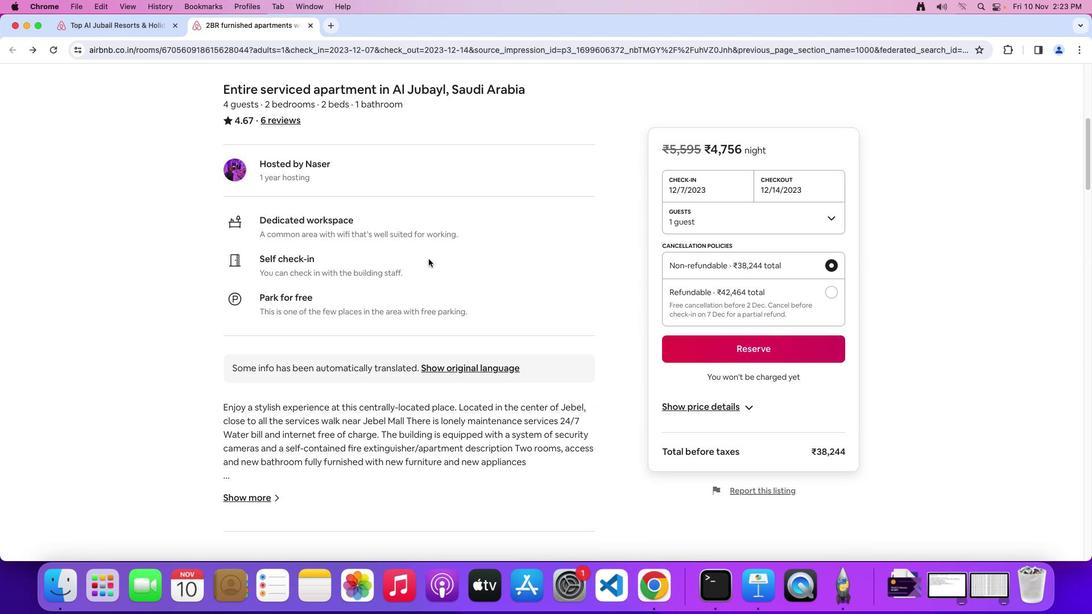 
Action: Mouse moved to (427, 287)
Screenshot: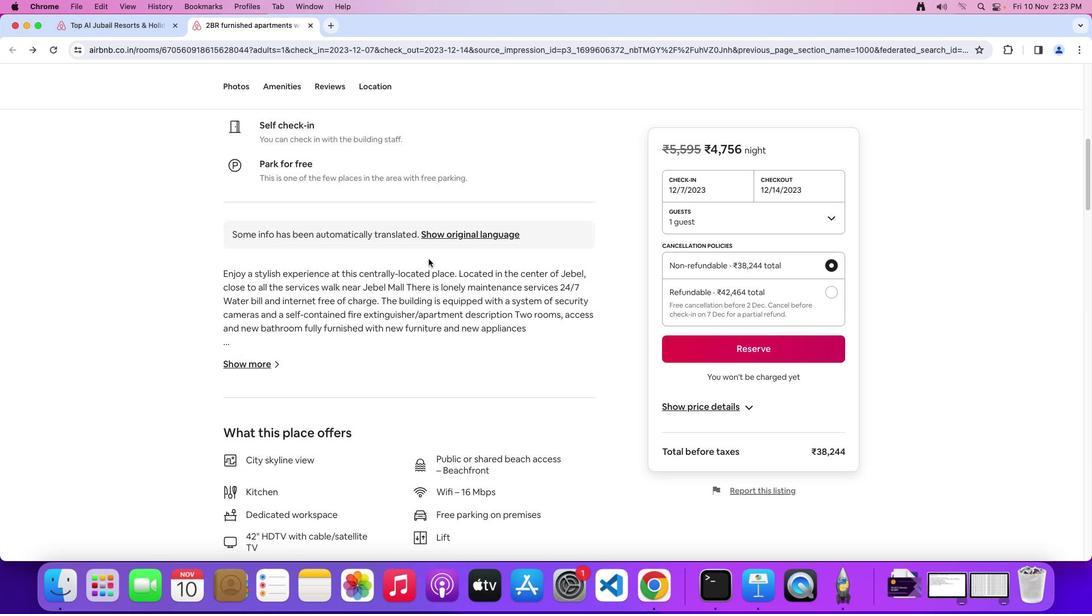 
Action: Mouse scrolled (427, 287) with delta (24, 120)
Screenshot: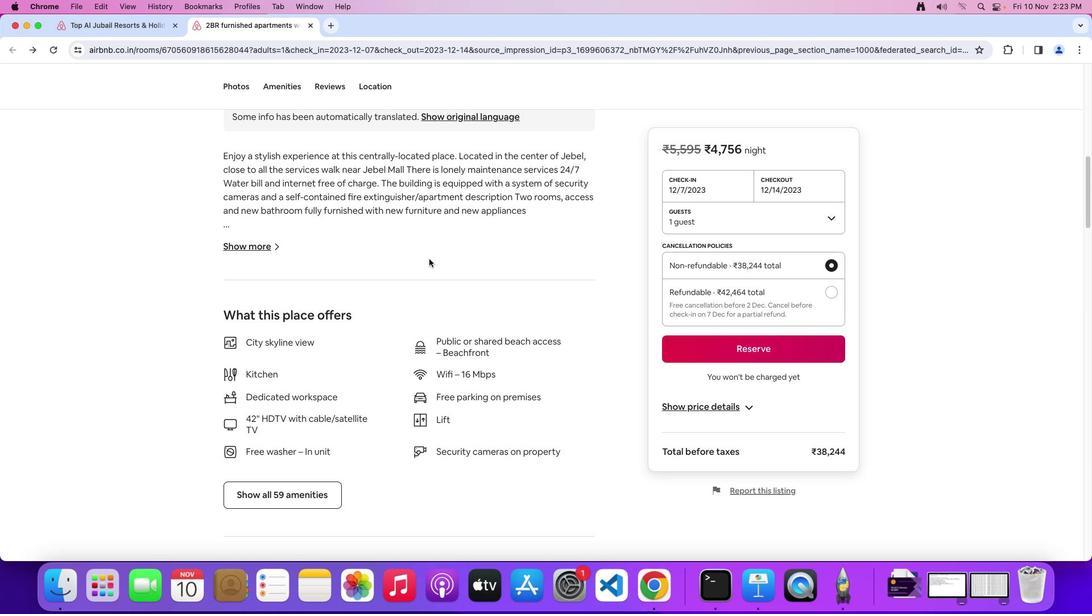 
Action: Mouse scrolled (427, 287) with delta (24, 120)
Screenshot: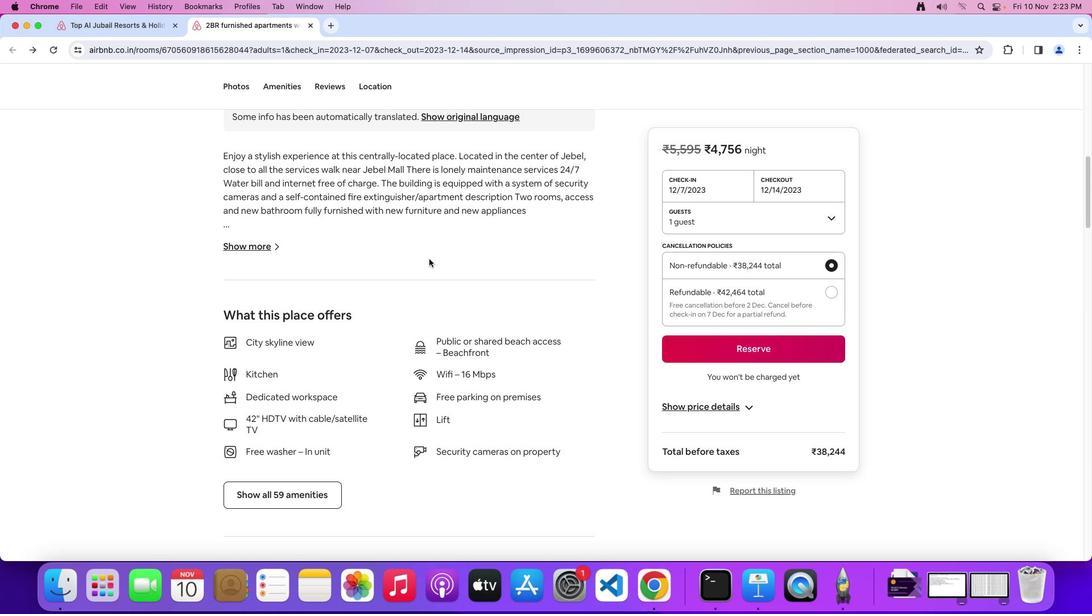 
Action: Mouse scrolled (427, 287) with delta (24, 119)
Screenshot: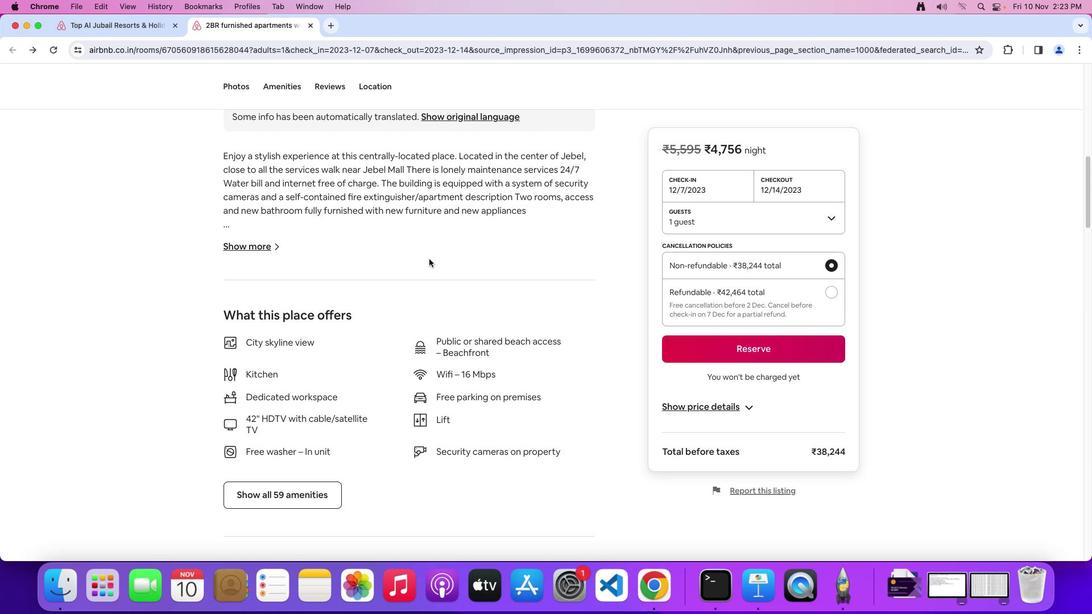 
Action: Mouse scrolled (427, 287) with delta (24, 118)
Screenshot: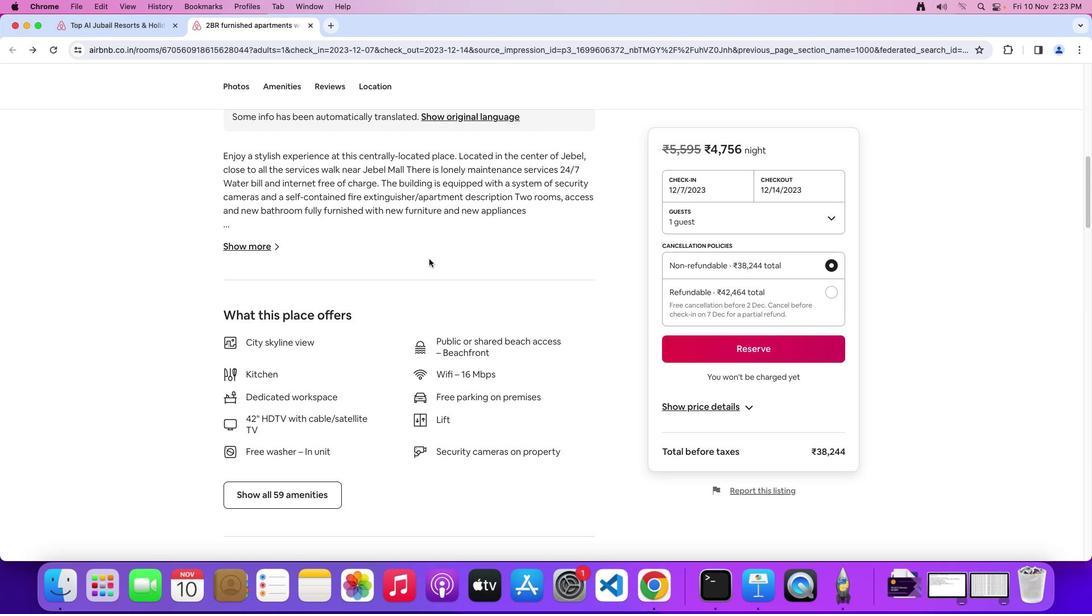 
Action: Mouse moved to (427, 287)
Screenshot: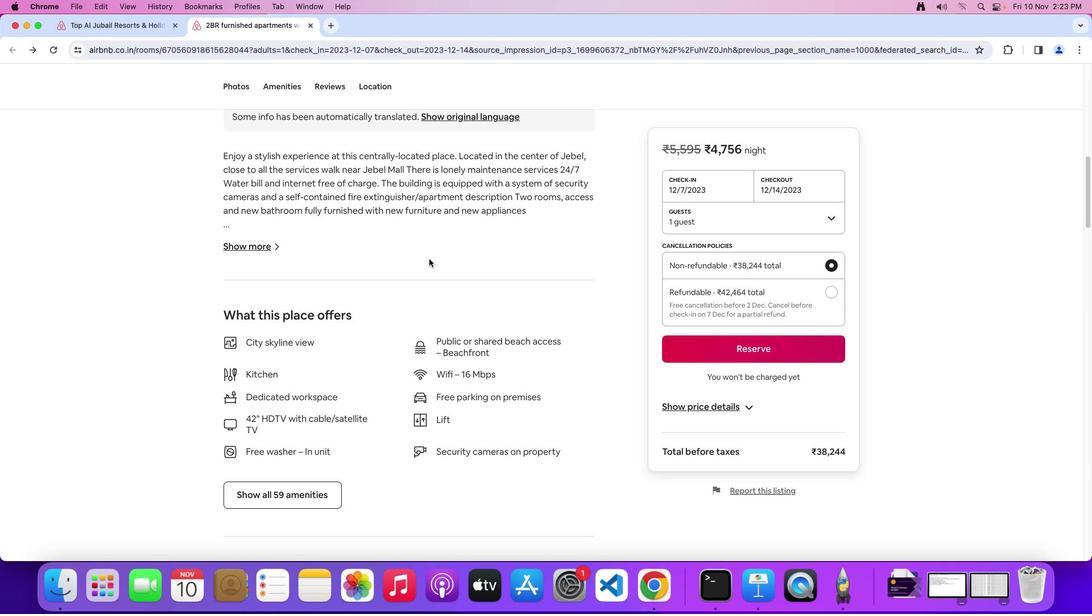 
Action: Mouse scrolled (427, 287) with delta (24, 120)
Screenshot: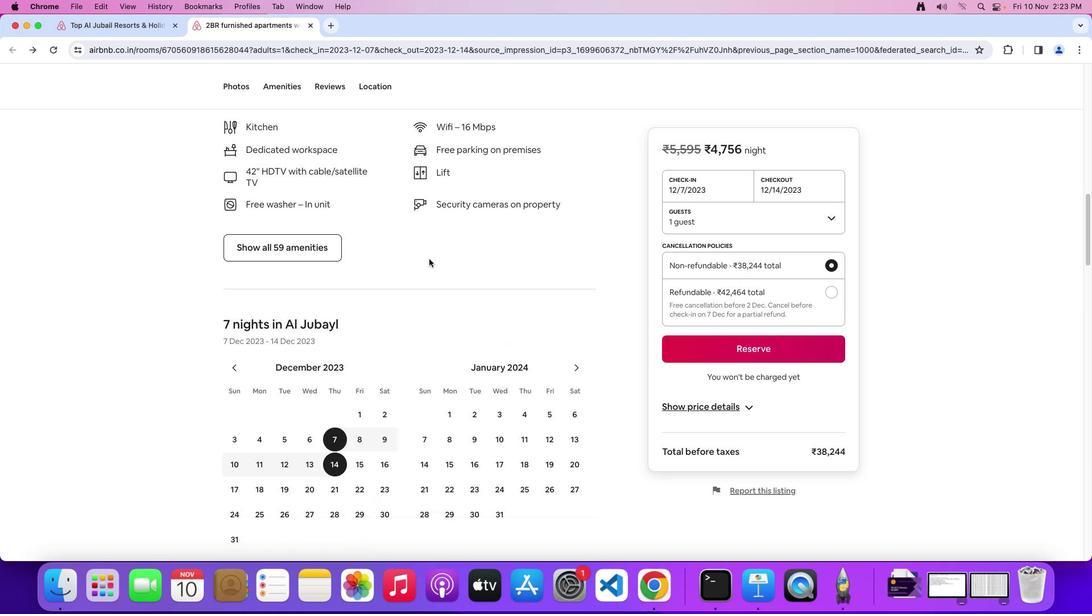 
Action: Mouse scrolled (427, 287) with delta (24, 120)
Screenshot: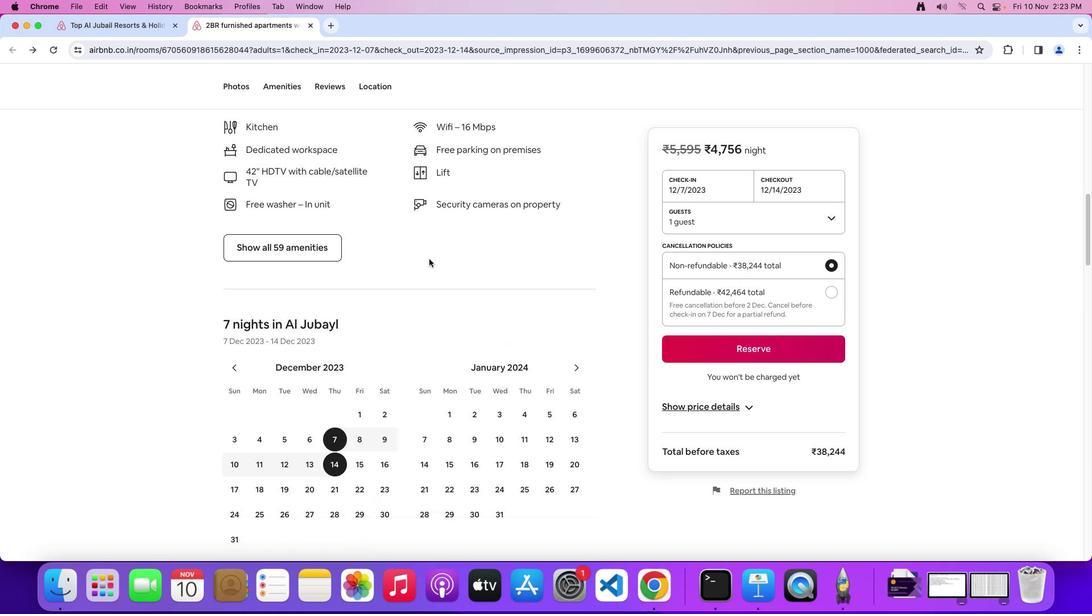 
Action: Mouse scrolled (427, 287) with delta (24, 119)
Screenshot: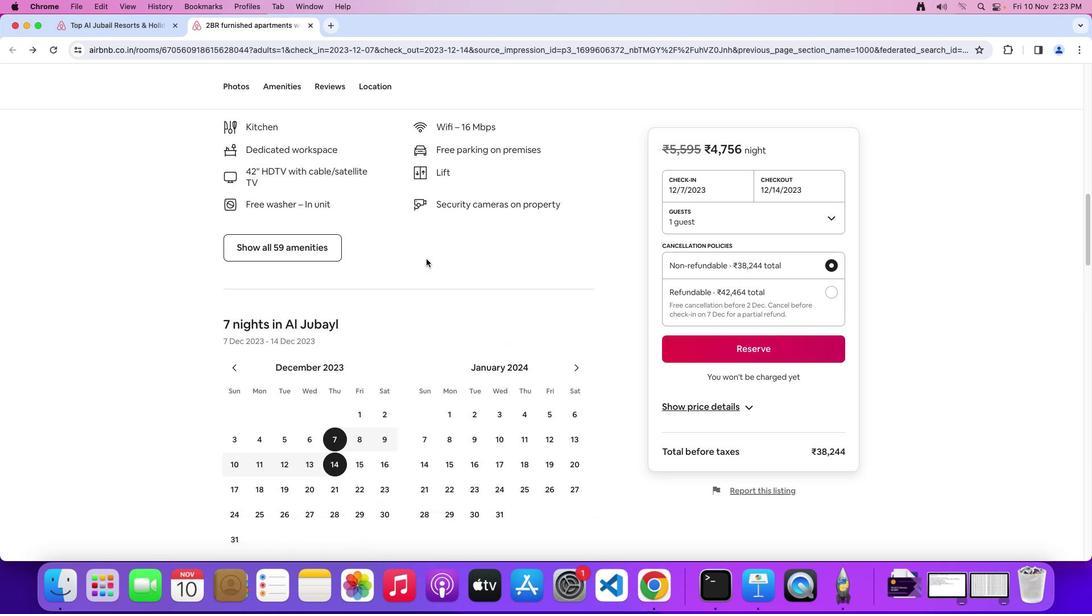 
Action: Mouse scrolled (427, 287) with delta (24, 119)
Screenshot: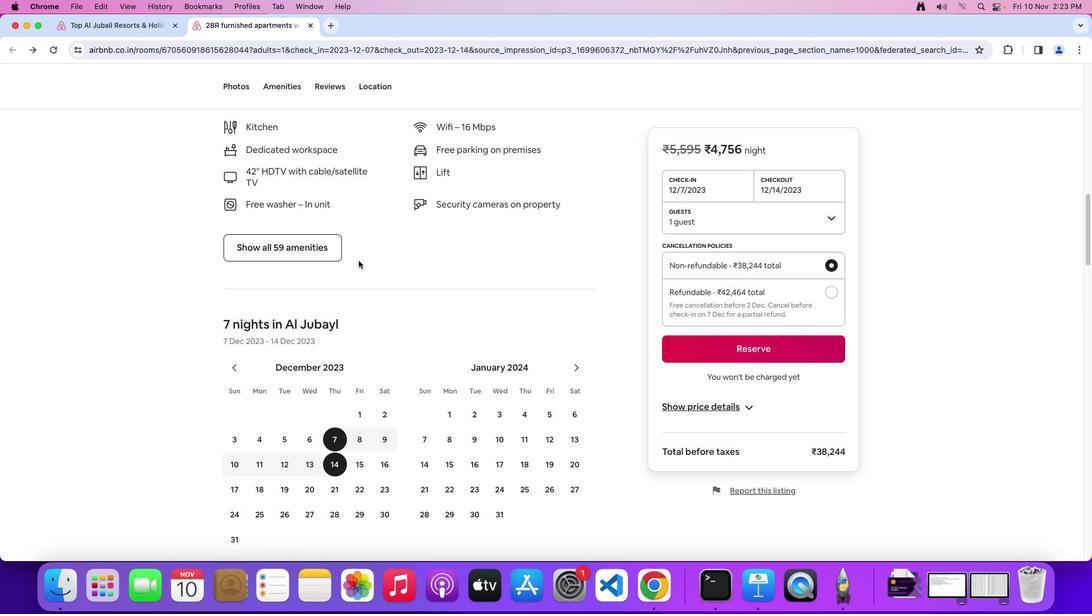 
Action: Mouse moved to (315, 283)
Screenshot: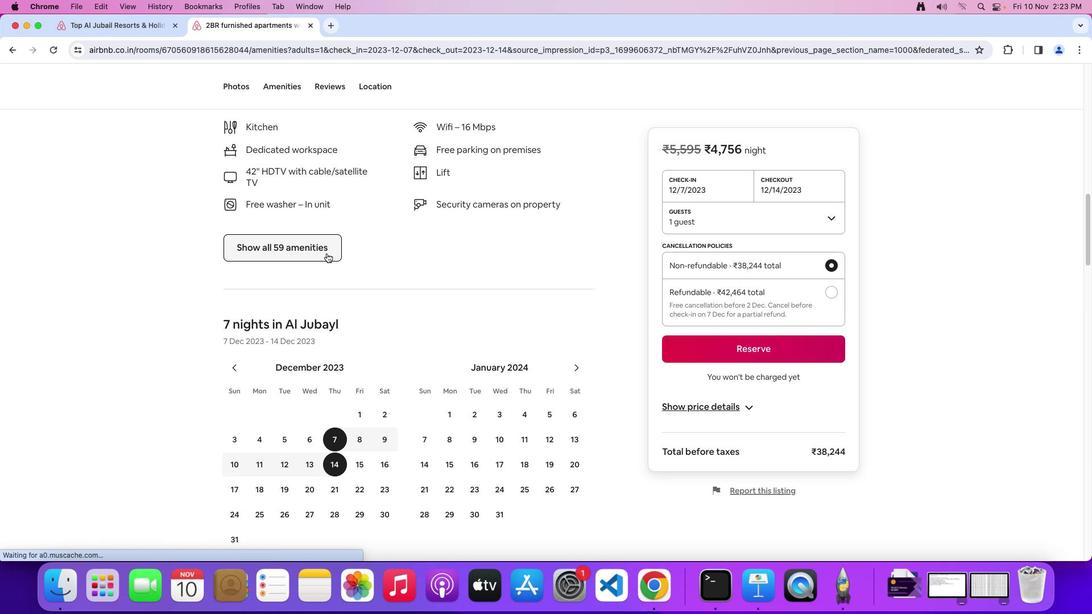 
Action: Mouse pressed left at (315, 283)
Screenshot: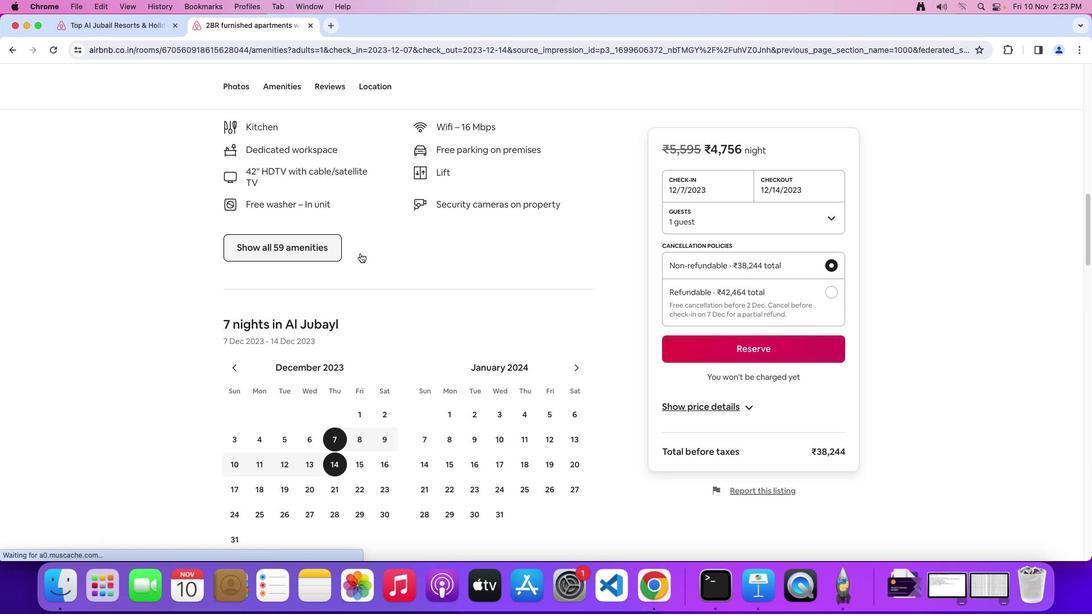 
Action: Mouse moved to (410, 277)
Screenshot: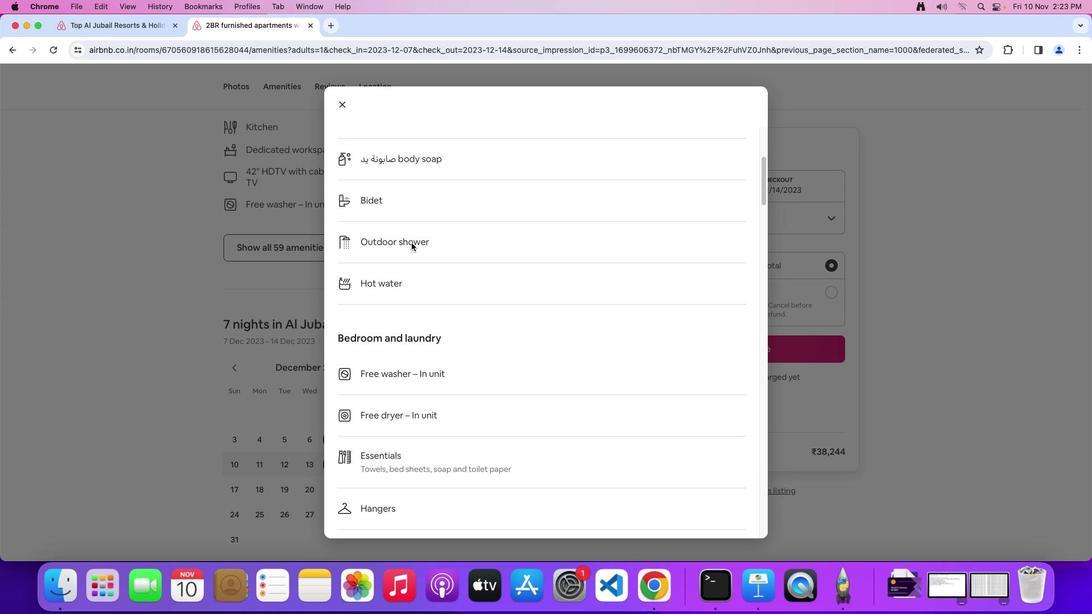 
Action: Mouse scrolled (410, 277) with delta (24, 120)
Screenshot: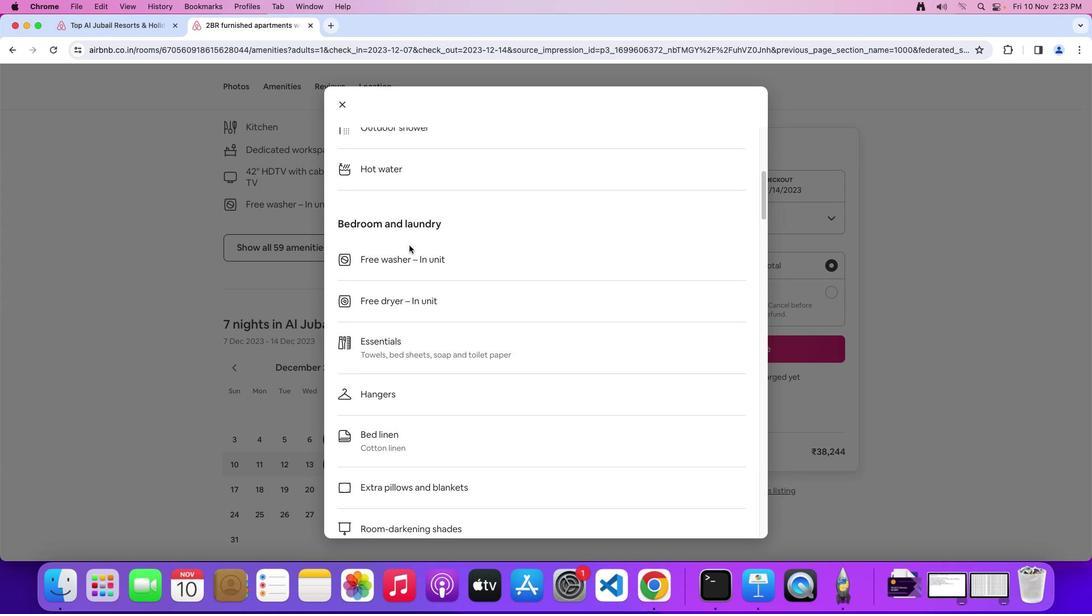 
Action: Mouse scrolled (410, 277) with delta (24, 120)
Screenshot: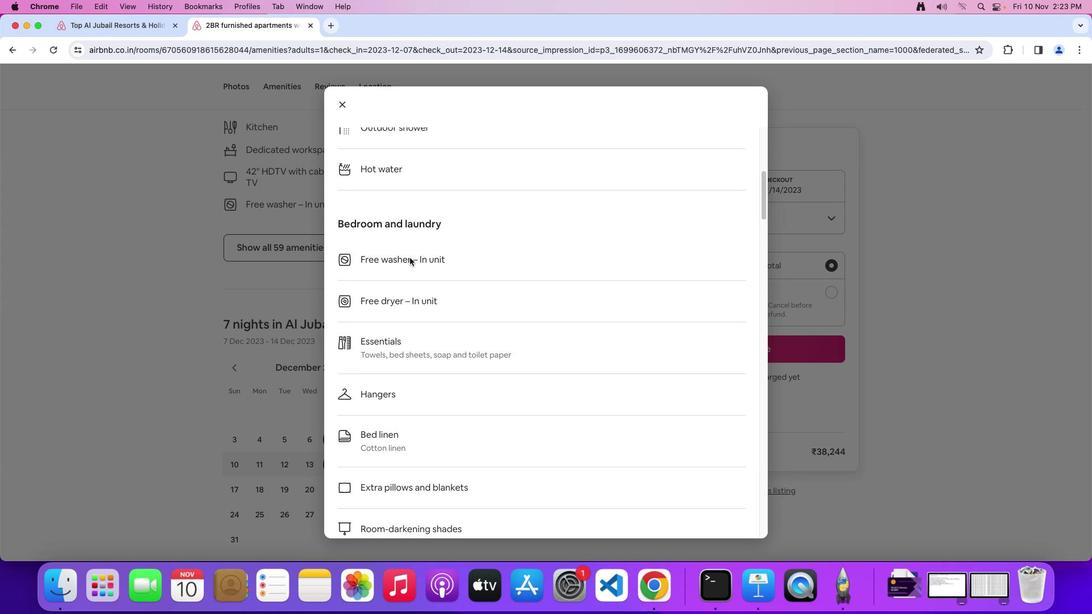 
Action: Mouse scrolled (410, 277) with delta (24, 118)
Screenshot: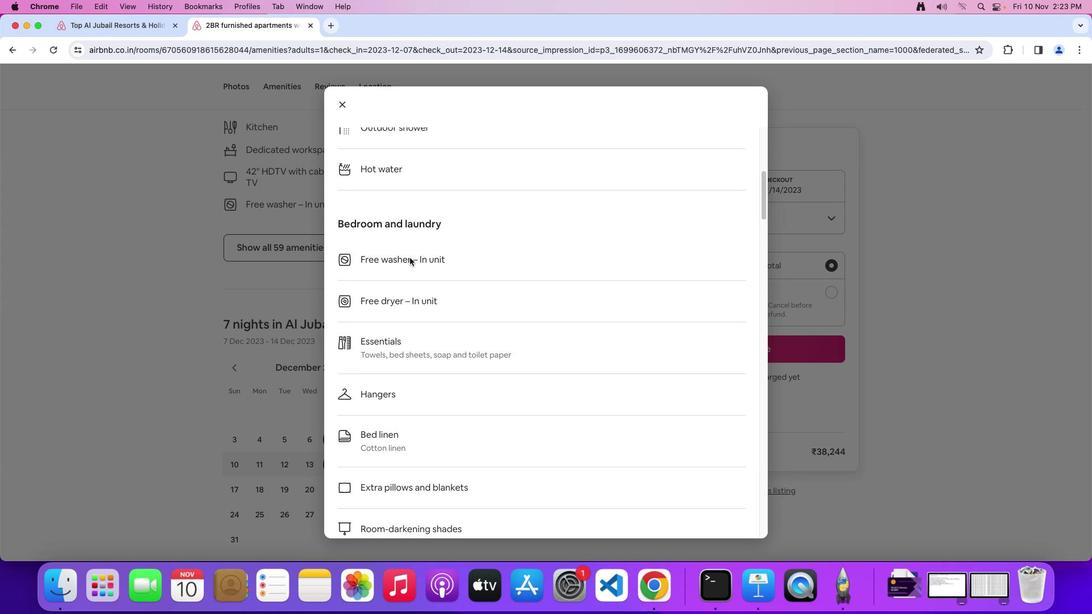 
Action: Mouse scrolled (410, 277) with delta (24, 118)
Screenshot: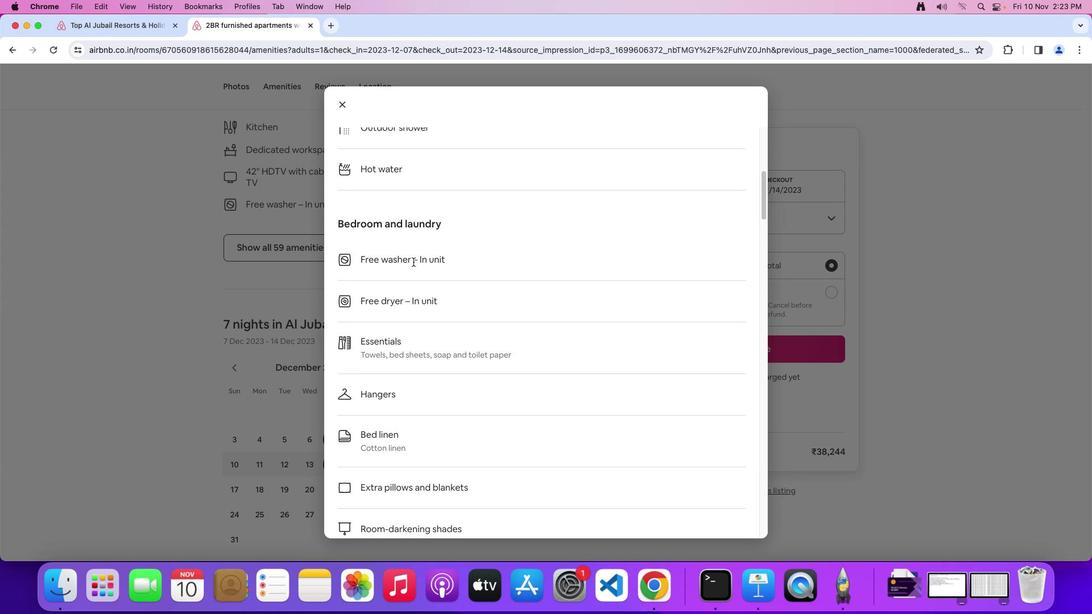 
Action: Mouse moved to (413, 290)
Screenshot: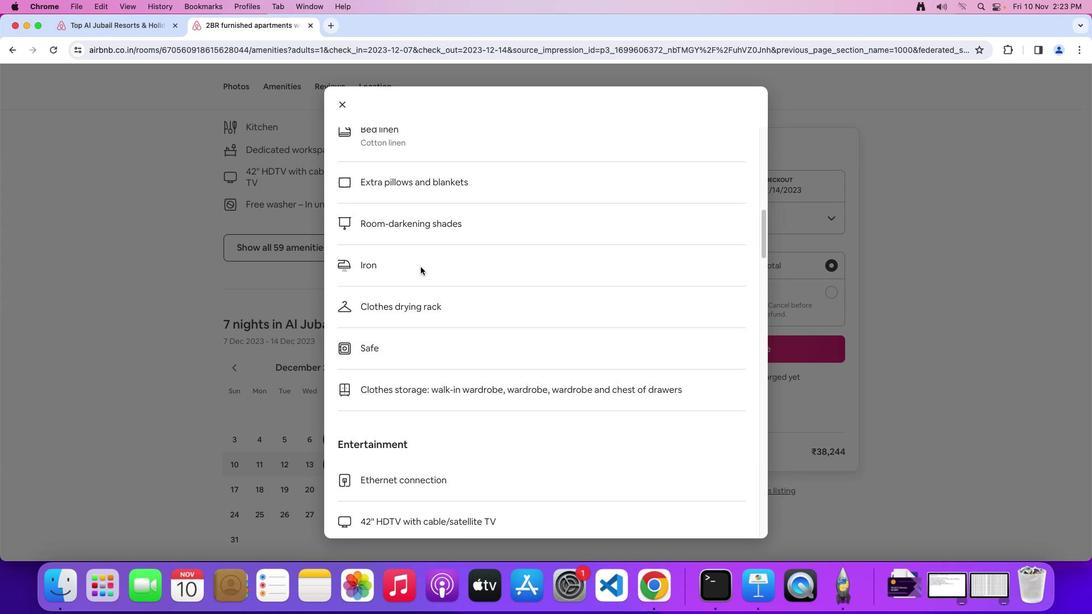 
Action: Mouse scrolled (413, 290) with delta (24, 120)
Screenshot: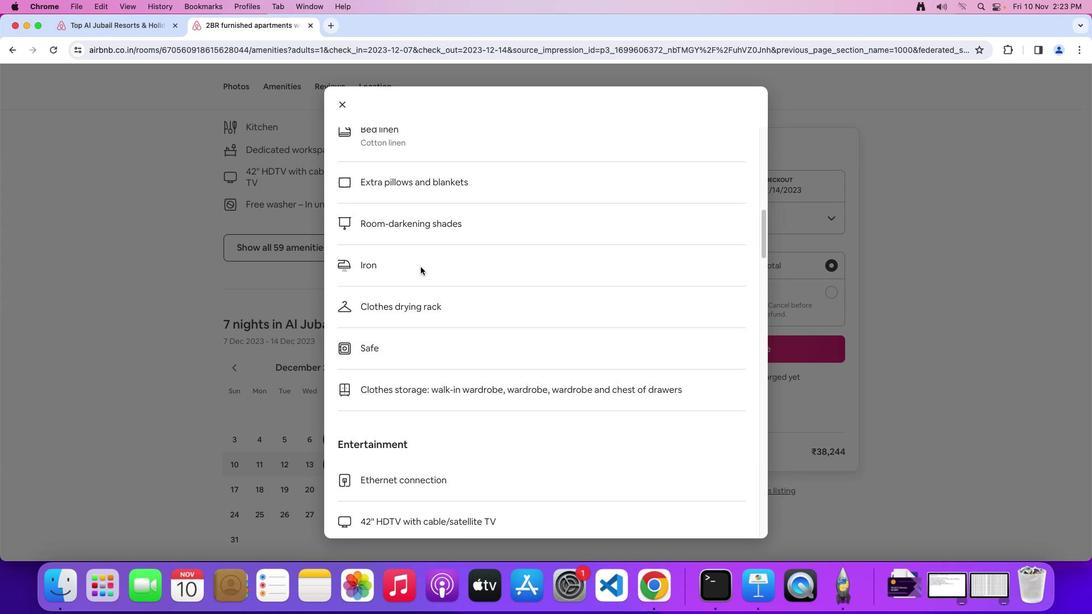
Action: Mouse moved to (416, 293)
Screenshot: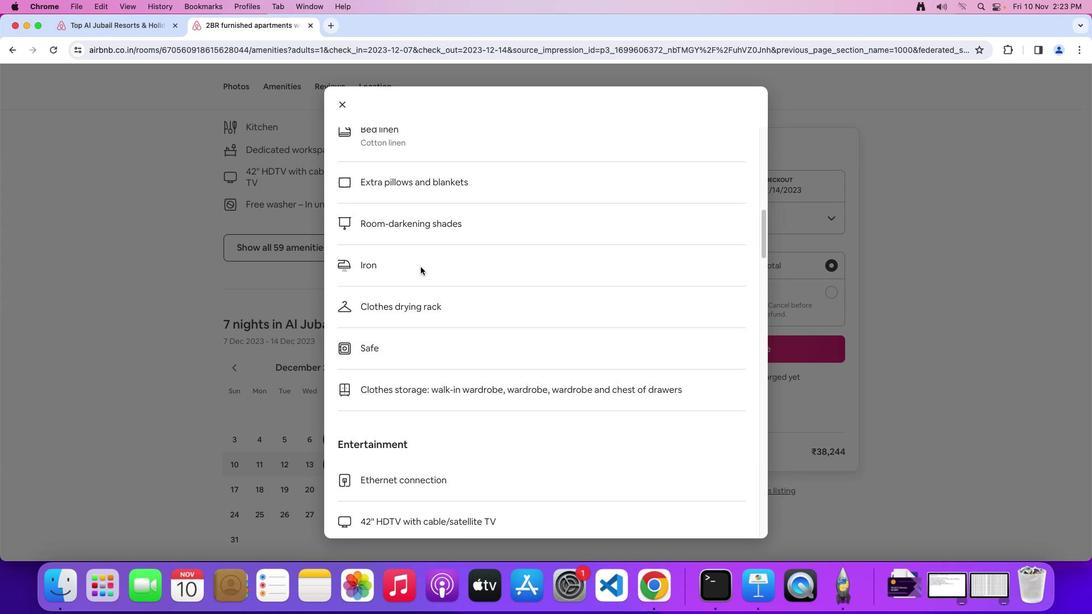 
Action: Mouse scrolled (416, 293) with delta (24, 120)
Screenshot: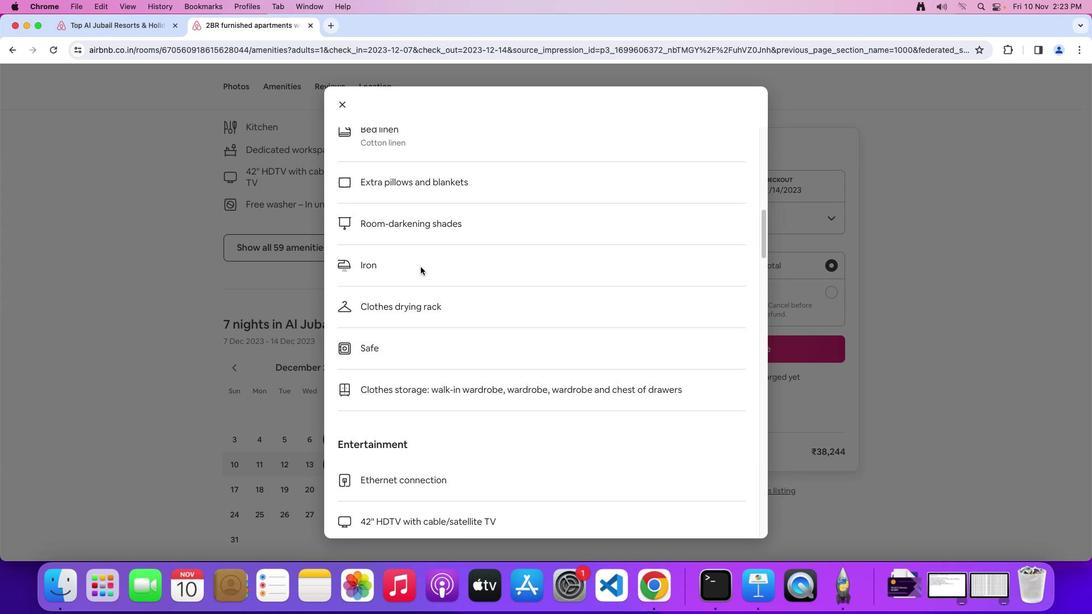 
Action: Mouse moved to (416, 293)
Screenshot: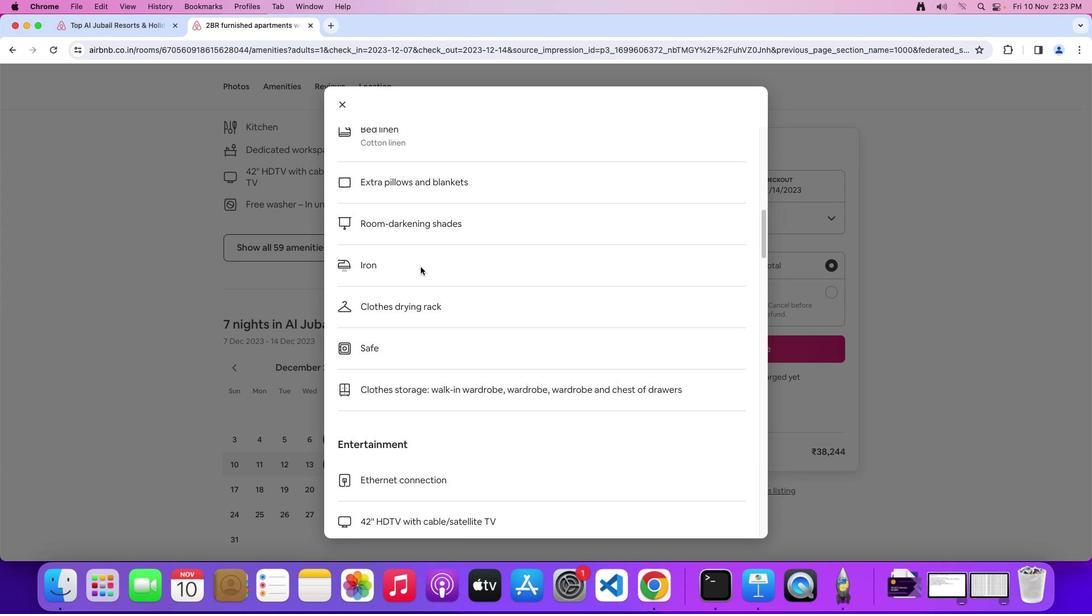 
Action: Mouse scrolled (416, 293) with delta (24, 119)
Screenshot: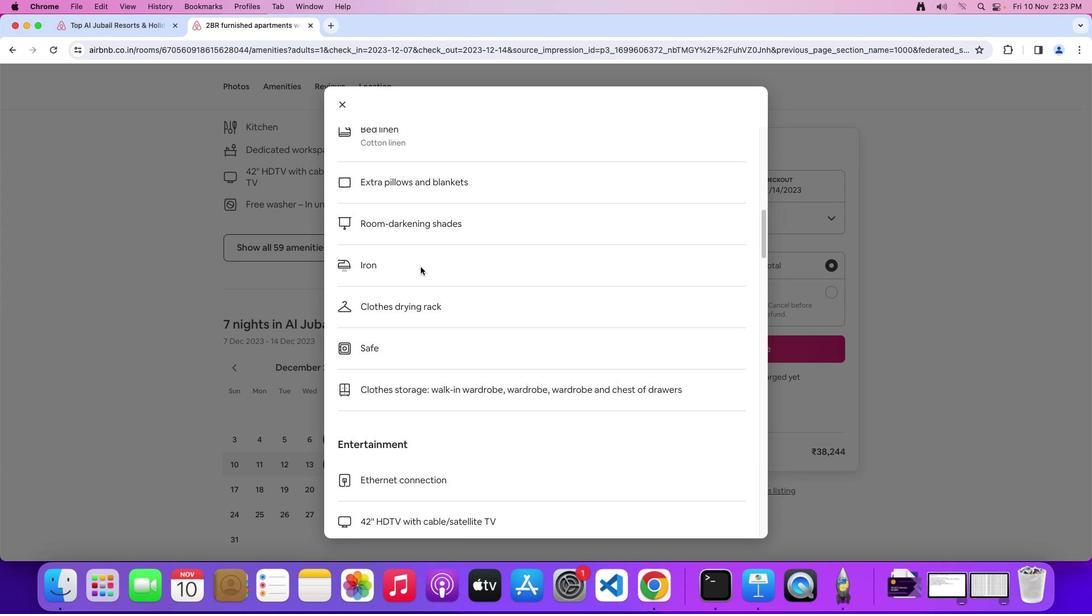 
Action: Mouse moved to (416, 293)
Screenshot: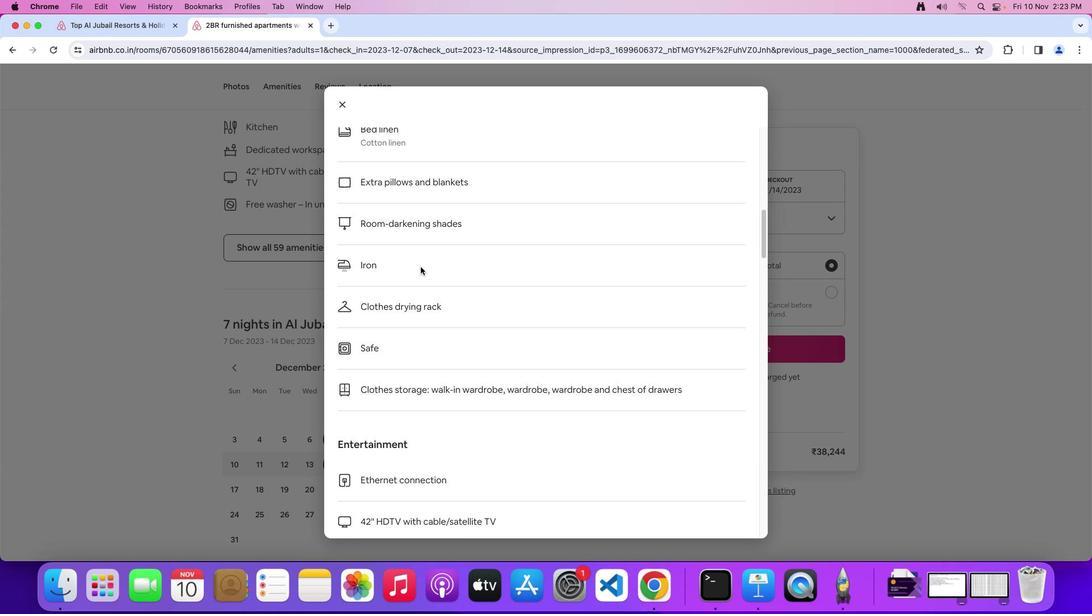 
Action: Mouse scrolled (416, 293) with delta (24, 118)
Screenshot: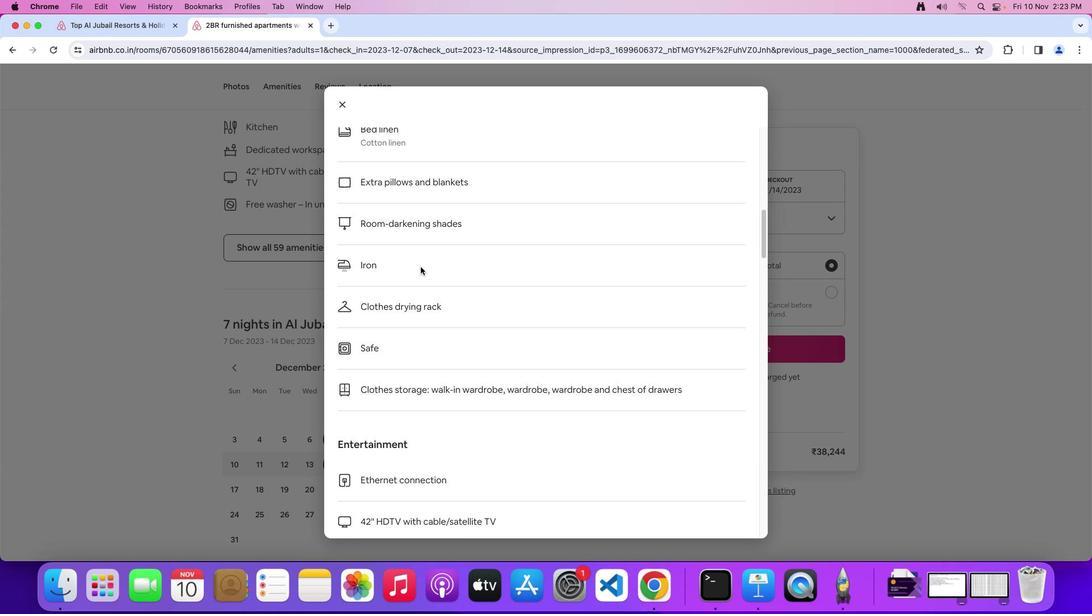 
Action: Mouse moved to (419, 293)
Screenshot: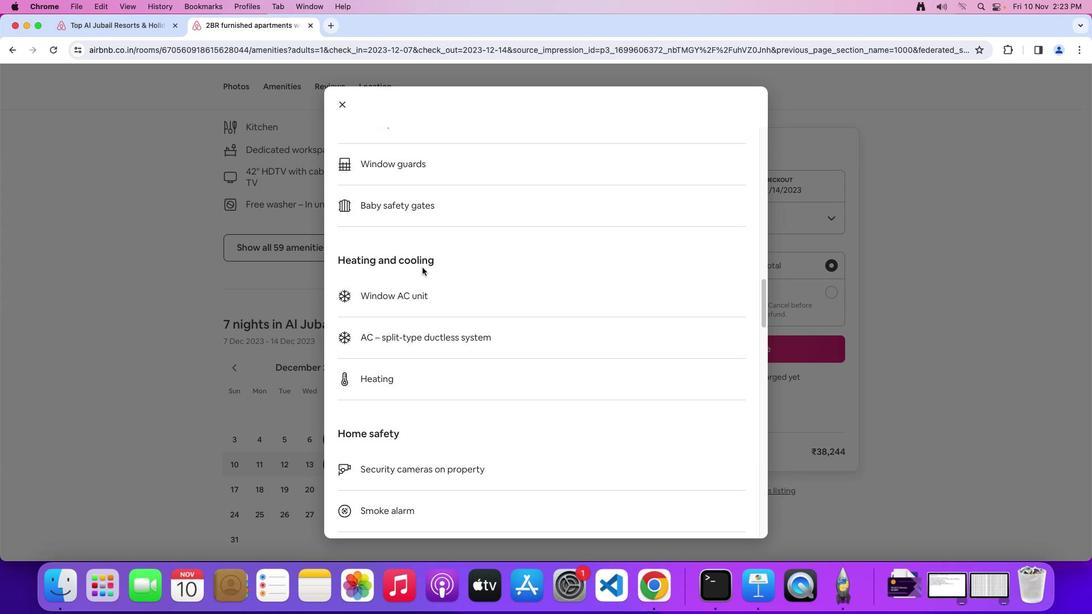 
Action: Mouse scrolled (419, 293) with delta (24, 120)
Screenshot: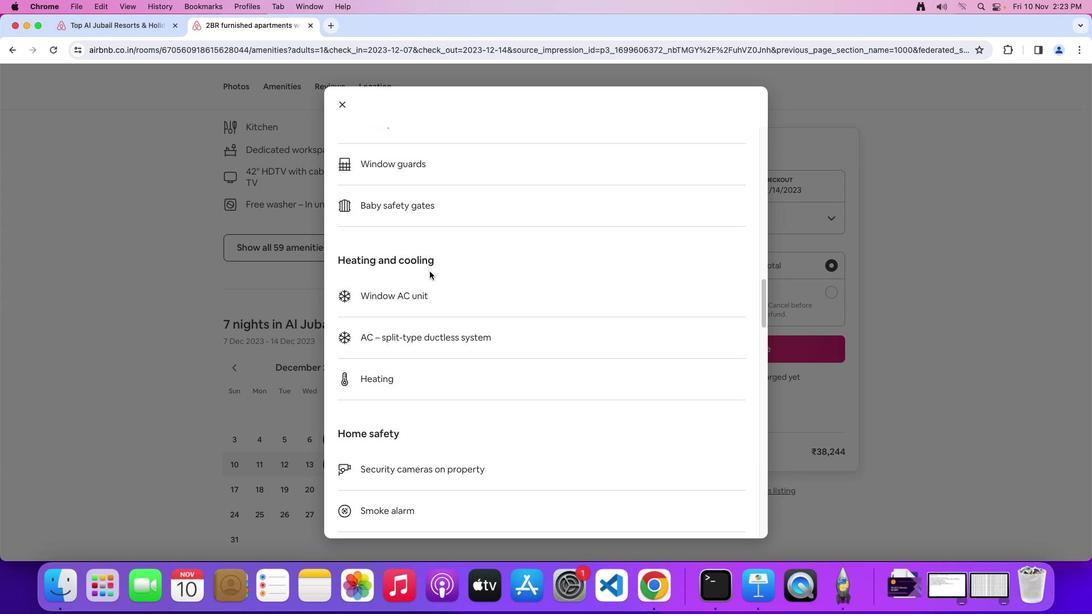 
Action: Mouse scrolled (419, 293) with delta (24, 120)
Screenshot: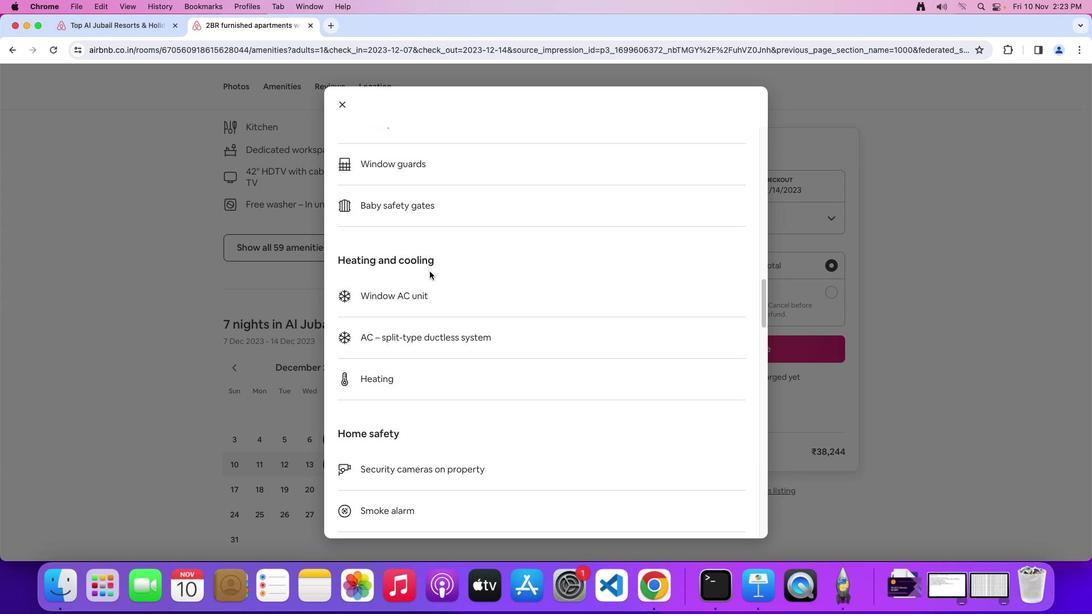 
Action: Mouse scrolled (419, 293) with delta (24, 118)
Screenshot: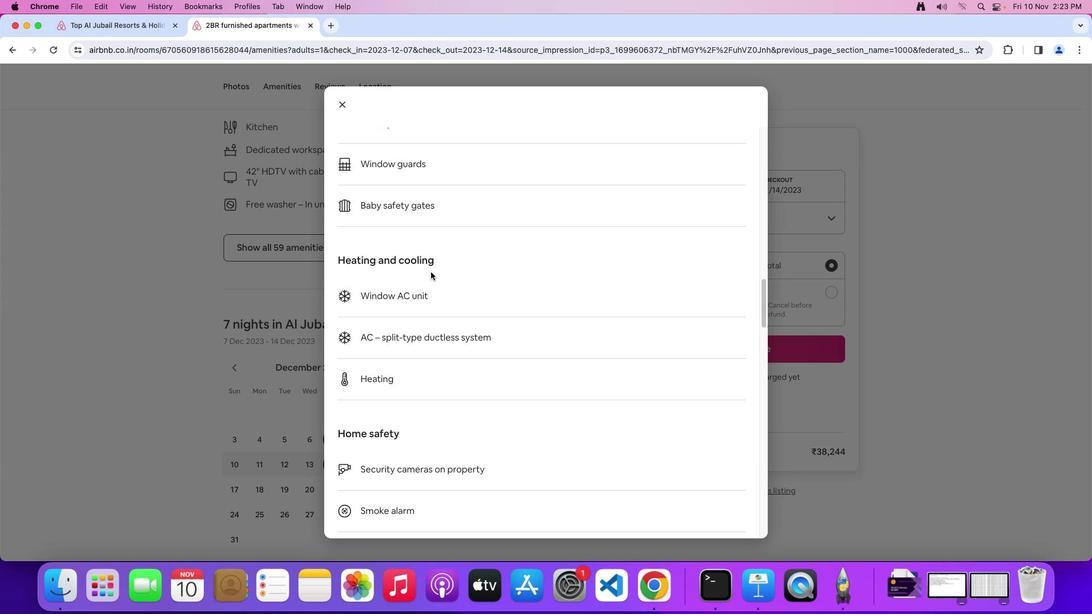 
Action: Mouse scrolled (419, 293) with delta (24, 117)
Screenshot: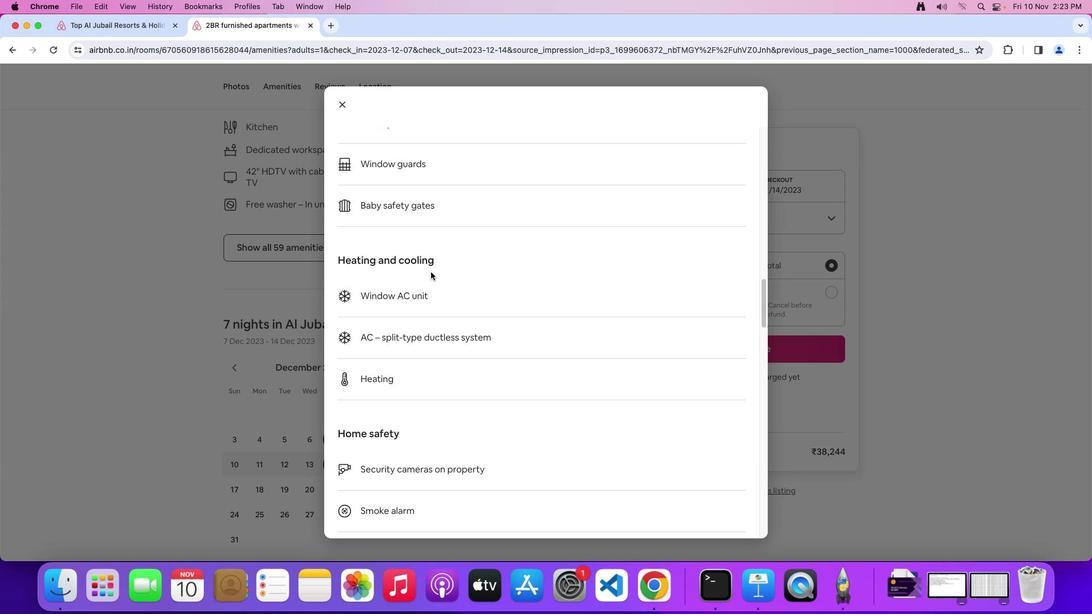 
Action: Mouse scrolled (419, 293) with delta (24, 117)
Screenshot: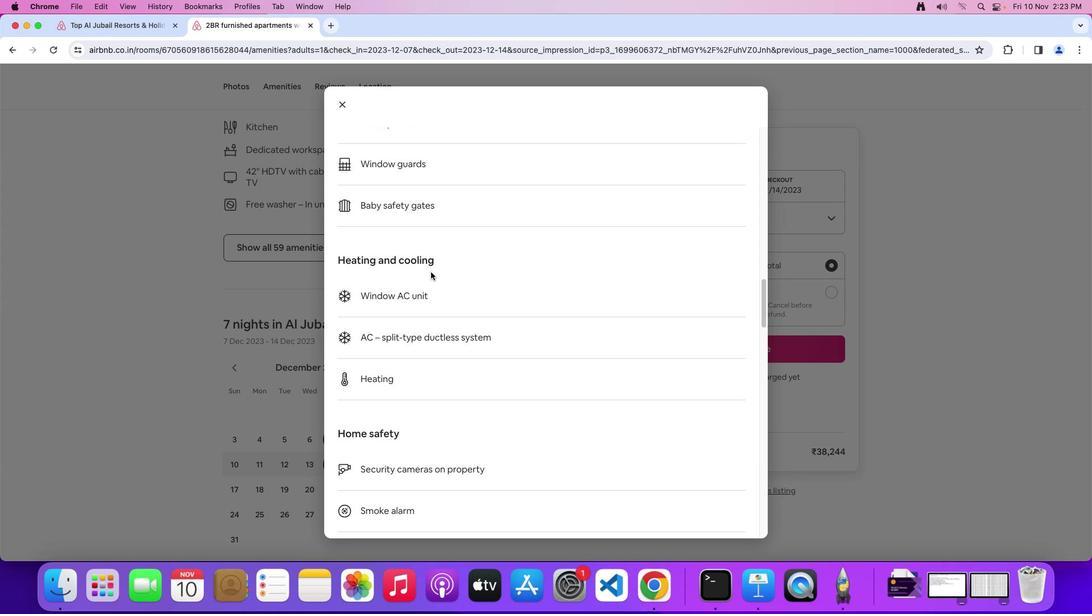 
Action: Mouse moved to (428, 295)
Screenshot: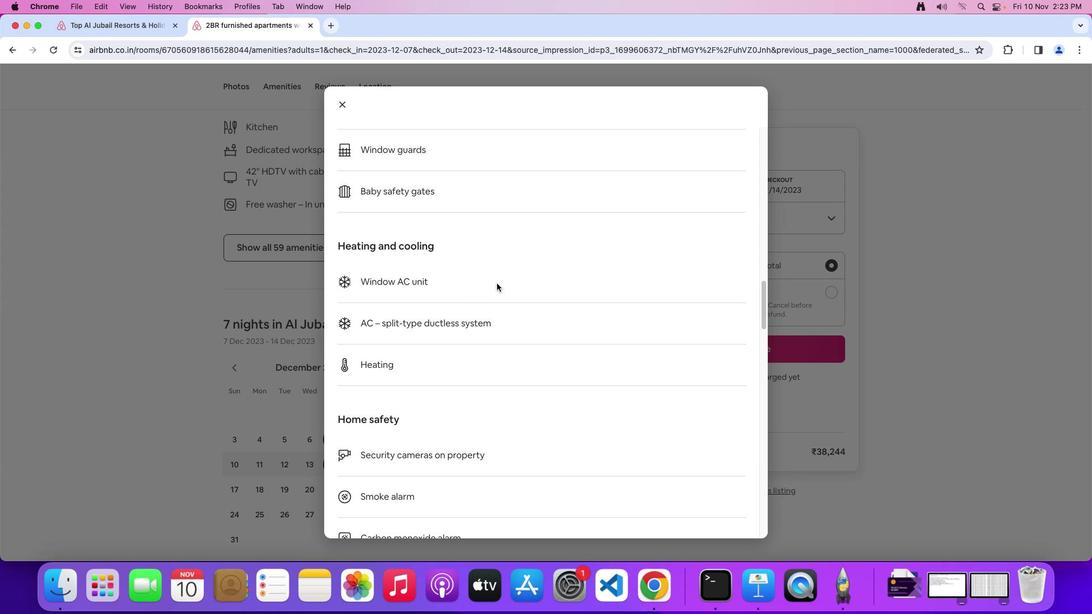
Action: Mouse scrolled (428, 295) with delta (24, 120)
Screenshot: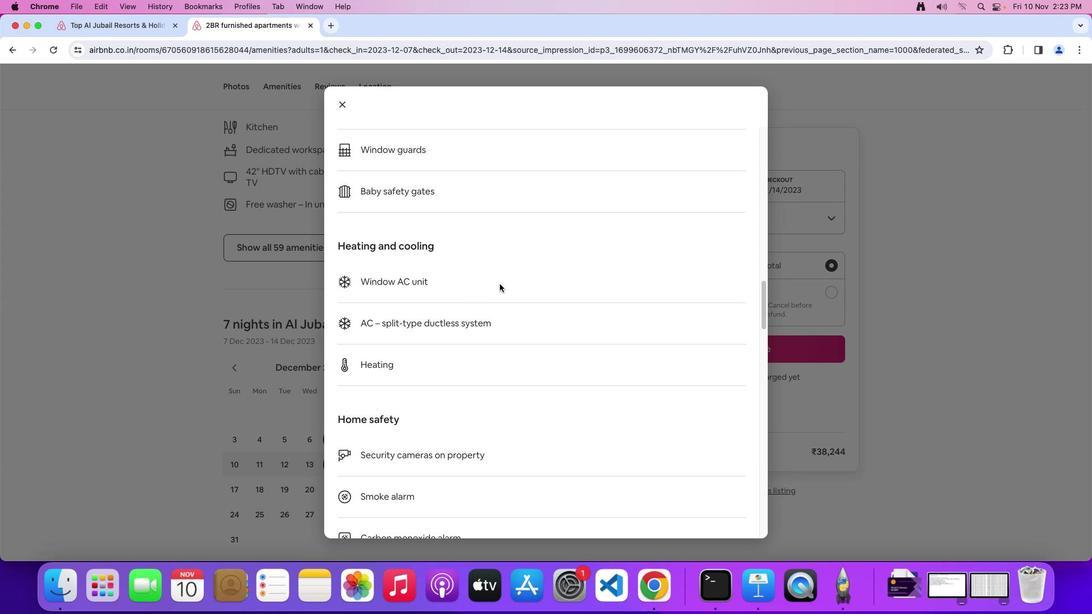 
Action: Mouse moved to (429, 296)
Screenshot: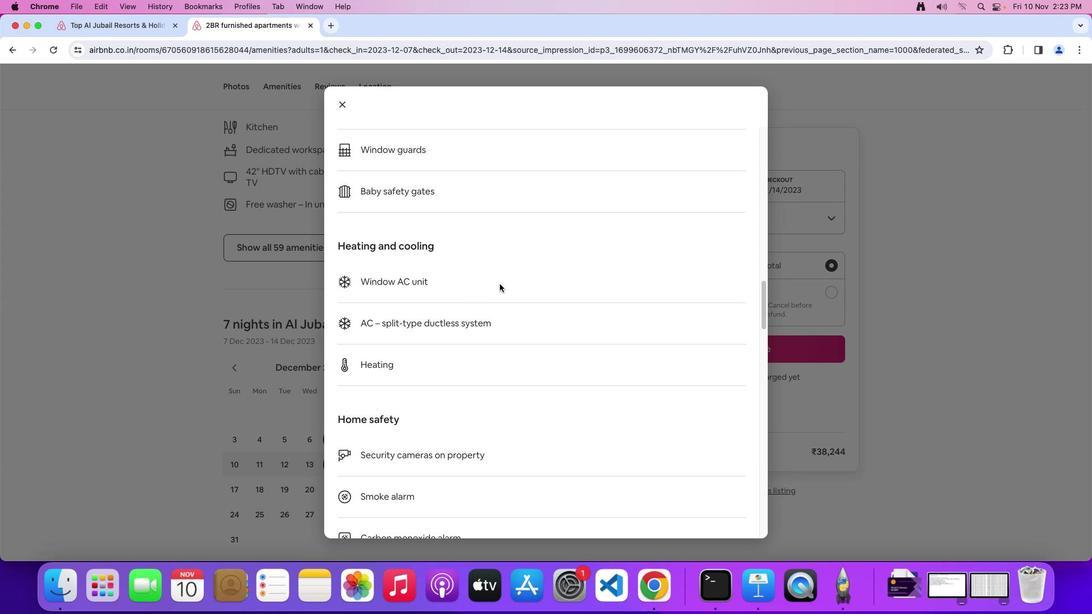 
Action: Mouse scrolled (429, 296) with delta (24, 120)
Screenshot: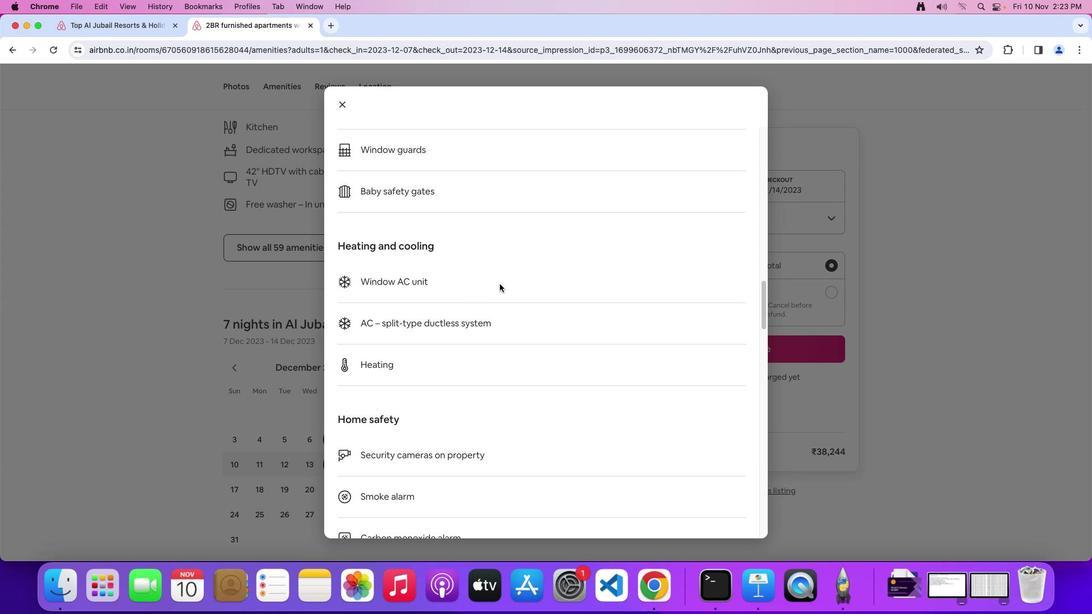 
Action: Mouse scrolled (429, 296) with delta (24, 122)
Screenshot: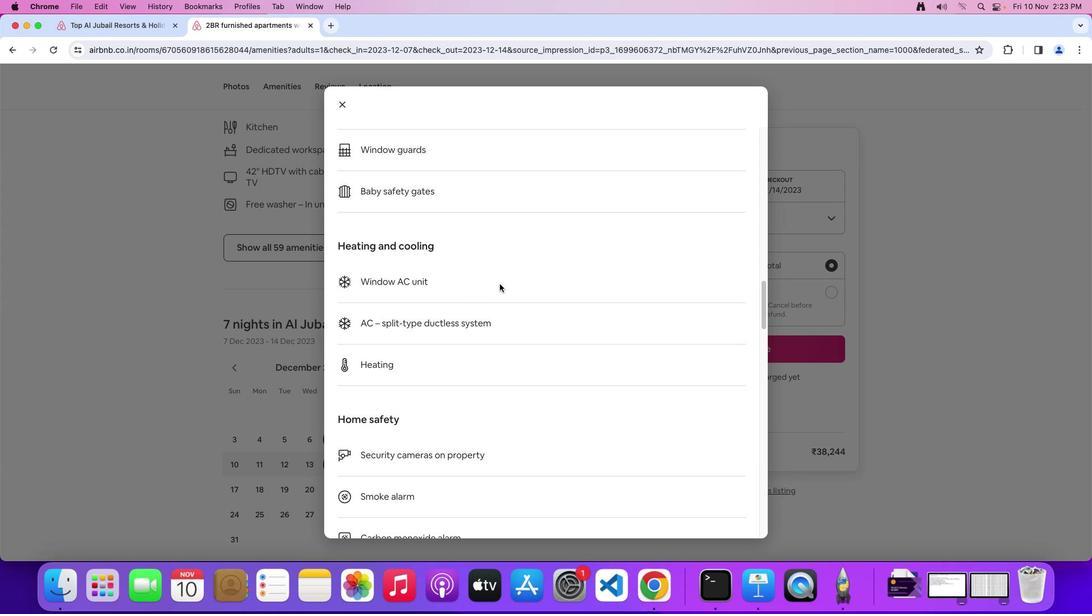 
Action: Mouse scrolled (429, 296) with delta (24, 118)
Screenshot: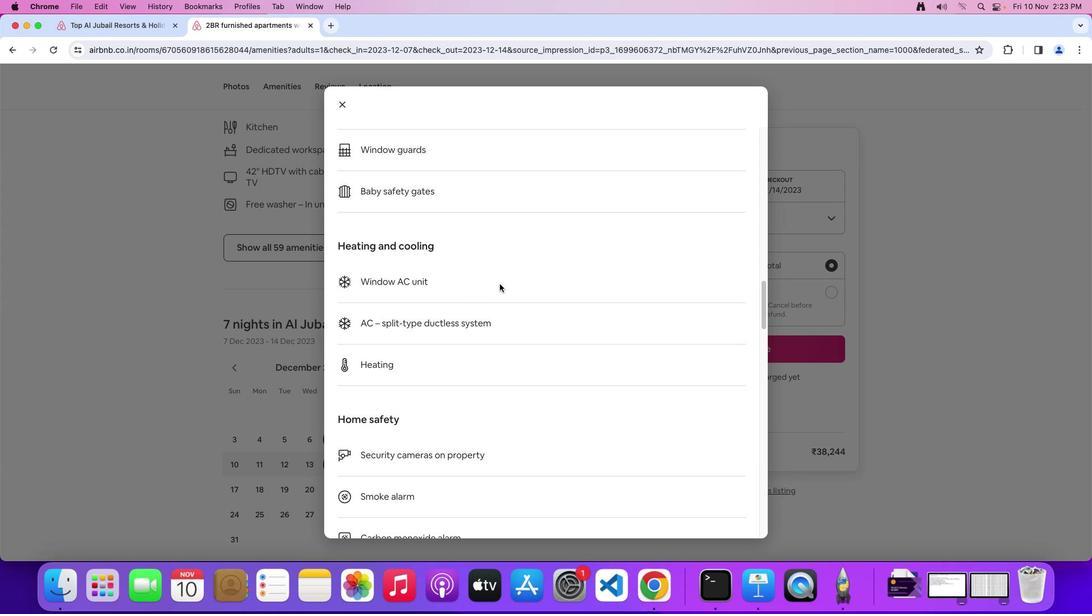 
Action: Mouse moved to (493, 304)
